 Task: Look for Airbnb options in Ioánnina, Greece from 11th November, 2023 to 15th November, 2023 for 2 adults.1  bedroom having 2 beds and 1 bathroom. Property type can be hotel. Amenities needed are: washing machine. Look for 5 properties as per requirement.
Action: Mouse pressed left at (495, 91)
Screenshot: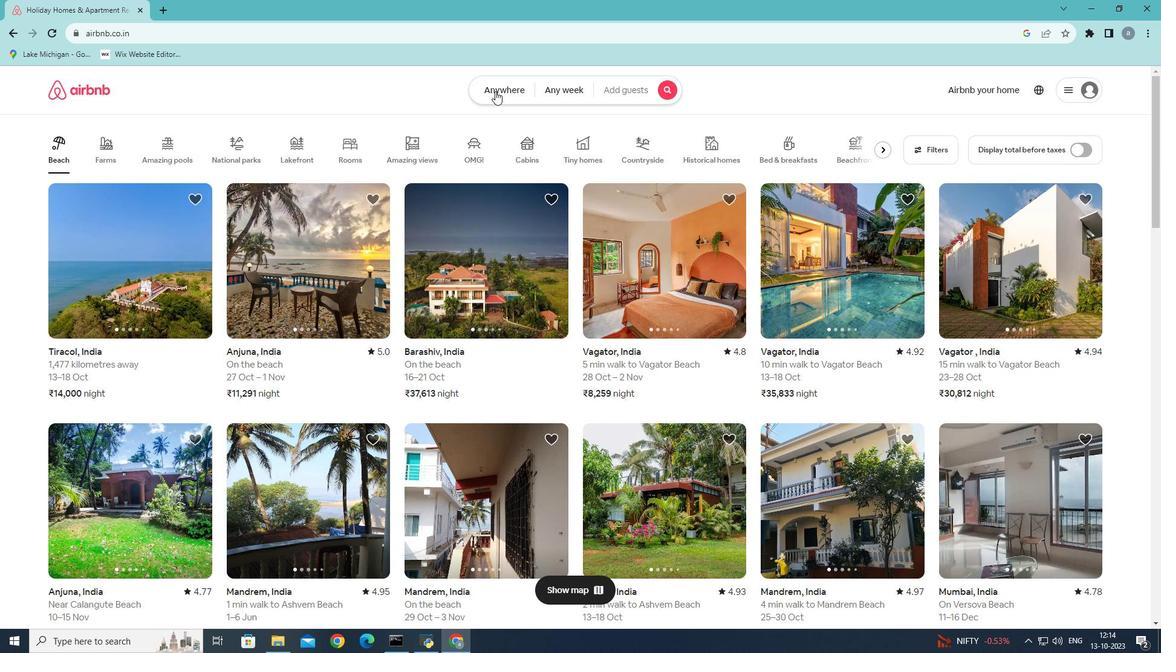
Action: Mouse moved to (422, 135)
Screenshot: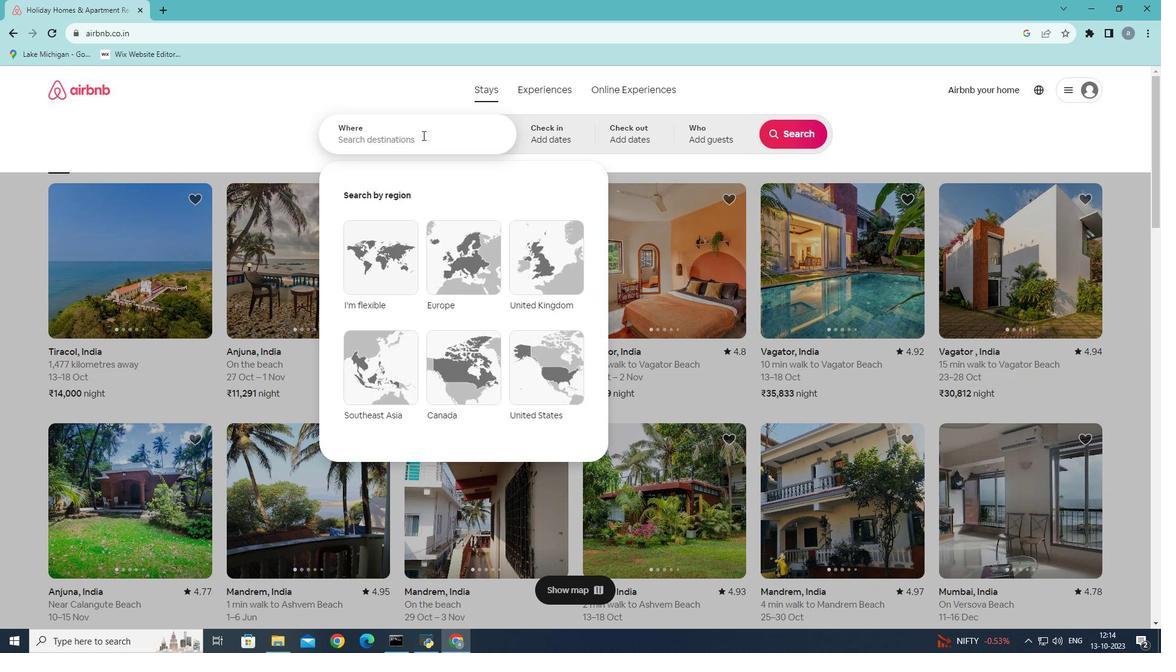 
Action: Mouse pressed left at (422, 135)
Screenshot: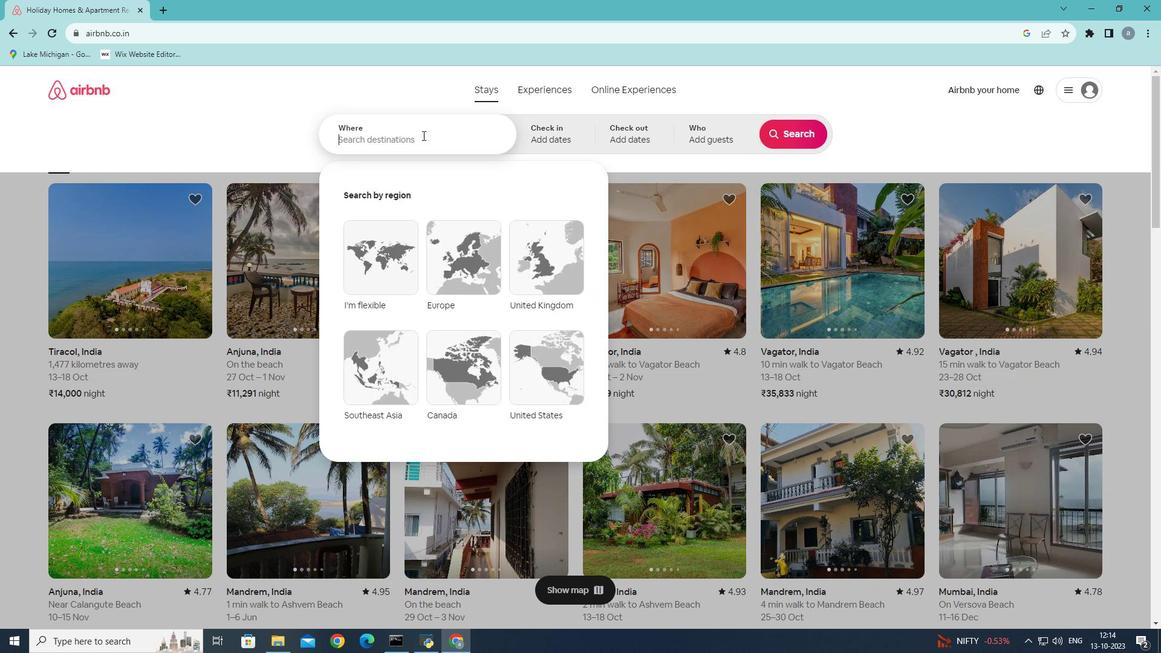 
Action: Mouse moved to (506, 121)
Screenshot: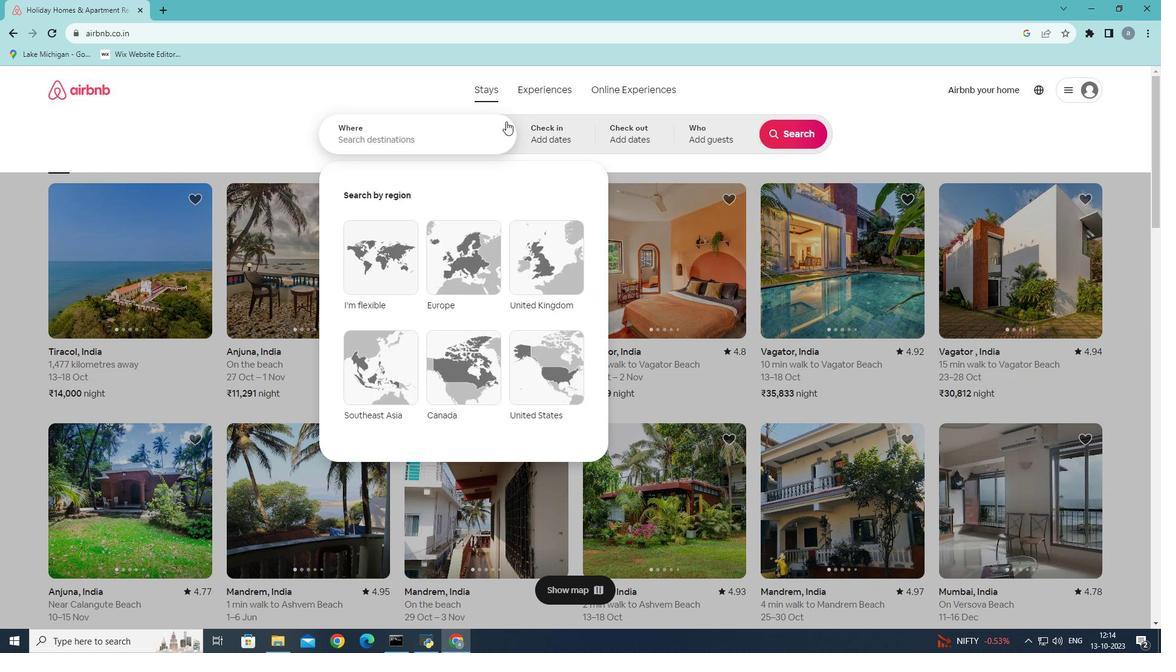 
Action: Key pressed <Key.shift><Key.shift><Key.shift><Key.shift><Key.shift><Key.shift><Key.shift><Key.shift><Key.shift><Key.shift><Key.shift><Key.shift><Key.shift><Key.shift><Key.shift><Key.shift><Key.shift><Key.shift><Key.shift><Key.shift><Key.shift><Key.shift>Ioannina
Screenshot: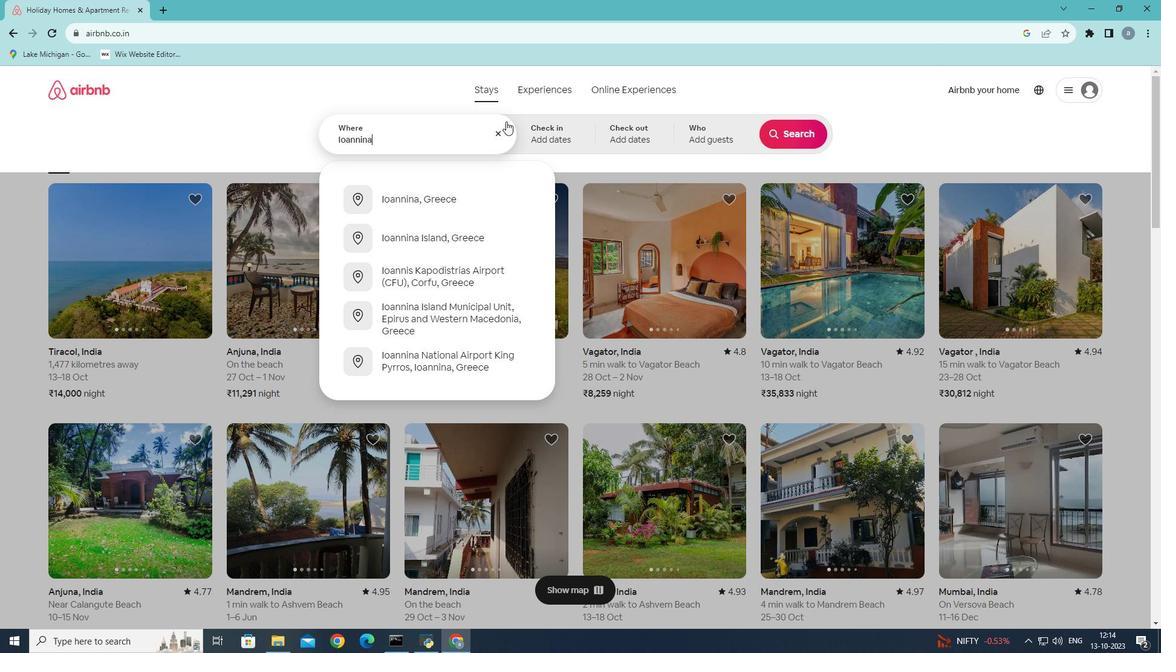 
Action: Mouse moved to (423, 202)
Screenshot: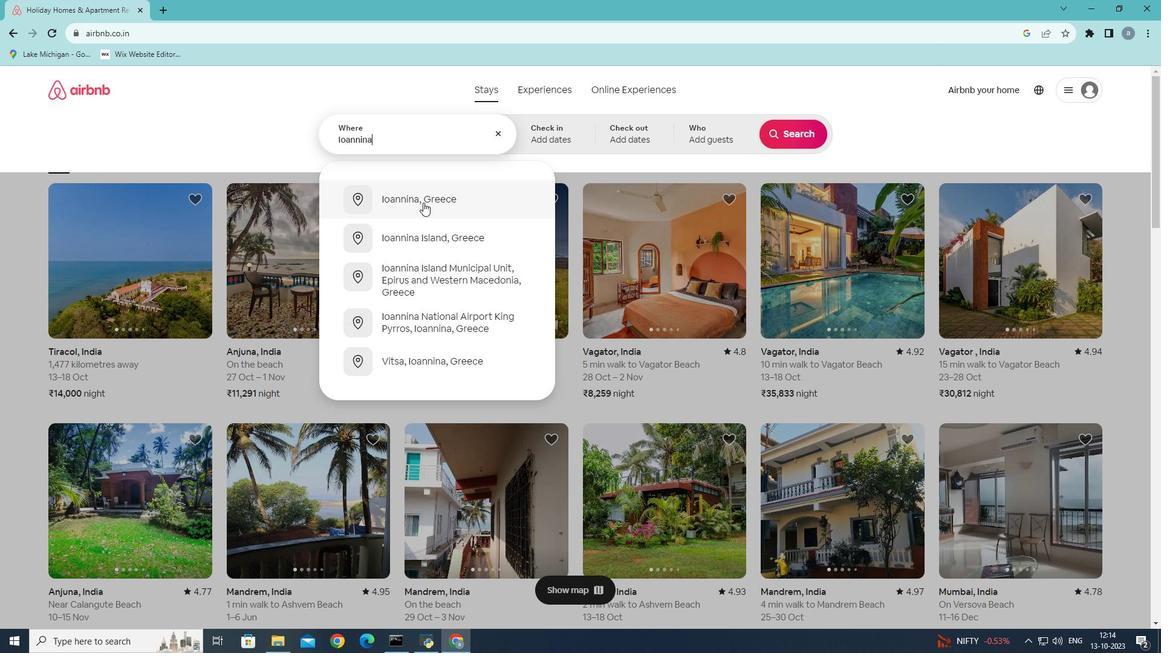 
Action: Mouse pressed left at (423, 202)
Screenshot: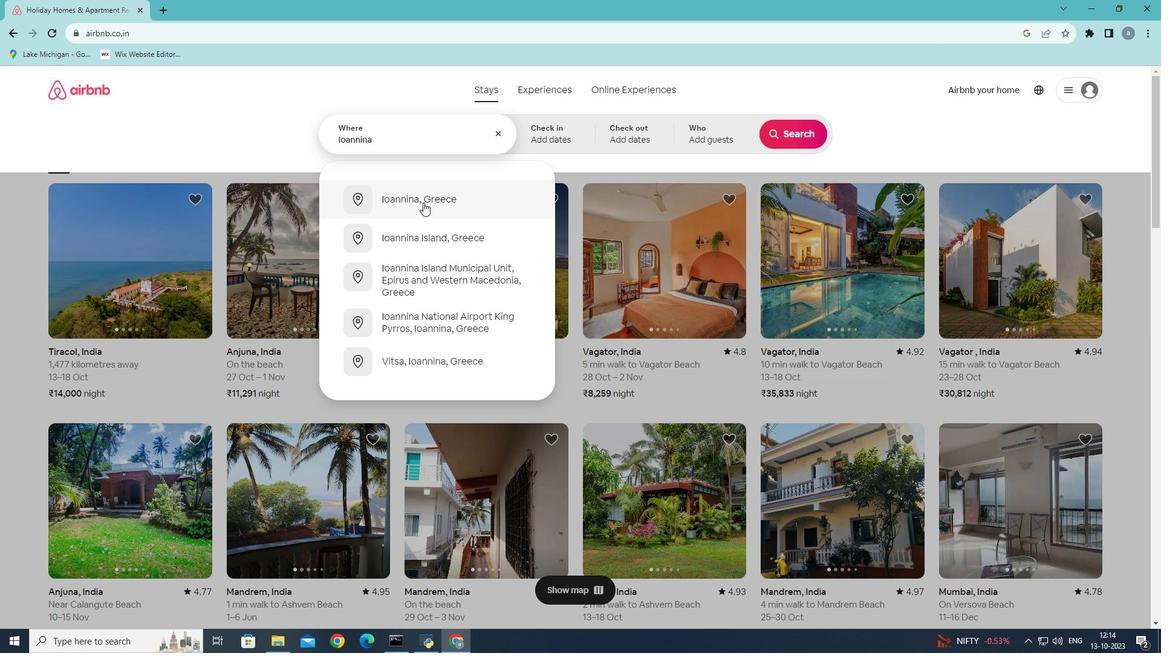 
Action: Mouse moved to (396, 140)
Screenshot: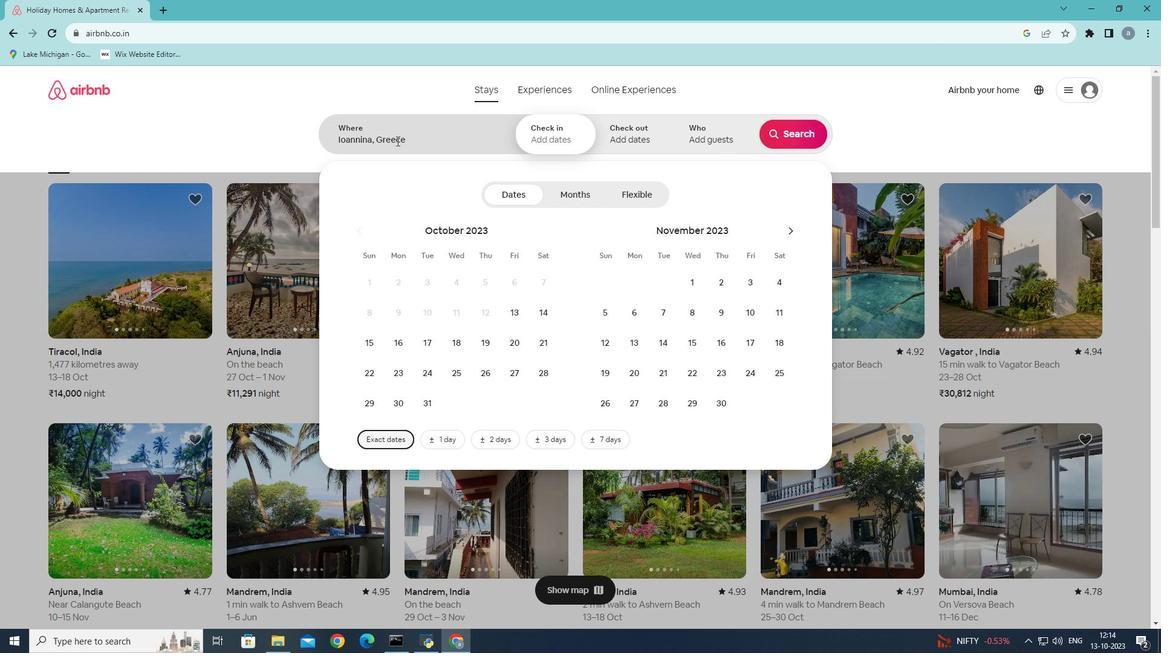 
Action: Mouse pressed left at (396, 140)
Screenshot: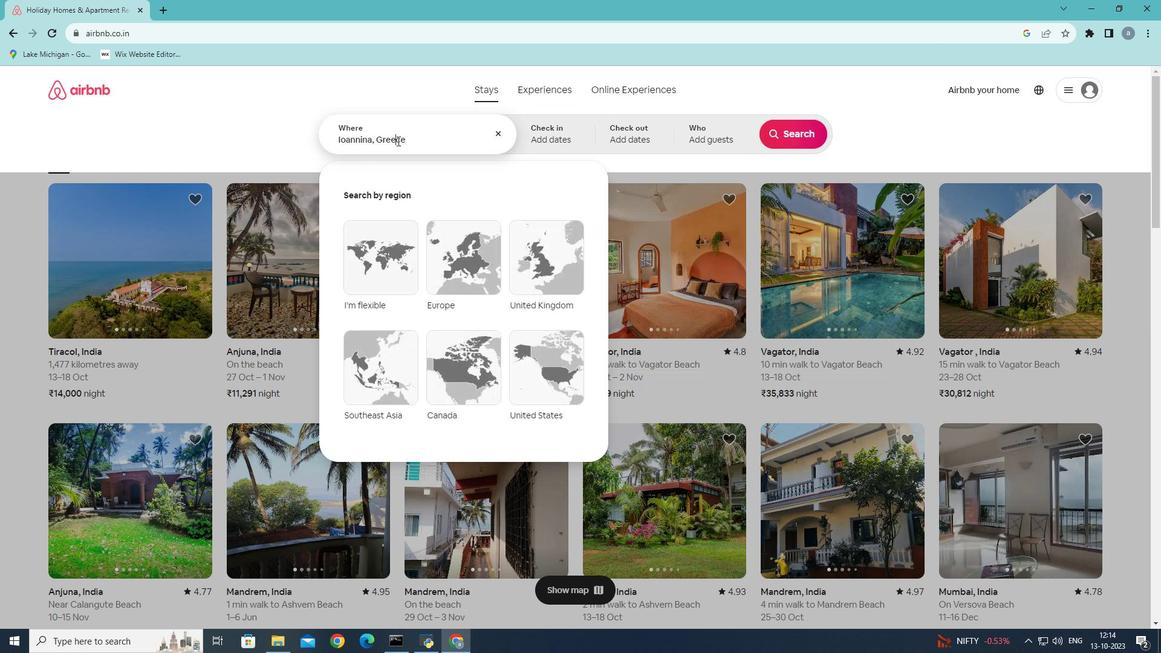 
Action: Mouse moved to (417, 141)
Screenshot: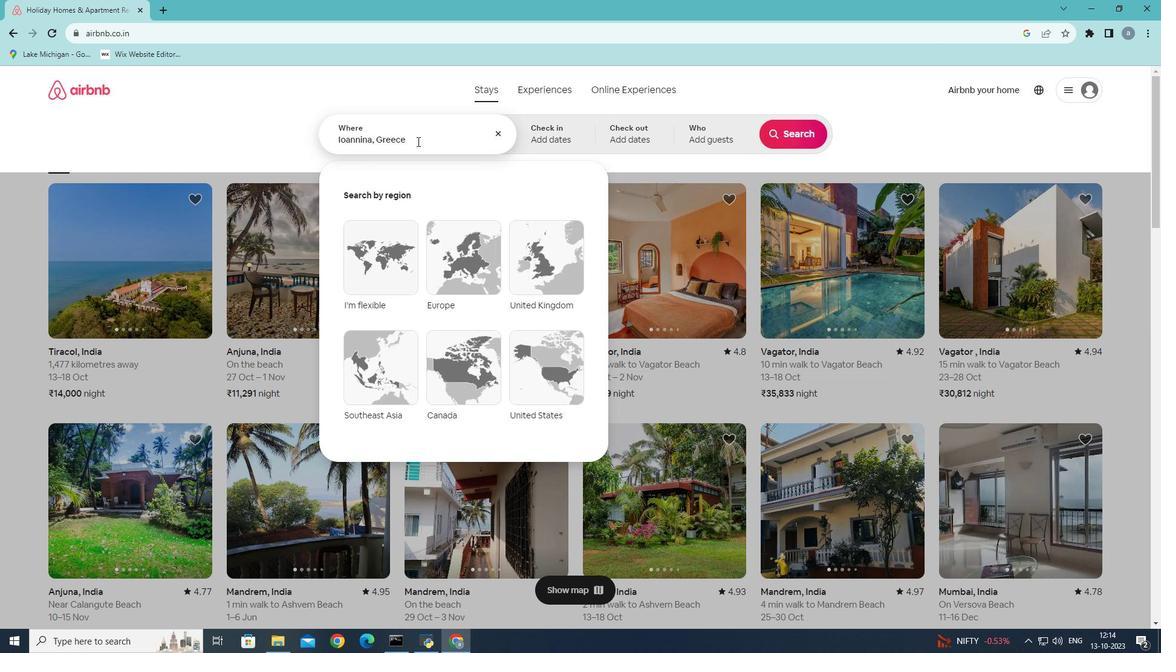 
Action: Mouse pressed left at (417, 141)
Screenshot: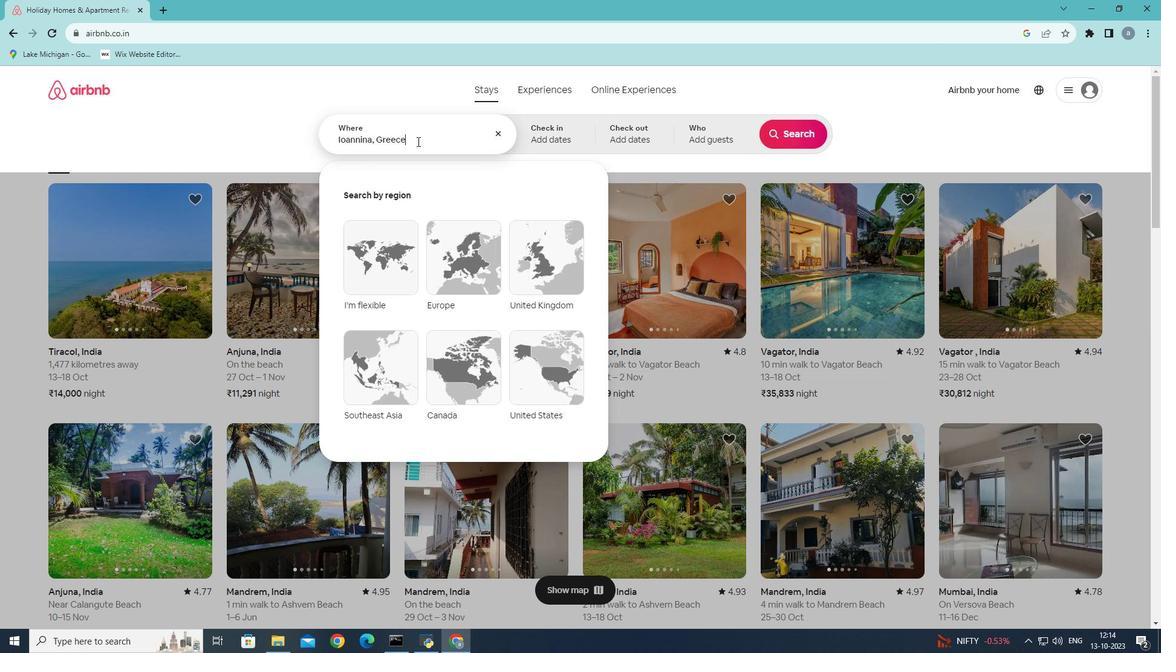 
Action: Key pressed <Key.backspace><Key.backspace><Key.backspace><Key.backspace><Key.backspace><Key.backspace>
Screenshot: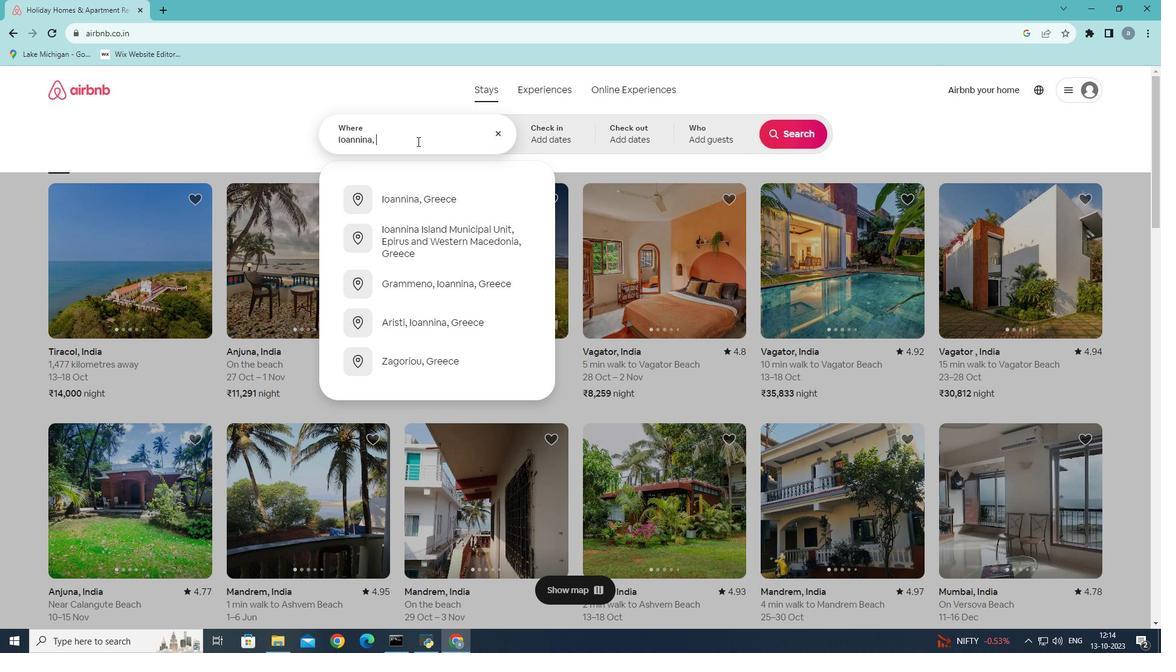 
Action: Mouse moved to (416, 142)
Screenshot: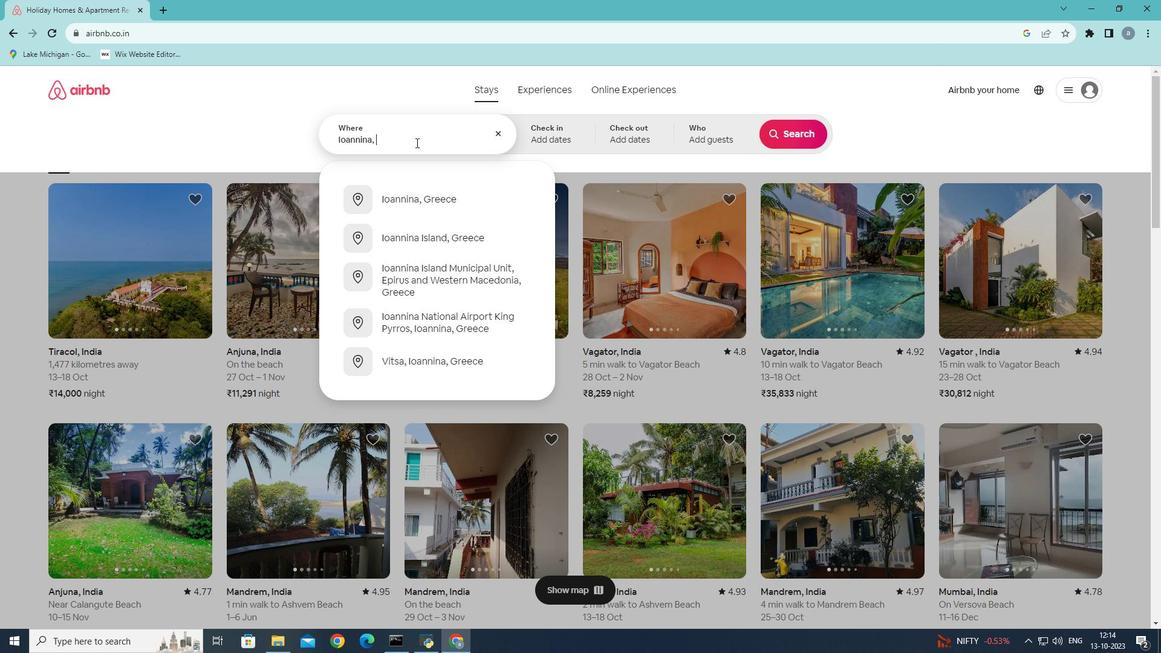 
Action: Key pressed <Key.backspace>
Screenshot: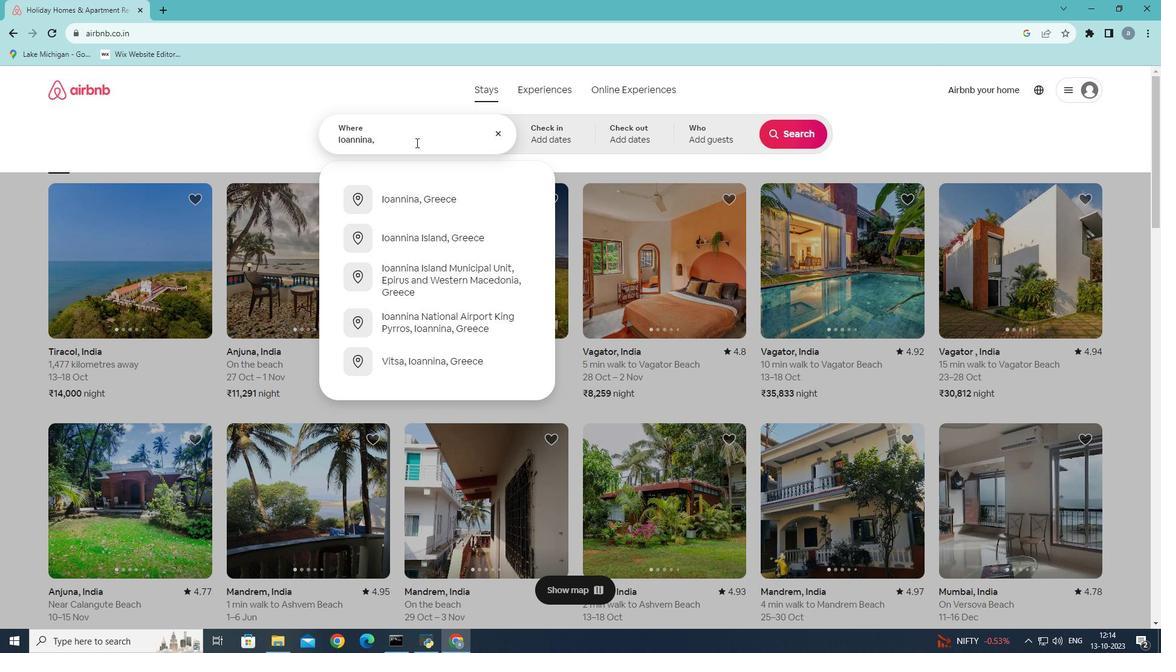 
Action: Mouse moved to (430, 242)
Screenshot: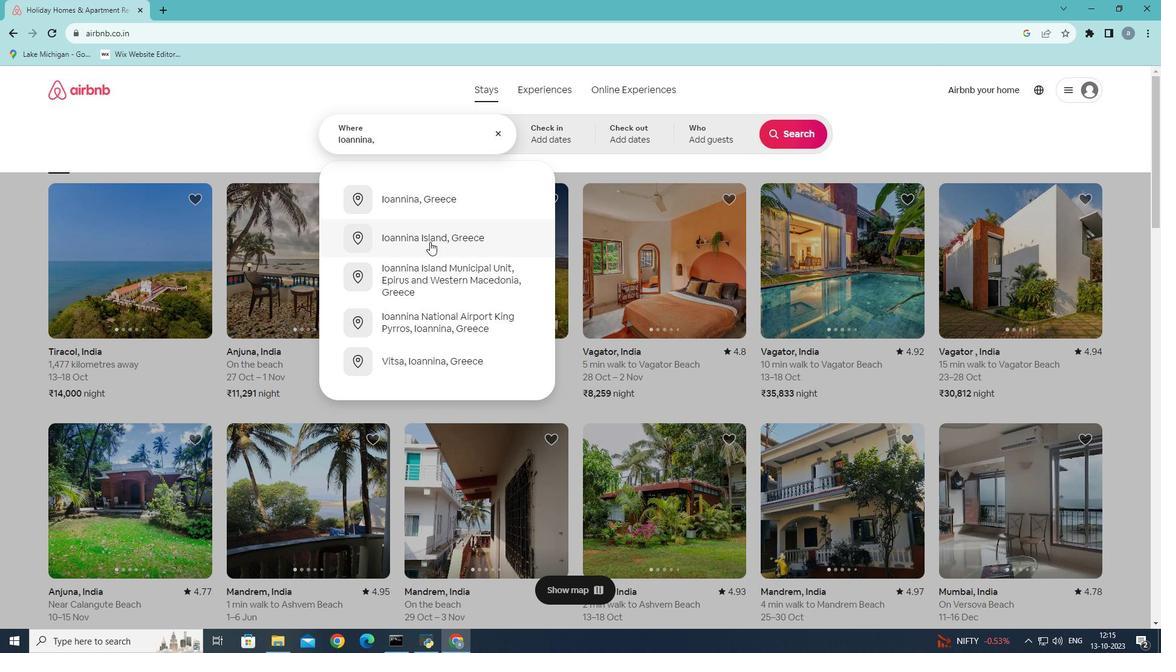 
Action: Mouse pressed left at (430, 242)
Screenshot: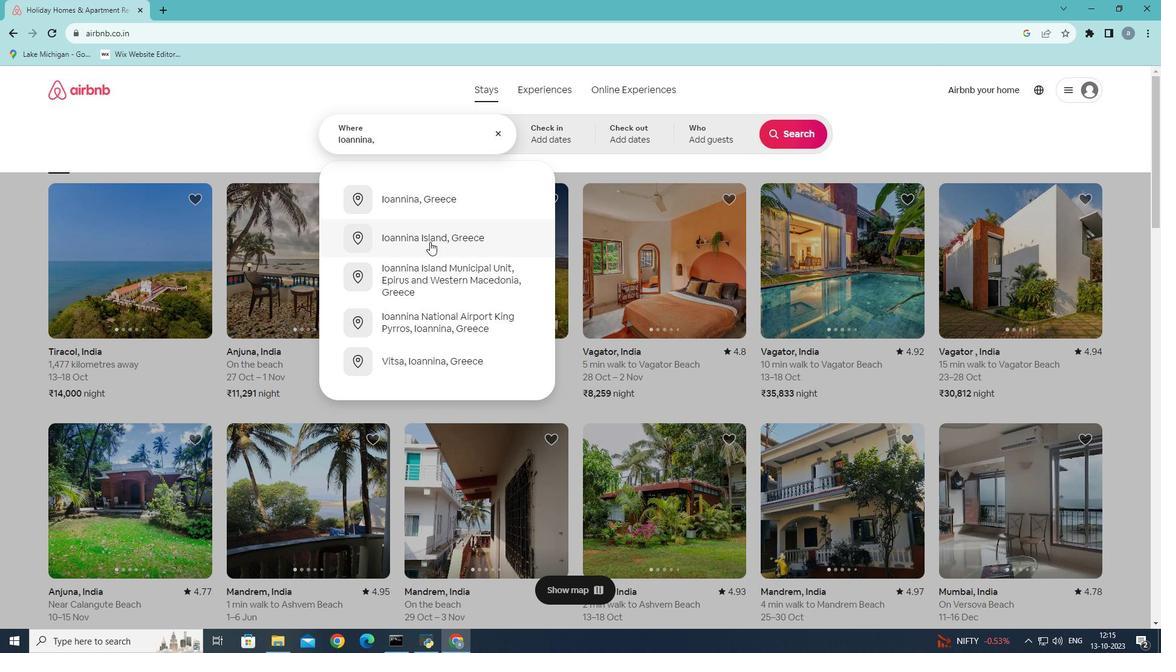 
Action: Mouse moved to (792, 228)
Screenshot: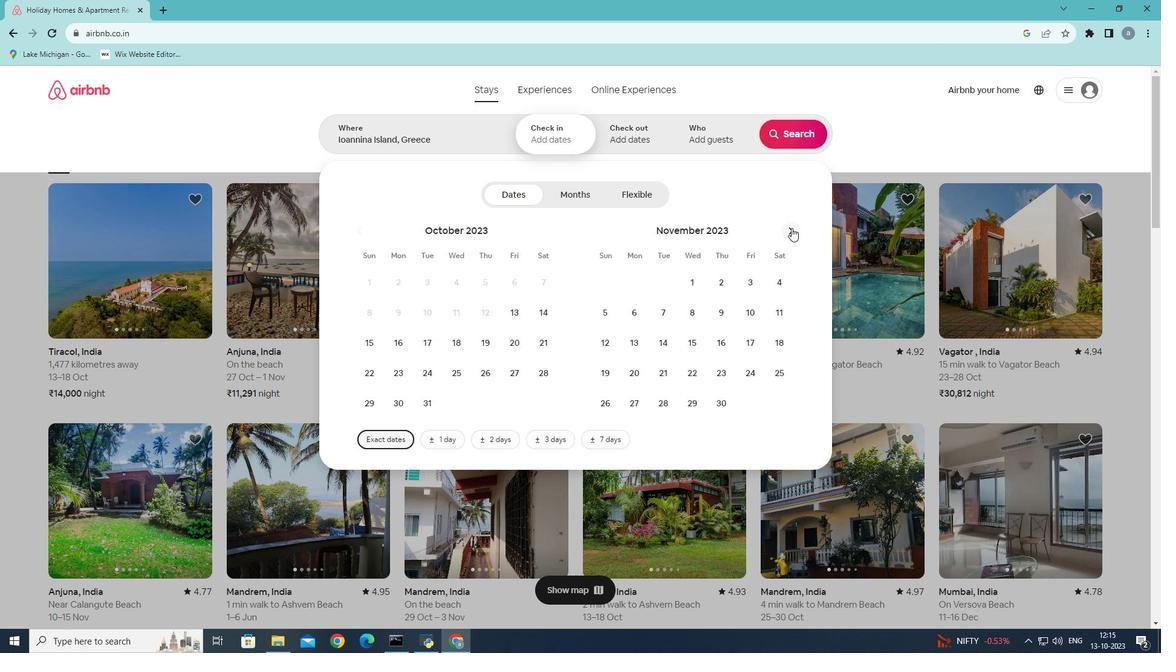 
Action: Mouse pressed left at (792, 228)
Screenshot: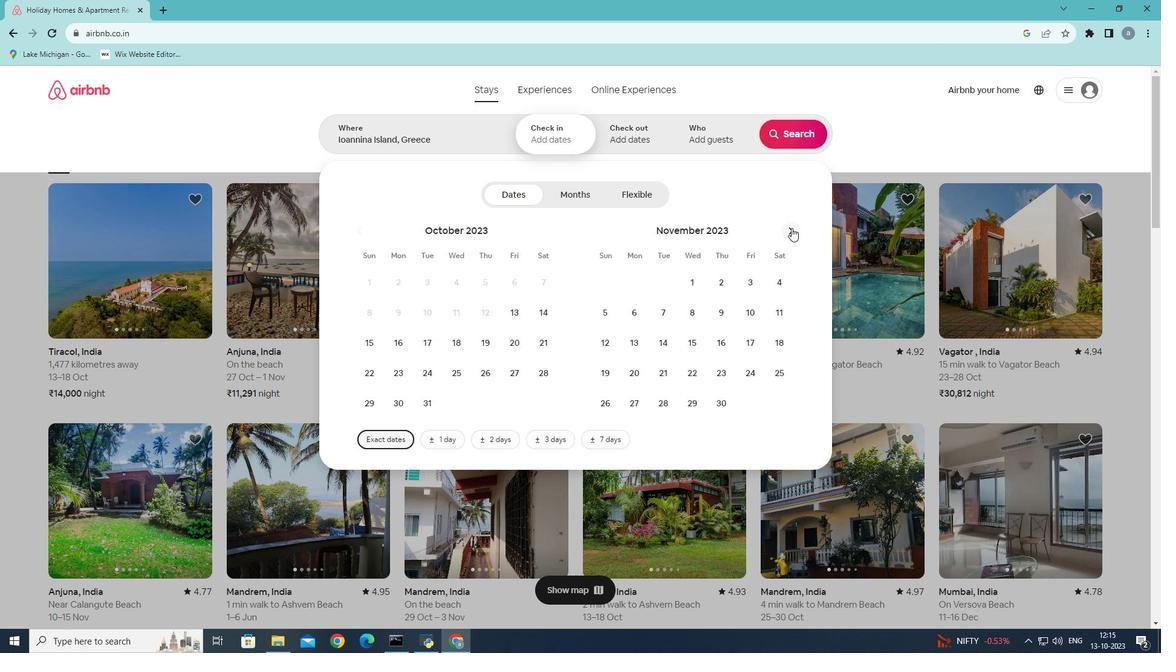 
Action: Mouse moved to (549, 313)
Screenshot: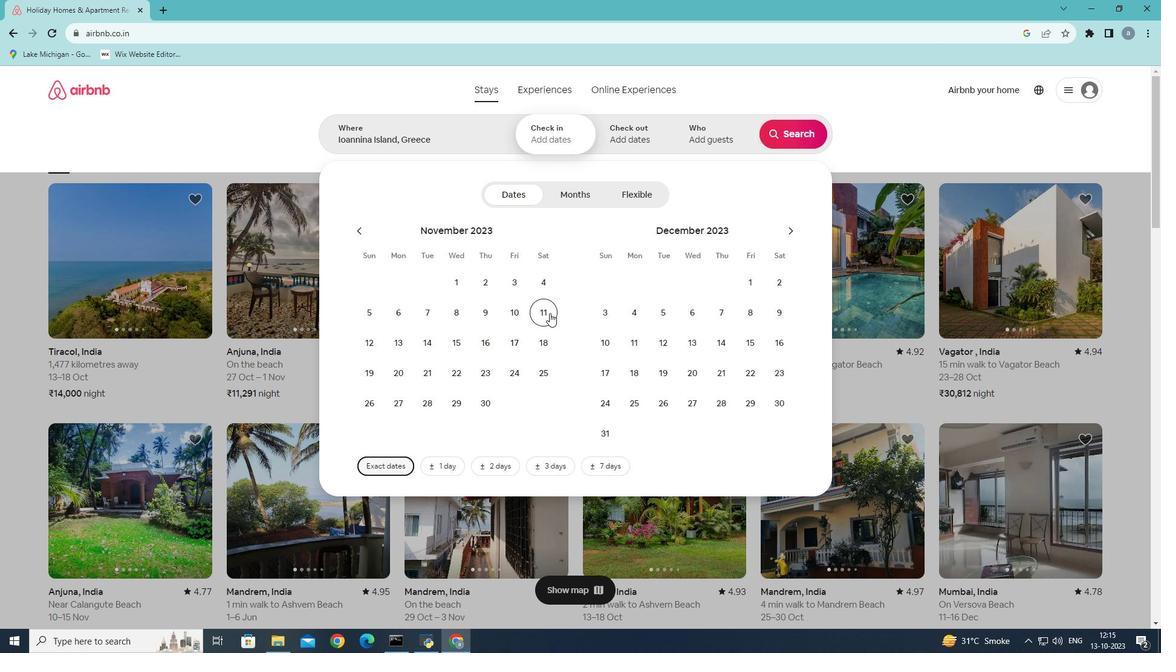 
Action: Mouse pressed left at (549, 313)
Screenshot: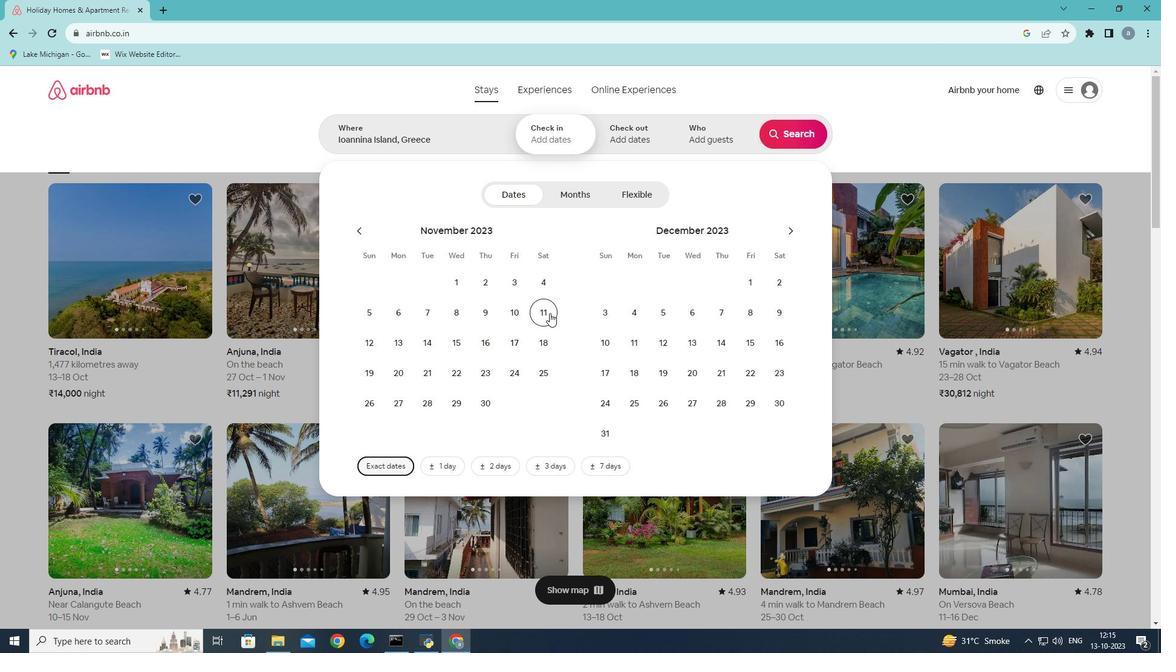 
Action: Mouse moved to (456, 344)
Screenshot: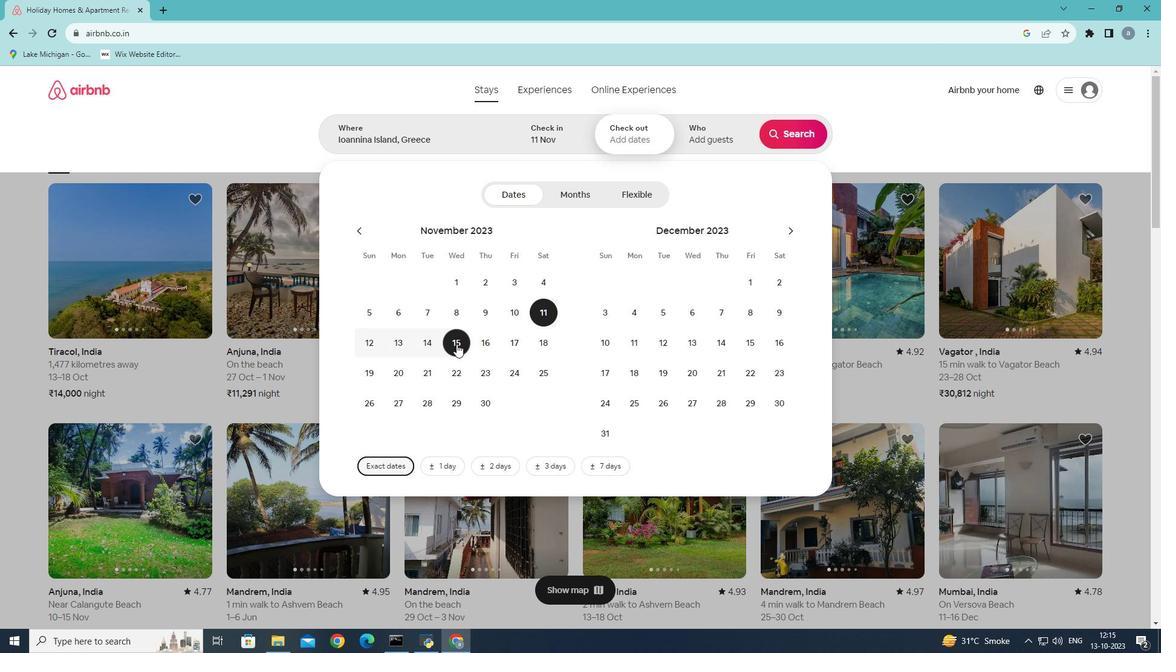 
Action: Mouse pressed left at (456, 344)
Screenshot: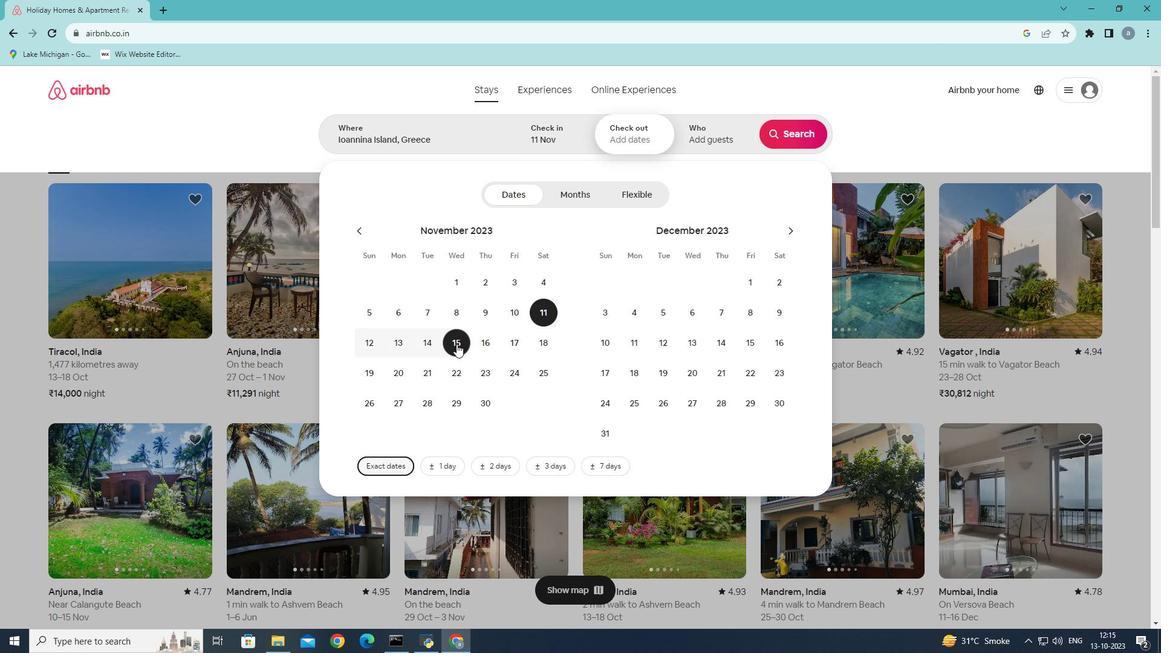 
Action: Mouse moved to (718, 144)
Screenshot: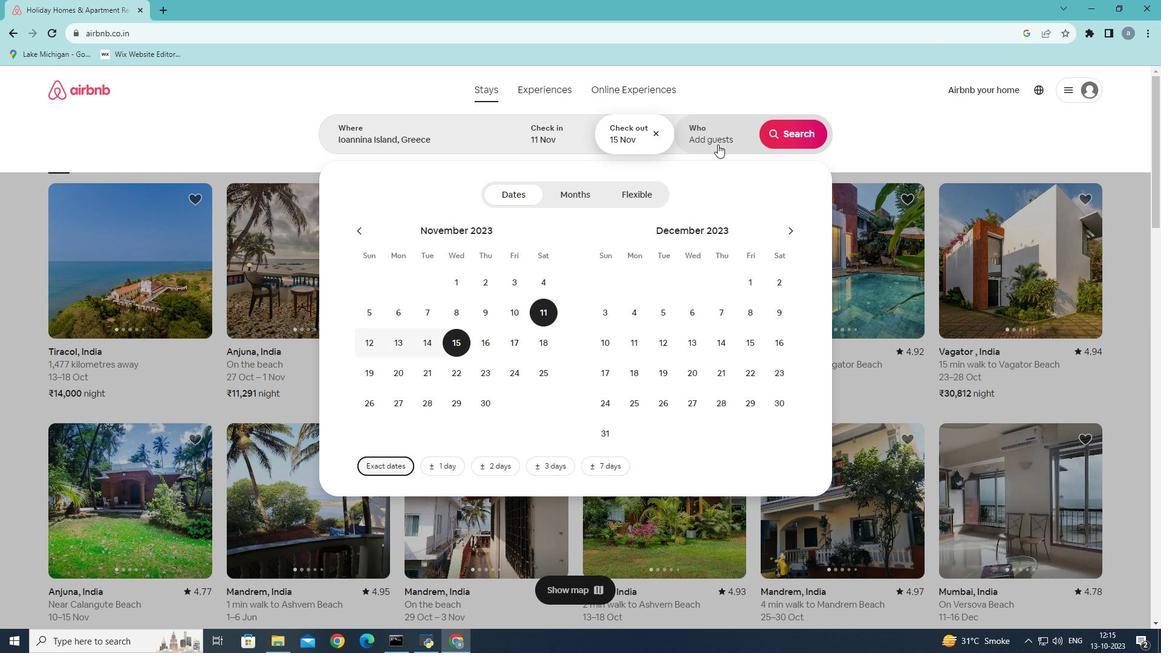 
Action: Mouse pressed left at (718, 144)
Screenshot: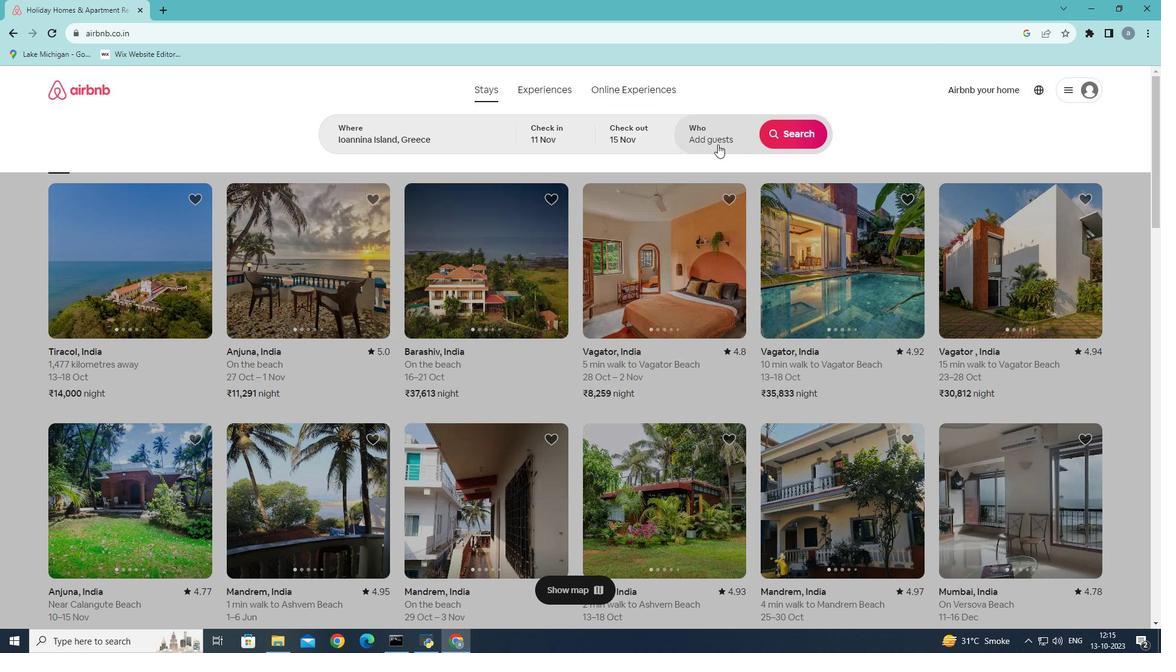 
Action: Mouse moved to (792, 200)
Screenshot: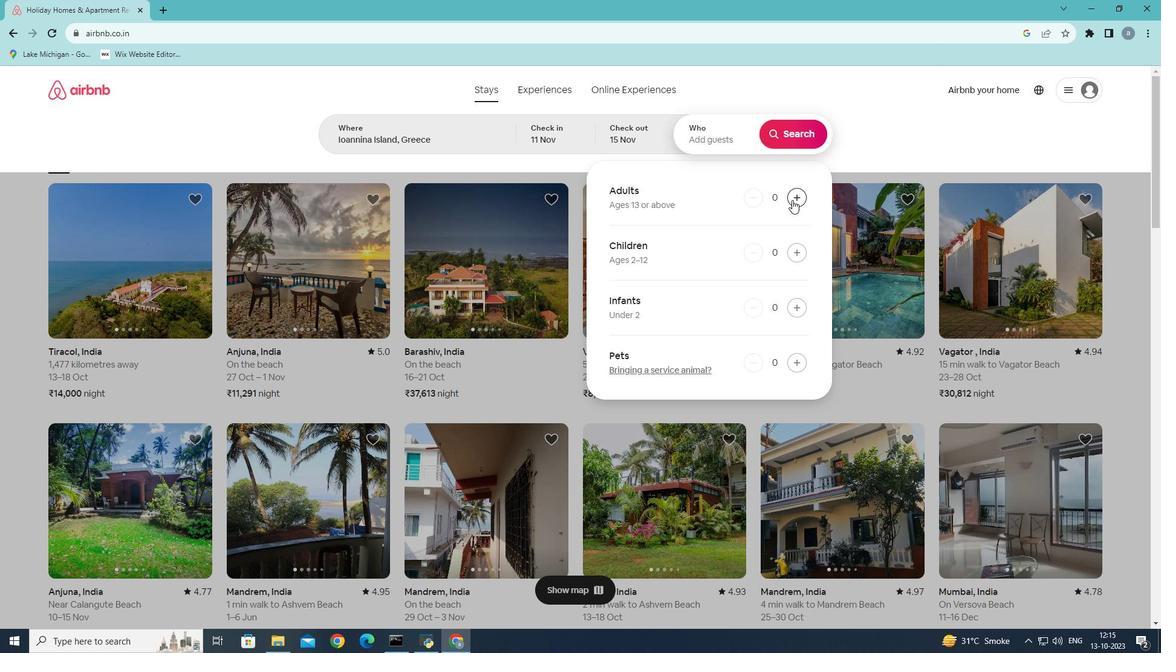 
Action: Mouse pressed left at (792, 200)
Screenshot: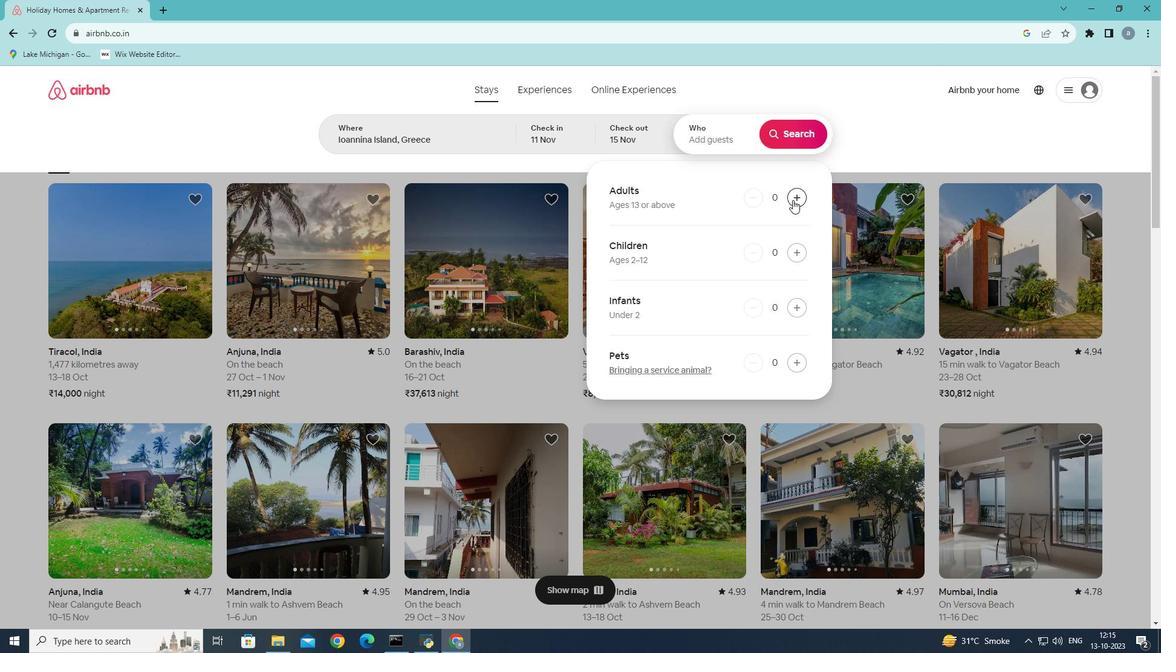 
Action: Mouse moved to (793, 200)
Screenshot: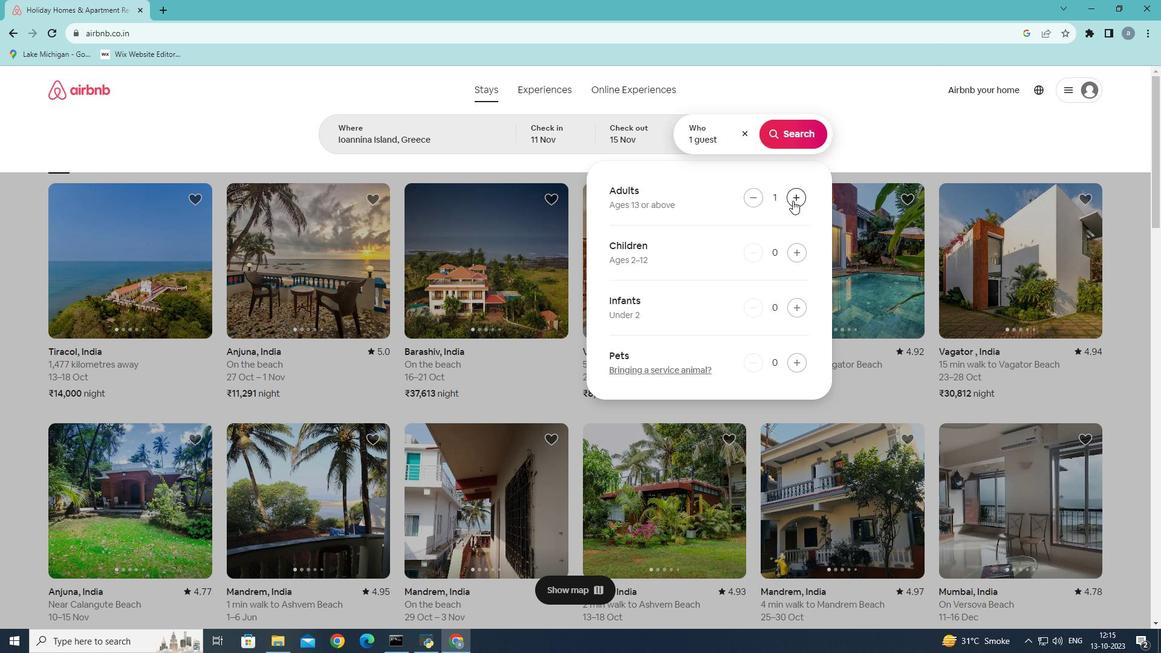 
Action: Mouse pressed left at (793, 200)
Screenshot: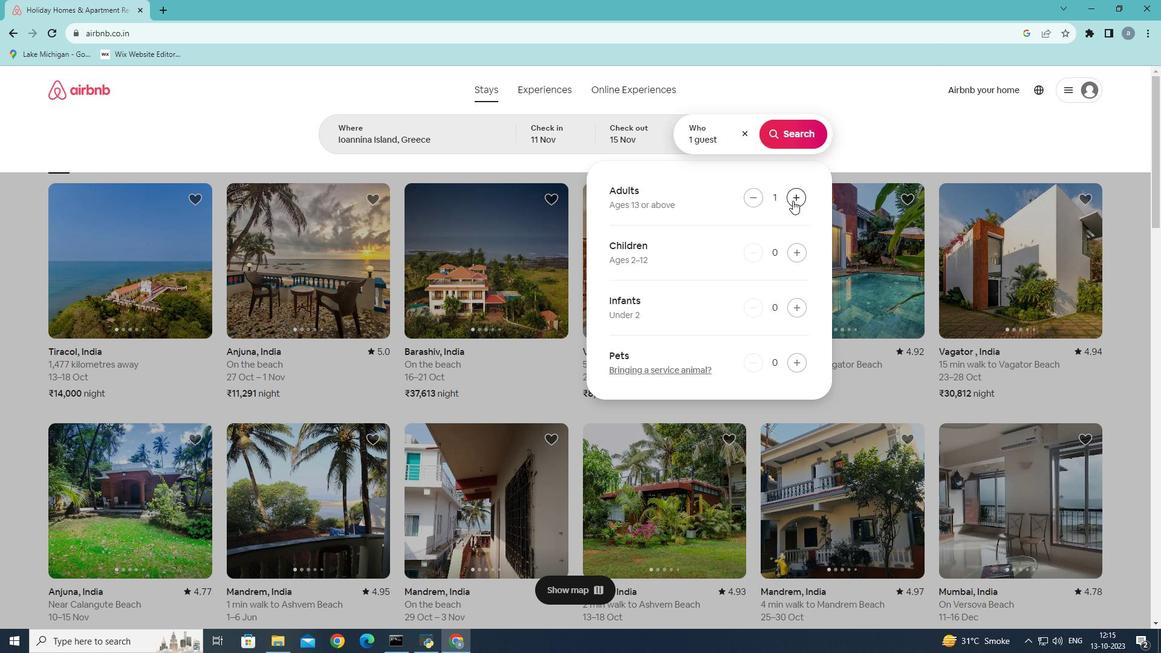 
Action: Mouse moved to (792, 133)
Screenshot: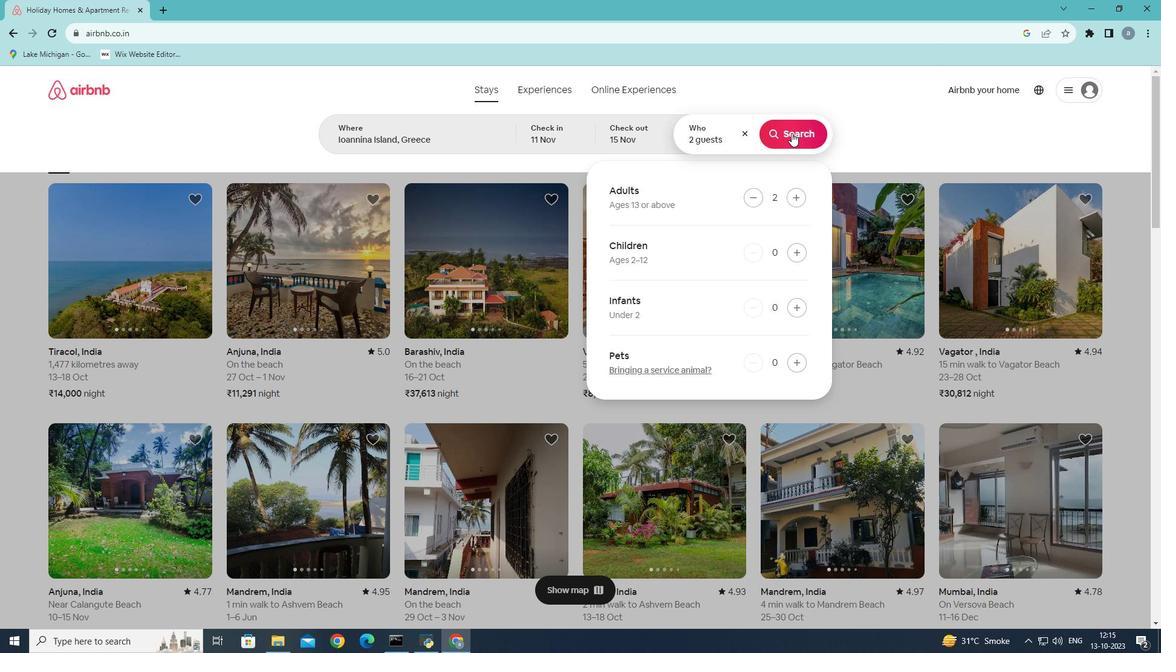 
Action: Mouse pressed left at (792, 133)
Screenshot: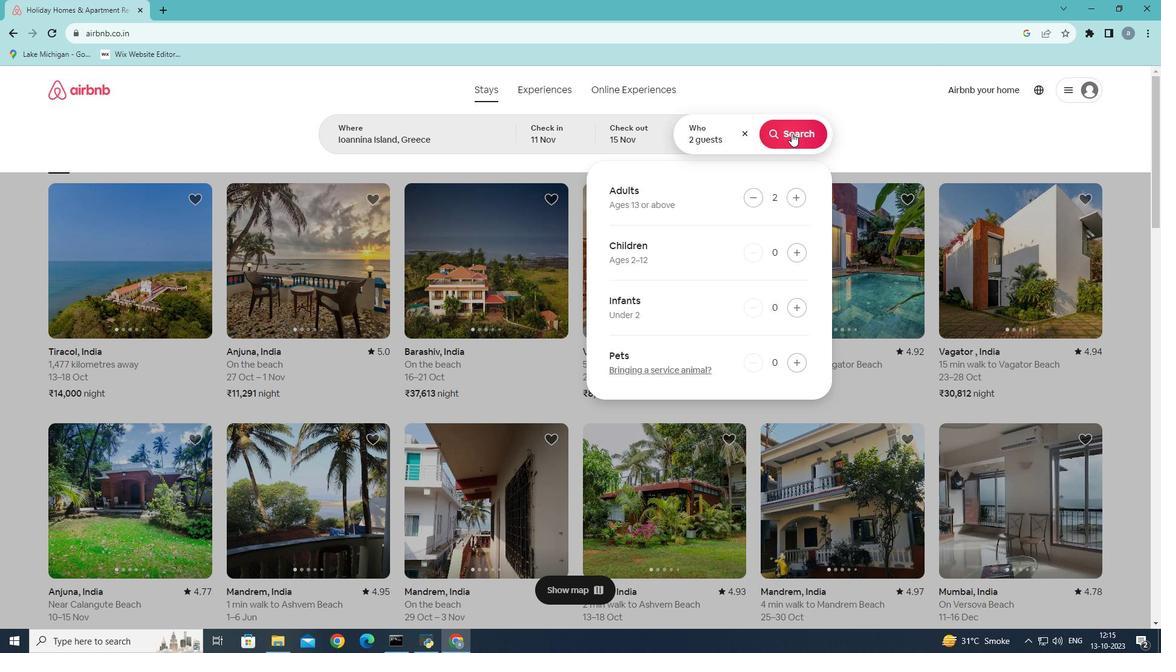 
Action: Mouse moved to (969, 137)
Screenshot: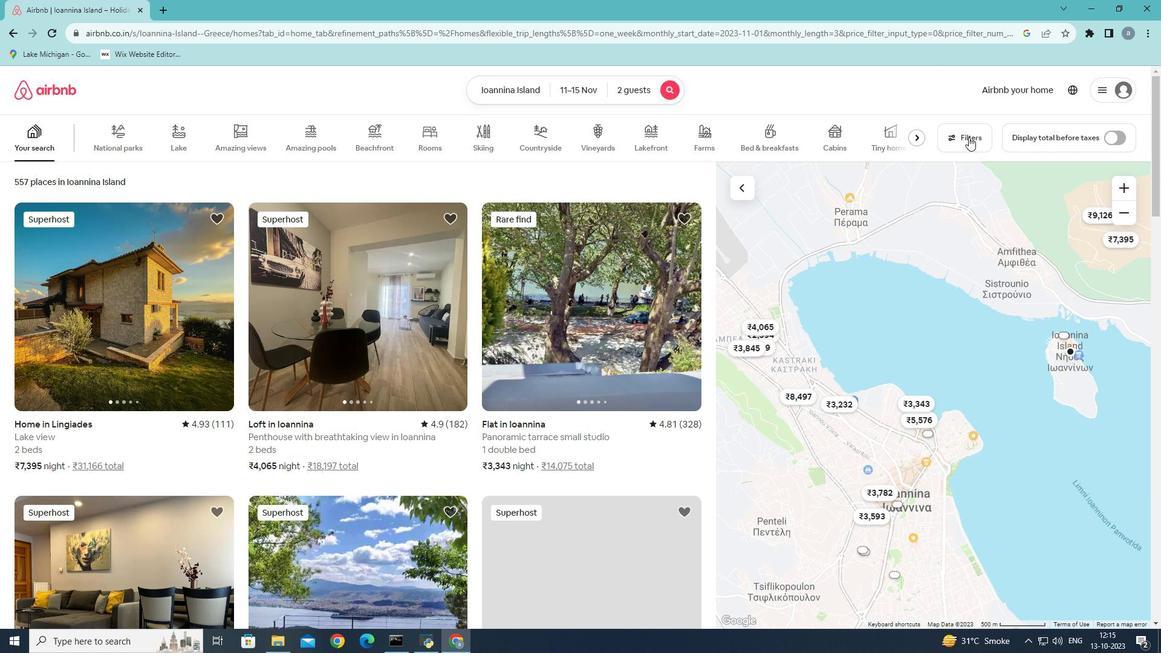 
Action: Mouse pressed left at (969, 137)
Screenshot: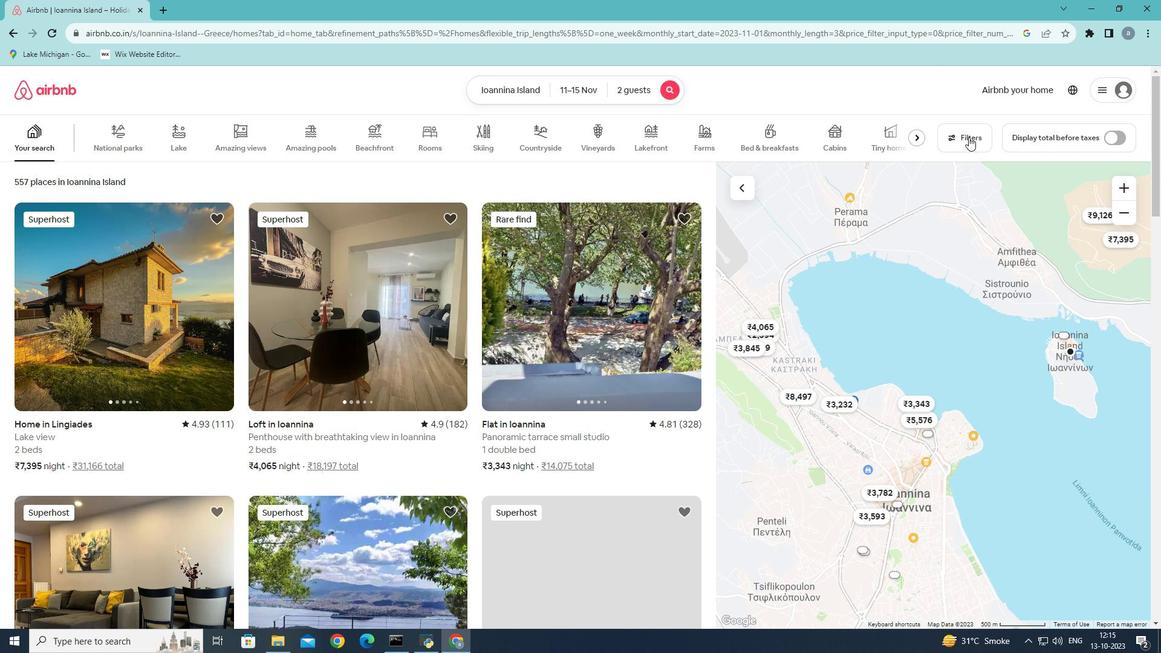 
Action: Mouse moved to (613, 271)
Screenshot: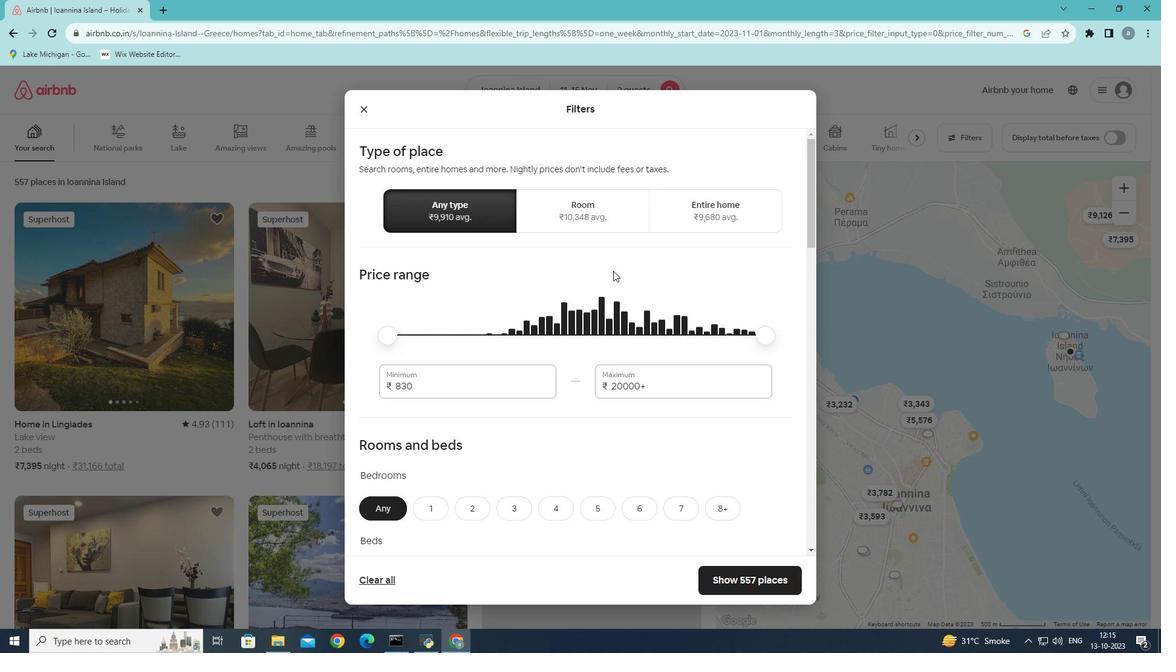 
Action: Mouse scrolled (613, 271) with delta (0, 0)
Screenshot: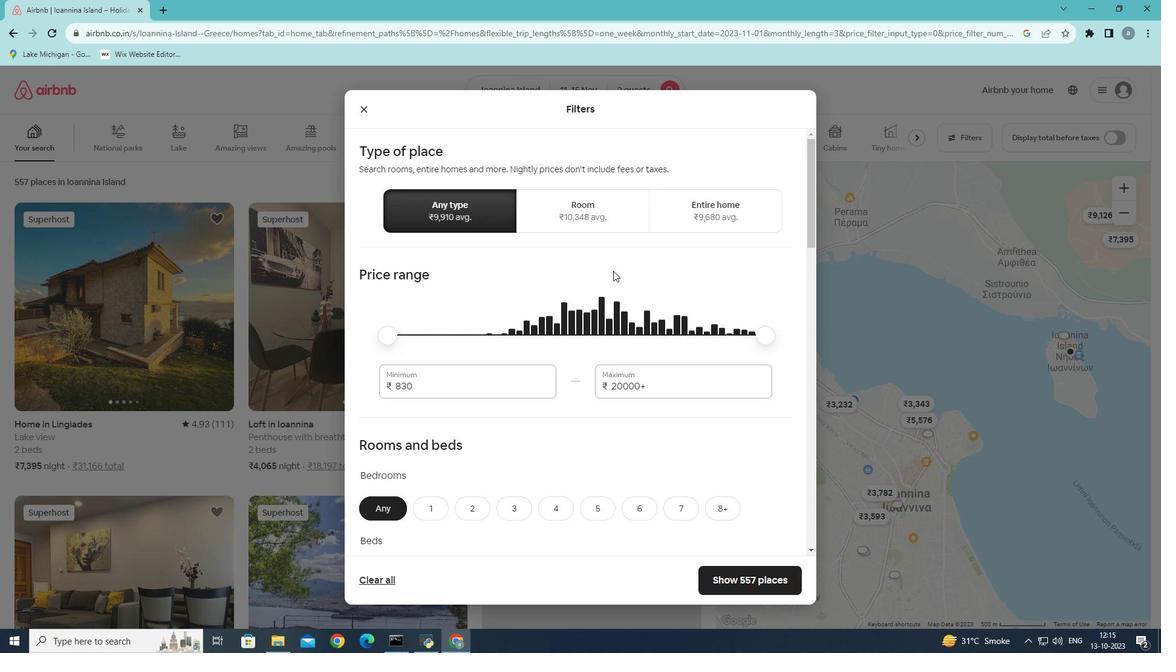 
Action: Mouse moved to (643, 330)
Screenshot: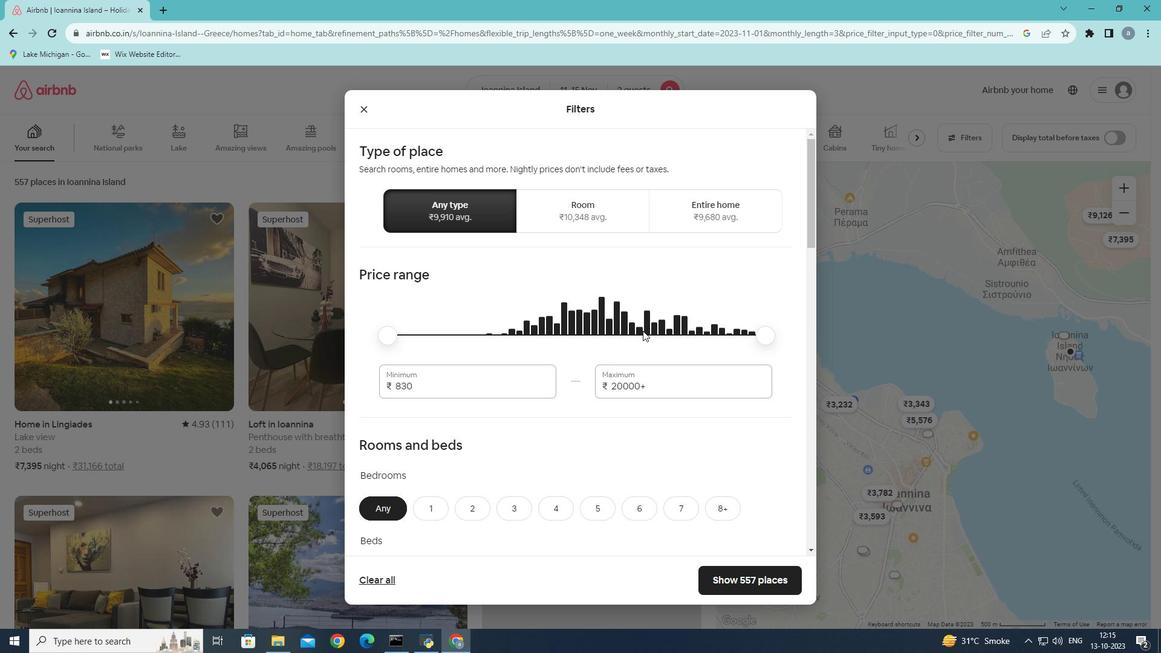 
Action: Mouse scrolled (643, 331) with delta (0, 0)
Screenshot: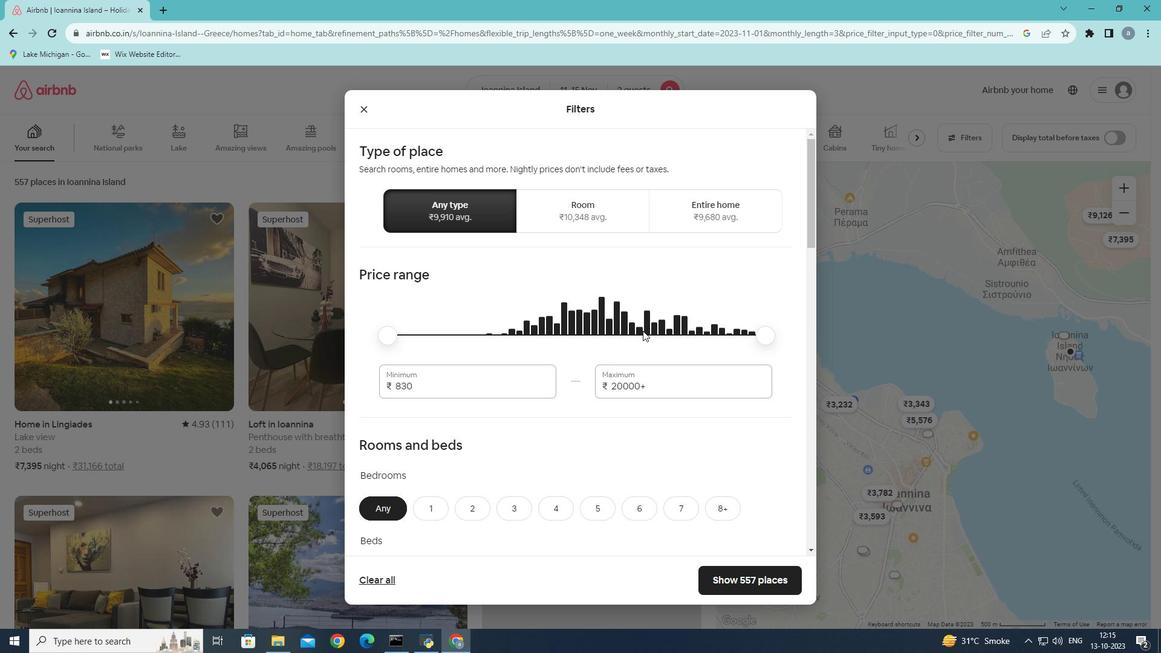 
Action: Mouse scrolled (643, 331) with delta (0, 0)
Screenshot: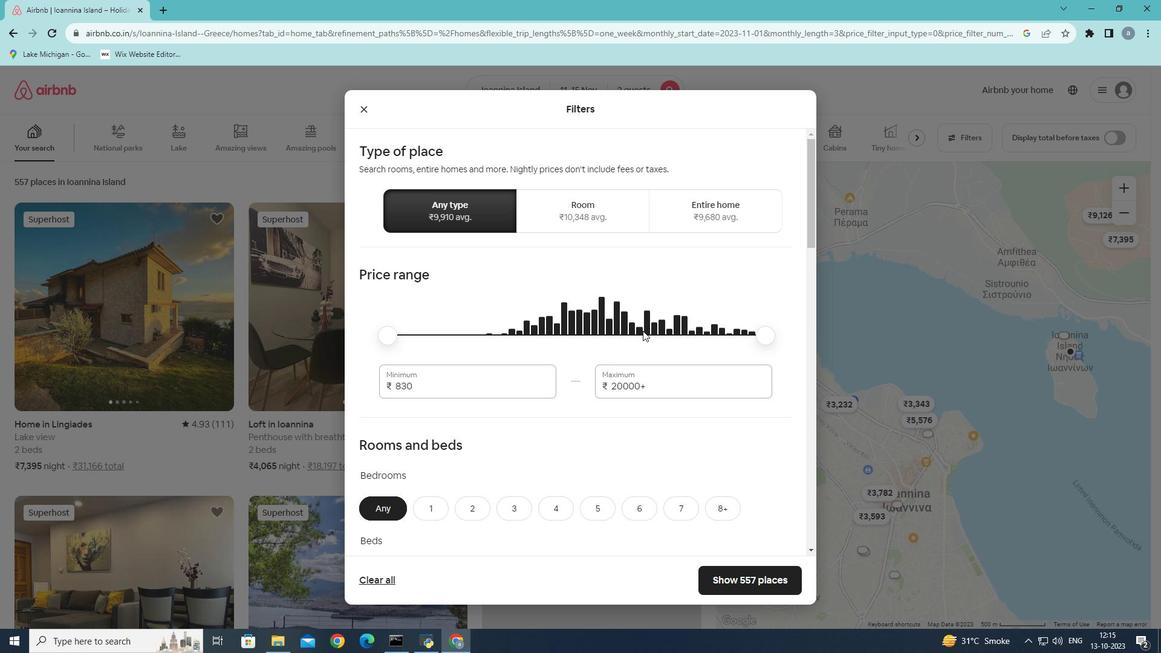 
Action: Mouse scrolled (643, 330) with delta (0, 0)
Screenshot: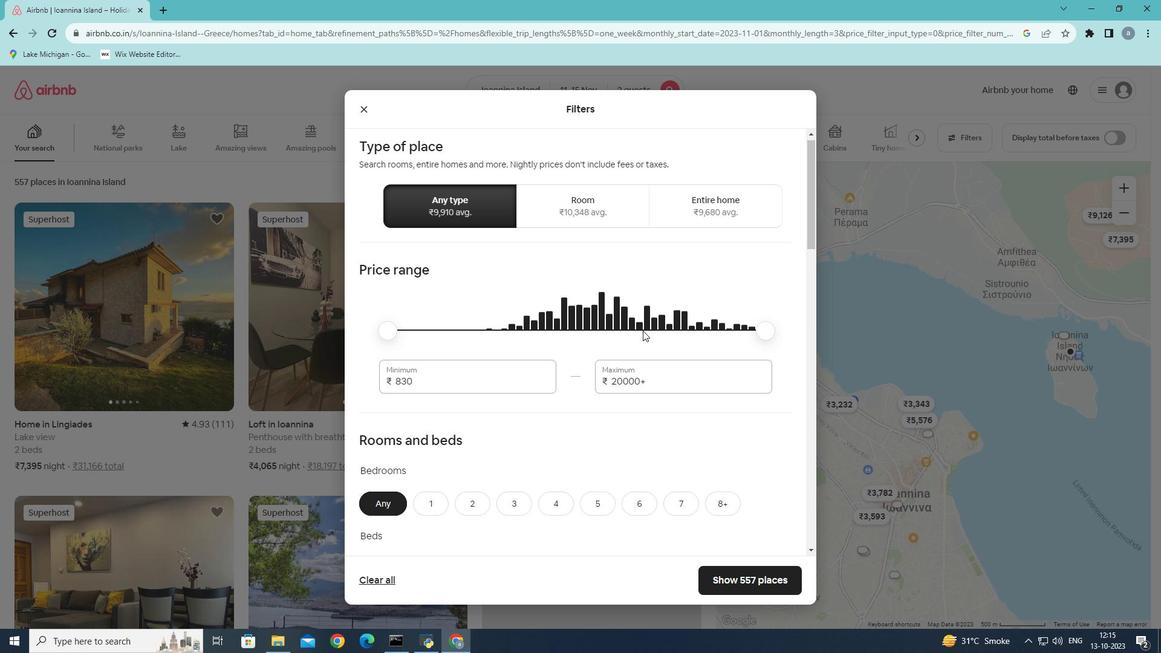 
Action: Mouse scrolled (643, 330) with delta (0, 0)
Screenshot: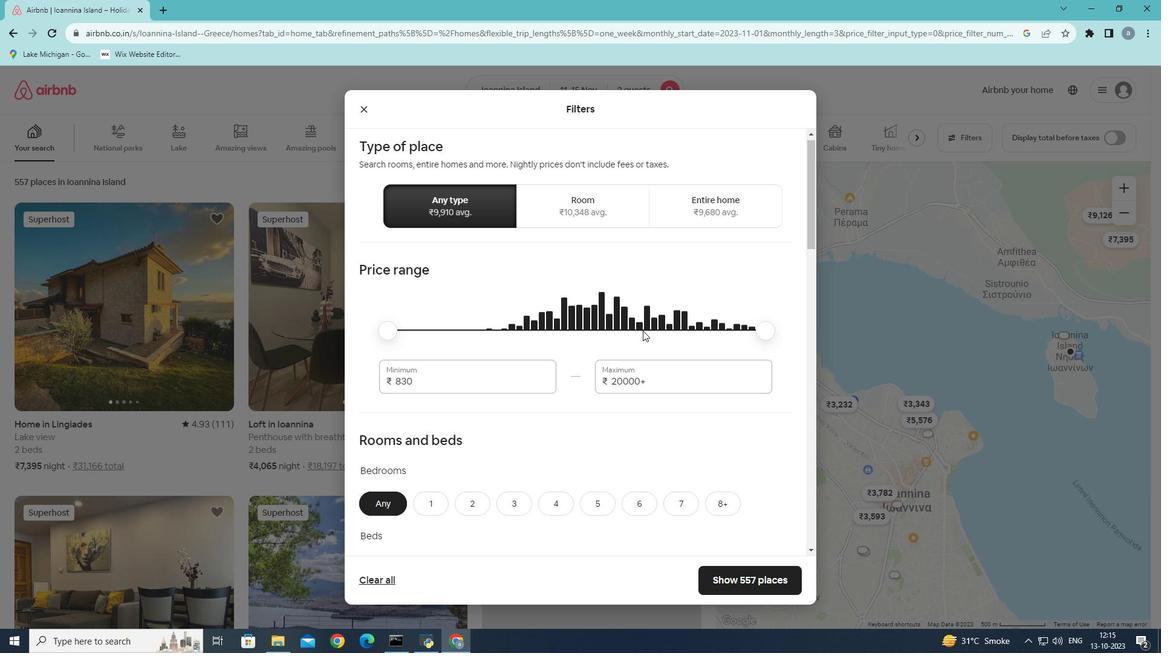 
Action: Mouse scrolled (643, 330) with delta (0, 0)
Screenshot: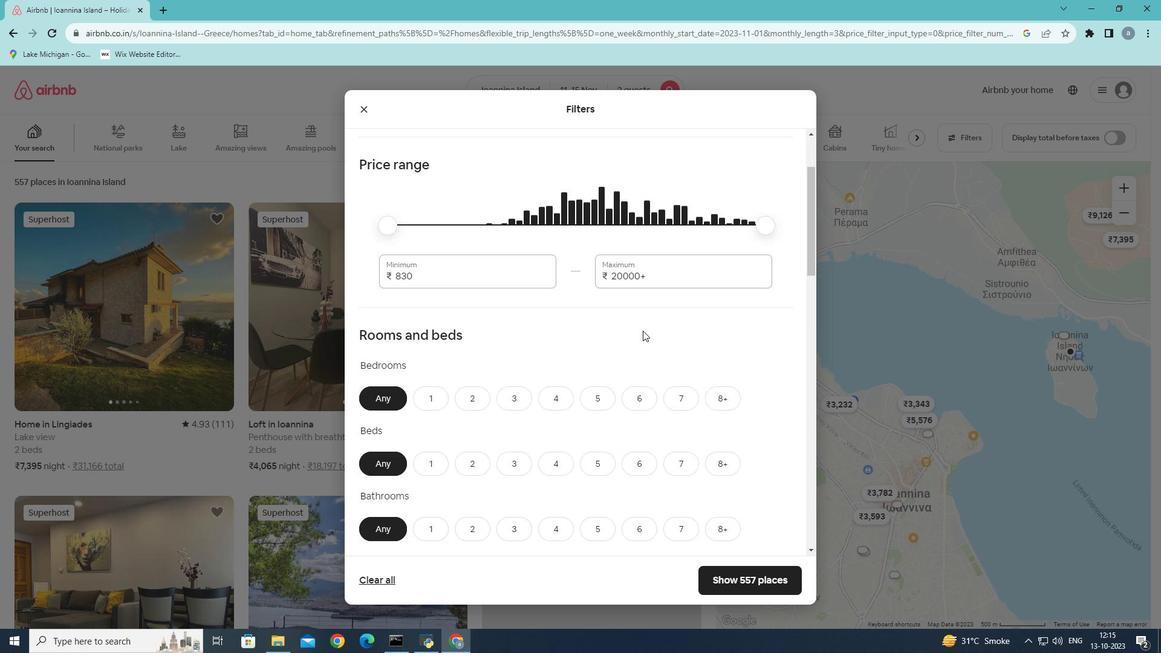 
Action: Mouse moved to (432, 330)
Screenshot: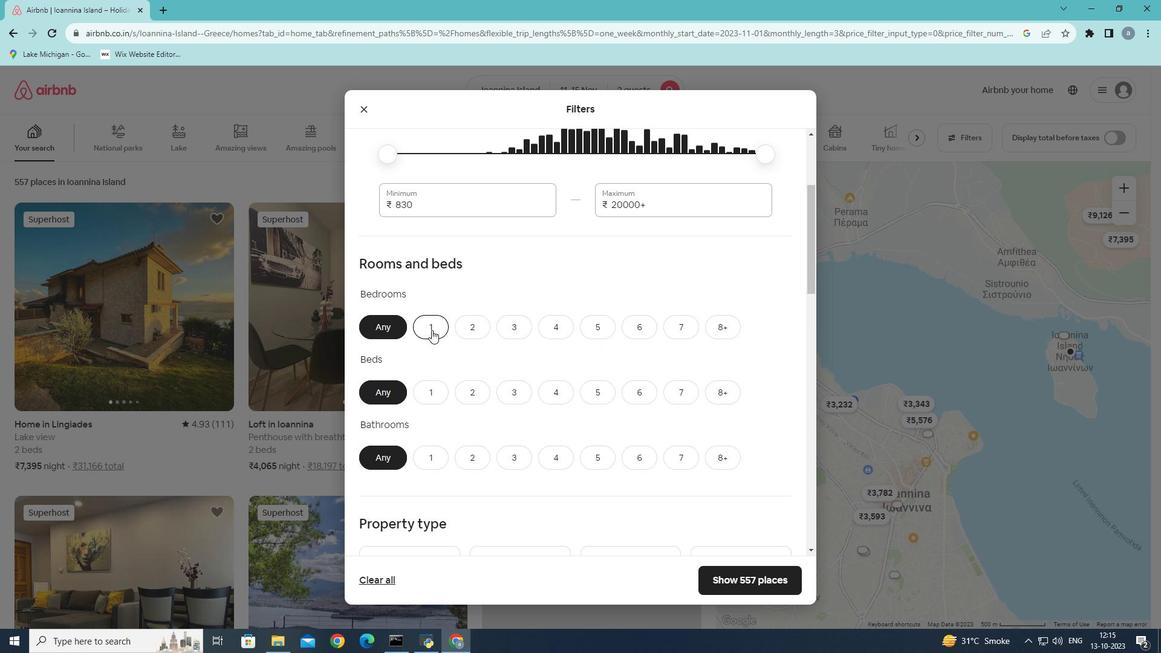 
Action: Mouse pressed left at (432, 330)
Screenshot: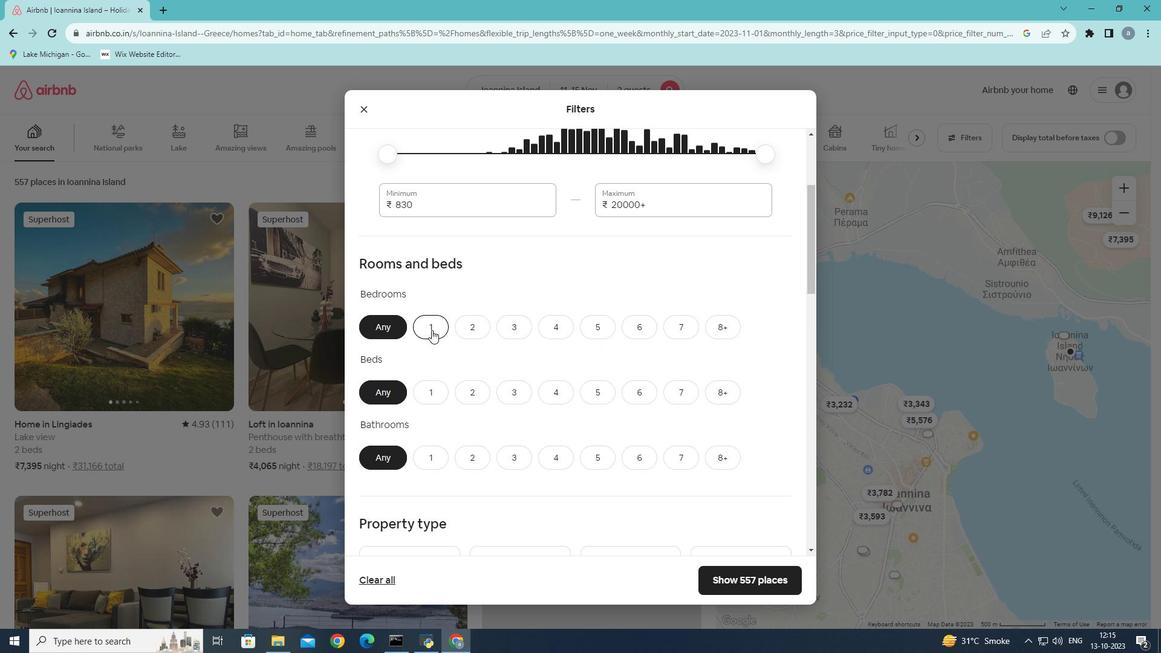 
Action: Mouse moved to (477, 397)
Screenshot: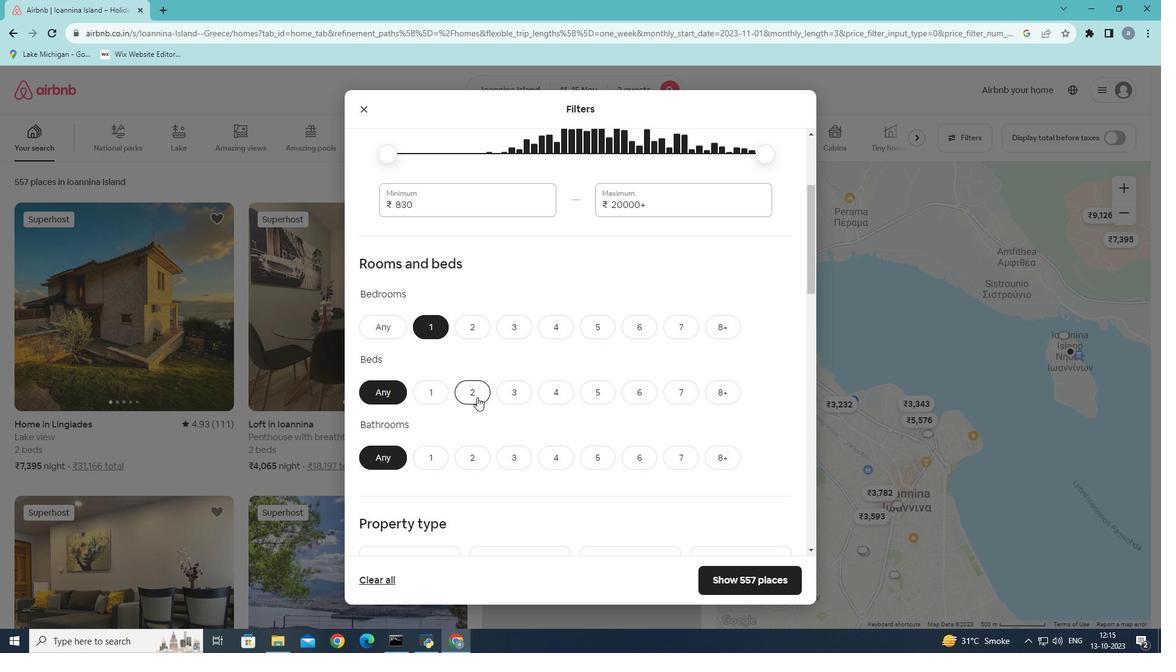 
Action: Mouse pressed left at (477, 397)
Screenshot: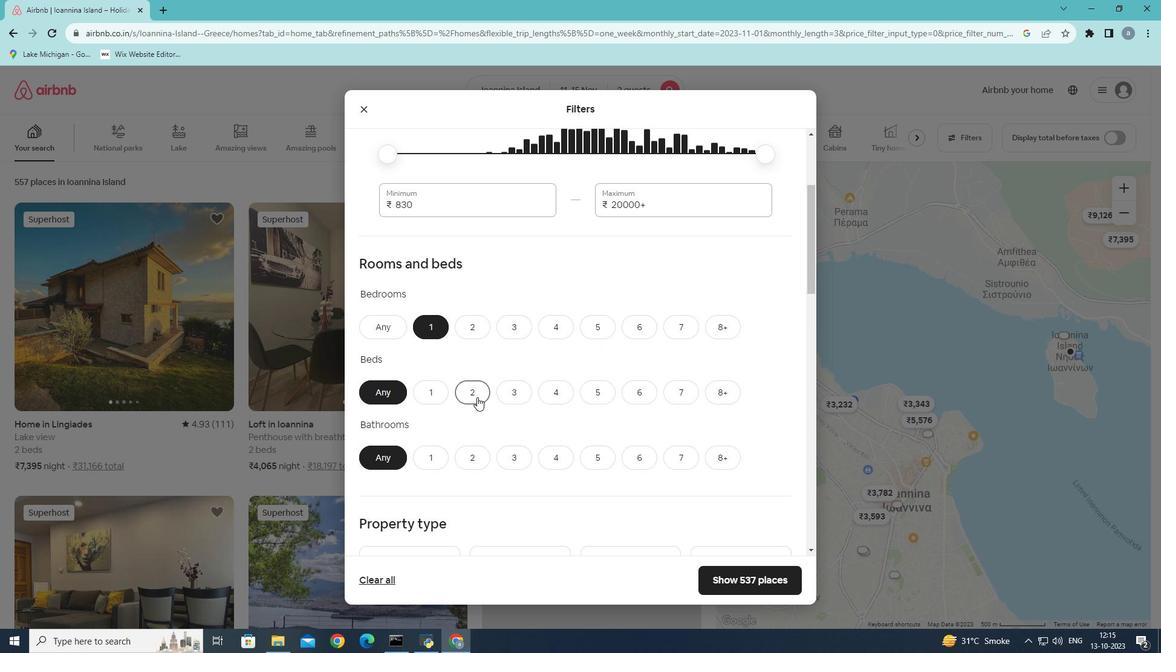 
Action: Mouse moved to (441, 464)
Screenshot: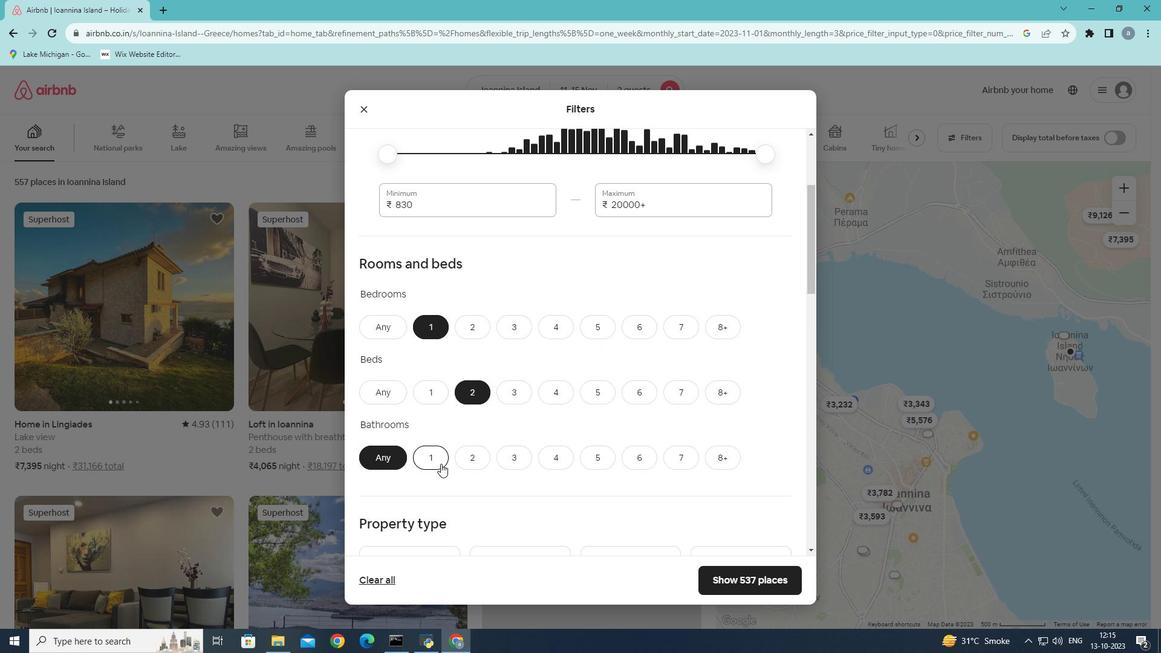 
Action: Mouse pressed left at (441, 464)
Screenshot: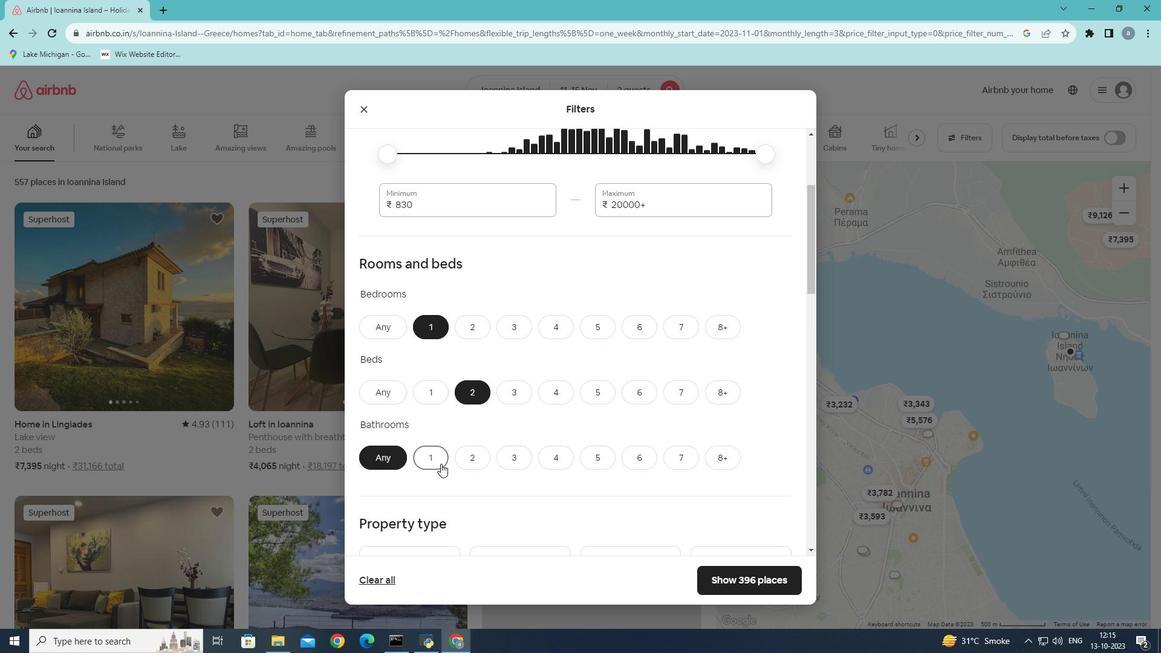 
Action: Mouse moved to (500, 373)
Screenshot: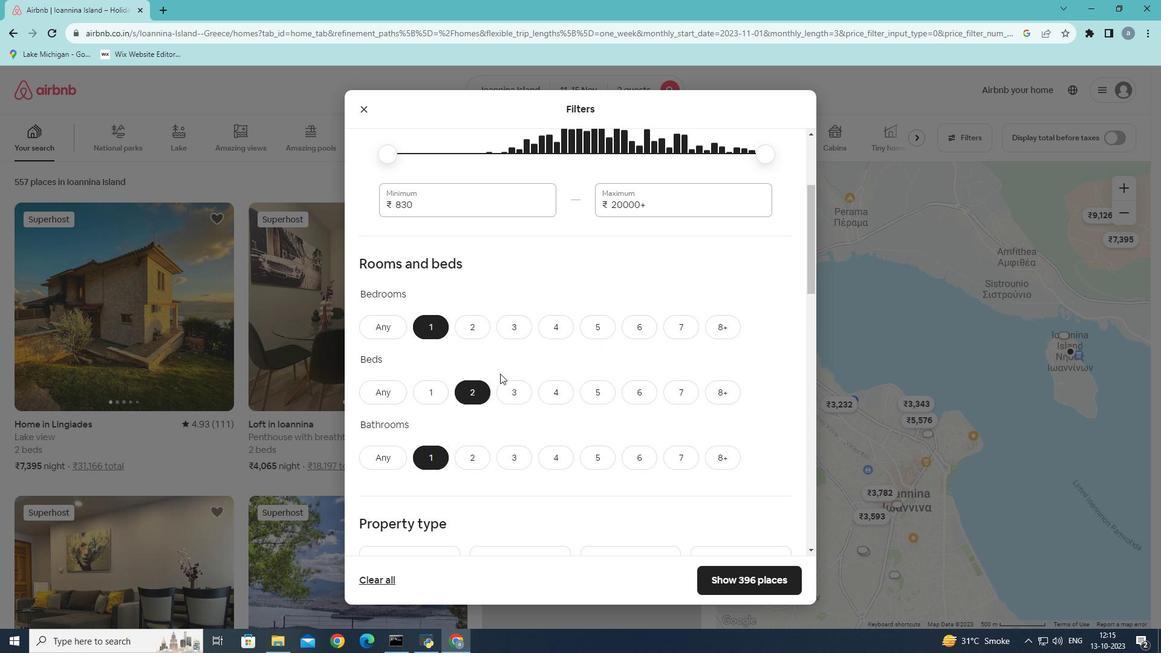 
Action: Mouse scrolled (500, 373) with delta (0, 0)
Screenshot: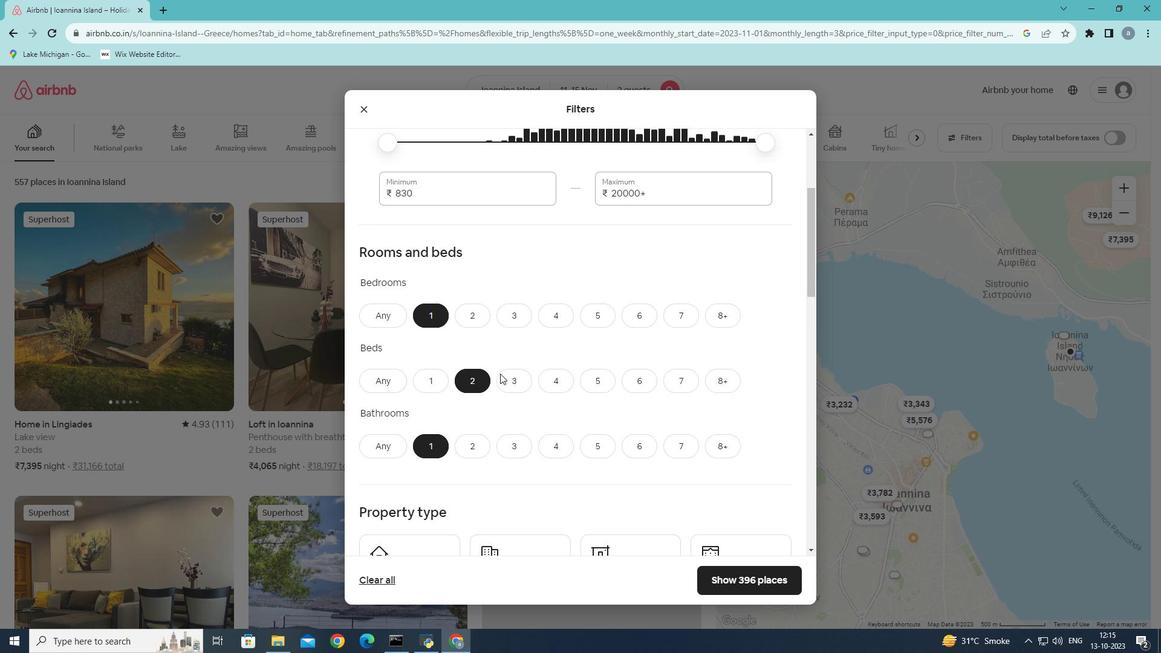 
Action: Mouse scrolled (500, 373) with delta (0, 0)
Screenshot: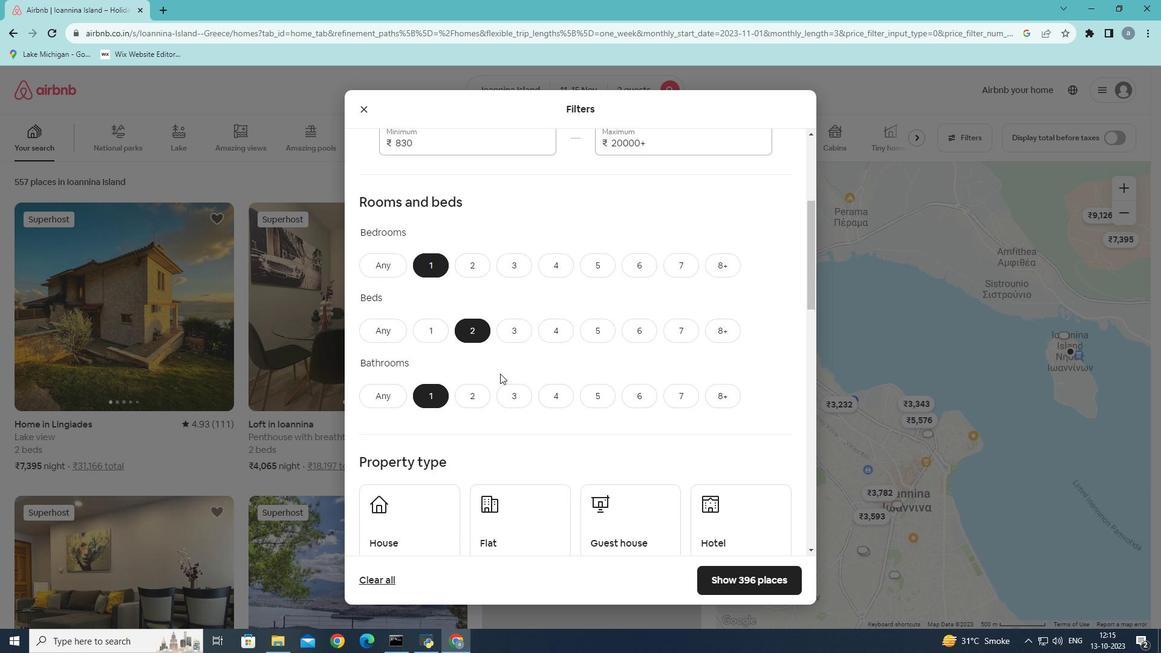 
Action: Mouse scrolled (500, 373) with delta (0, 0)
Screenshot: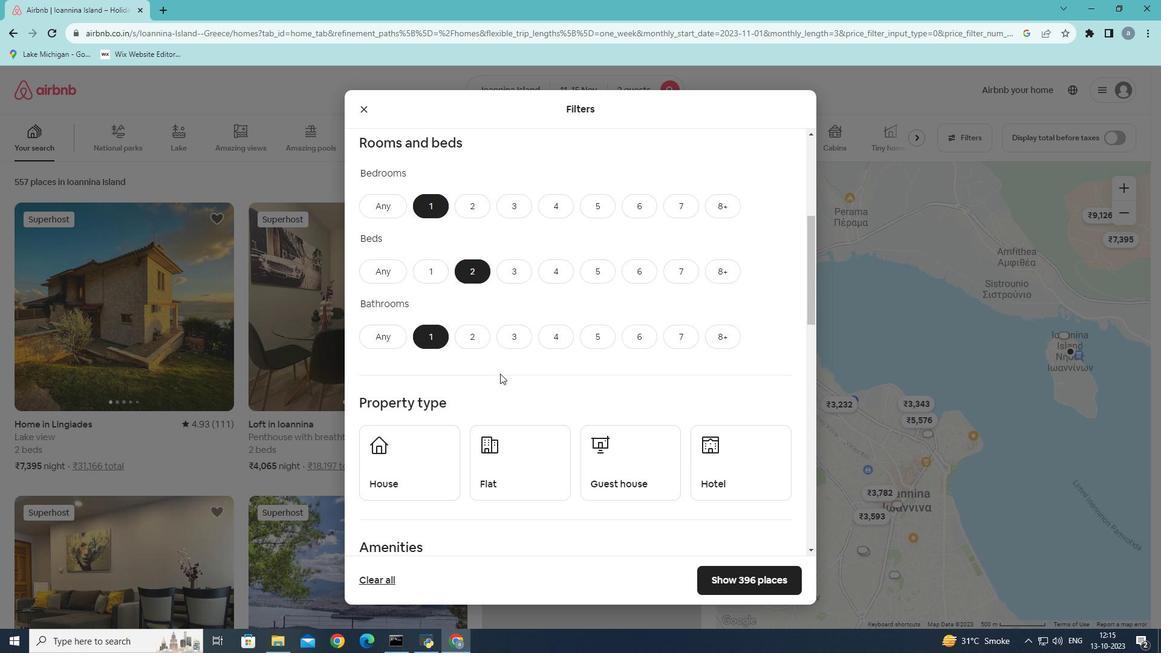 
Action: Mouse scrolled (500, 373) with delta (0, 0)
Screenshot: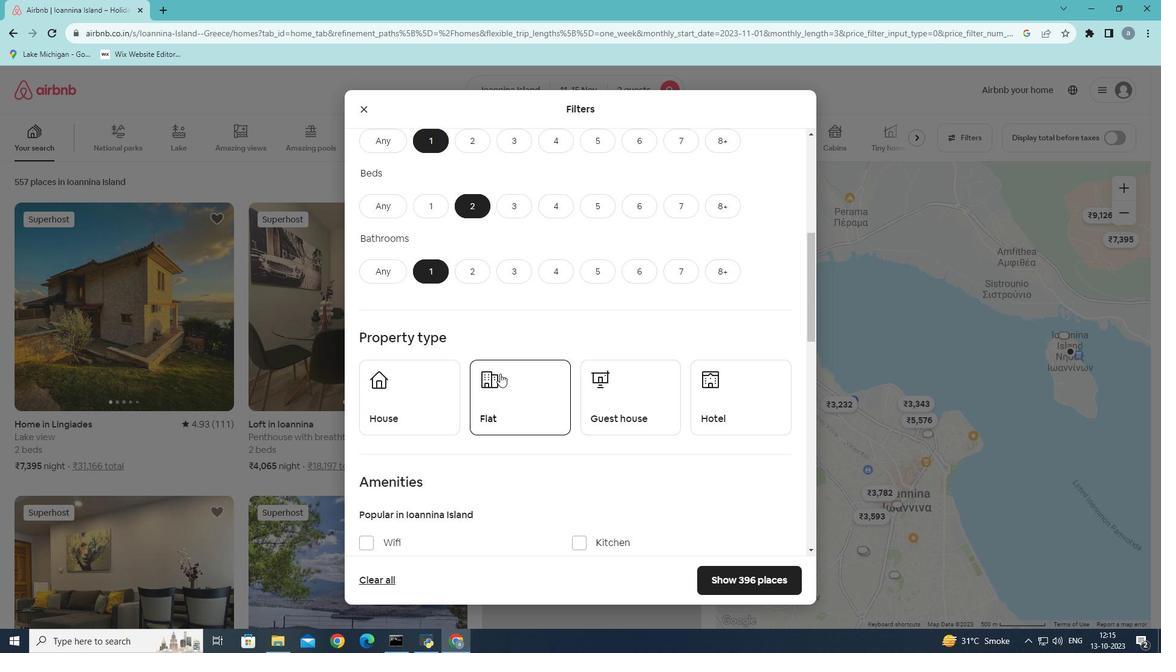 
Action: Mouse scrolled (500, 373) with delta (0, 0)
Screenshot: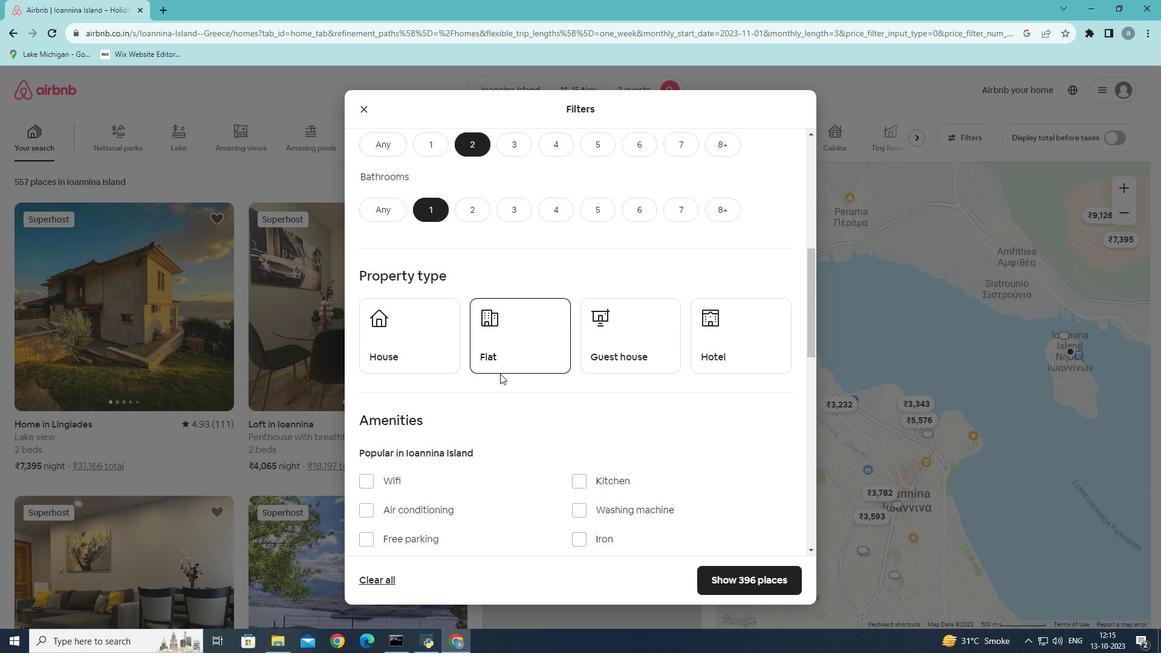 
Action: Mouse scrolled (500, 373) with delta (0, 0)
Screenshot: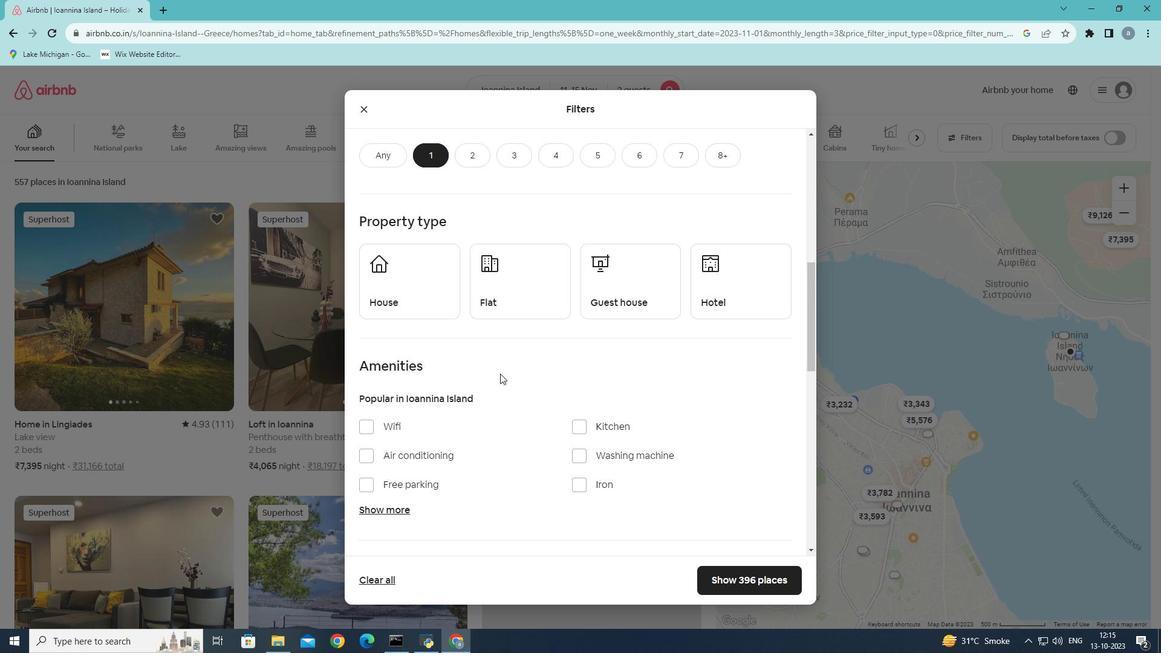
Action: Mouse scrolled (500, 373) with delta (0, 0)
Screenshot: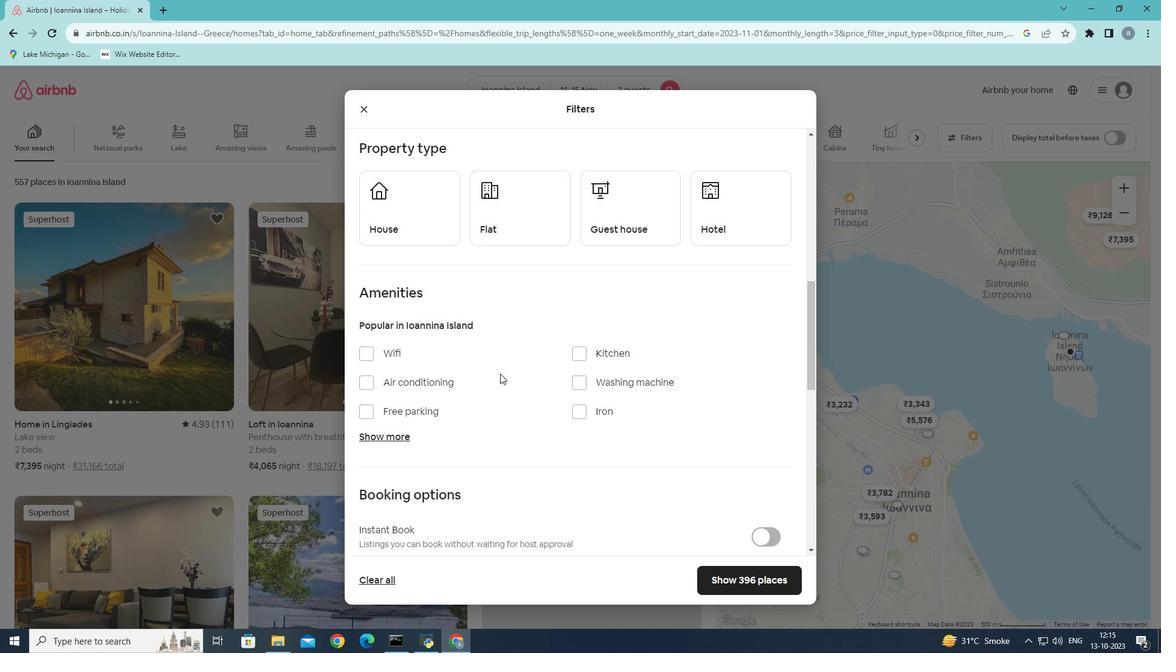 
Action: Mouse scrolled (500, 373) with delta (0, 0)
Screenshot: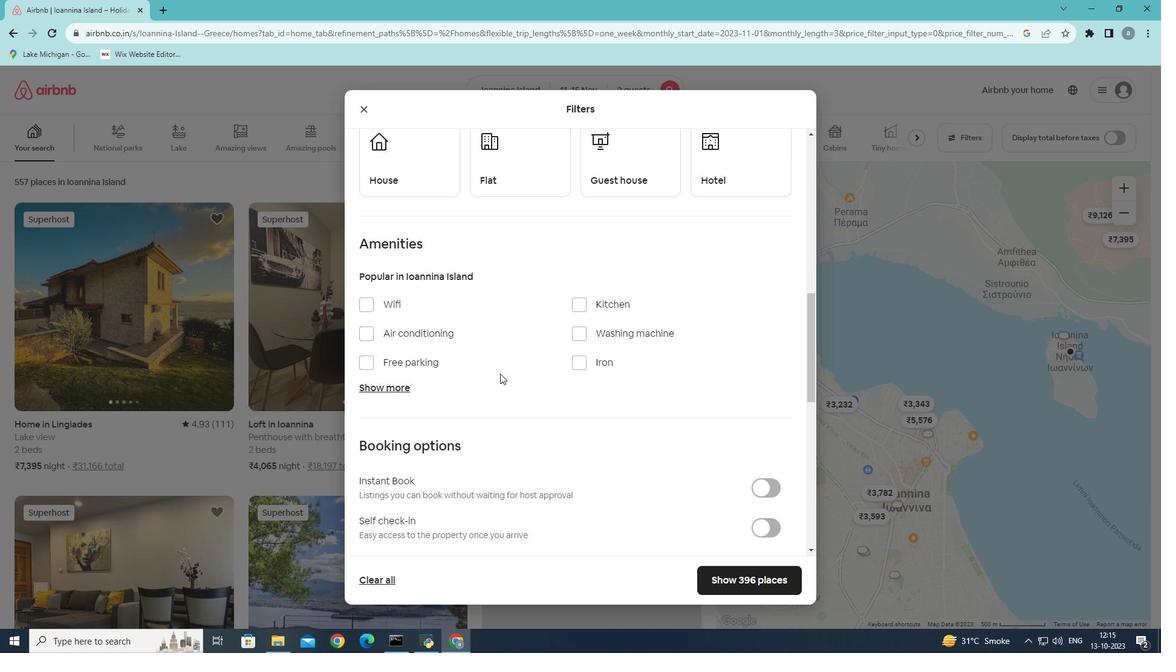 
Action: Mouse moved to (577, 275)
Screenshot: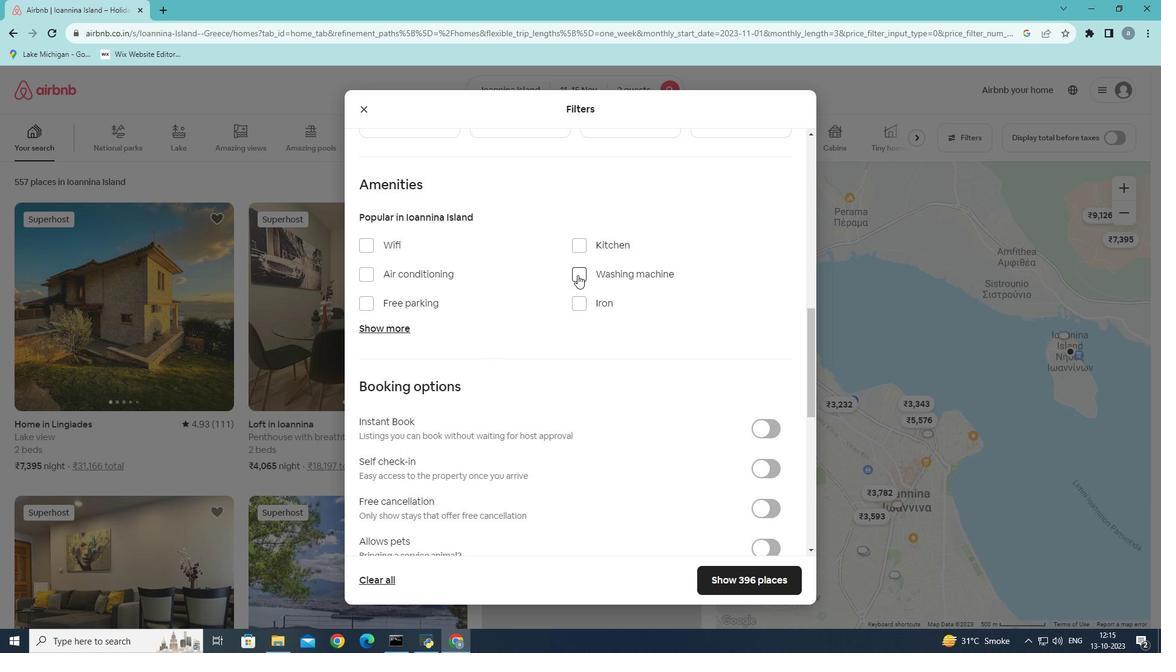 
Action: Mouse pressed left at (577, 275)
Screenshot: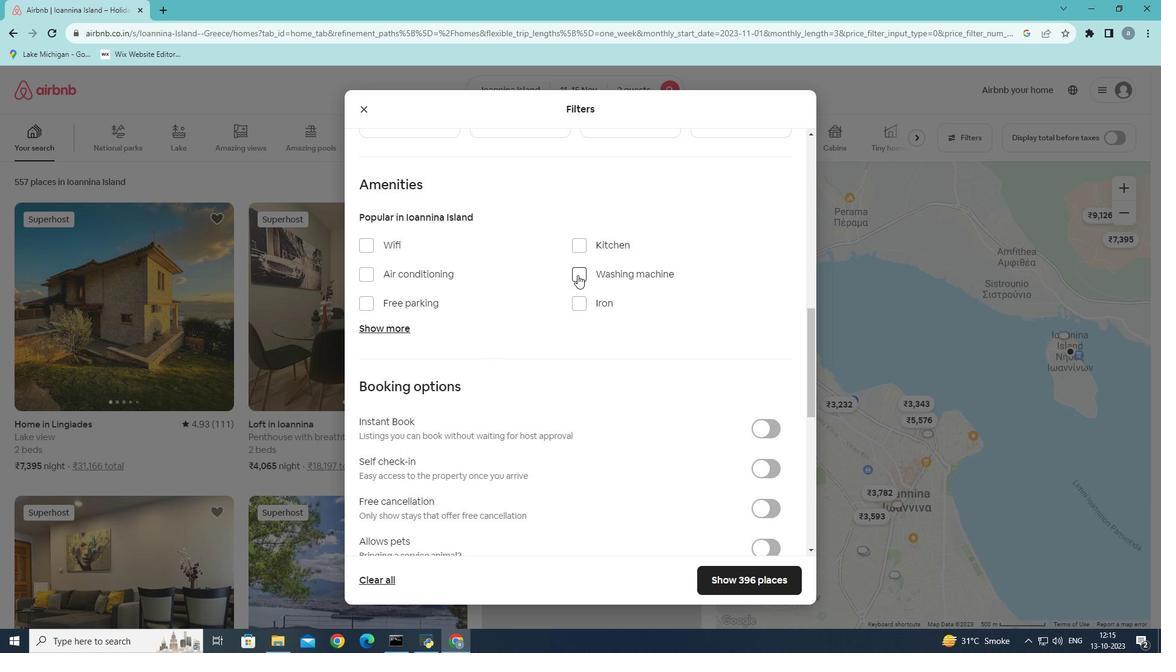 
Action: Mouse moved to (611, 311)
Screenshot: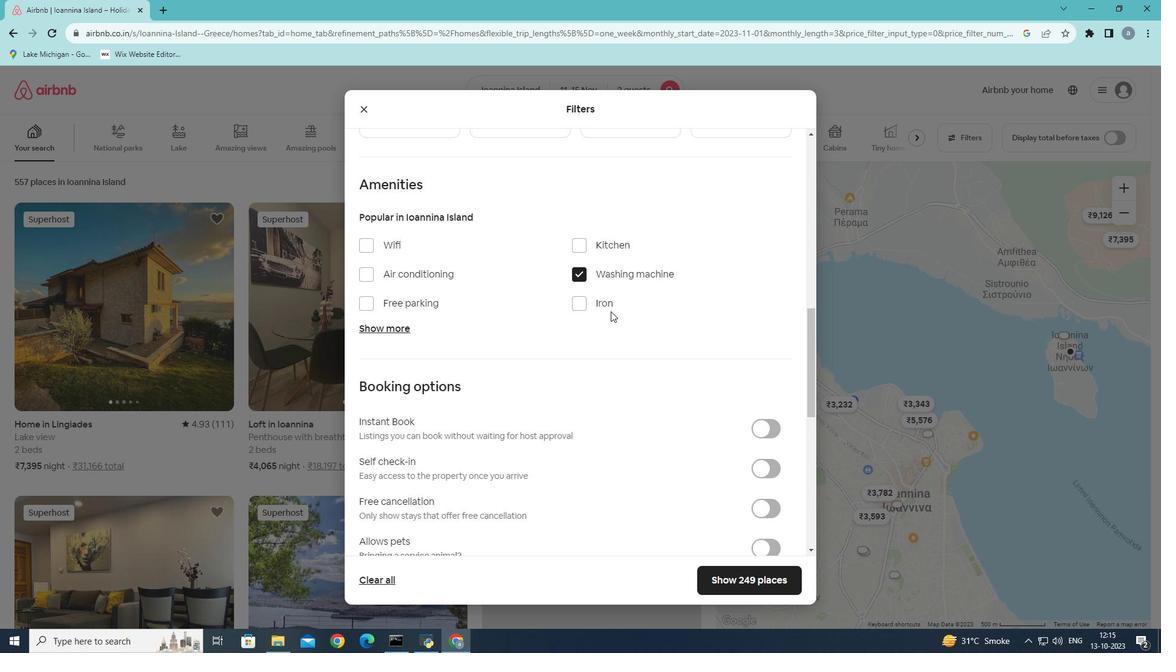 
Action: Mouse scrolled (611, 311) with delta (0, 0)
Screenshot: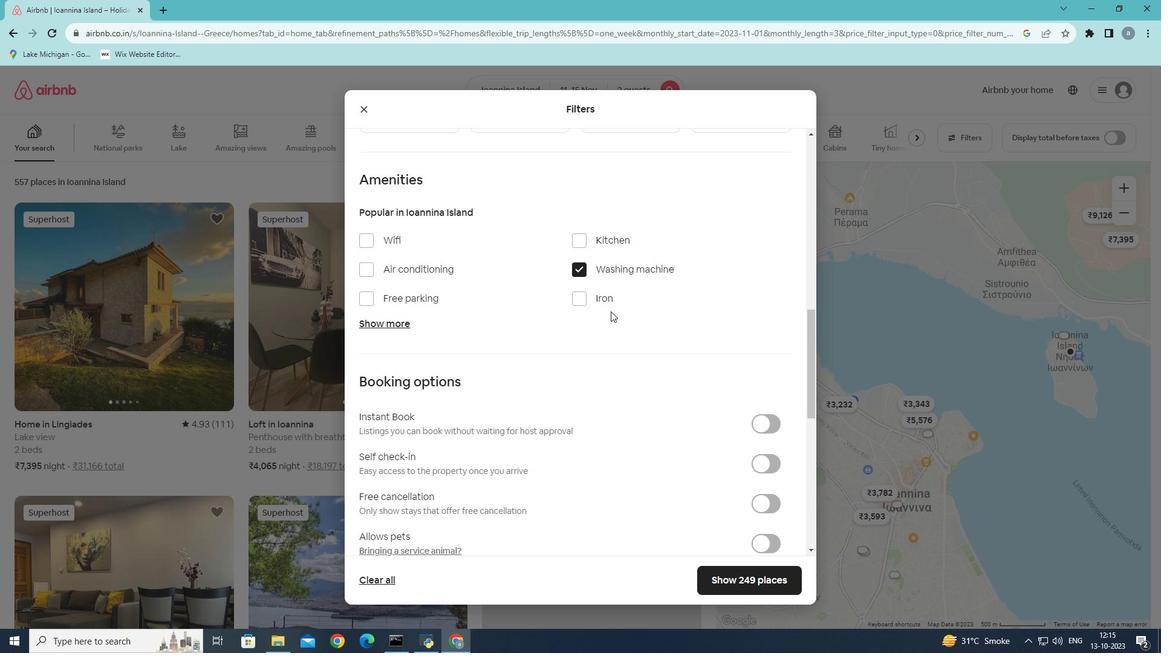 
Action: Mouse scrolled (611, 311) with delta (0, 0)
Screenshot: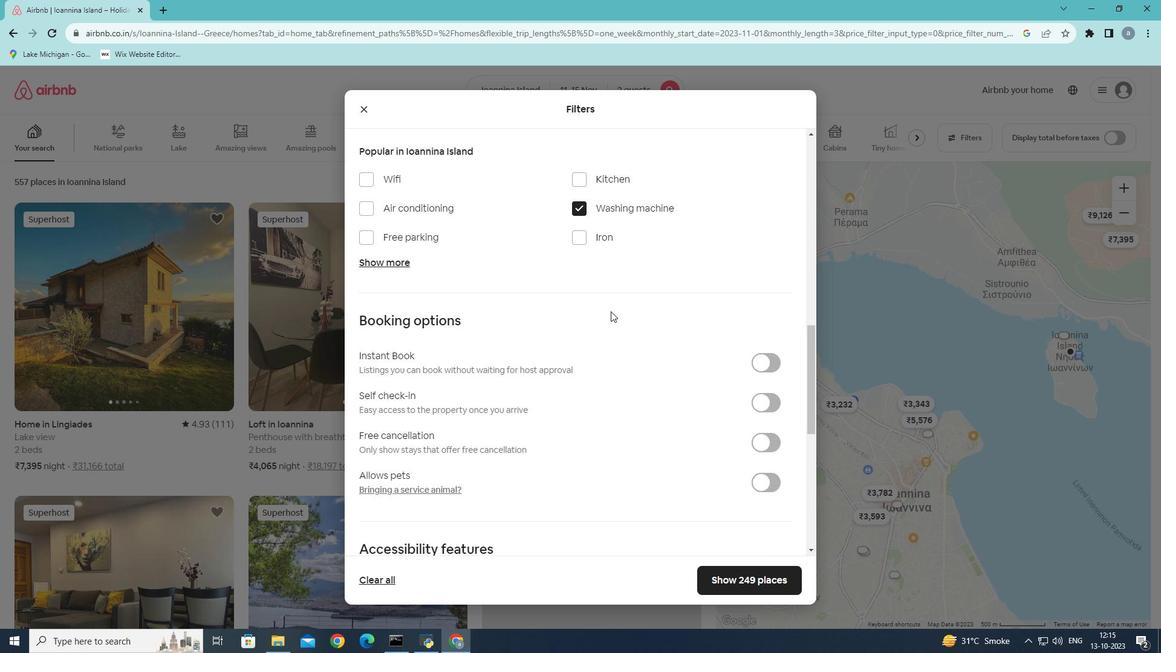 
Action: Mouse moved to (577, 314)
Screenshot: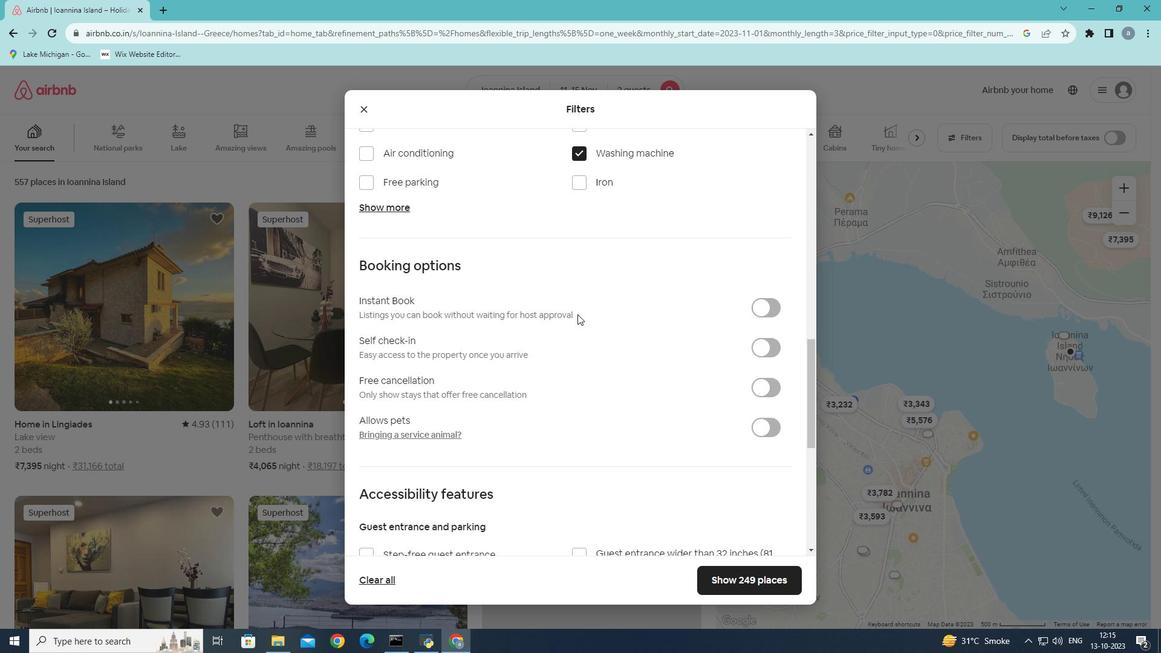 
Action: Mouse scrolled (577, 314) with delta (0, 0)
Screenshot: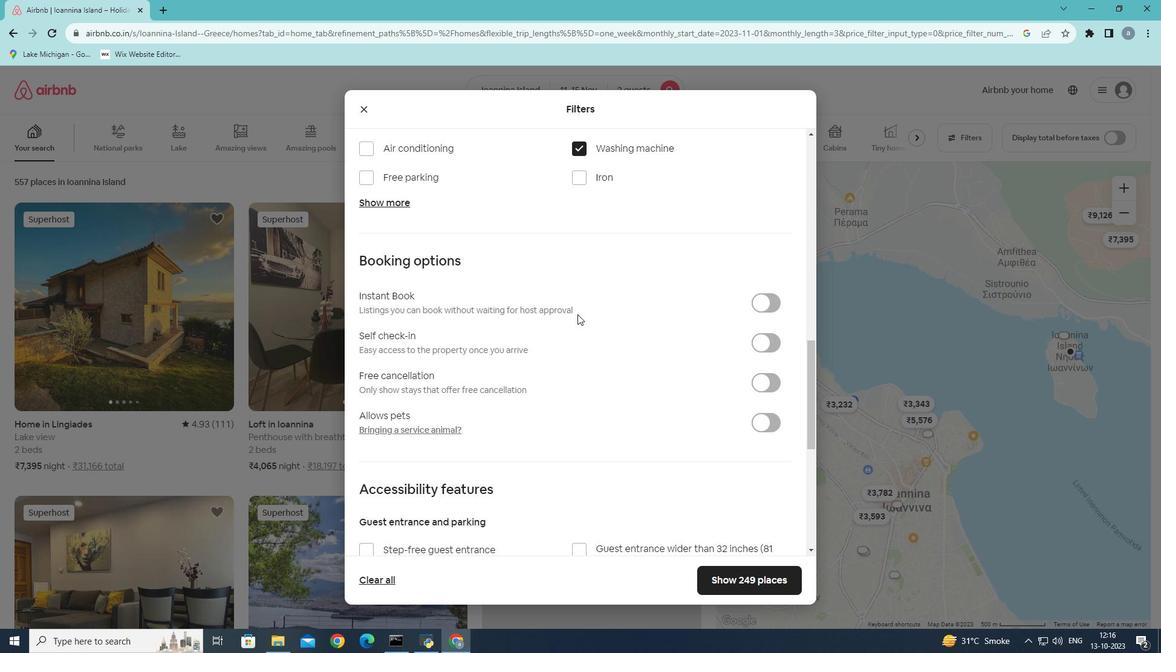 
Action: Mouse scrolled (577, 314) with delta (0, 0)
Screenshot: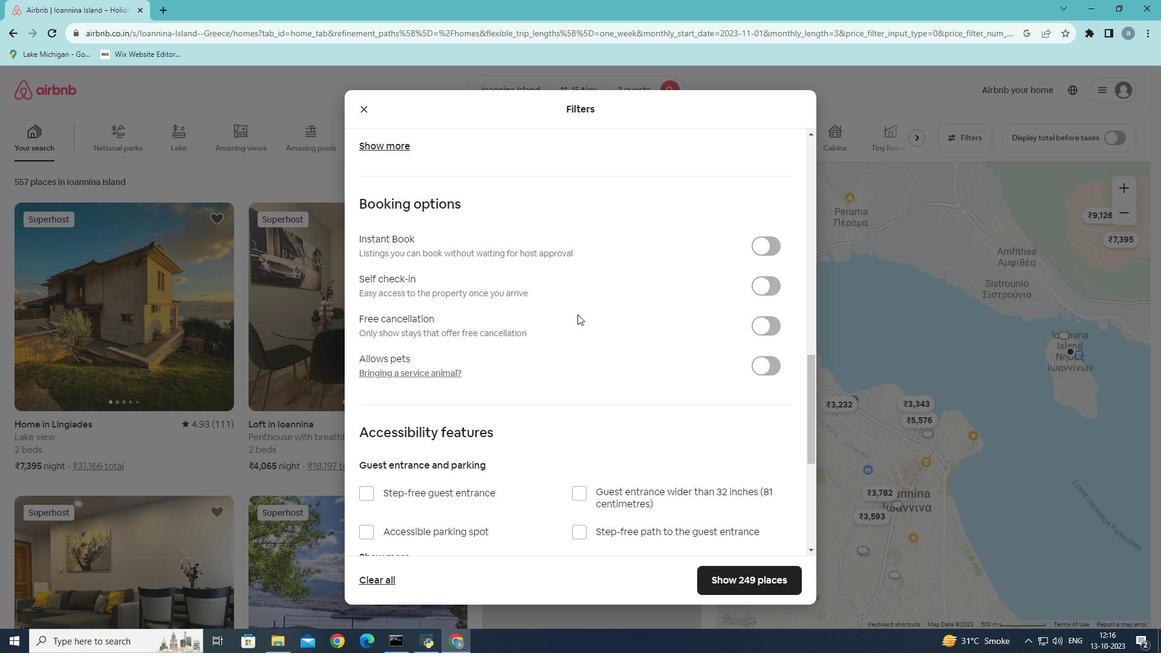 
Action: Mouse moved to (724, 577)
Screenshot: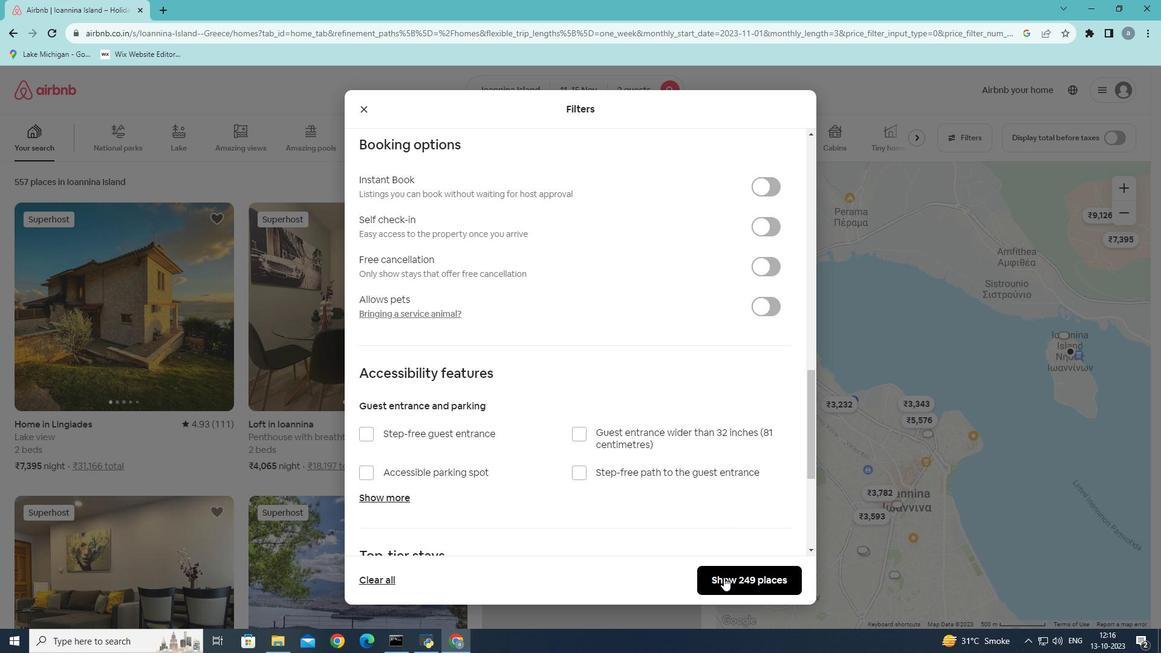 
Action: Mouse pressed left at (724, 577)
Screenshot: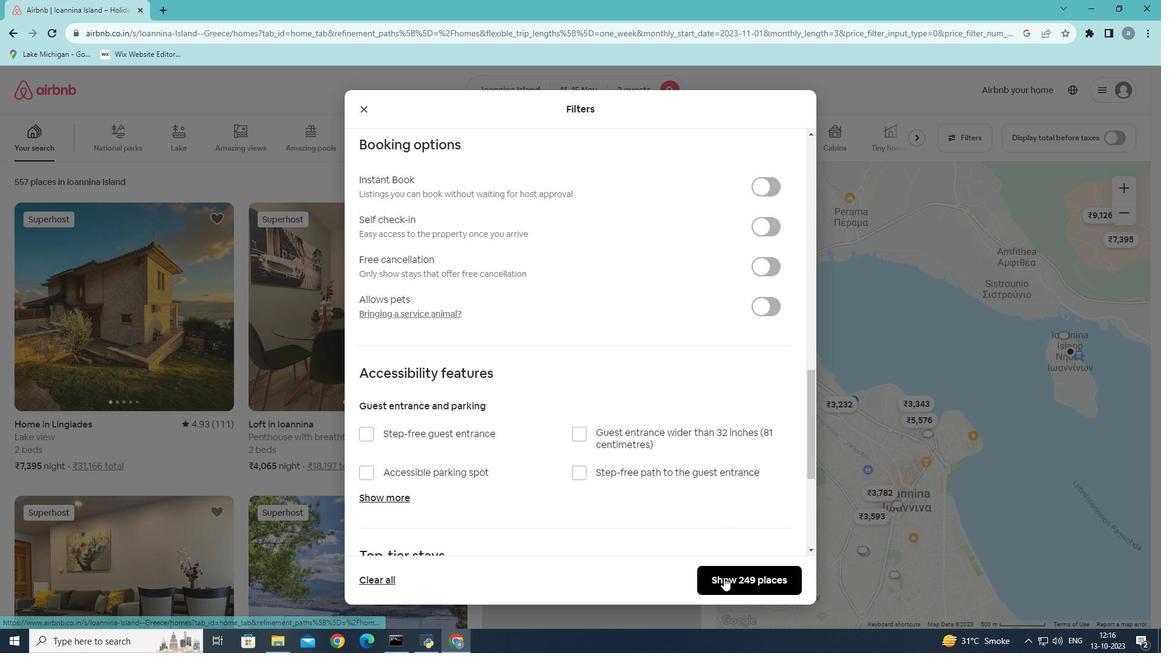 
Action: Mouse moved to (450, 376)
Screenshot: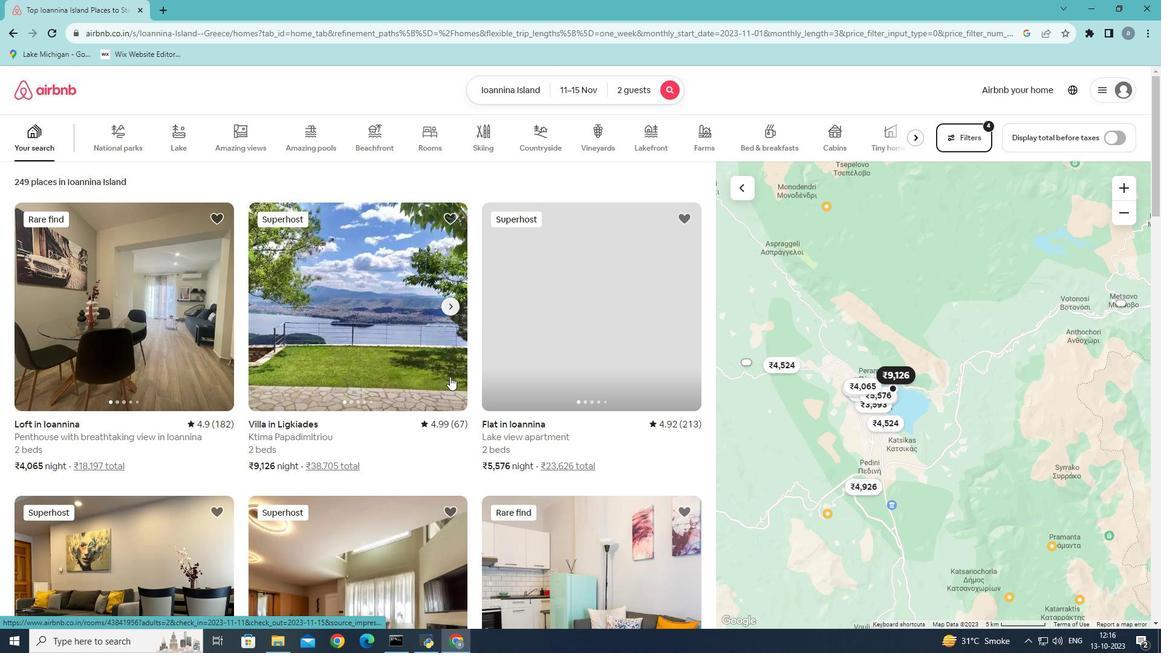 
Action: Mouse scrolled (450, 376) with delta (0, 0)
Screenshot: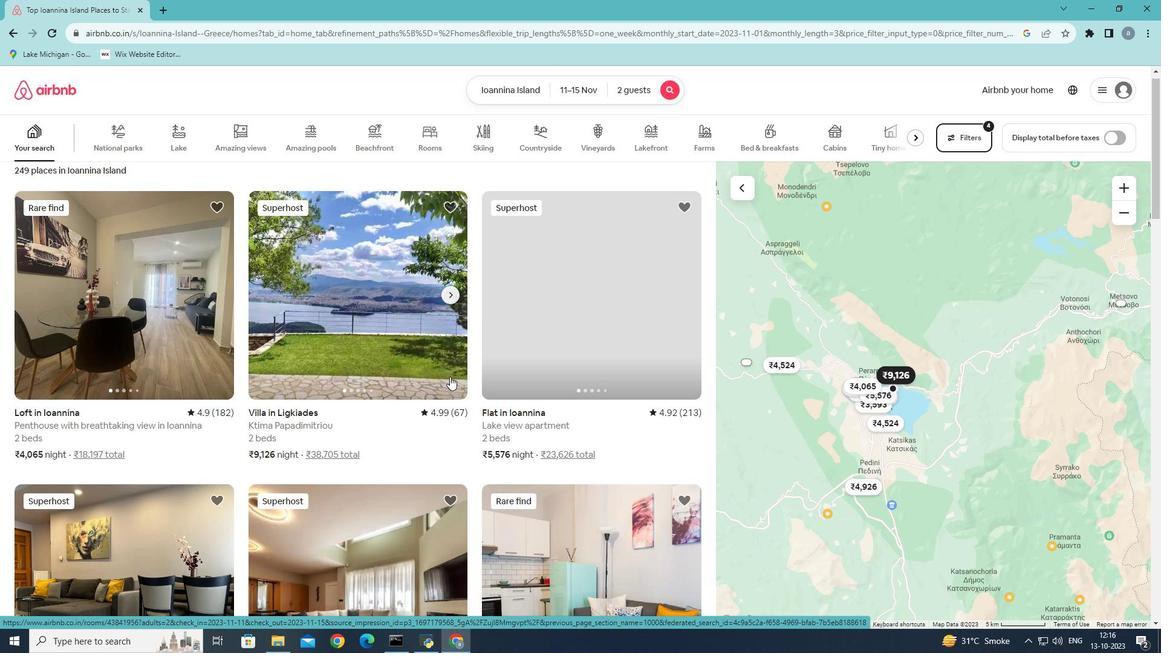 
Action: Mouse scrolled (450, 376) with delta (0, 0)
Screenshot: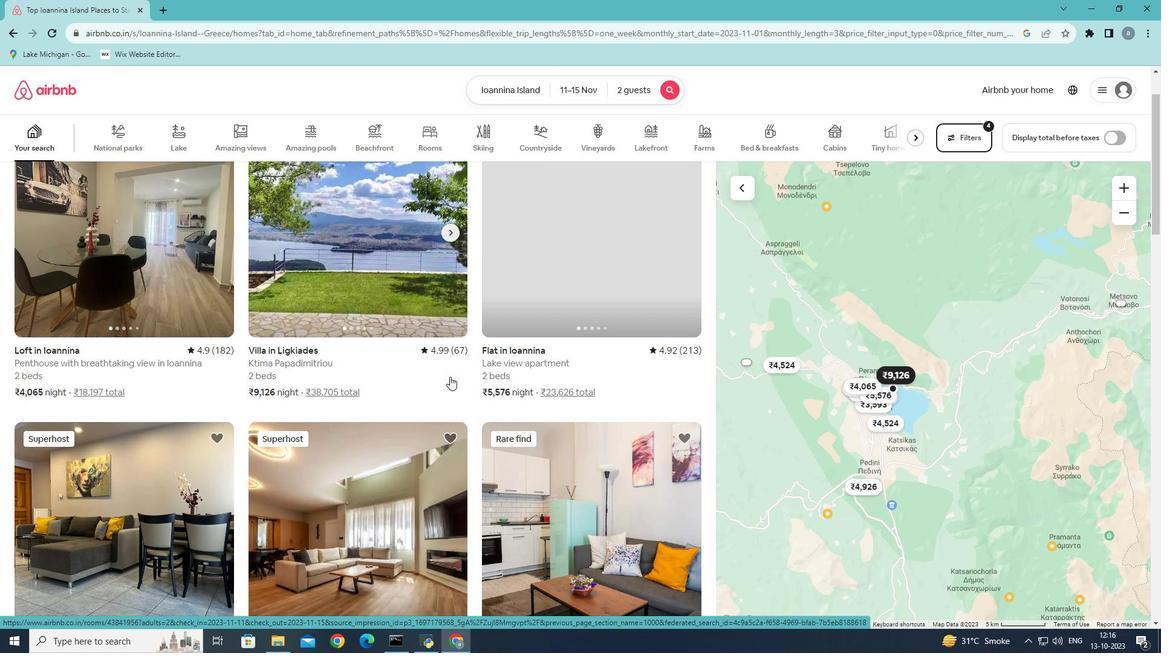 
Action: Mouse moved to (451, 378)
Screenshot: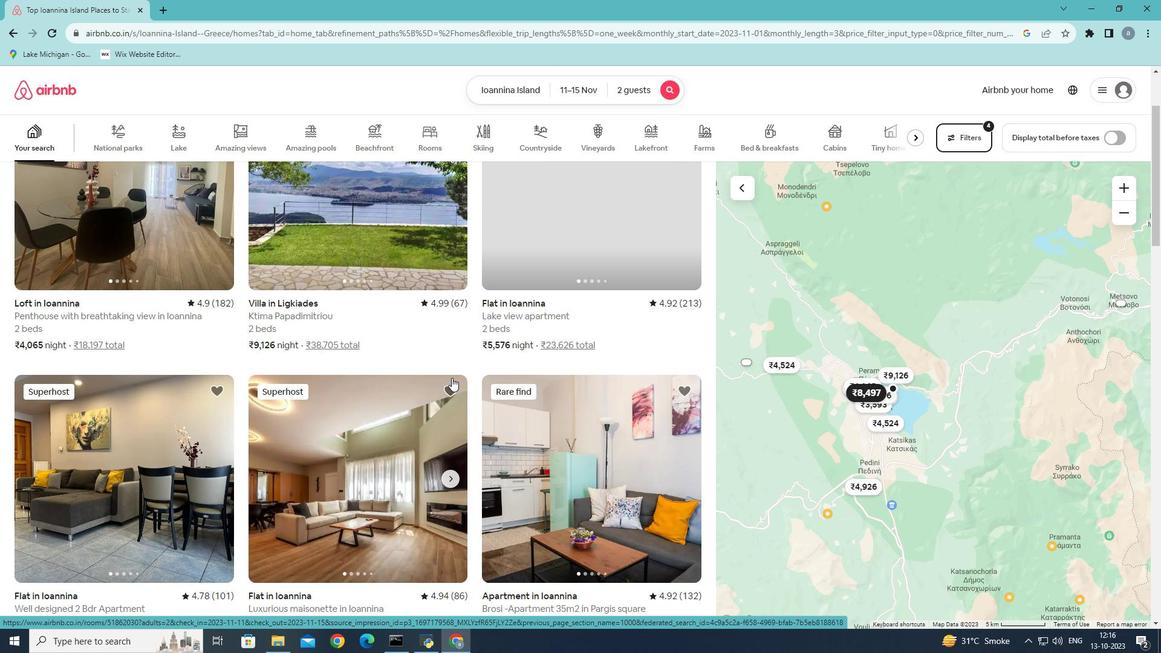 
Action: Mouse scrolled (451, 377) with delta (0, 0)
Screenshot: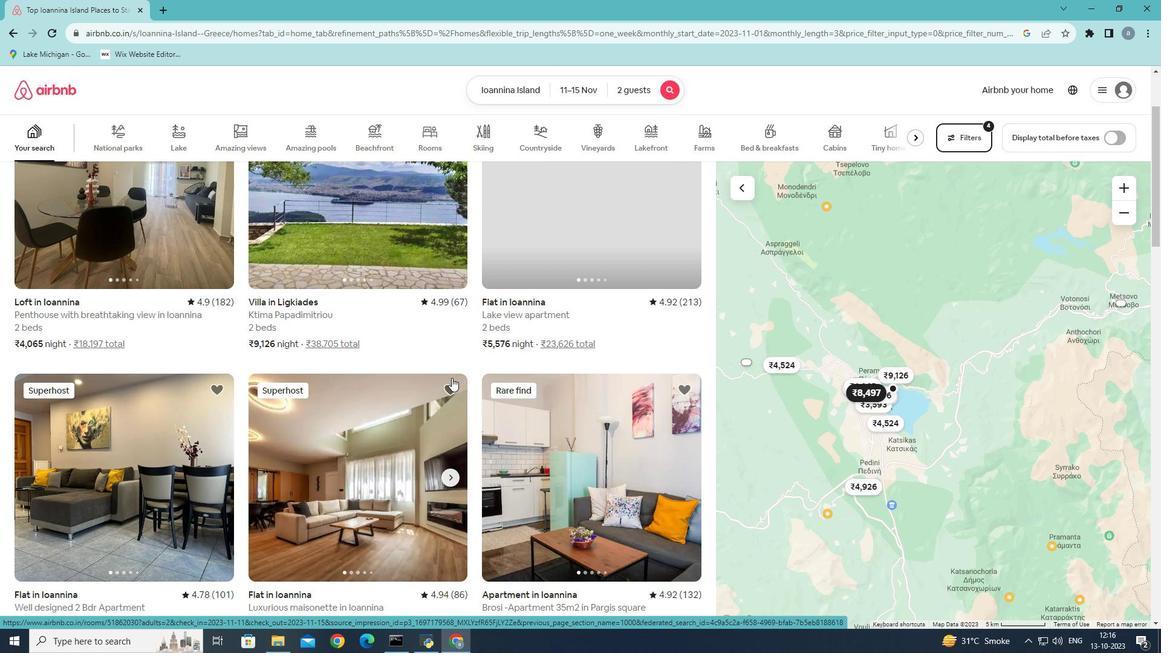 
Action: Mouse scrolled (451, 377) with delta (0, 0)
Screenshot: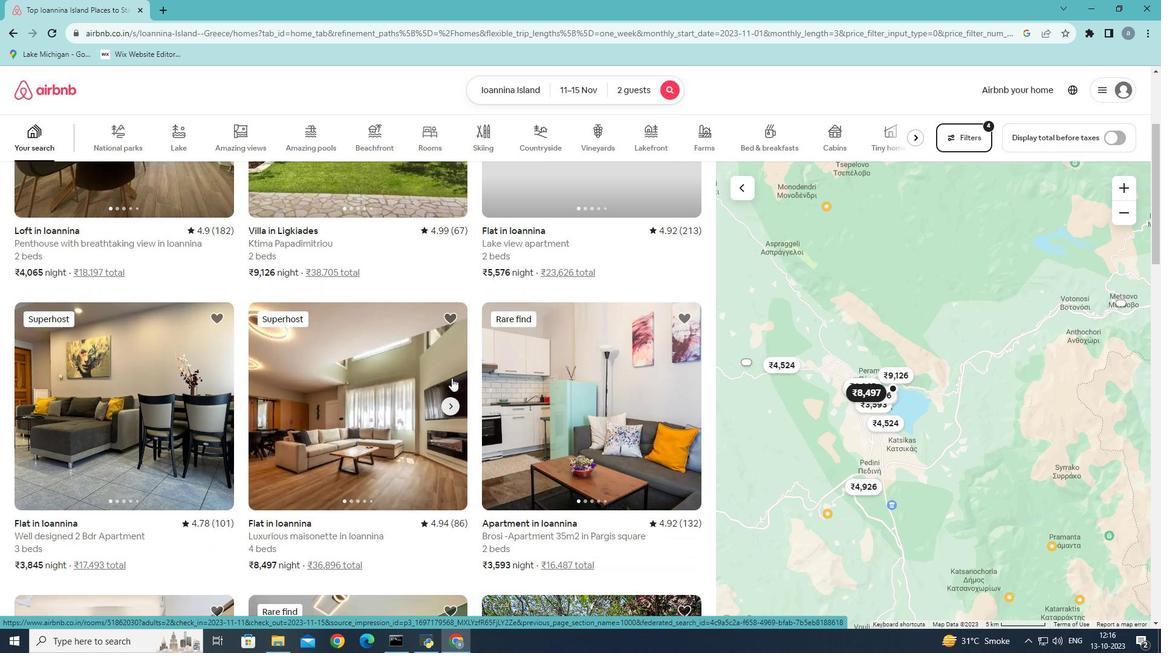 
Action: Mouse scrolled (451, 377) with delta (0, 0)
Screenshot: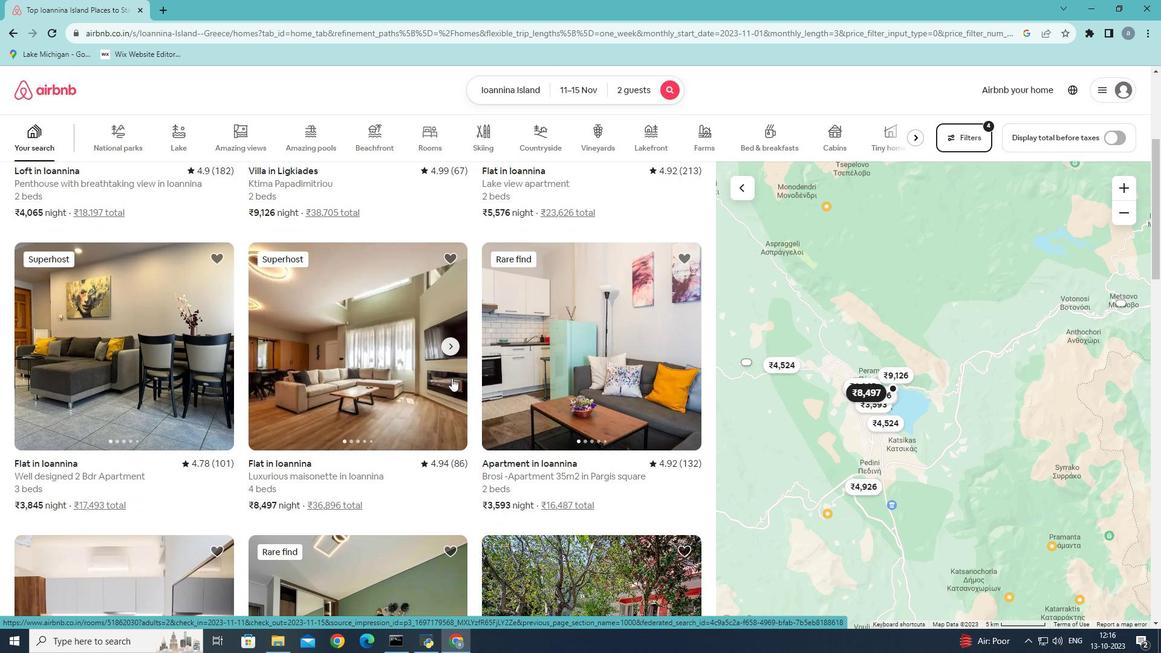 
Action: Mouse scrolled (451, 377) with delta (0, 0)
Screenshot: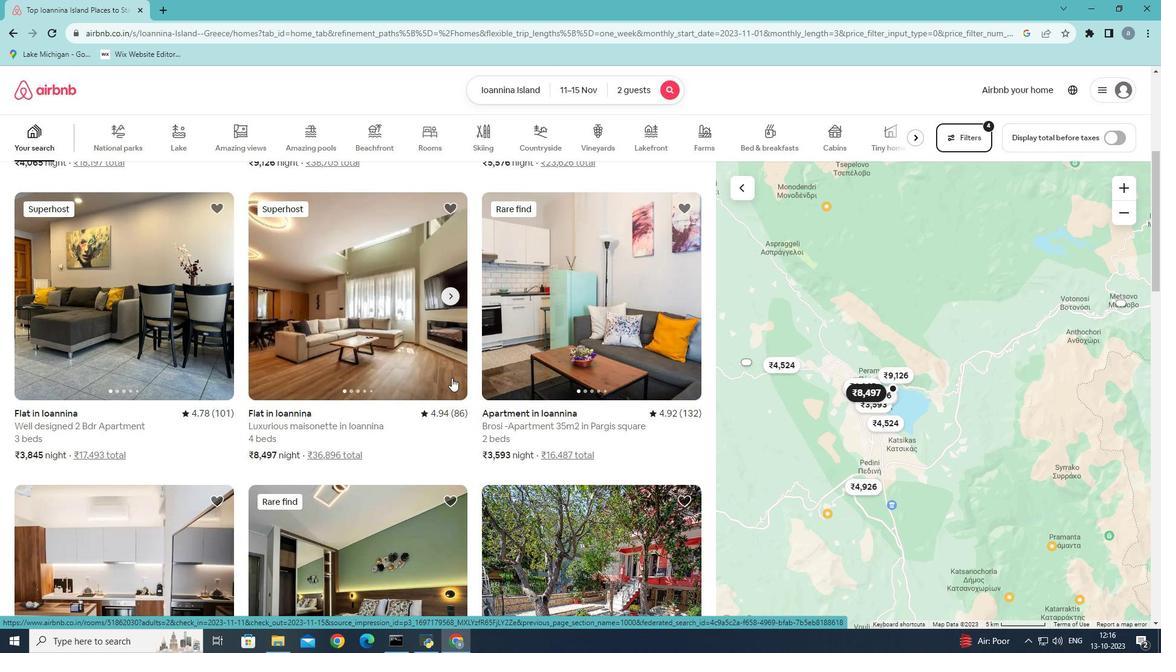 
Action: Mouse scrolled (451, 377) with delta (0, 0)
Screenshot: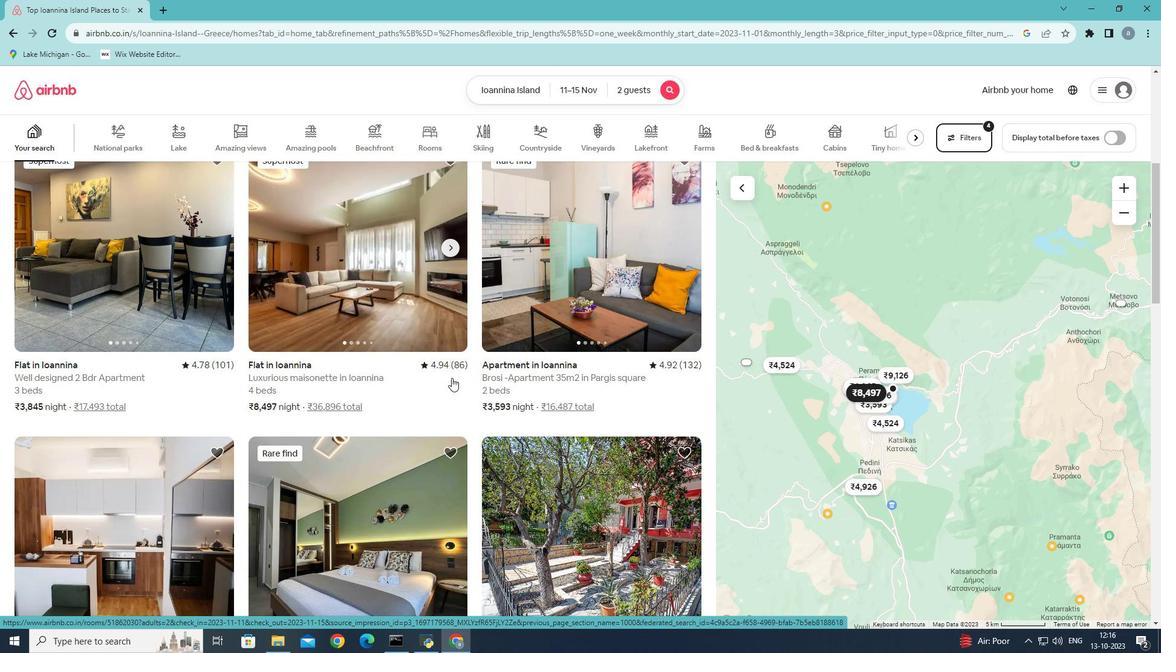 
Action: Mouse scrolled (451, 377) with delta (0, 0)
Screenshot: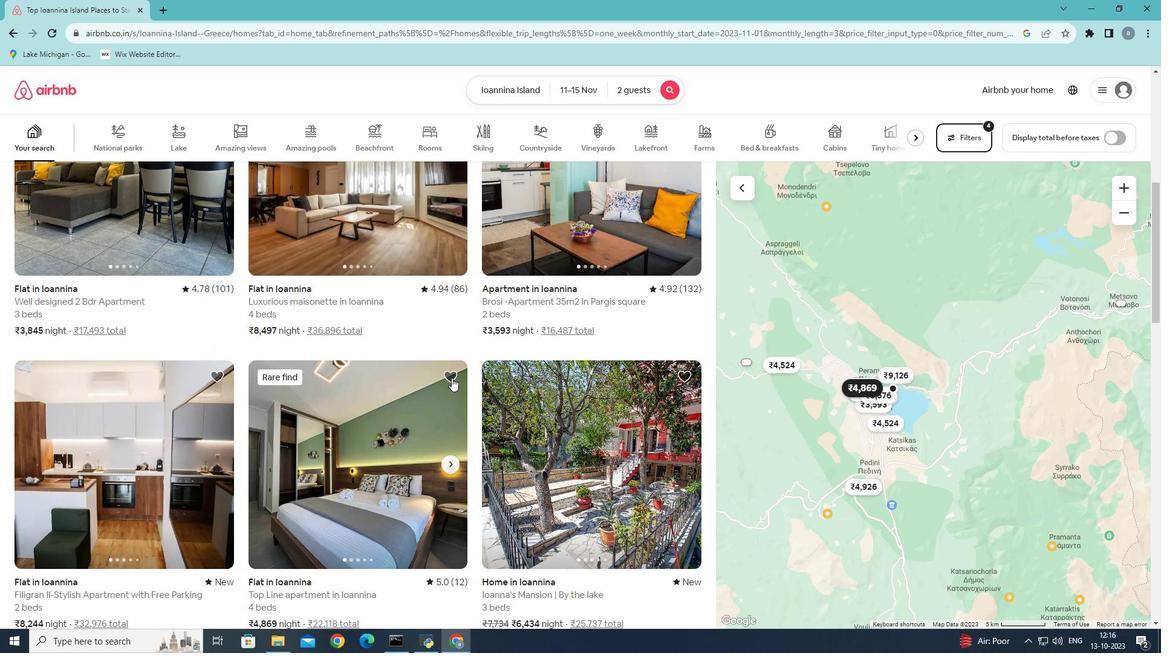 
Action: Mouse scrolled (451, 377) with delta (0, 0)
Screenshot: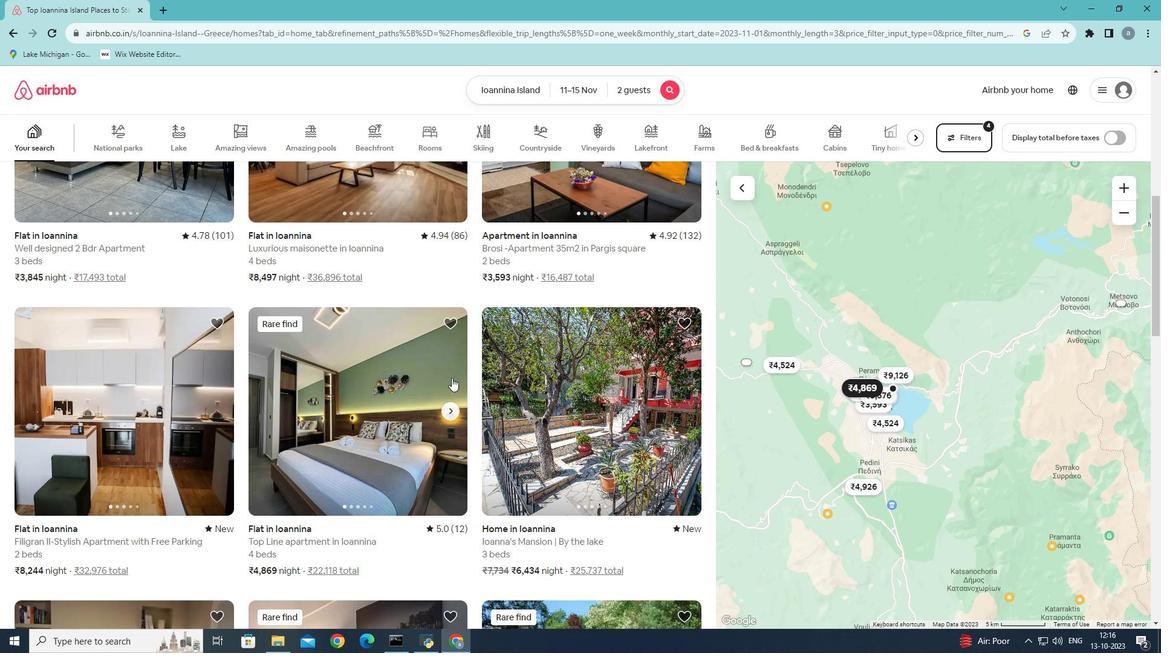 
Action: Mouse scrolled (451, 377) with delta (0, 0)
Screenshot: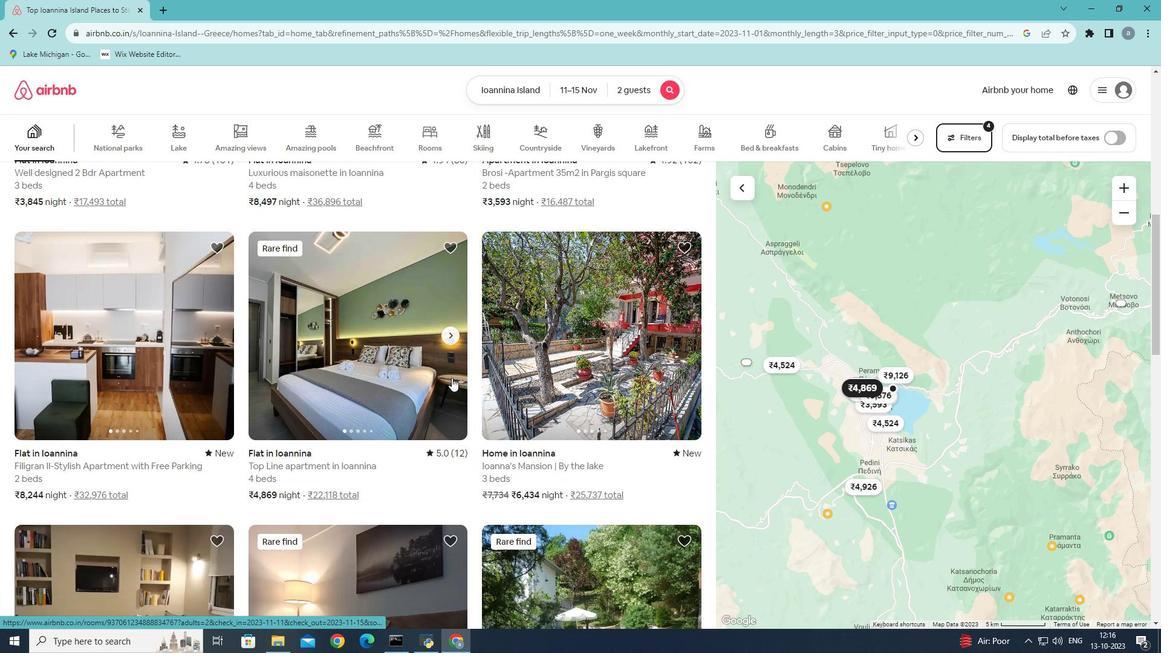 
Action: Mouse scrolled (451, 377) with delta (0, 0)
Screenshot: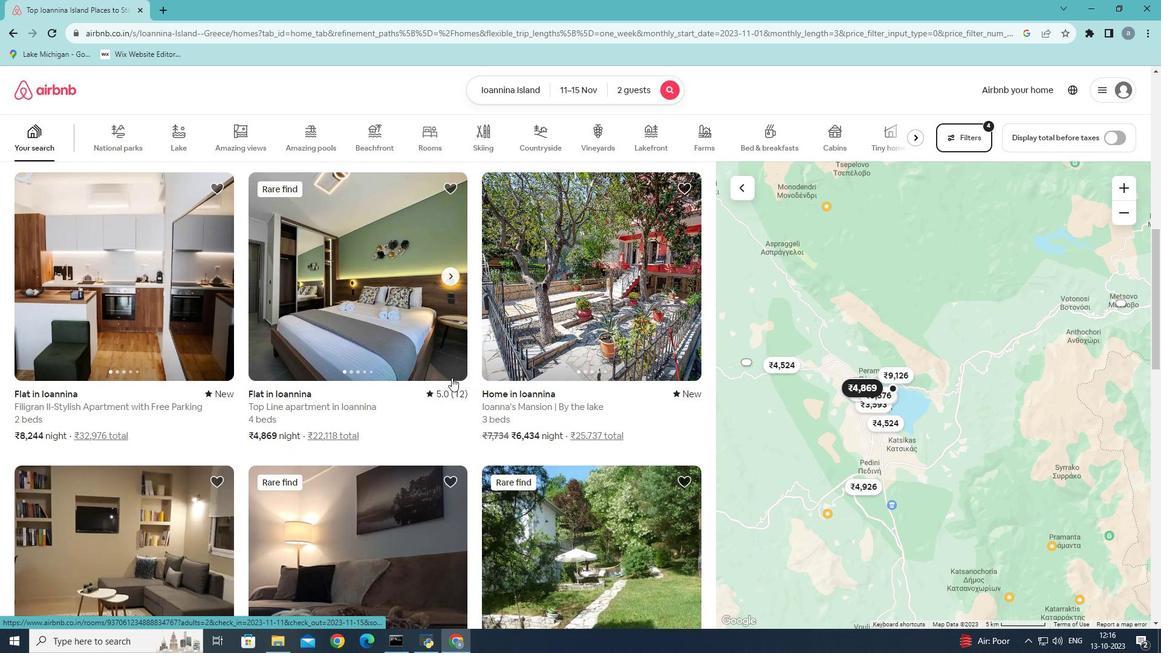 
Action: Mouse scrolled (451, 377) with delta (0, 0)
Screenshot: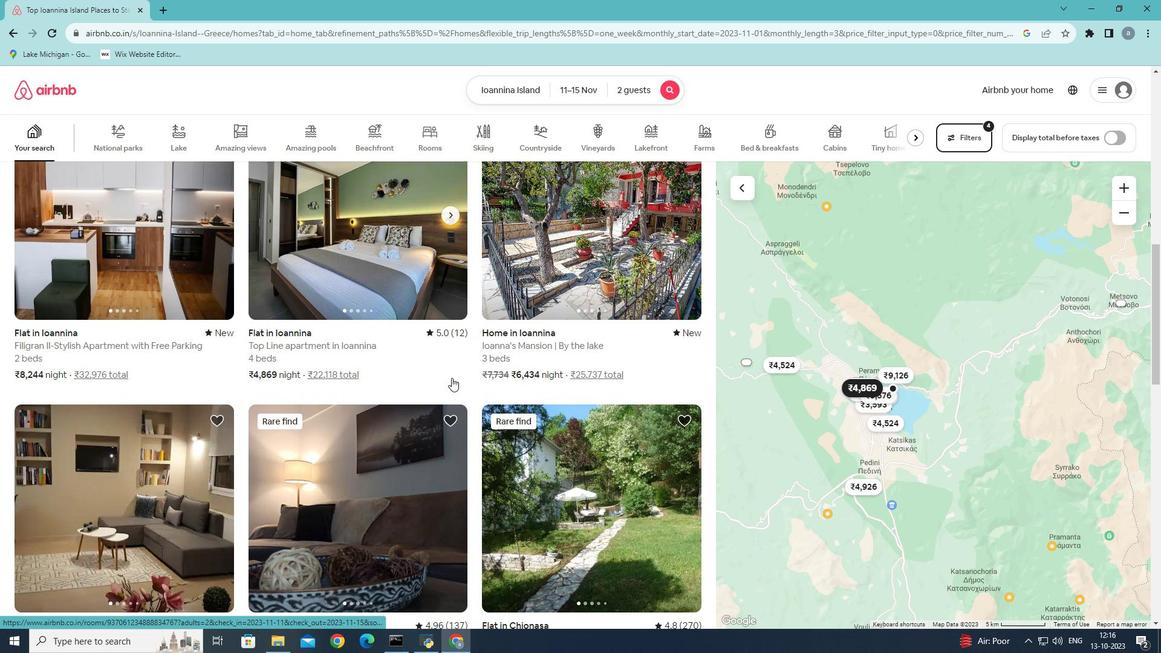 
Action: Mouse scrolled (451, 377) with delta (0, 0)
Screenshot: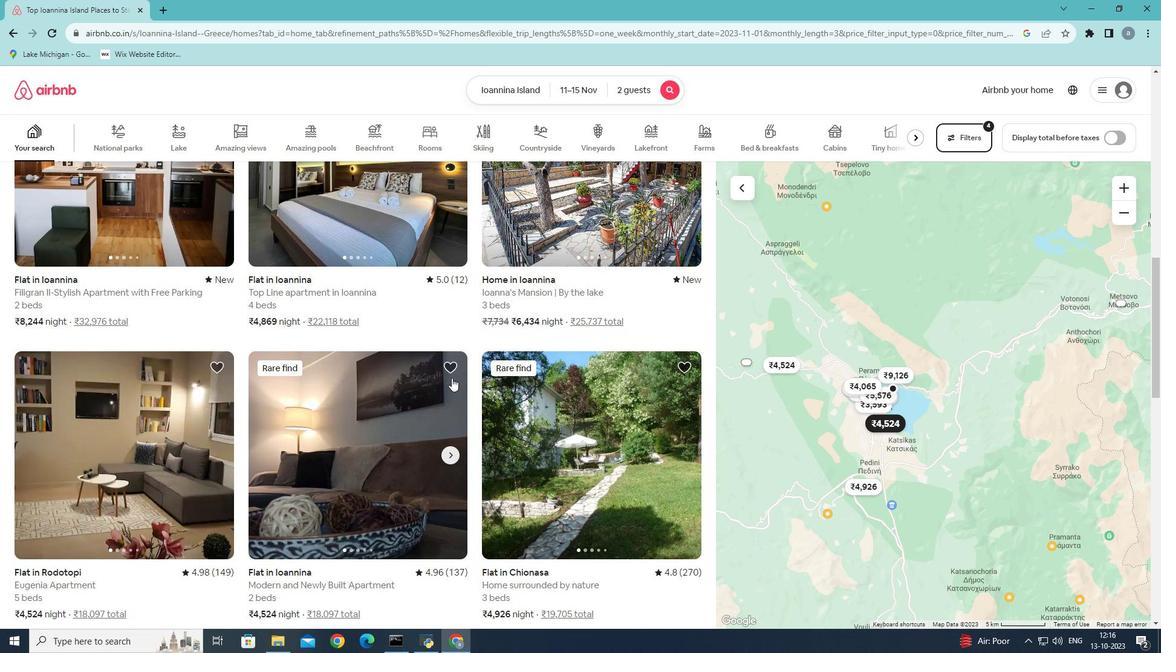 
Action: Mouse scrolled (451, 377) with delta (0, 0)
Screenshot: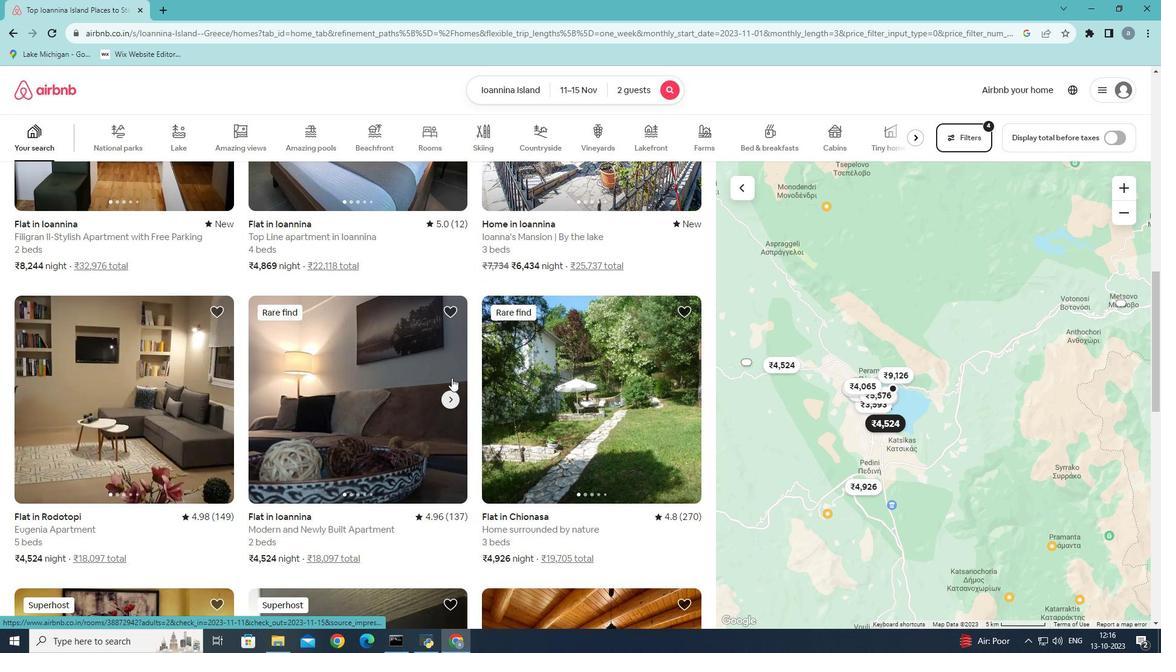 
Action: Mouse scrolled (451, 377) with delta (0, 0)
Screenshot: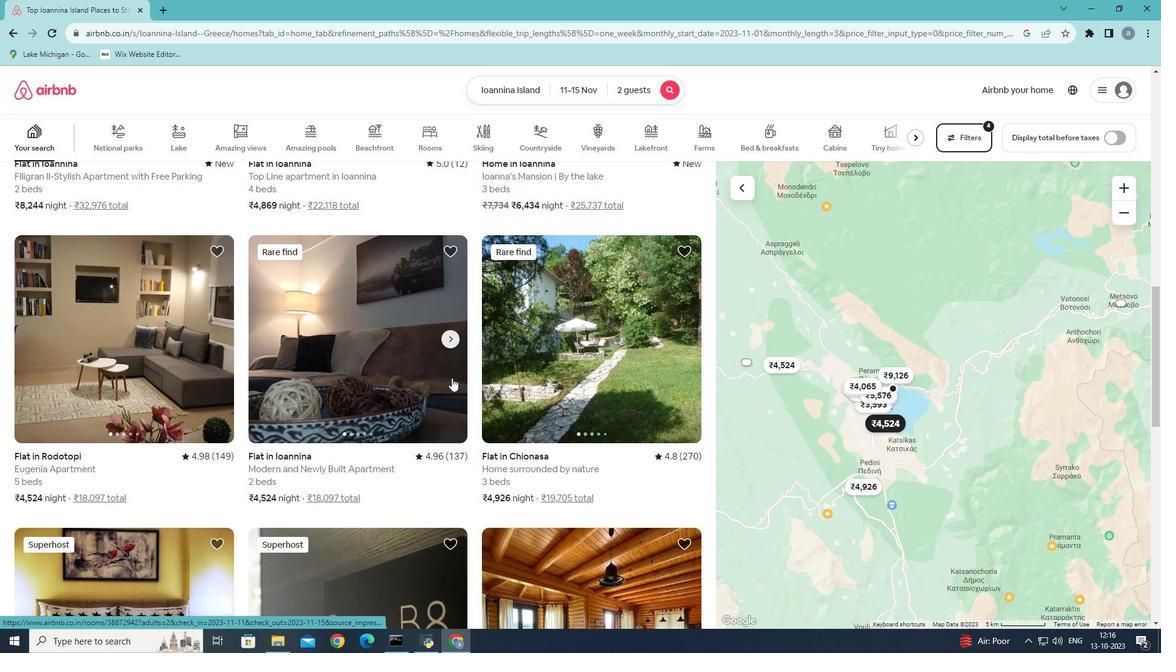 
Action: Mouse scrolled (451, 377) with delta (0, 0)
Screenshot: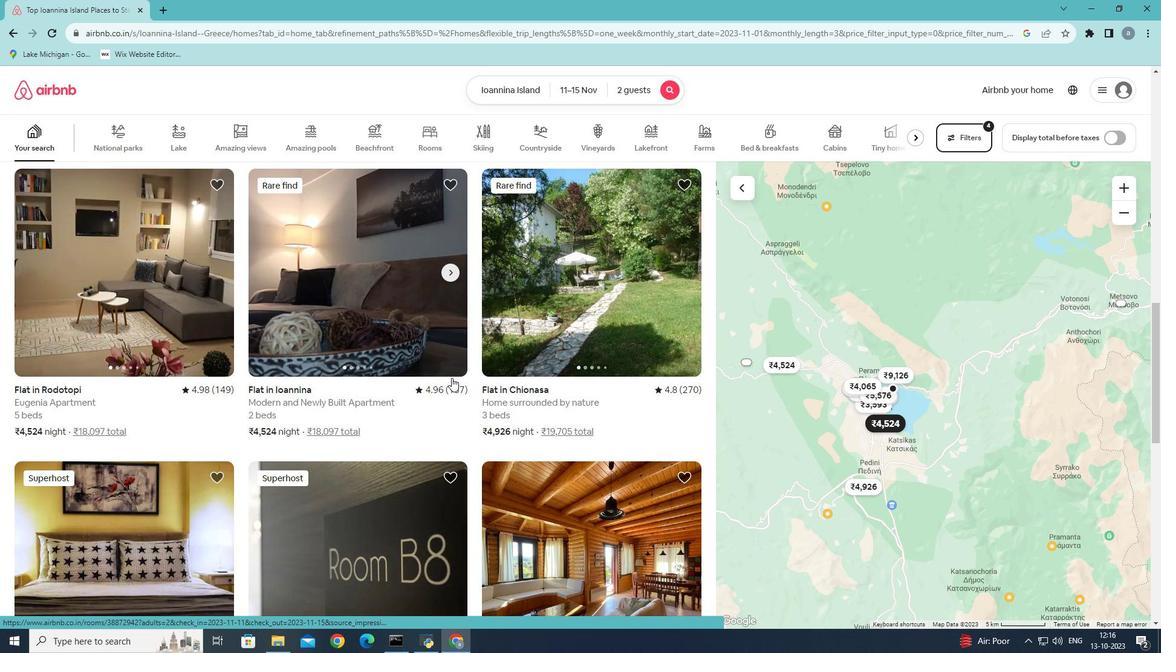 
Action: Mouse scrolled (451, 377) with delta (0, 0)
Screenshot: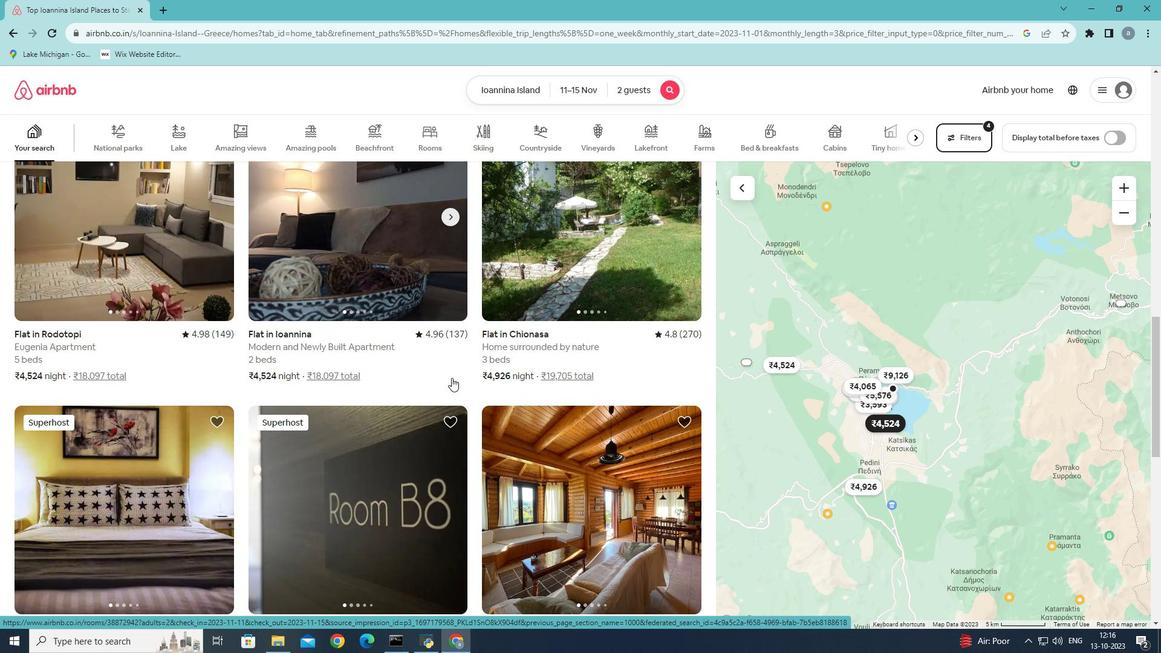 
Action: Mouse scrolled (451, 377) with delta (0, 0)
Screenshot: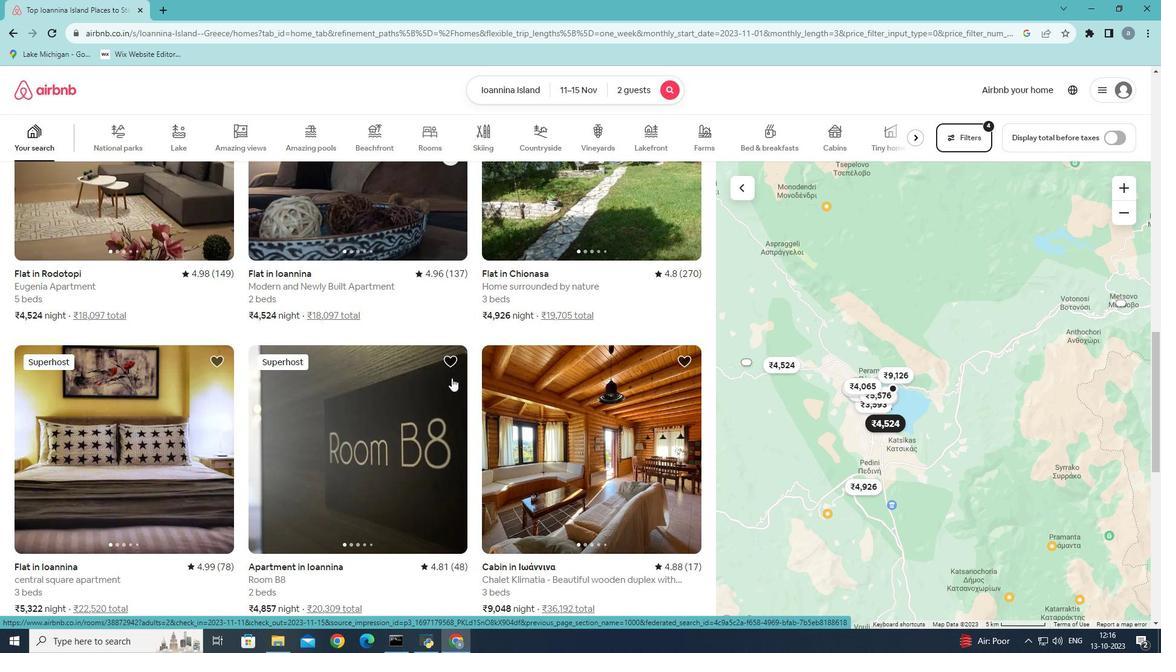 
Action: Mouse scrolled (451, 377) with delta (0, 0)
Screenshot: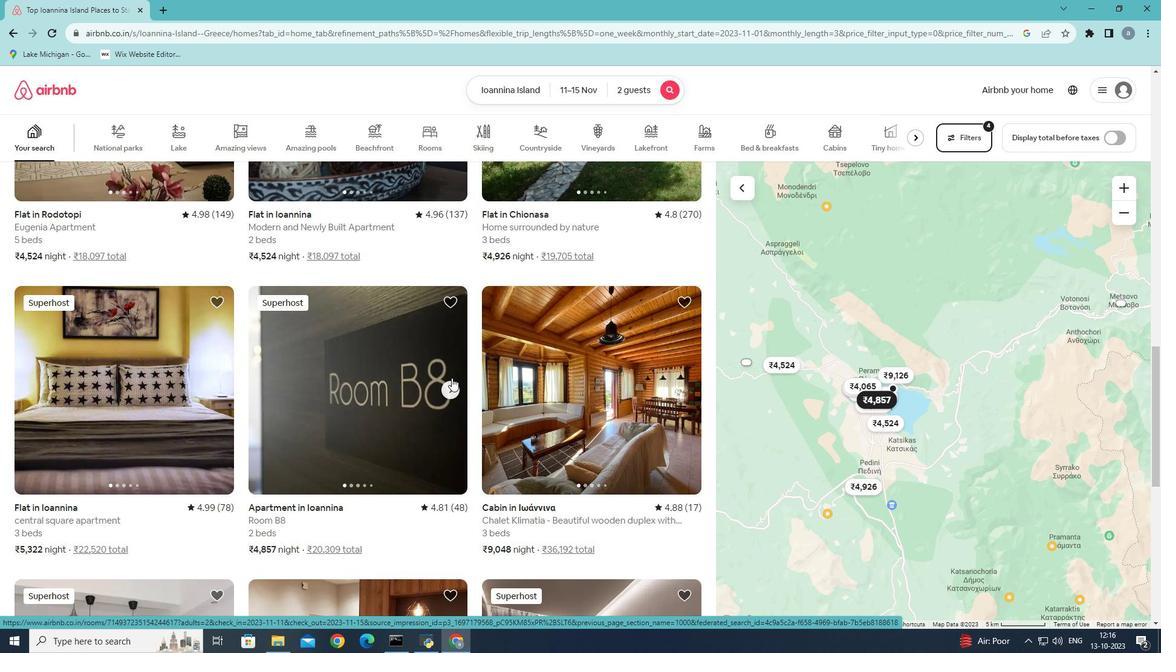 
Action: Mouse scrolled (451, 377) with delta (0, 0)
Screenshot: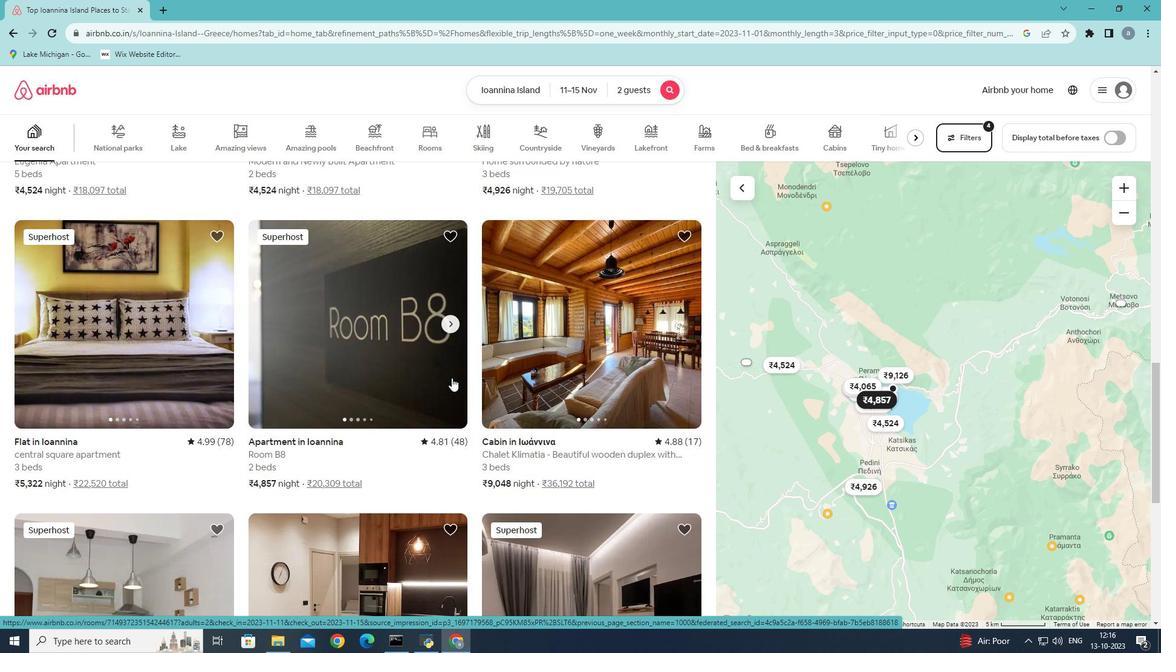 
Action: Mouse scrolled (451, 377) with delta (0, 0)
Screenshot: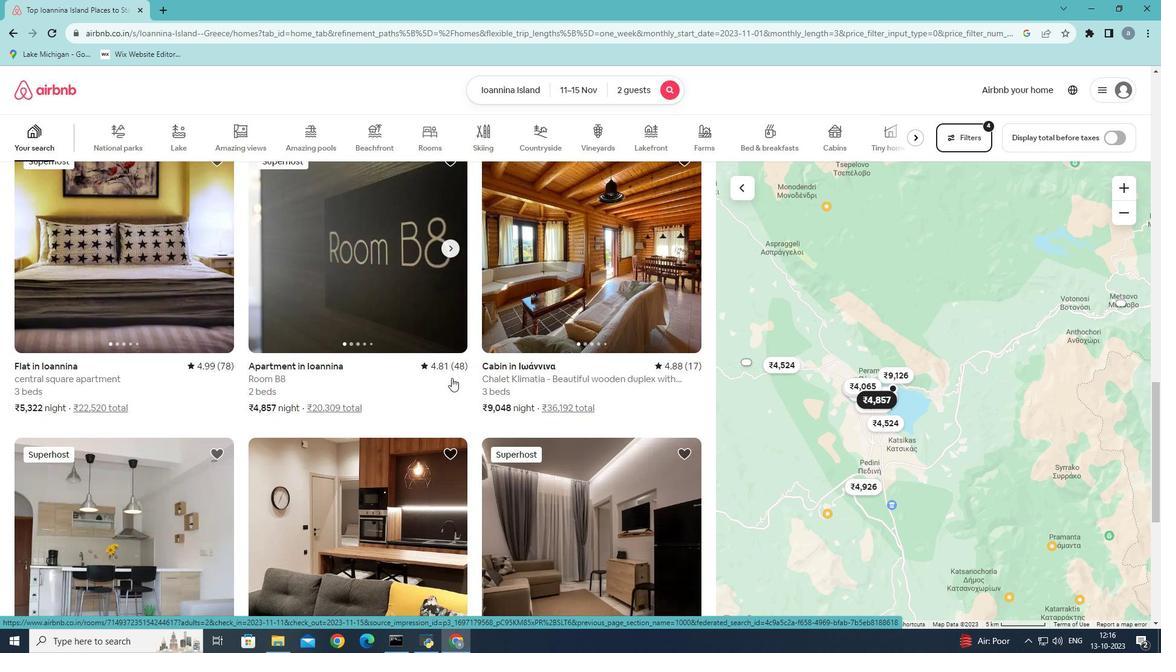 
Action: Mouse scrolled (451, 377) with delta (0, 0)
Screenshot: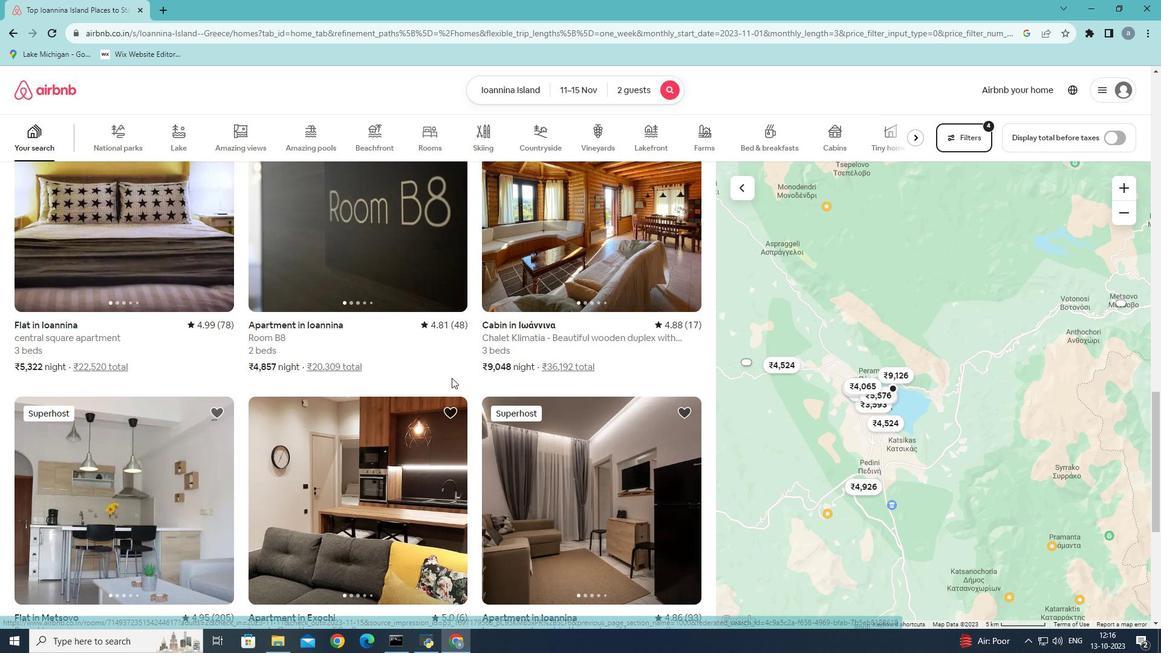 
Action: Mouse scrolled (451, 377) with delta (0, 0)
Screenshot: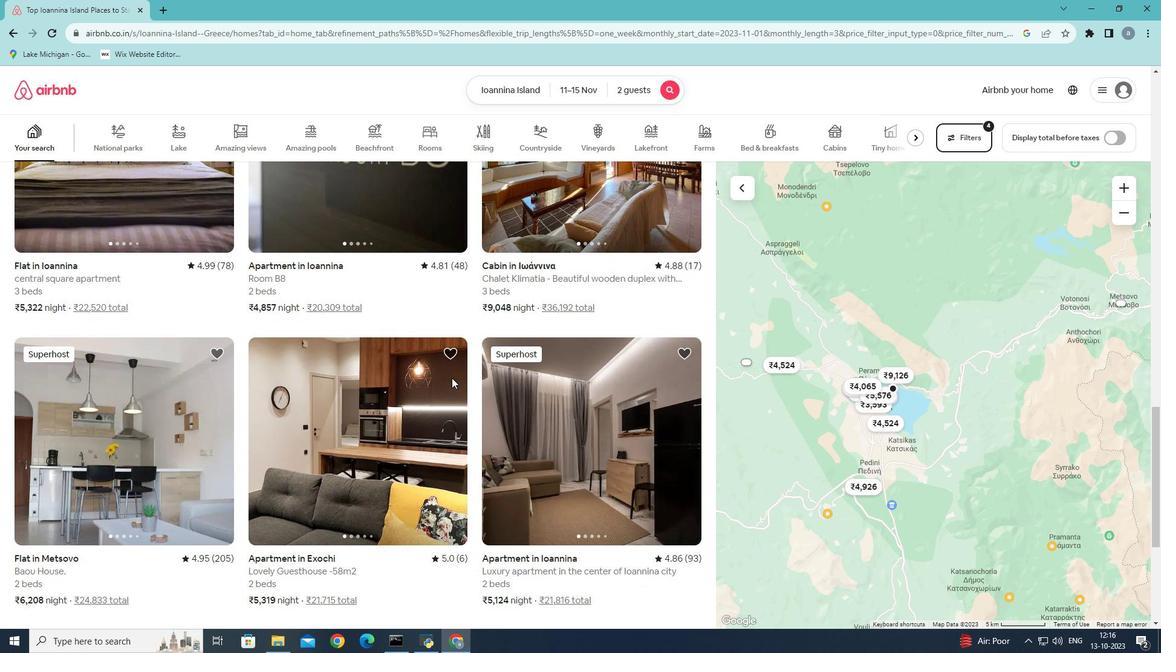 
Action: Mouse moved to (451, 395)
Screenshot: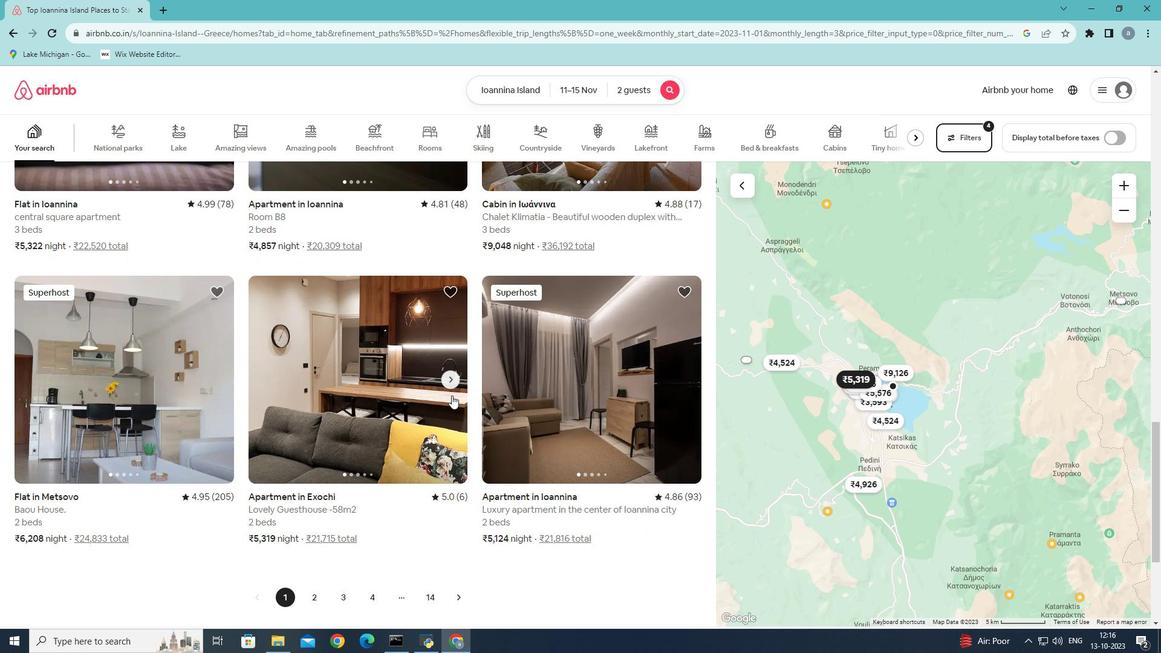 
Action: Mouse scrolled (451, 395) with delta (0, 0)
Screenshot: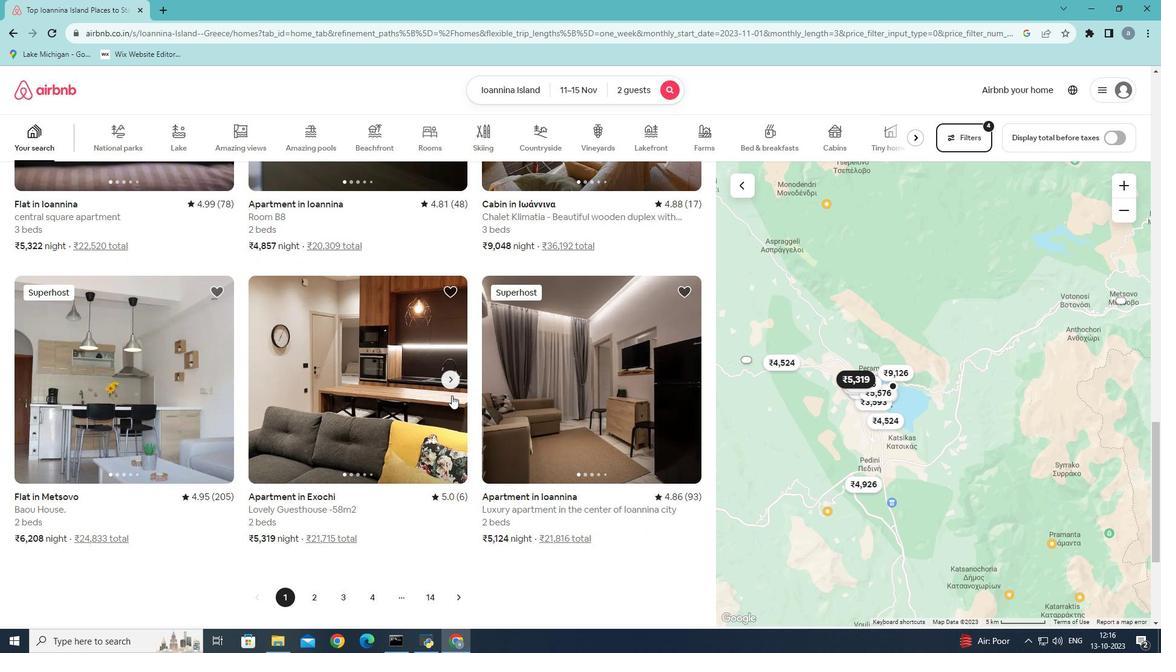 
Action: Mouse moved to (311, 542)
Screenshot: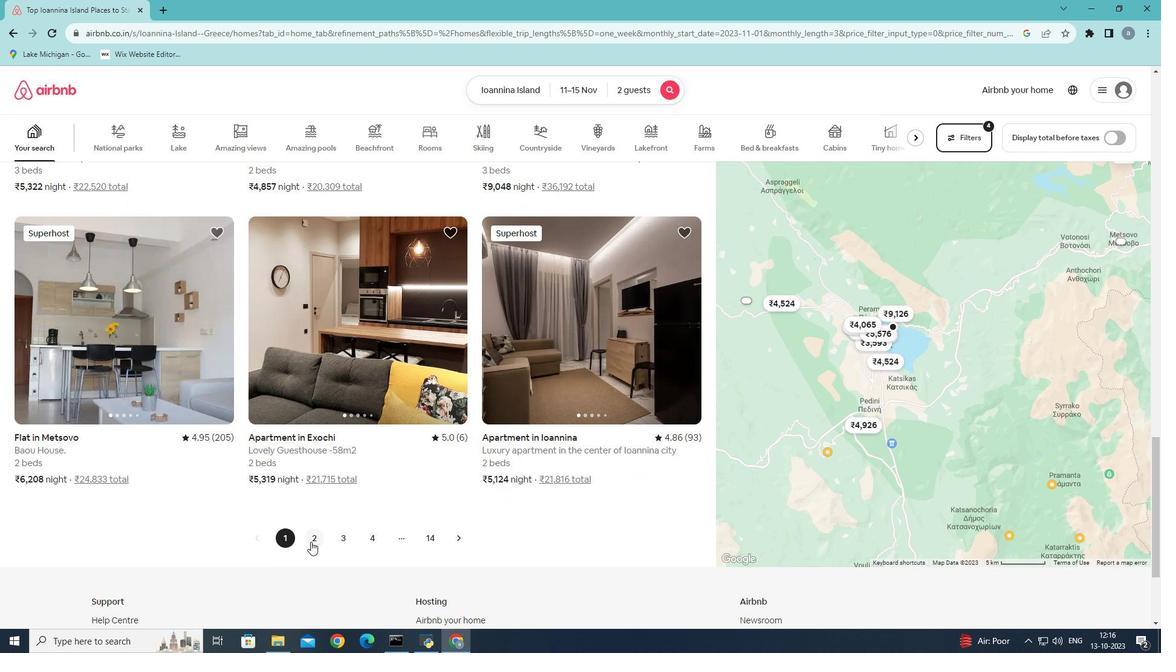 
Action: Mouse pressed left at (311, 542)
Screenshot: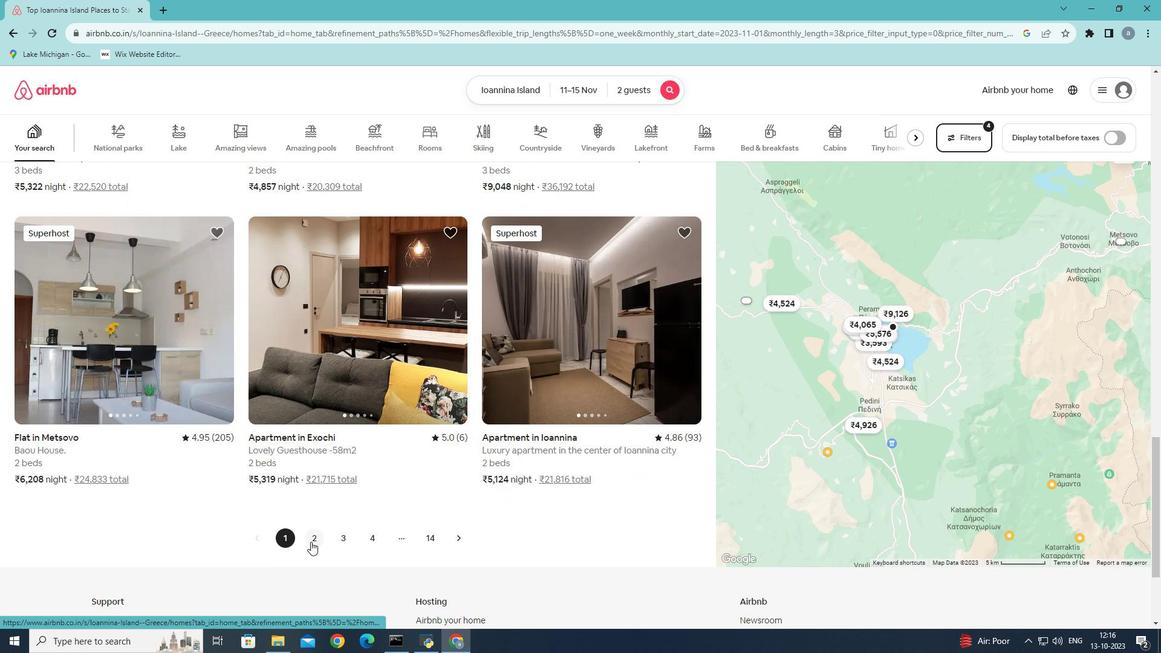 
Action: Mouse moved to (343, 502)
Screenshot: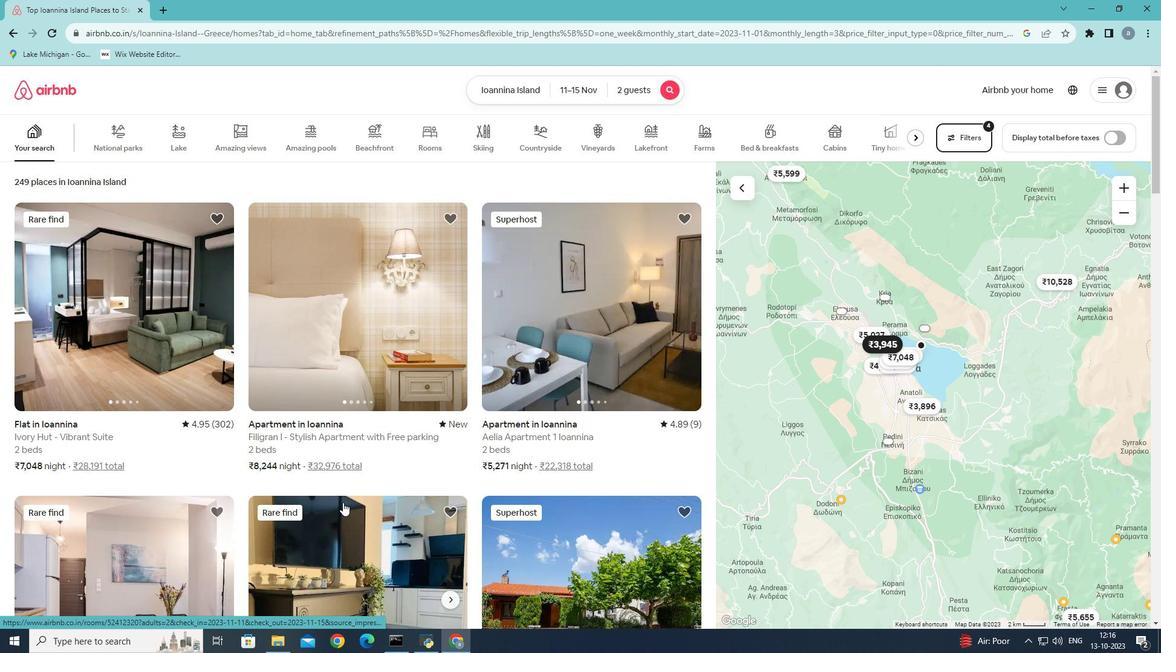 
Action: Mouse scrolled (343, 502) with delta (0, 0)
Screenshot: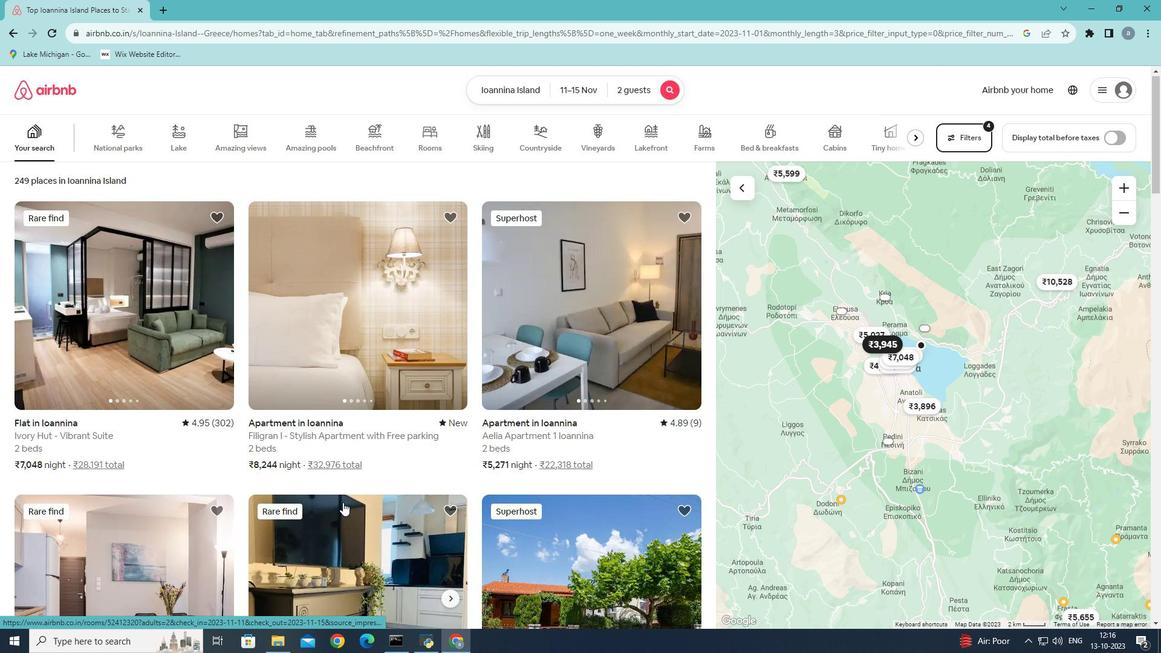 
Action: Mouse scrolled (343, 502) with delta (0, 0)
Screenshot: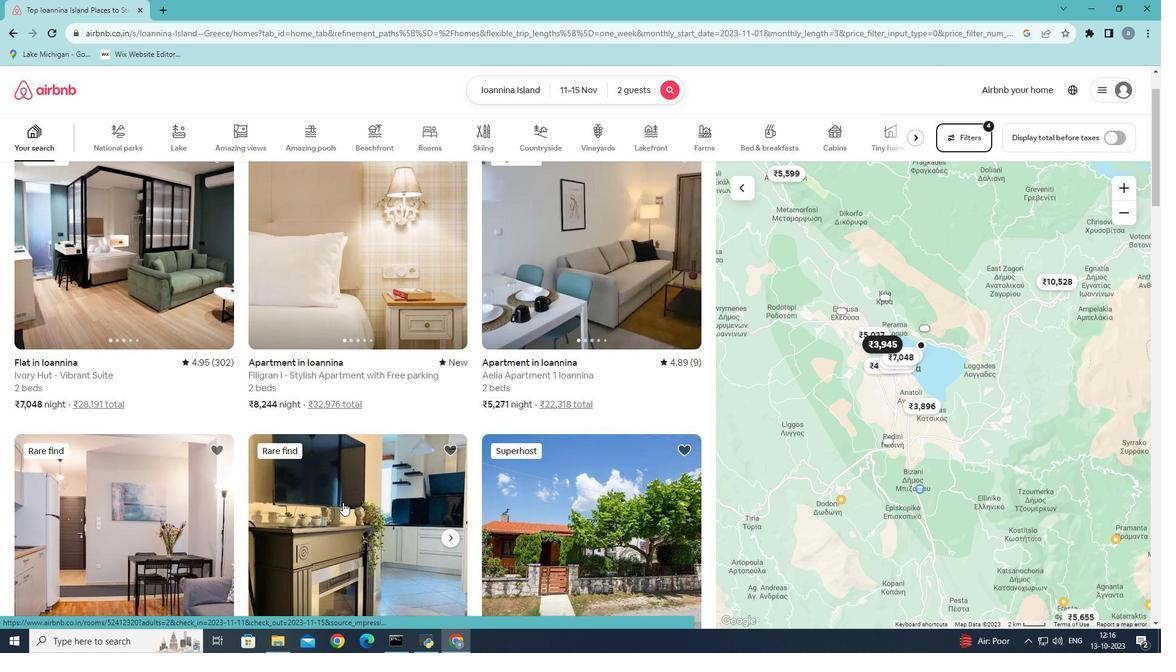 
Action: Mouse scrolled (343, 502) with delta (0, 0)
Screenshot: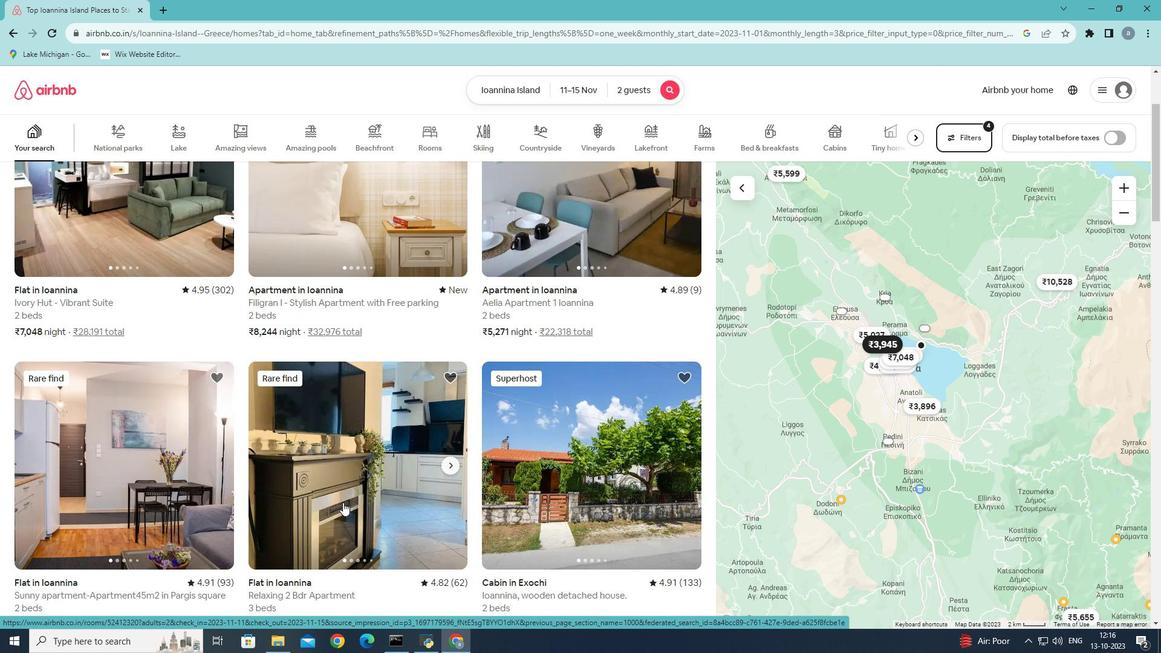 
Action: Mouse scrolled (343, 502) with delta (0, 0)
Screenshot: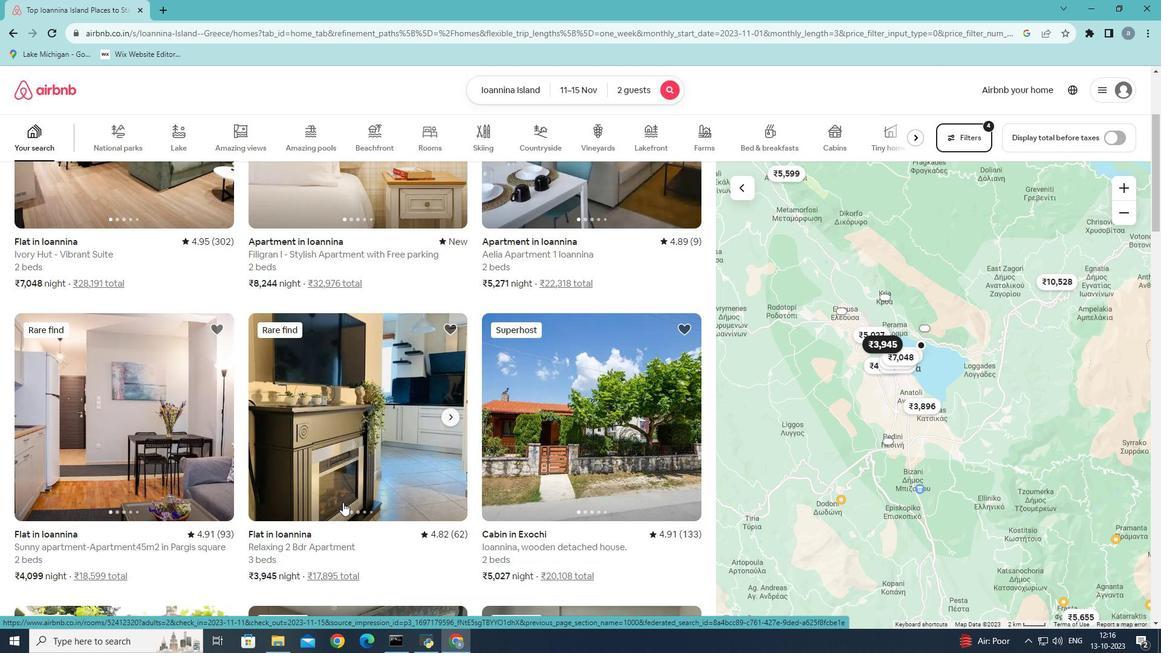 
Action: Mouse scrolled (343, 502) with delta (0, 0)
Screenshot: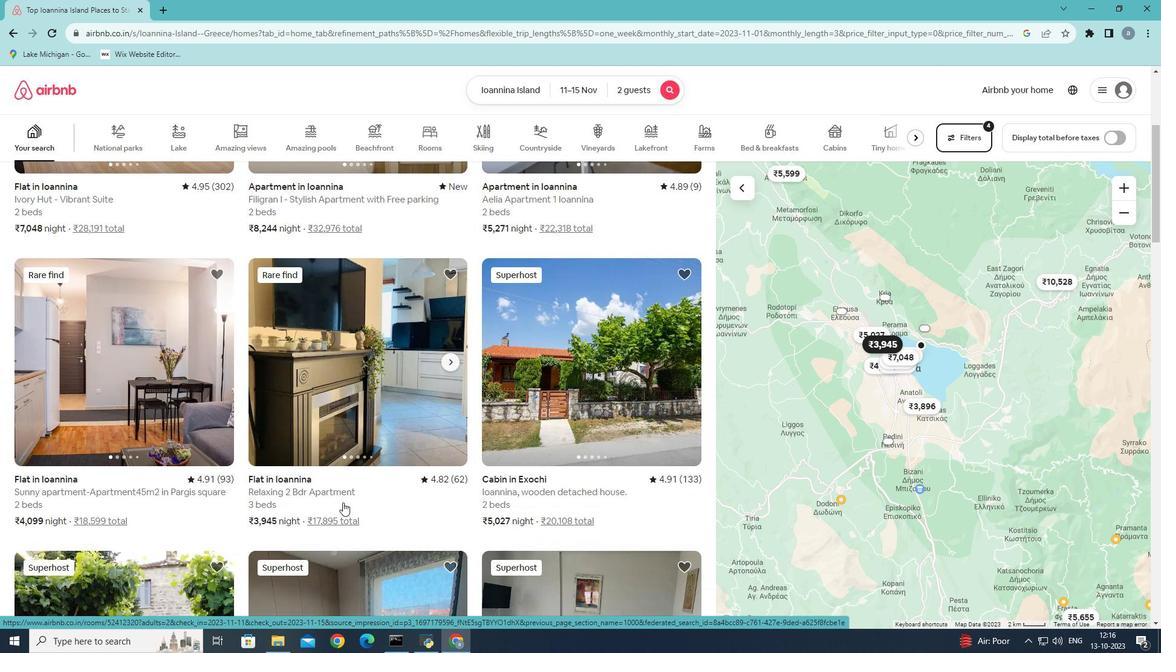 
Action: Mouse scrolled (343, 502) with delta (0, 0)
Screenshot: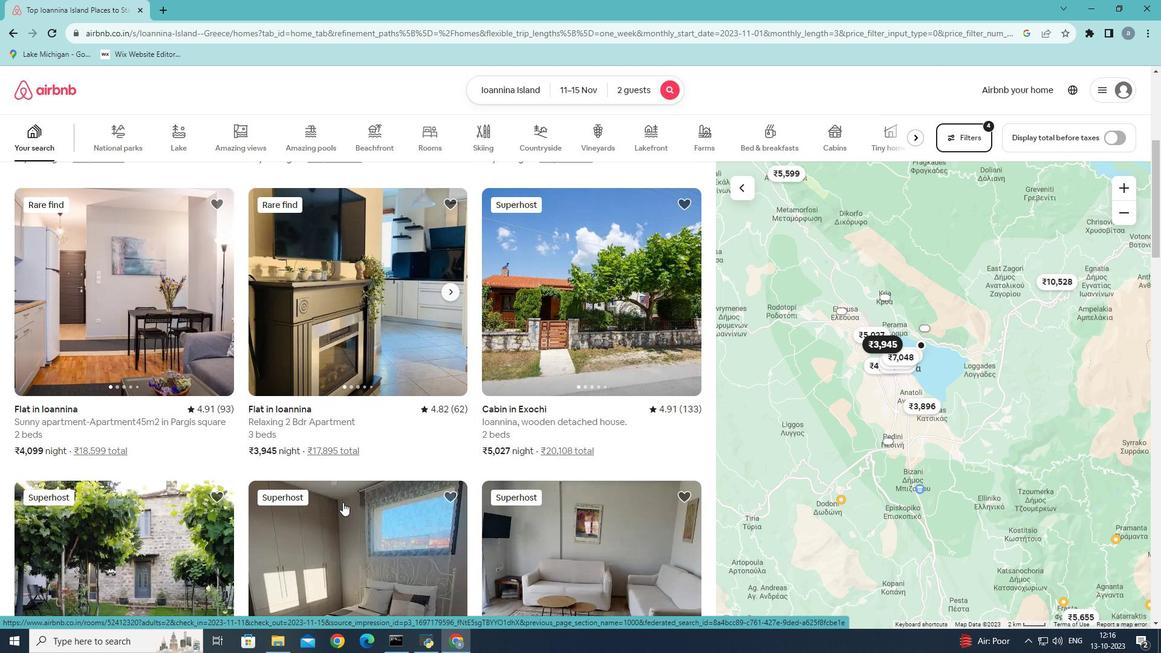 
Action: Mouse scrolled (343, 502) with delta (0, 0)
Screenshot: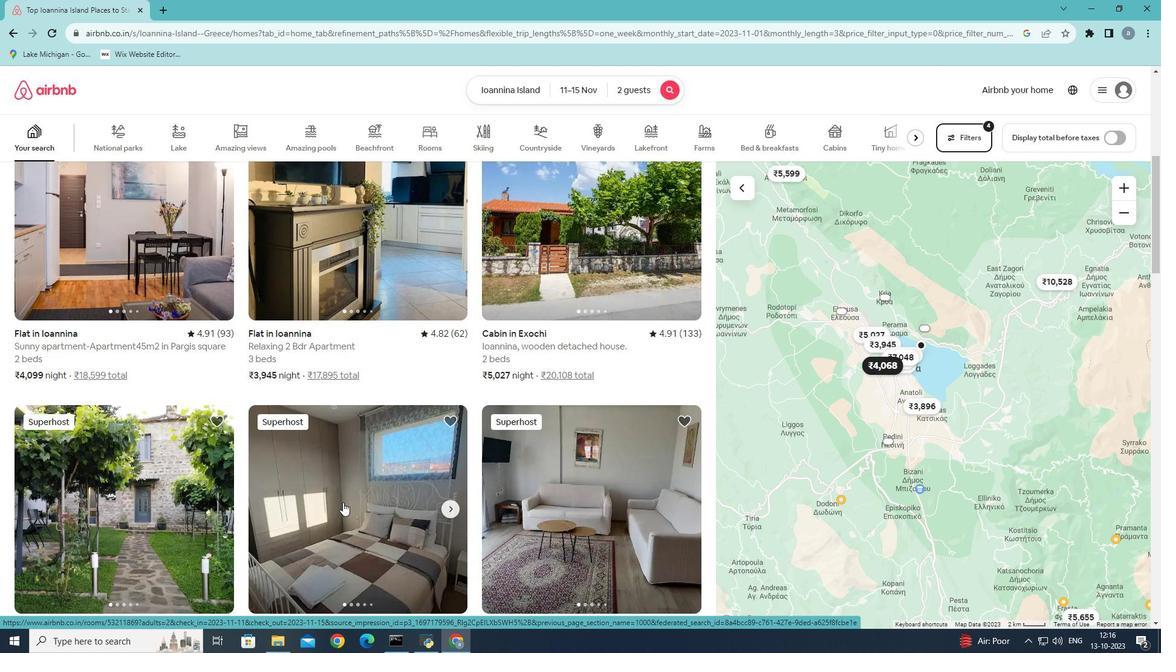 
Action: Mouse scrolled (343, 502) with delta (0, 0)
Screenshot: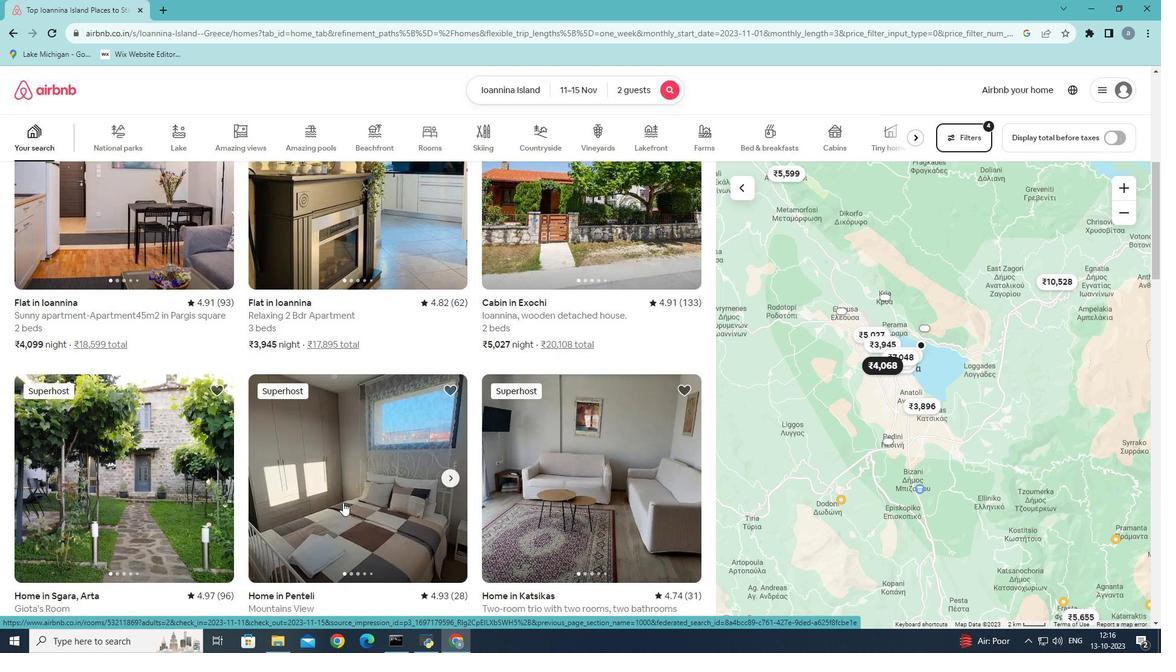 
Action: Mouse scrolled (343, 502) with delta (0, 0)
Screenshot: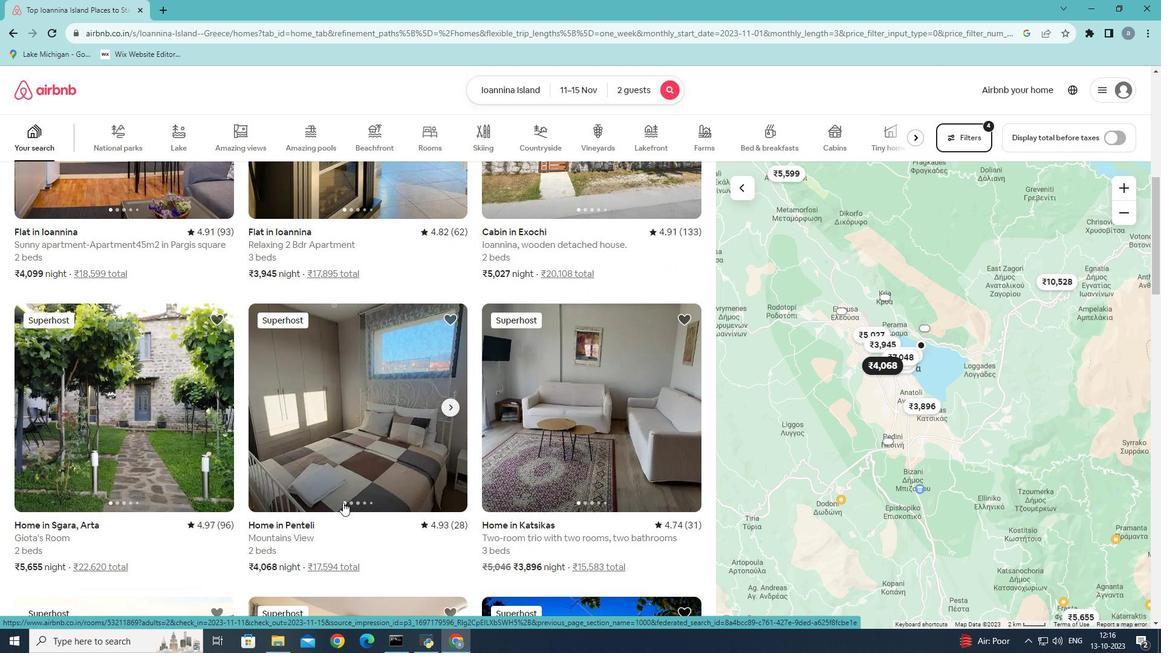 
Action: Mouse scrolled (343, 502) with delta (0, 0)
Screenshot: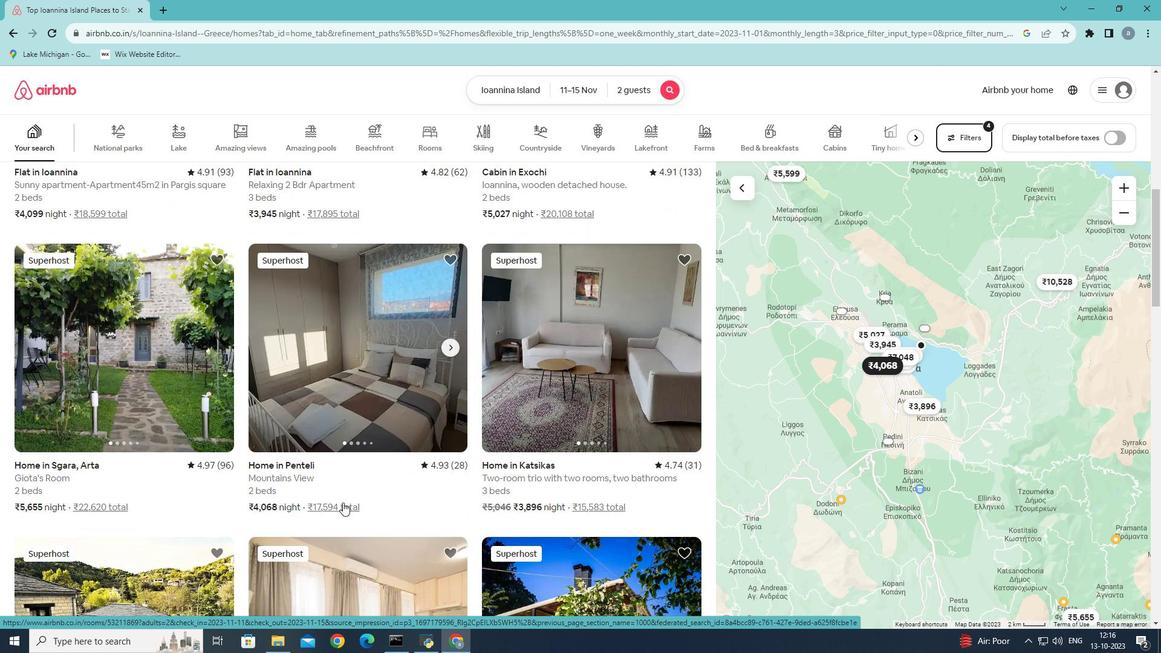 
Action: Mouse scrolled (343, 502) with delta (0, 0)
Screenshot: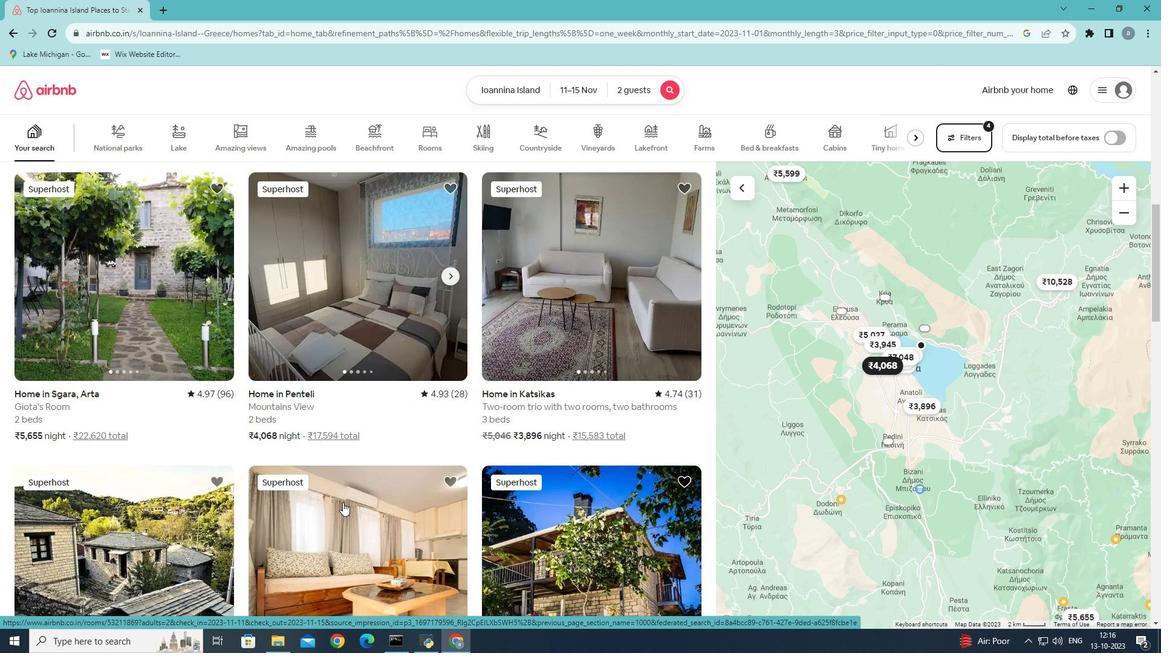 
Action: Mouse scrolled (343, 502) with delta (0, 0)
Screenshot: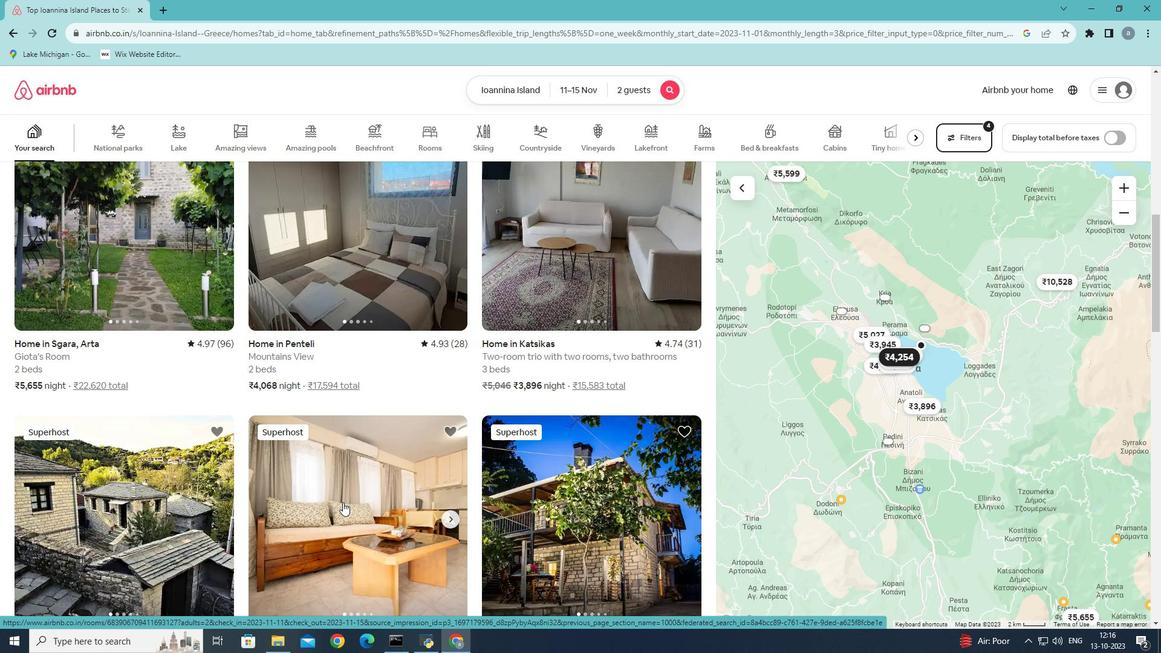 
Action: Mouse scrolled (343, 502) with delta (0, 0)
Screenshot: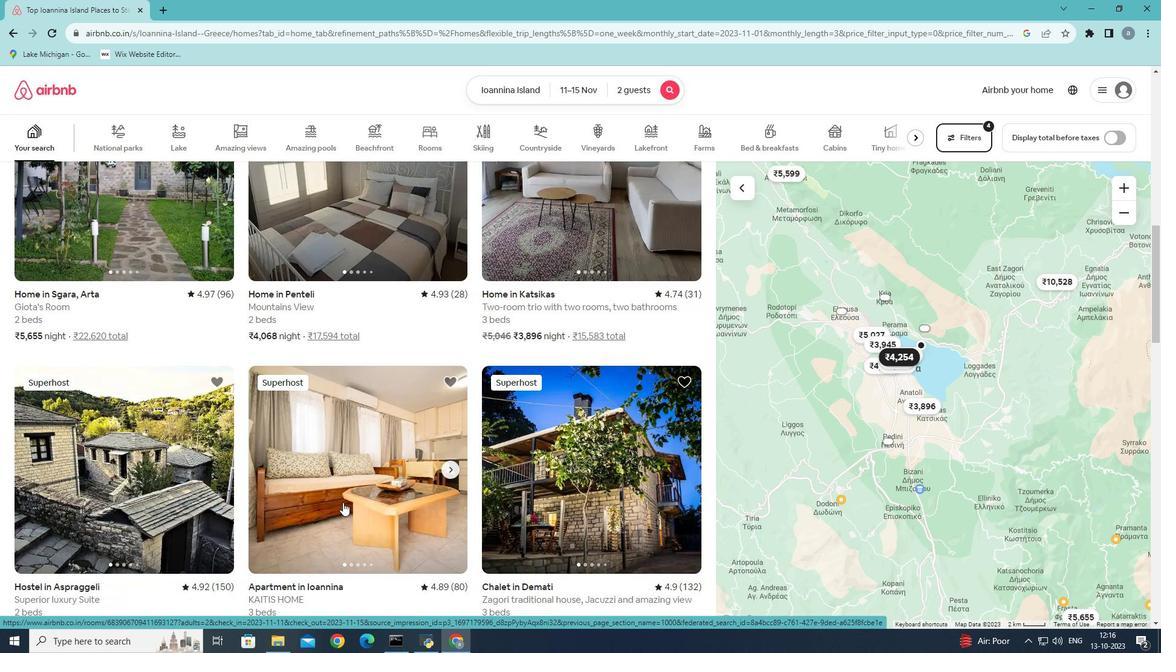 
Action: Mouse scrolled (343, 502) with delta (0, 0)
Screenshot: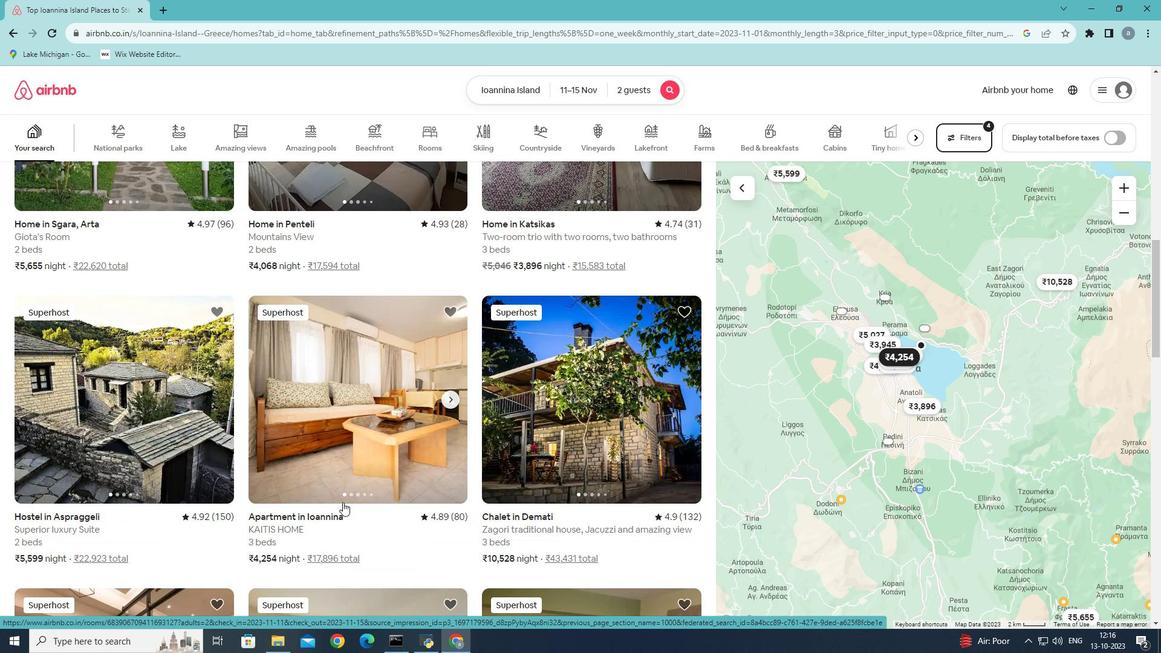 
Action: Mouse scrolled (343, 502) with delta (0, 0)
Screenshot: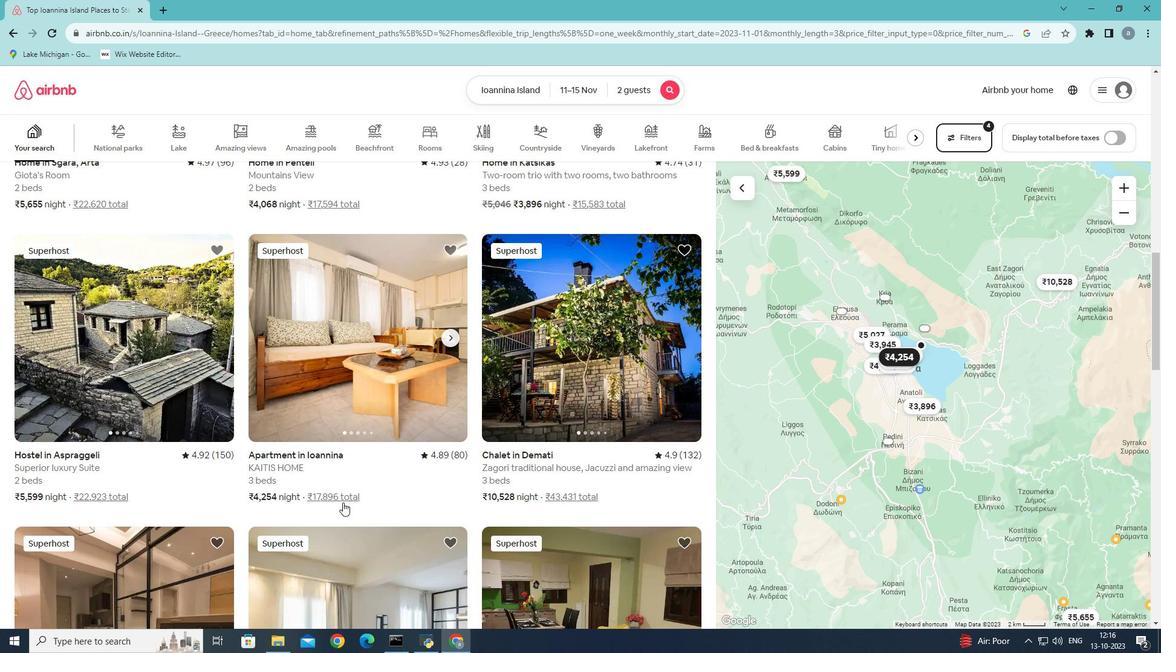 
Action: Mouse scrolled (343, 502) with delta (0, 0)
Screenshot: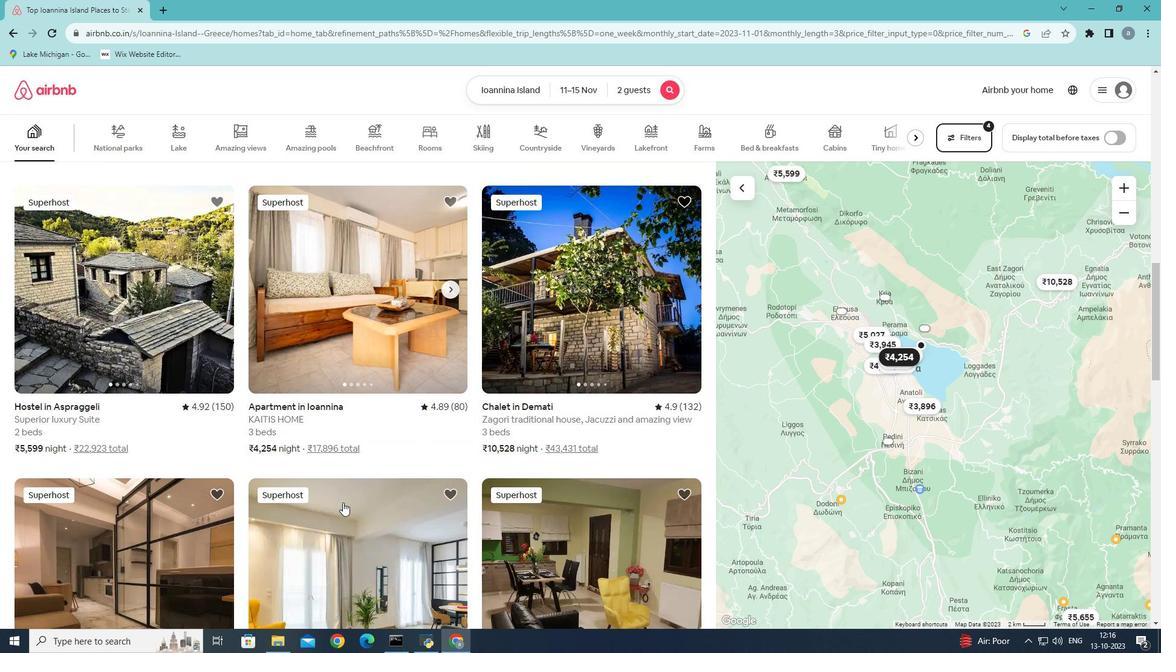 
Action: Mouse scrolled (343, 502) with delta (0, 0)
Screenshot: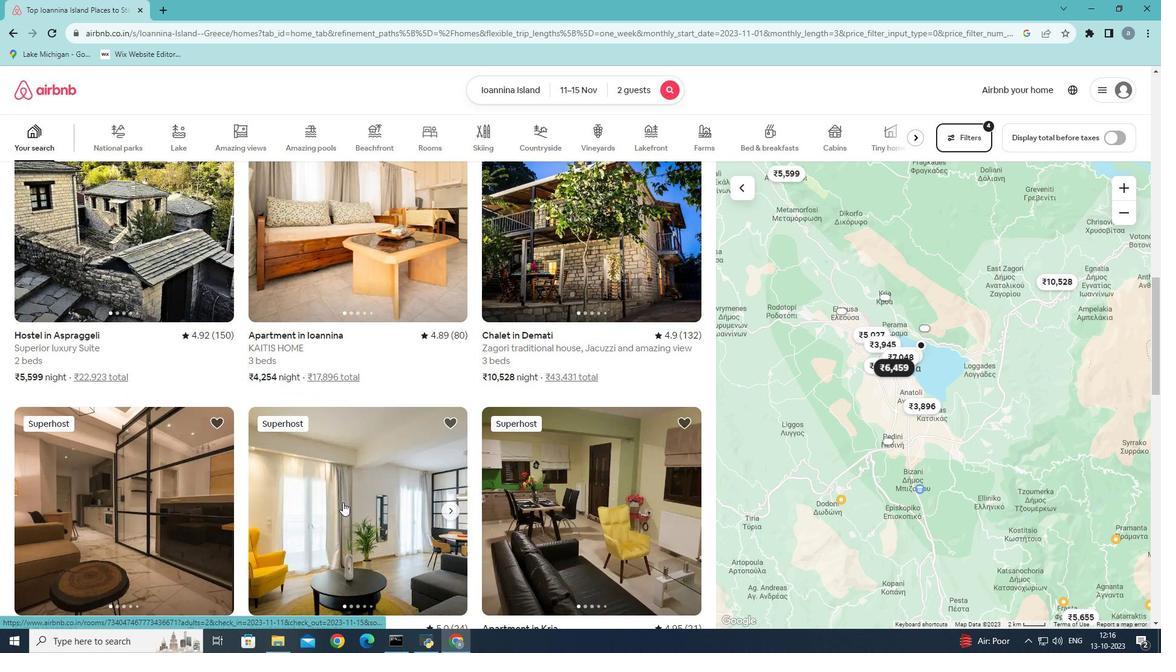 
Action: Mouse scrolled (343, 502) with delta (0, 0)
Screenshot: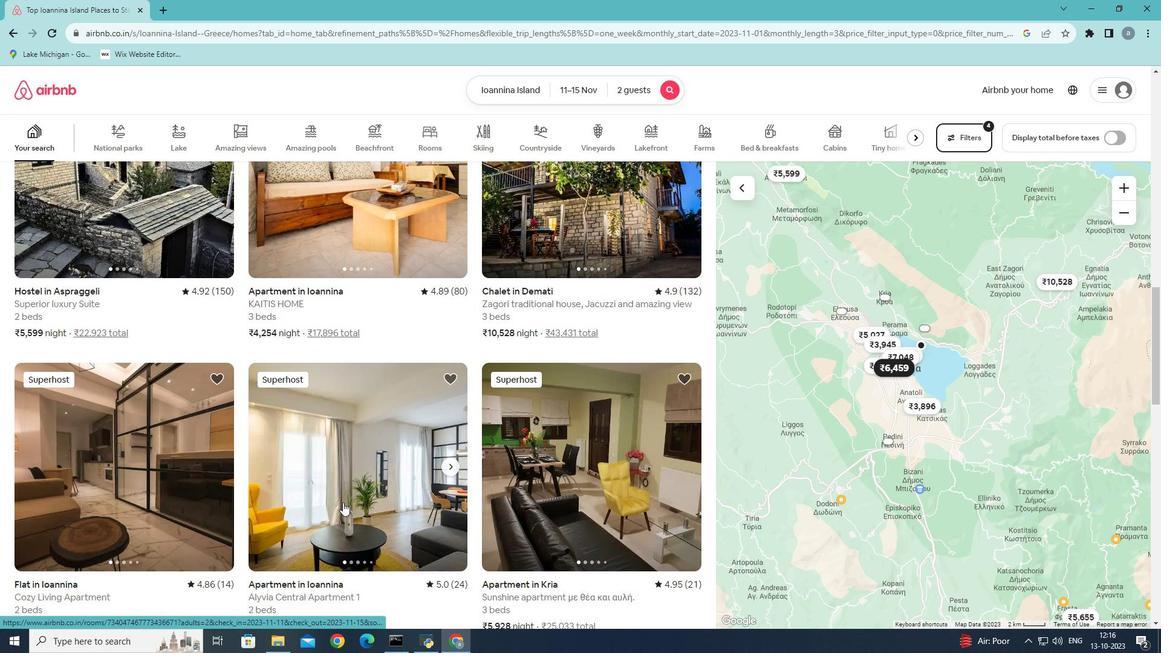 
Action: Mouse scrolled (343, 502) with delta (0, 0)
Screenshot: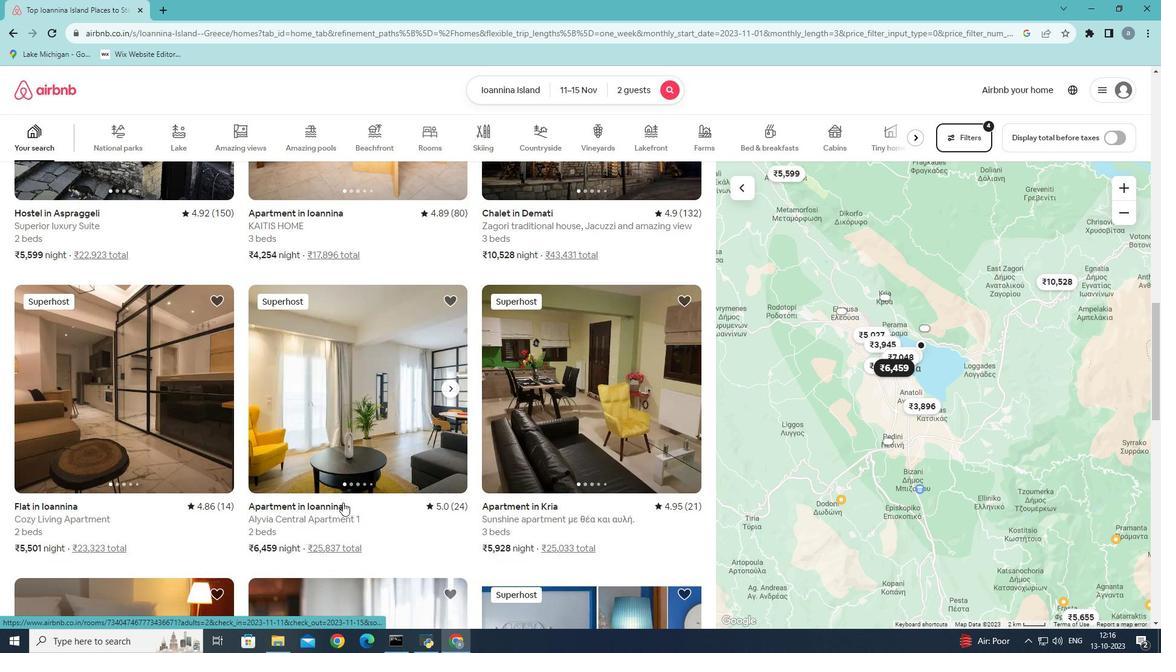 
Action: Mouse scrolled (343, 502) with delta (0, 0)
Screenshot: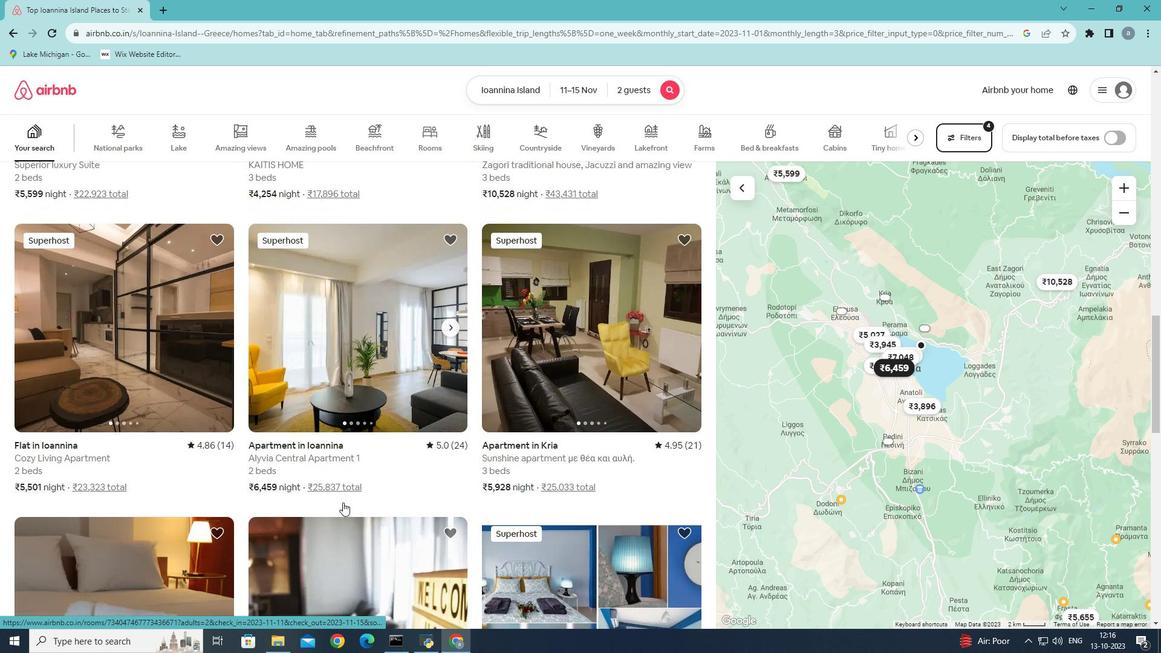 
Action: Mouse scrolled (343, 502) with delta (0, 0)
Screenshot: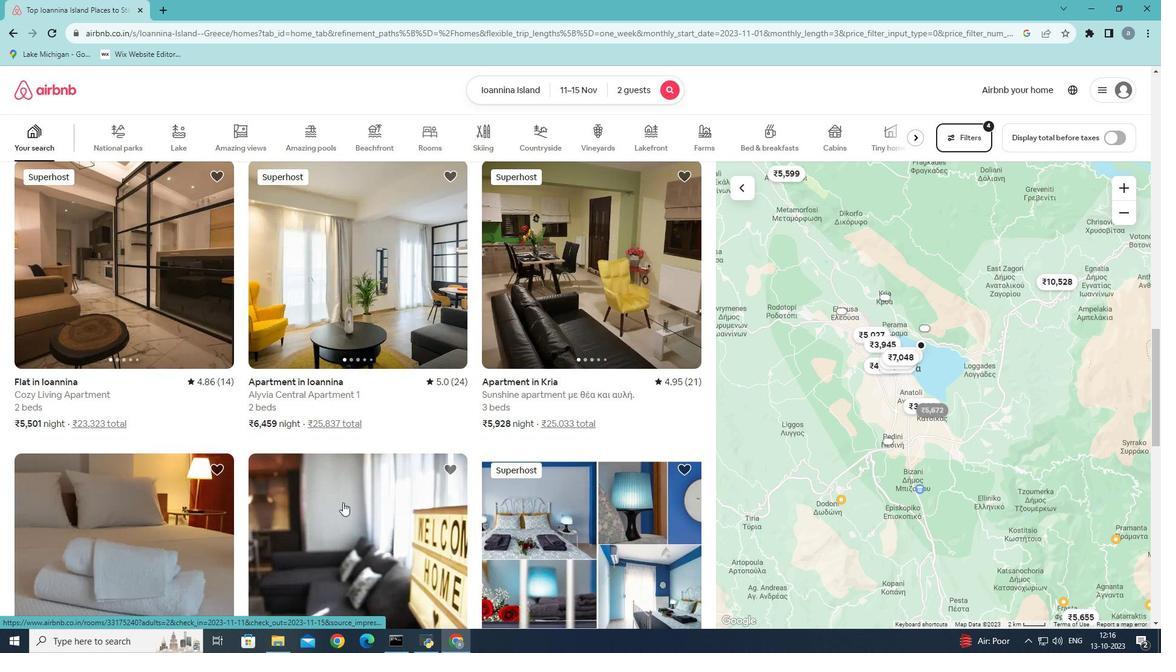 
Action: Mouse scrolled (343, 502) with delta (0, 0)
Screenshot: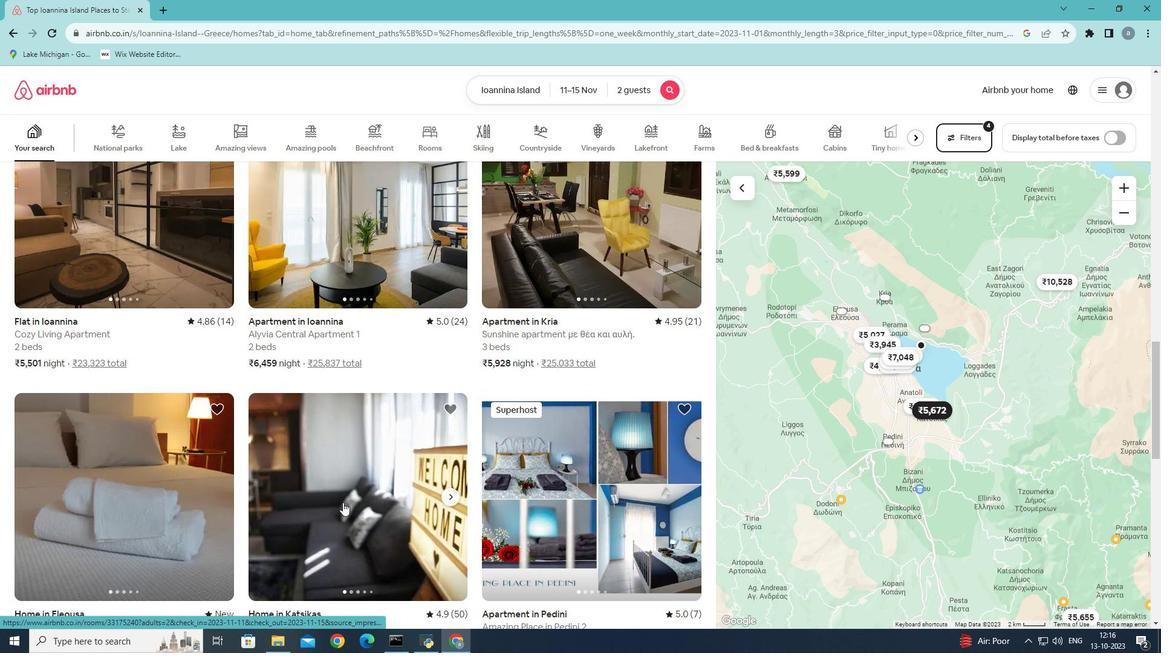 
Action: Mouse scrolled (343, 502) with delta (0, 0)
Screenshot: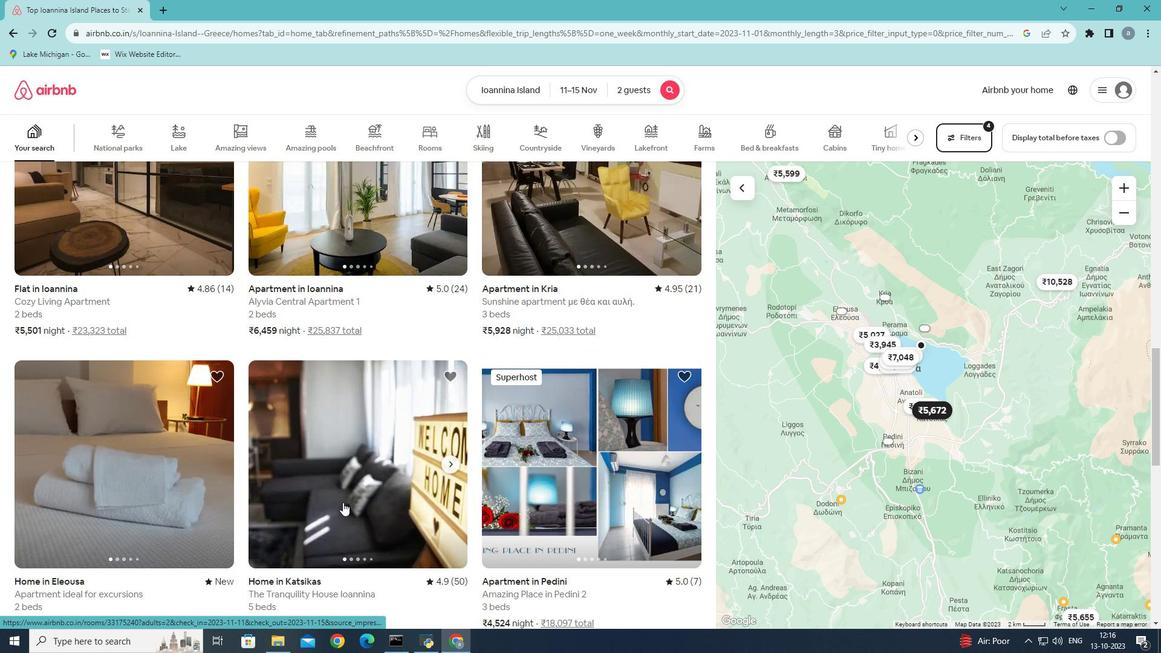 
Action: Mouse scrolled (343, 502) with delta (0, 0)
Screenshot: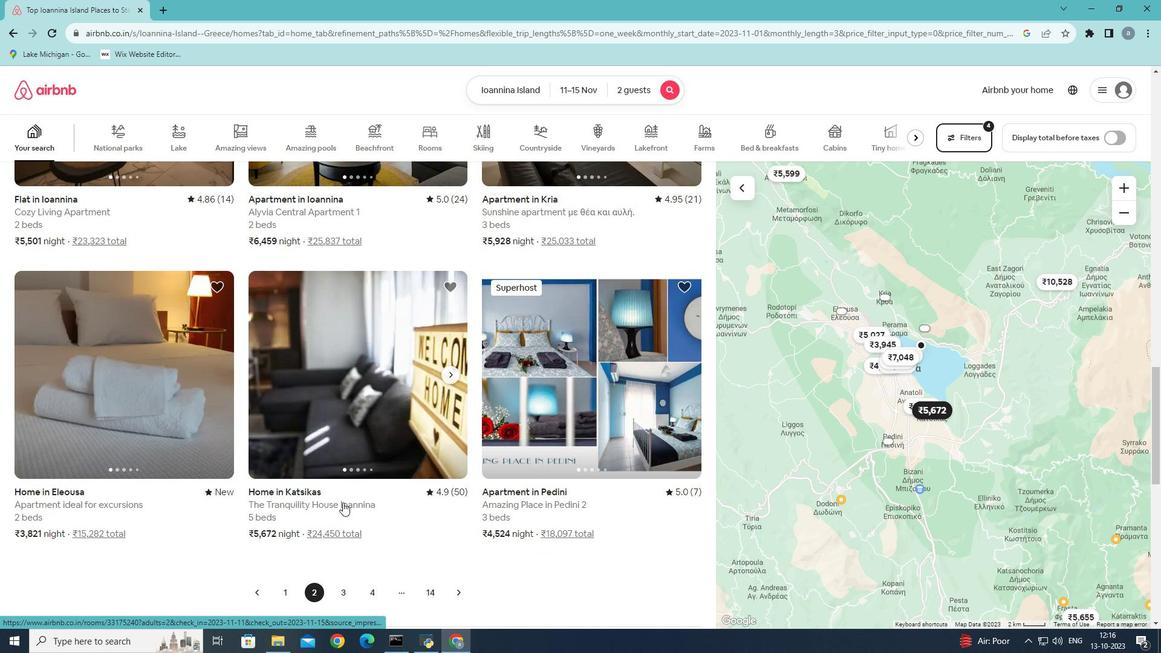 
Action: Mouse moved to (349, 542)
Screenshot: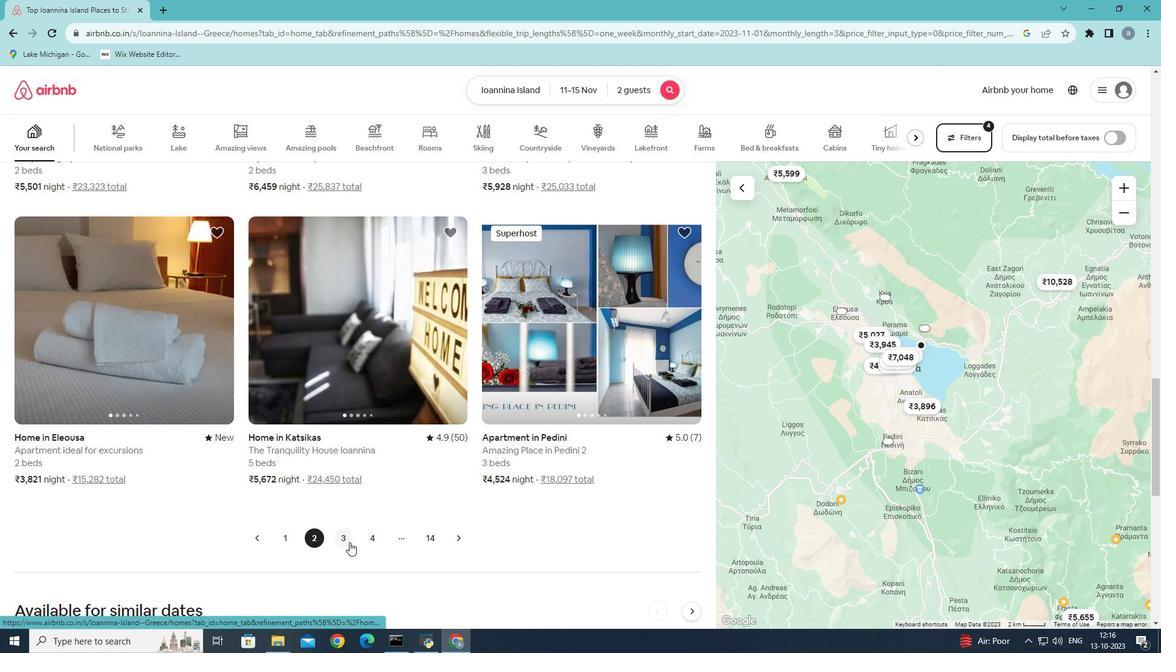 
Action: Mouse pressed left at (349, 542)
Screenshot: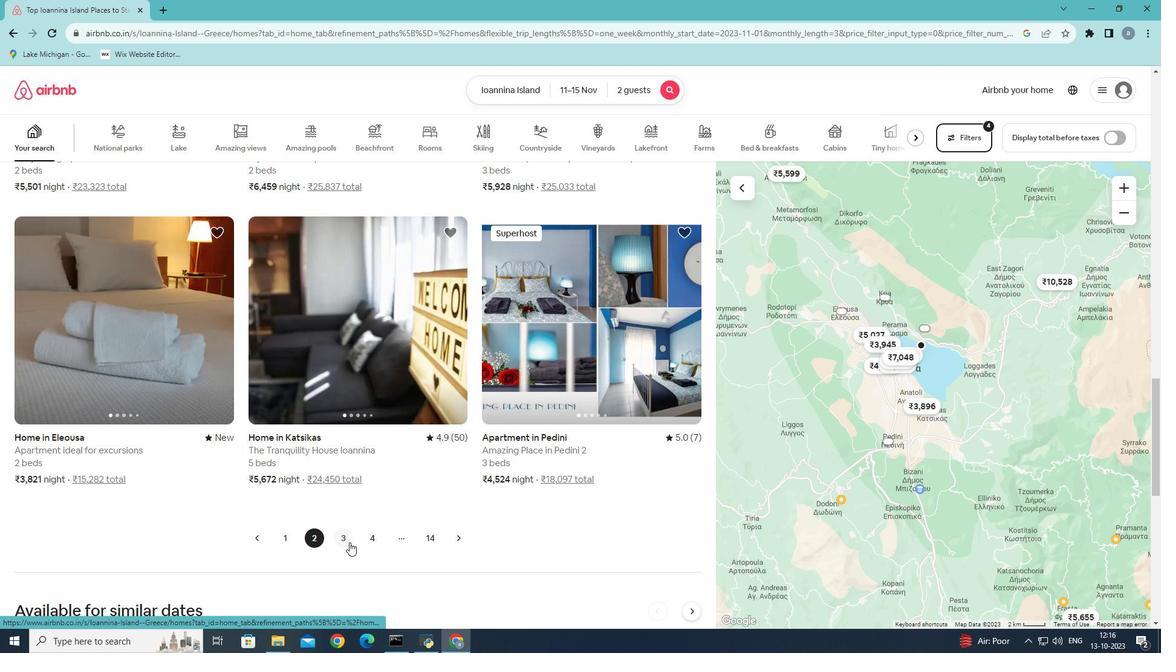 
Action: Mouse moved to (442, 436)
Screenshot: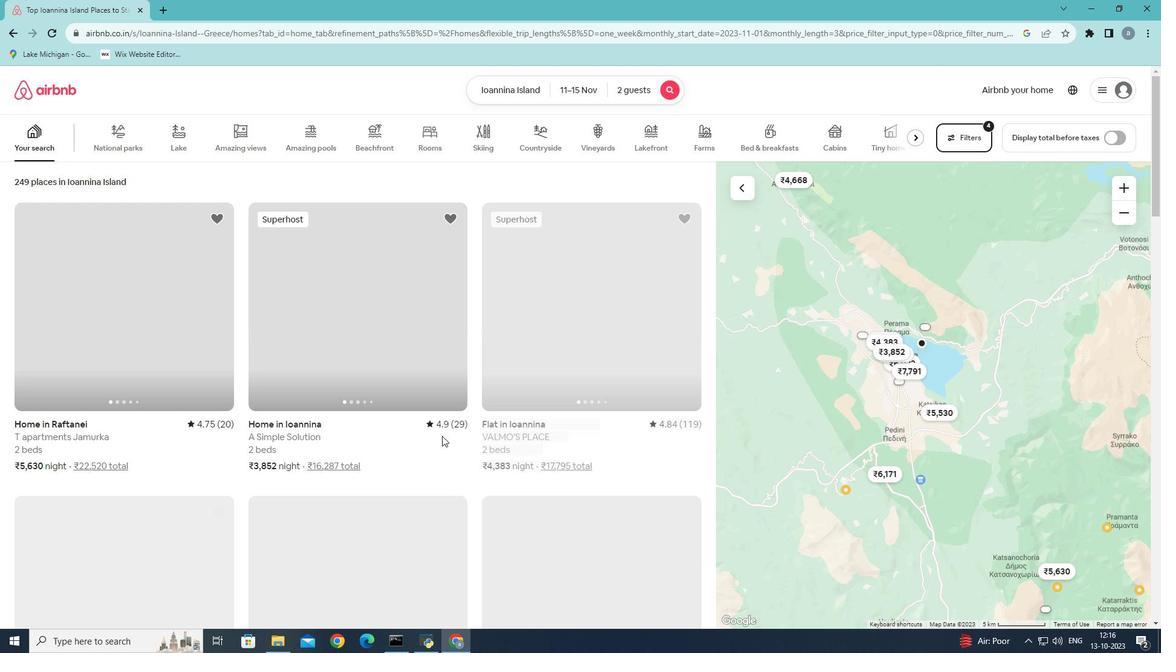 
Action: Mouse scrolled (442, 435) with delta (0, 0)
Screenshot: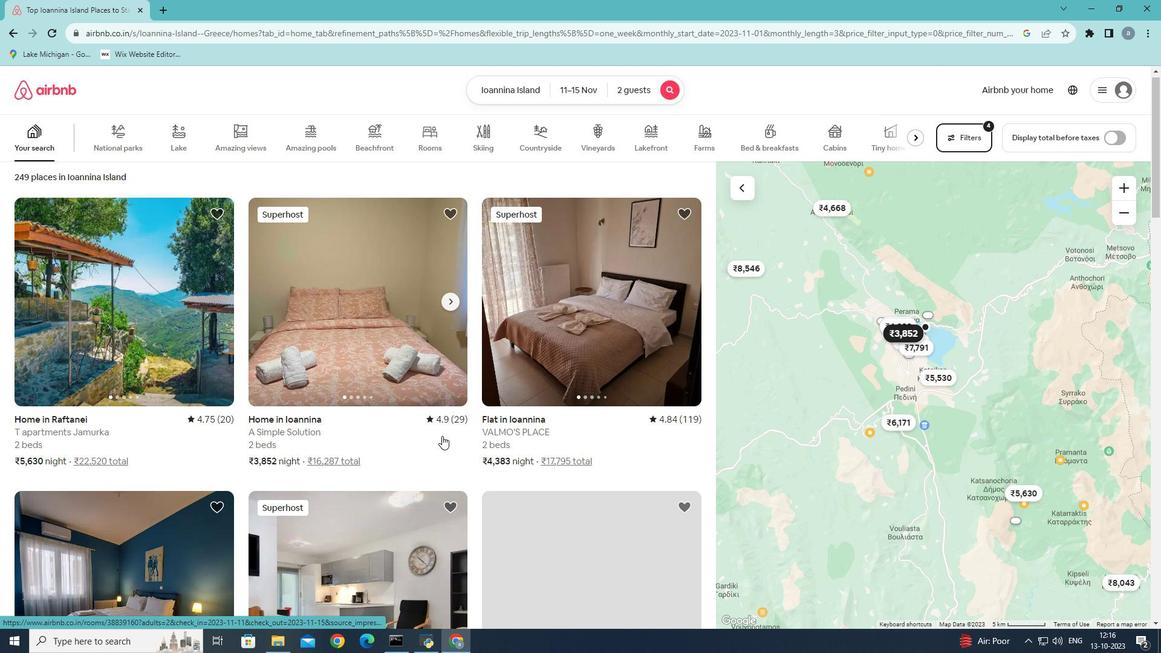 
Action: Mouse scrolled (442, 435) with delta (0, 0)
Screenshot: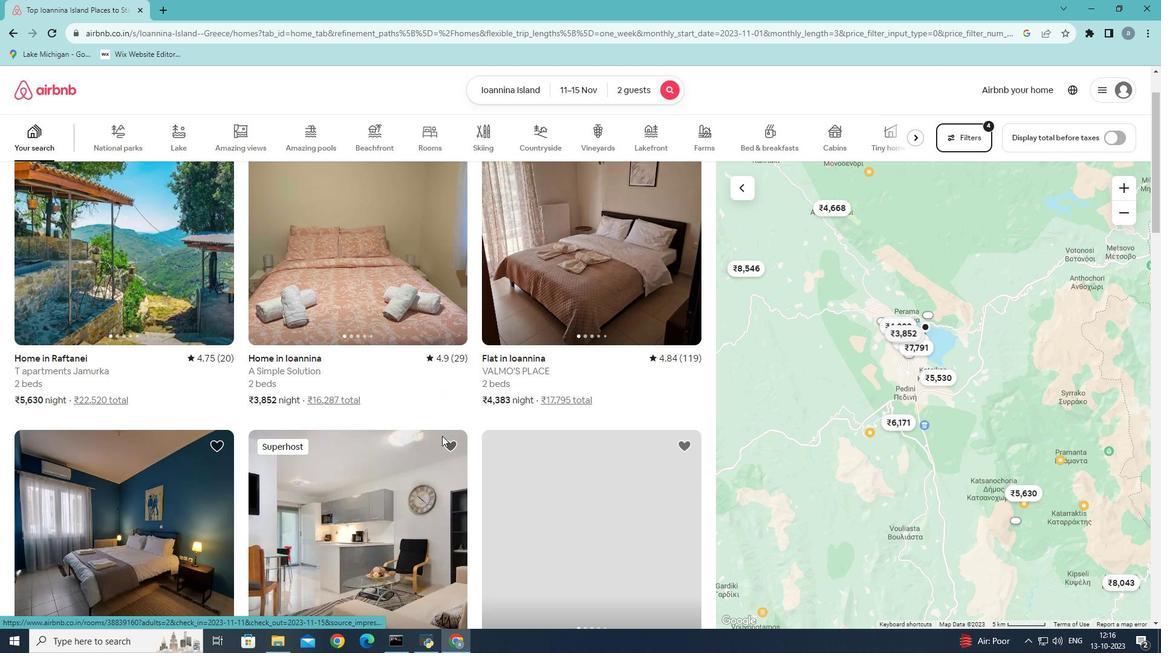 
Action: Mouse scrolled (442, 435) with delta (0, 0)
Screenshot: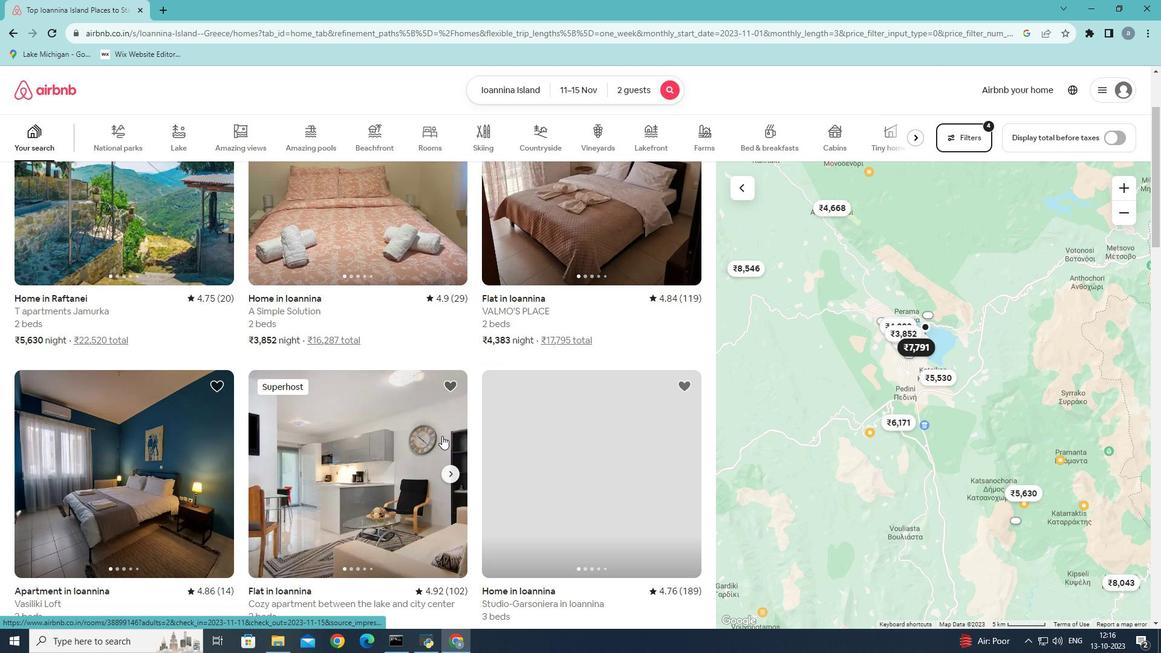 
Action: Mouse scrolled (442, 435) with delta (0, 0)
Screenshot: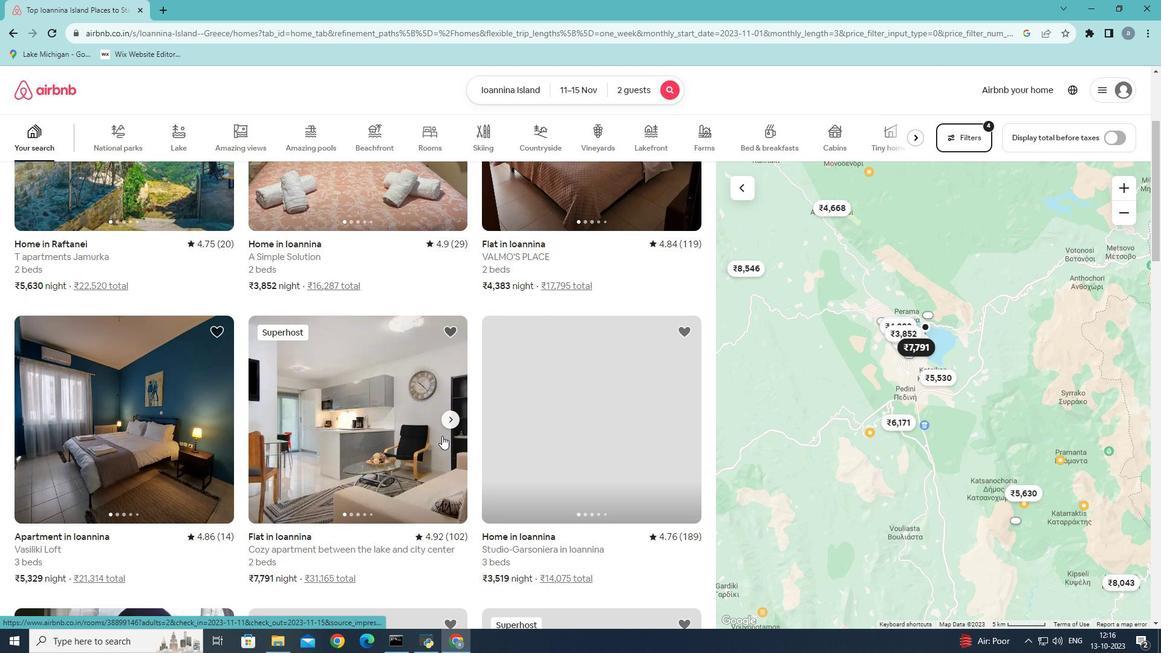 
Action: Mouse scrolled (442, 435) with delta (0, 0)
Screenshot: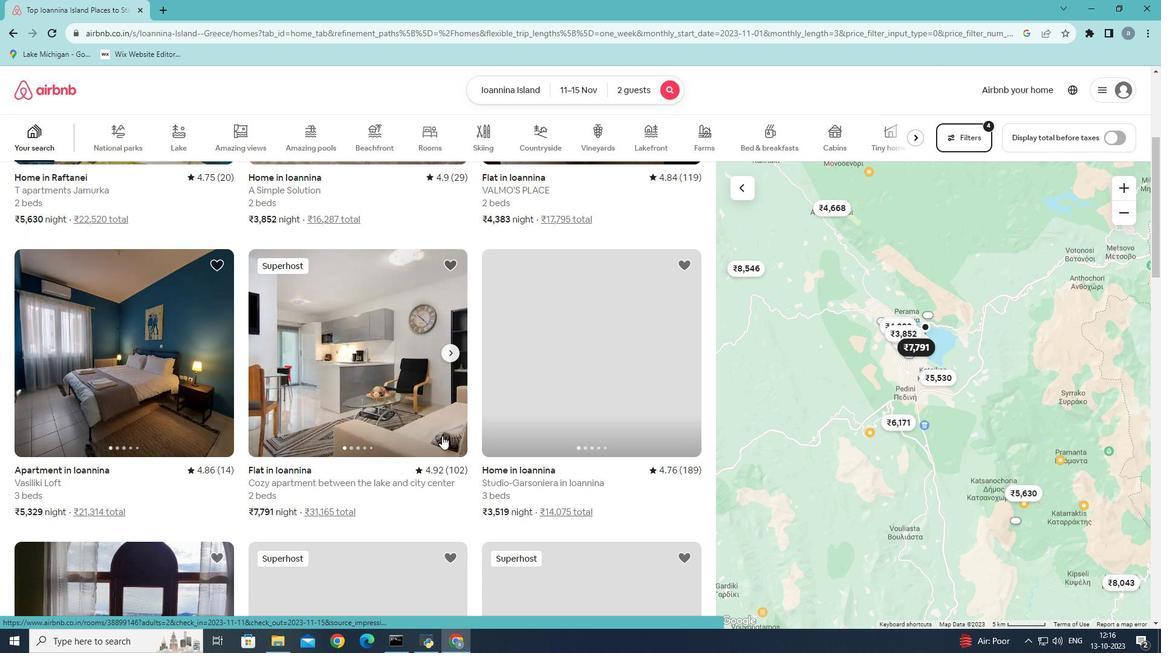 
Action: Mouse scrolled (442, 435) with delta (0, 0)
Screenshot: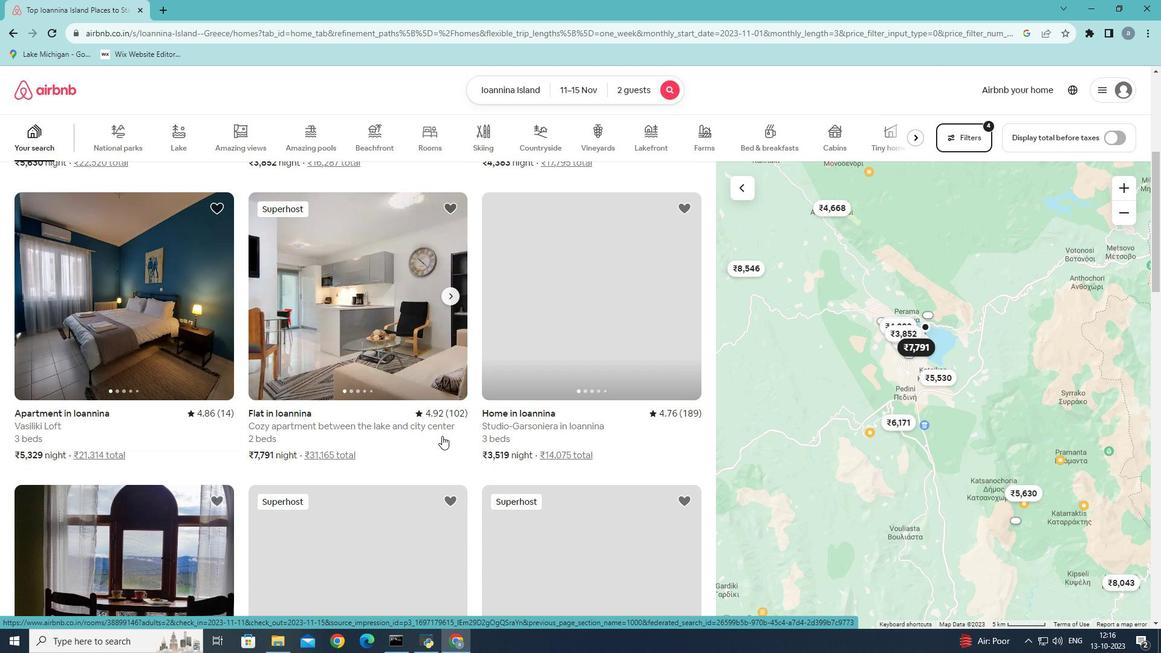 
Action: Mouse scrolled (442, 435) with delta (0, 0)
Screenshot: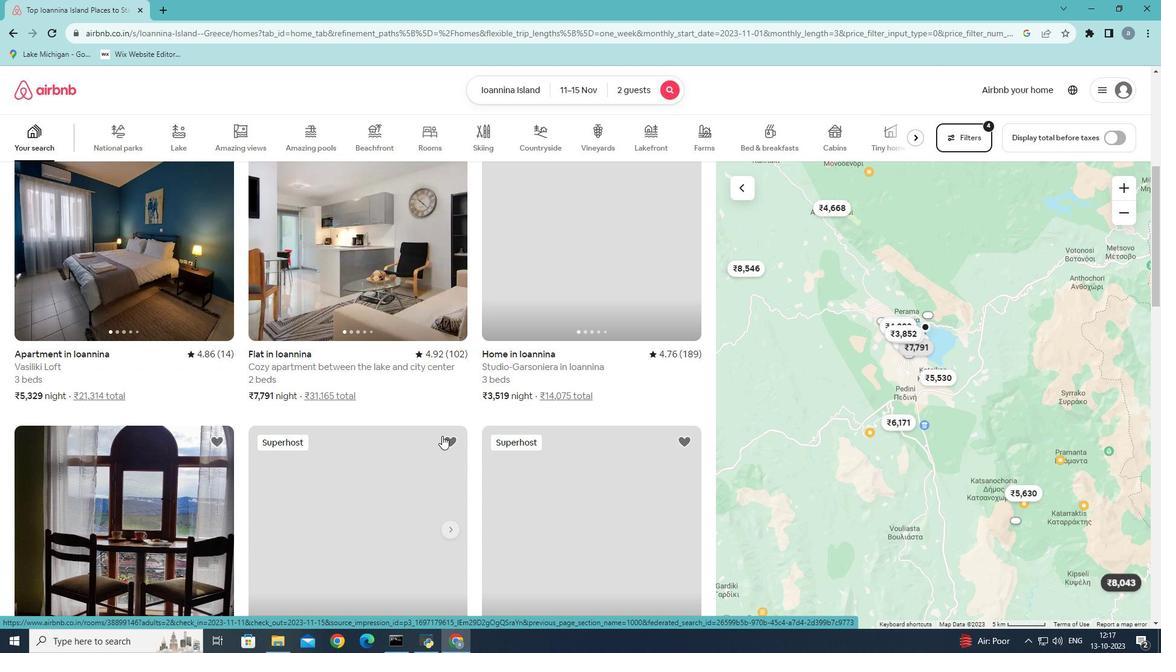 
Action: Mouse scrolled (442, 435) with delta (0, 0)
Screenshot: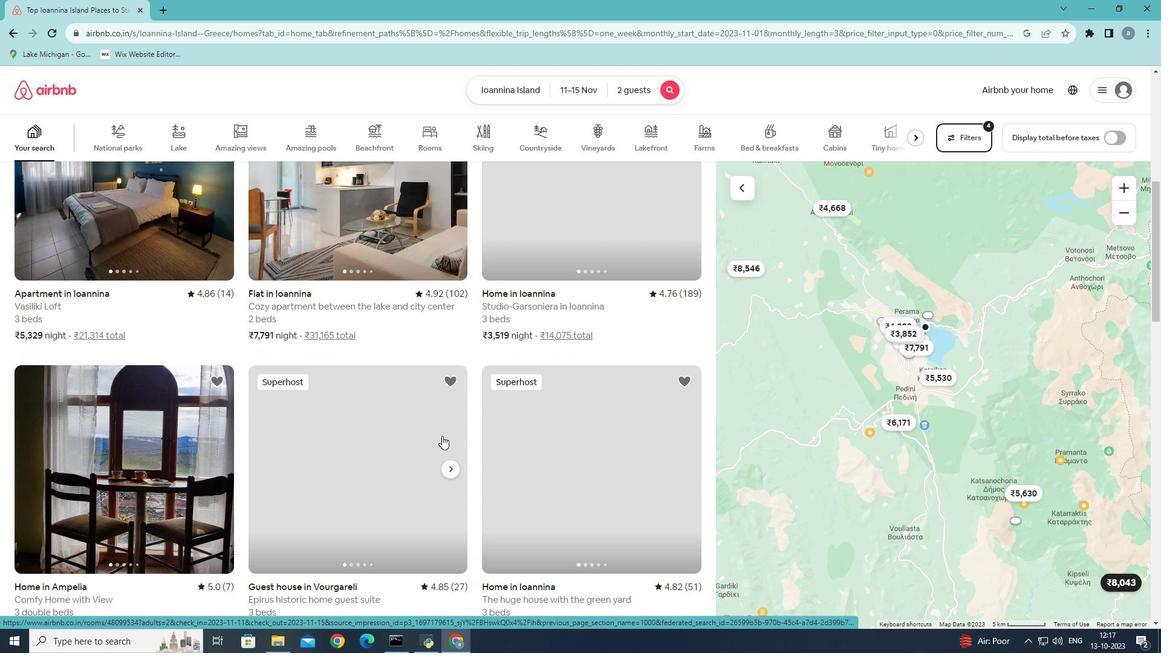 
Action: Mouse scrolled (442, 435) with delta (0, 0)
Screenshot: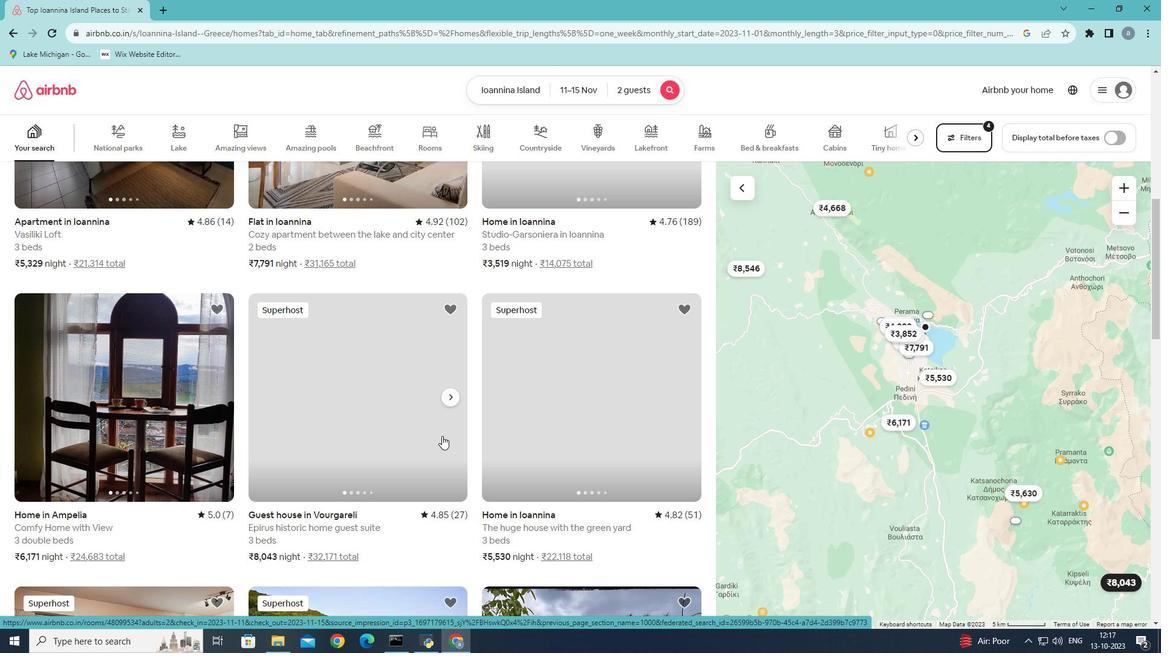 
Action: Mouse scrolled (442, 435) with delta (0, 0)
Screenshot: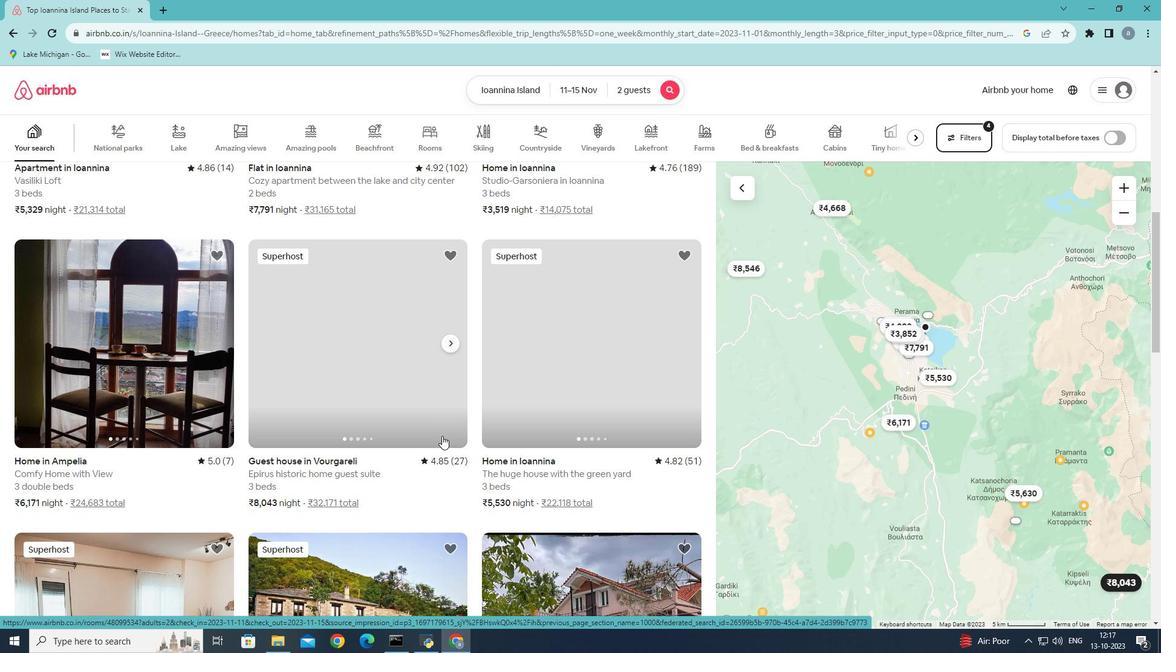 
Action: Mouse scrolled (442, 435) with delta (0, 0)
Screenshot: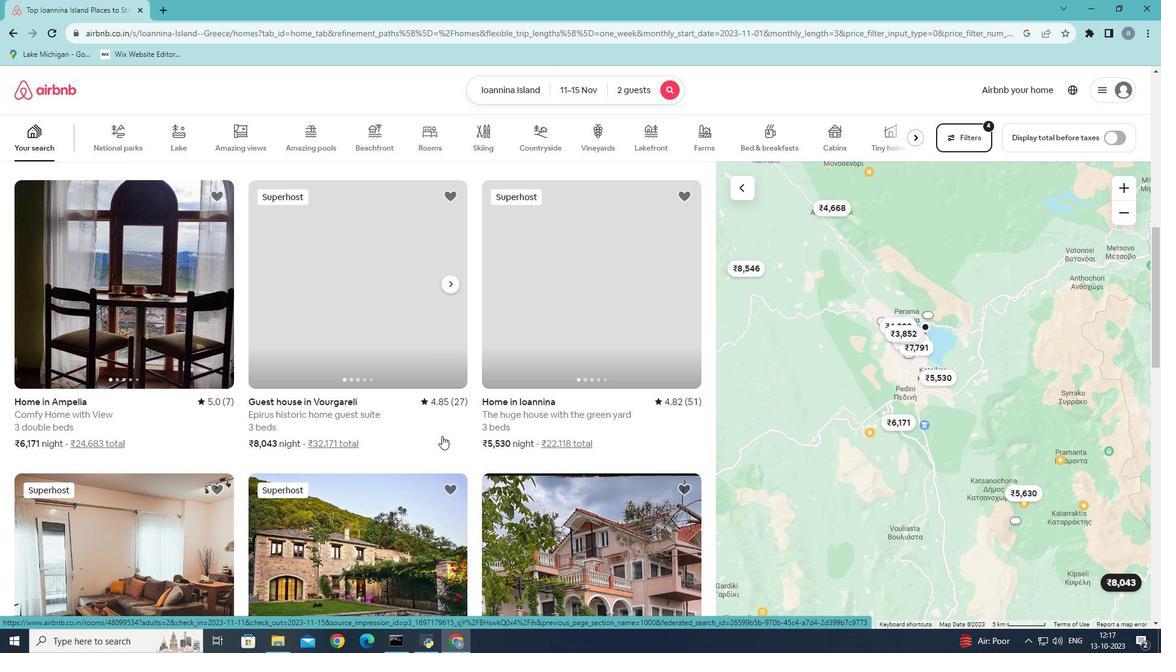 
Action: Mouse scrolled (442, 435) with delta (0, 0)
Screenshot: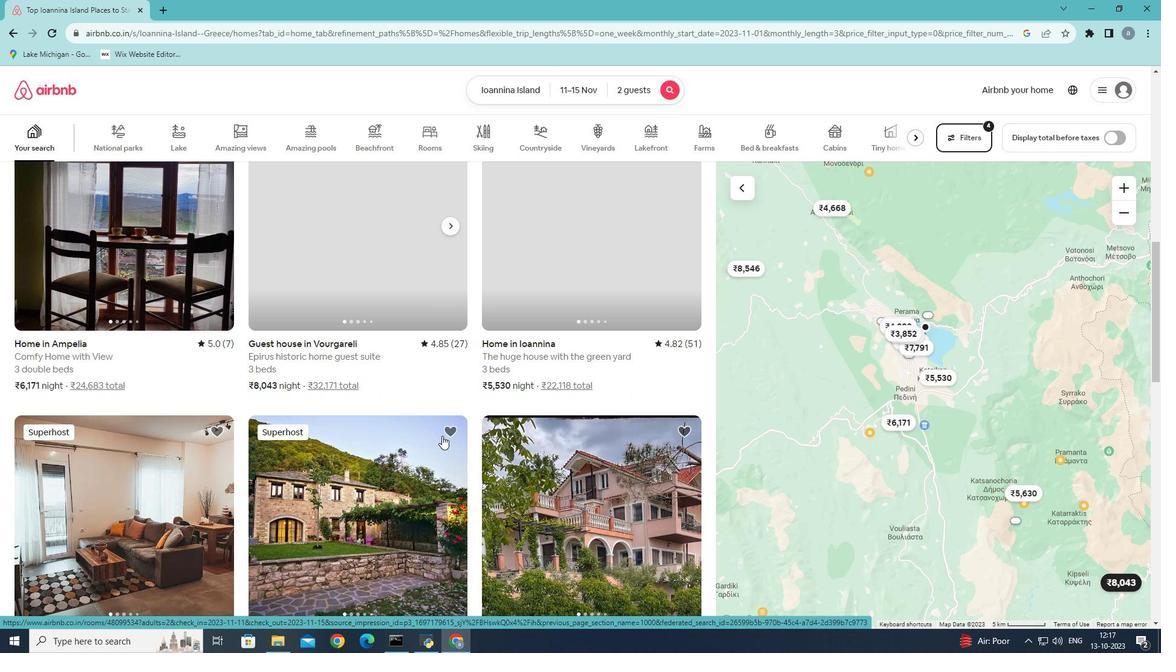 
Action: Mouse scrolled (442, 435) with delta (0, 0)
Screenshot: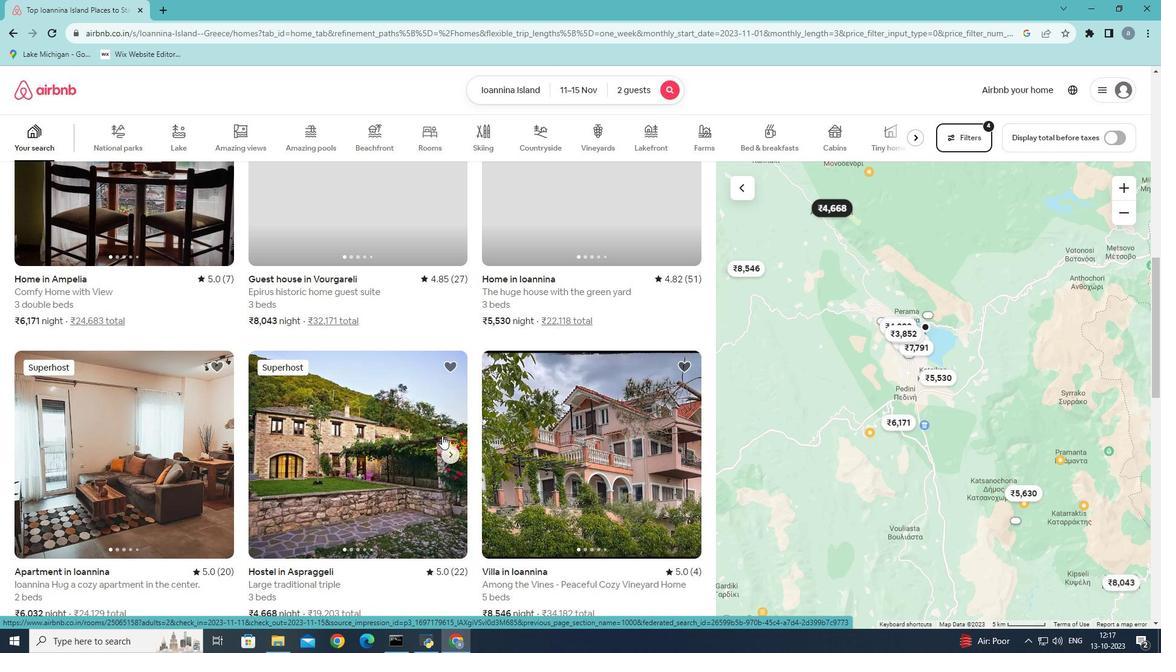 
Action: Mouse scrolled (442, 435) with delta (0, 0)
Screenshot: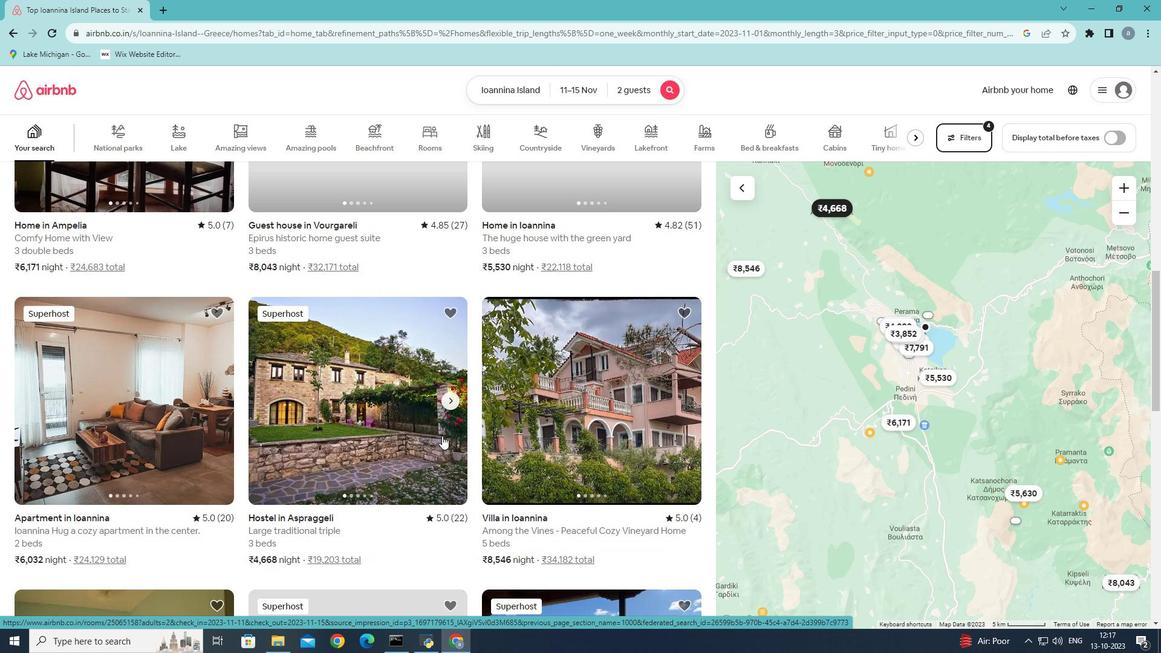 
Action: Mouse scrolled (442, 435) with delta (0, 0)
Screenshot: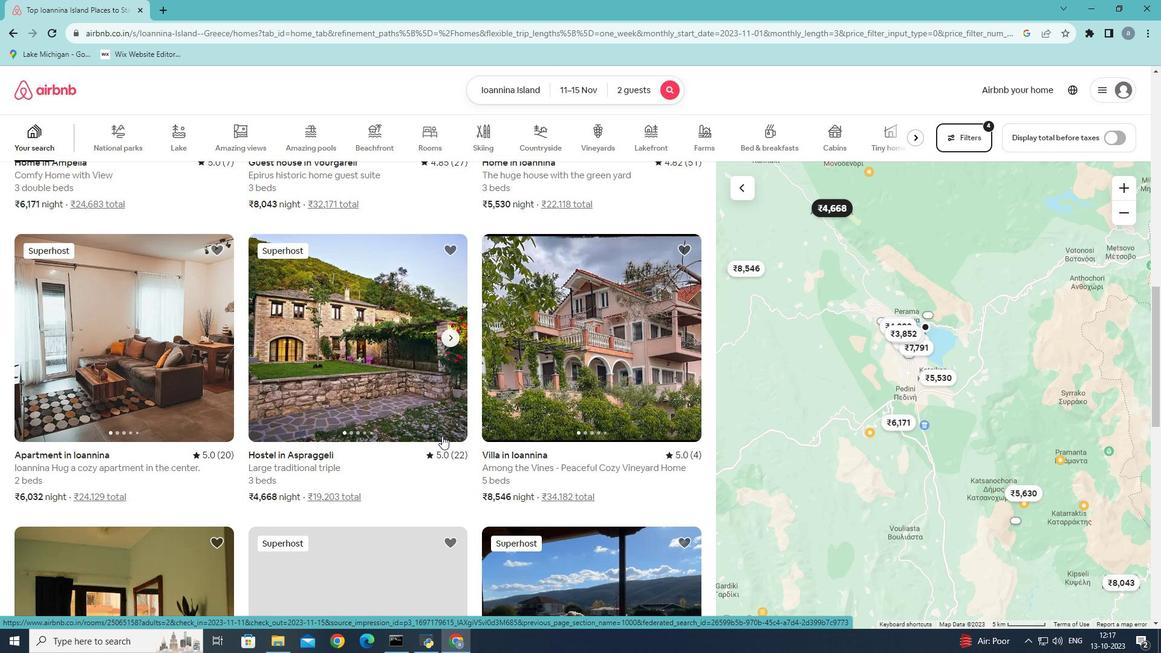 
Action: Mouse scrolled (442, 435) with delta (0, 0)
Screenshot: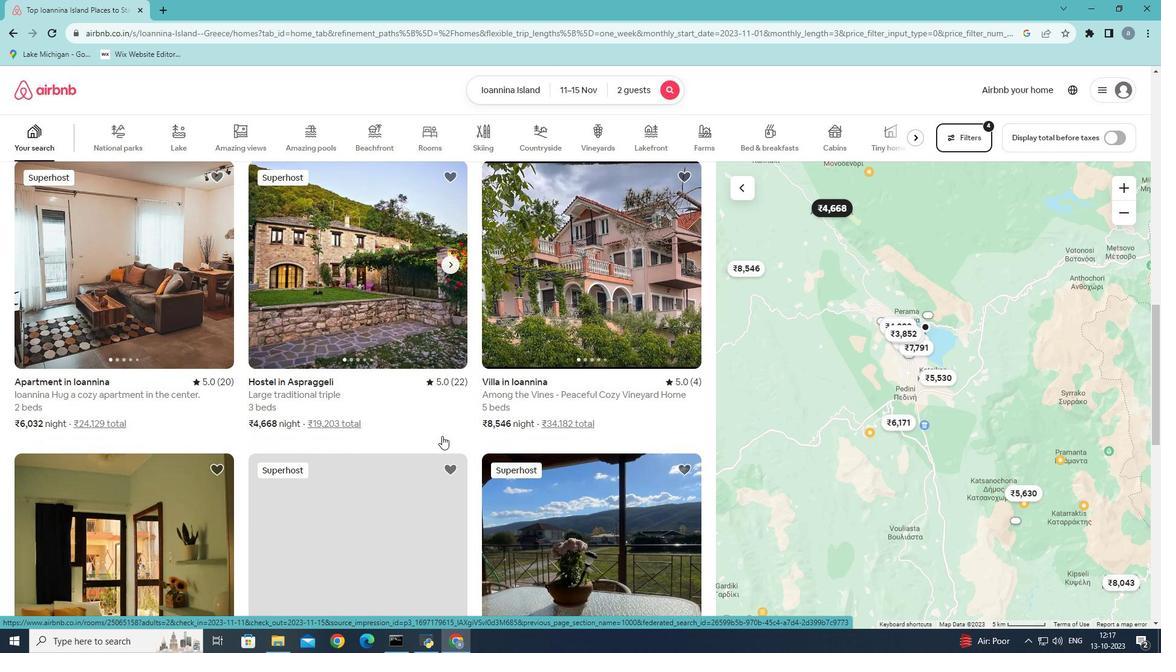 
Action: Mouse scrolled (442, 435) with delta (0, 0)
Screenshot: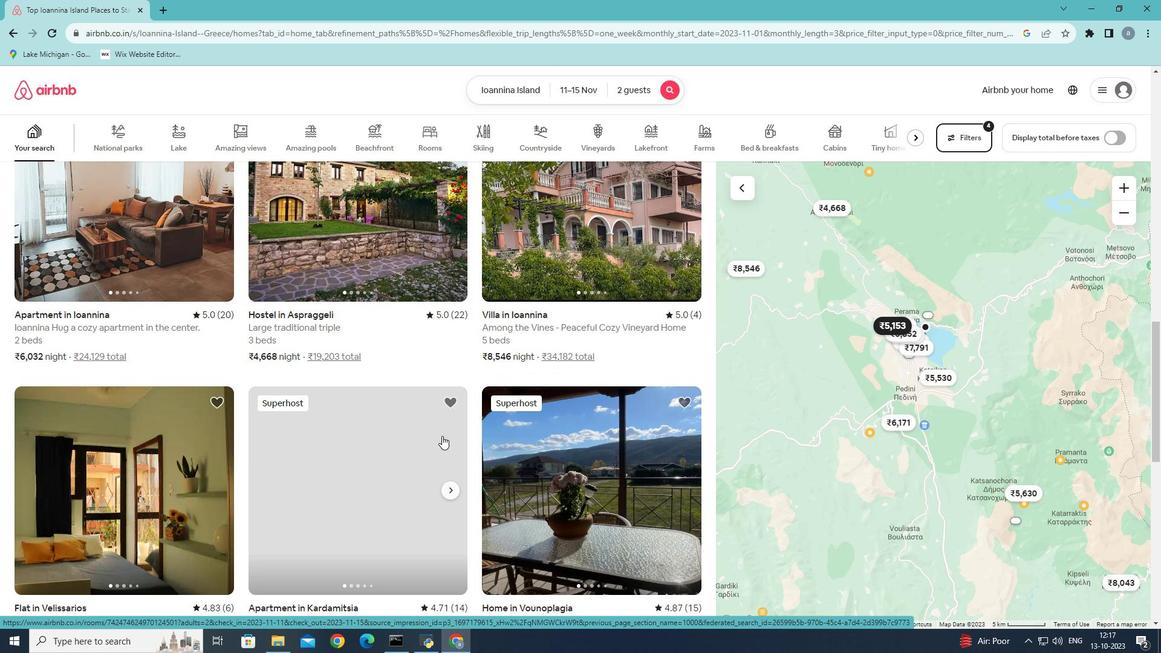 
Action: Mouse scrolled (442, 435) with delta (0, 0)
Screenshot: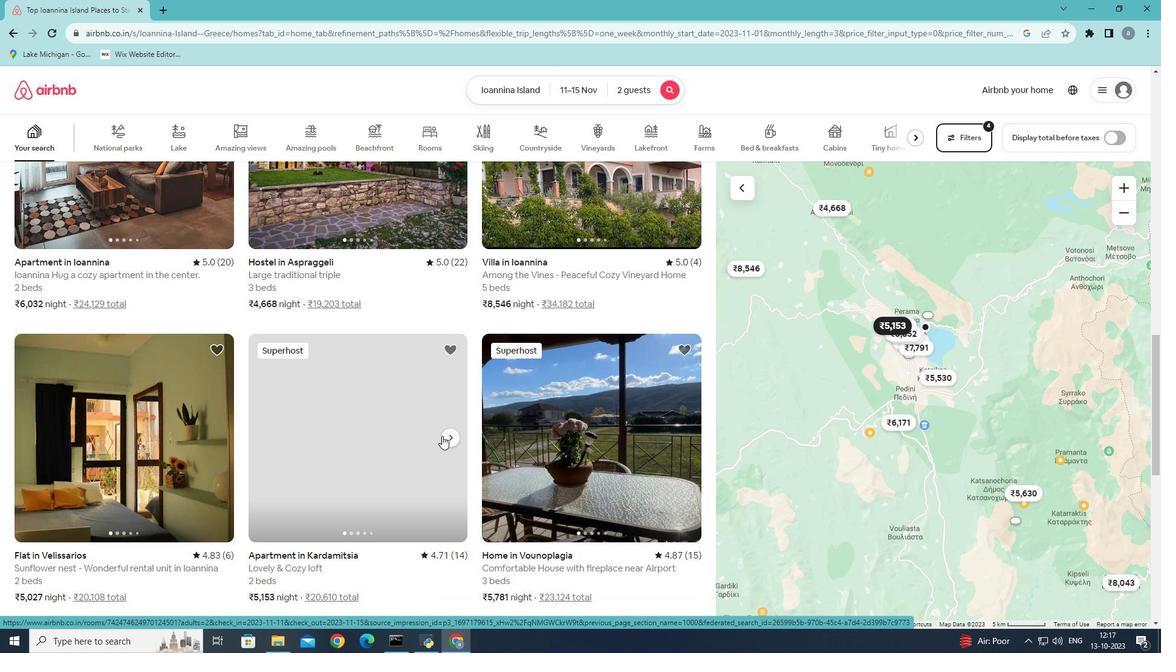 
Action: Mouse scrolled (442, 435) with delta (0, 0)
Screenshot: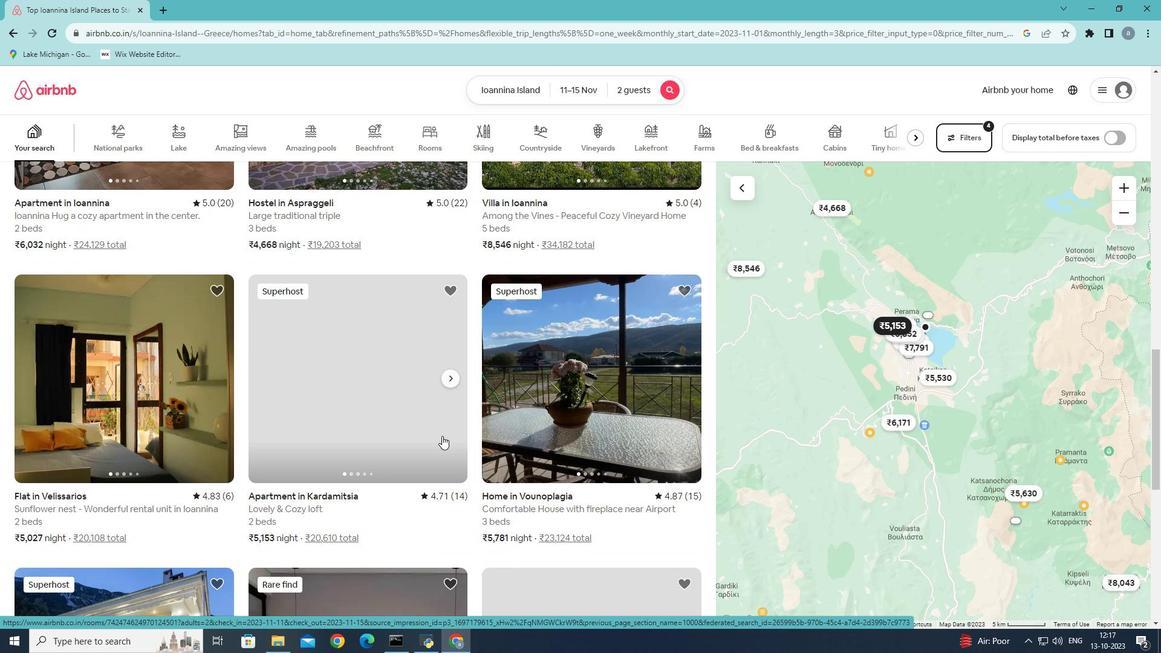 
Action: Mouse scrolled (442, 435) with delta (0, 0)
Screenshot: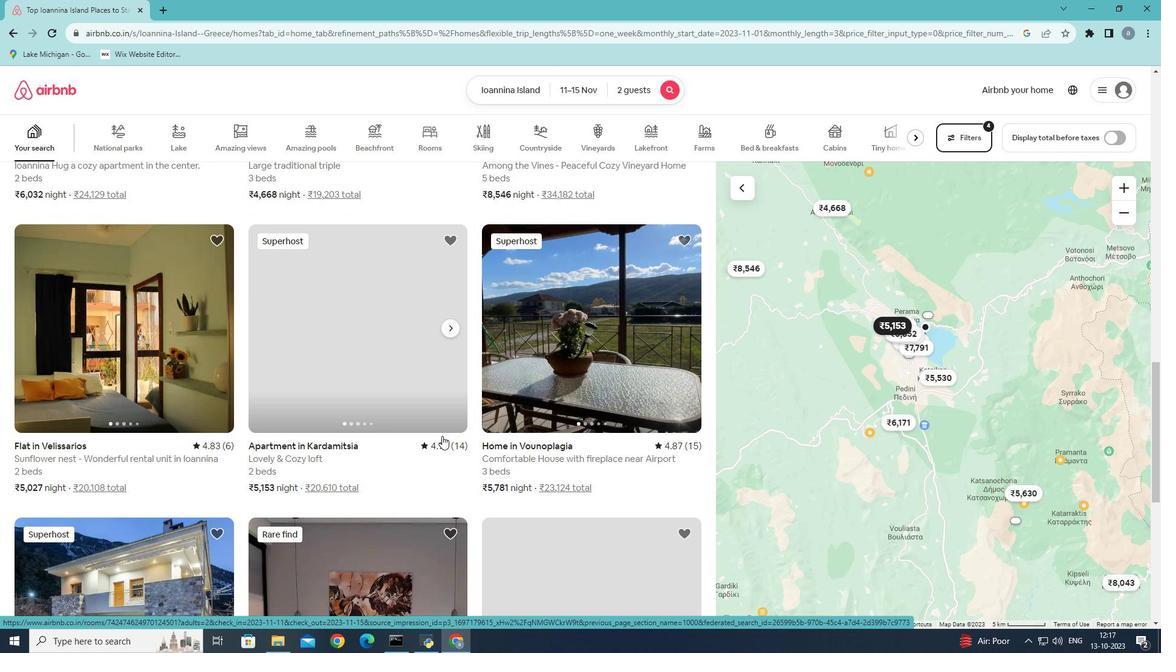 
Action: Mouse scrolled (442, 435) with delta (0, 0)
Screenshot: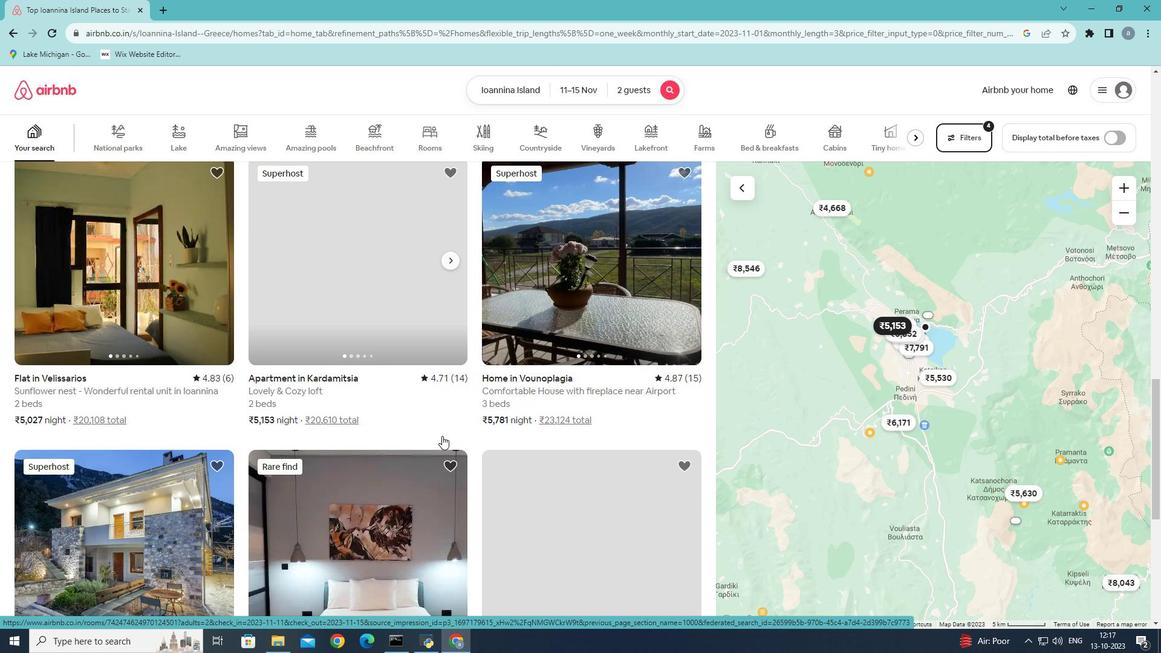
Action: Mouse scrolled (442, 435) with delta (0, 0)
Screenshot: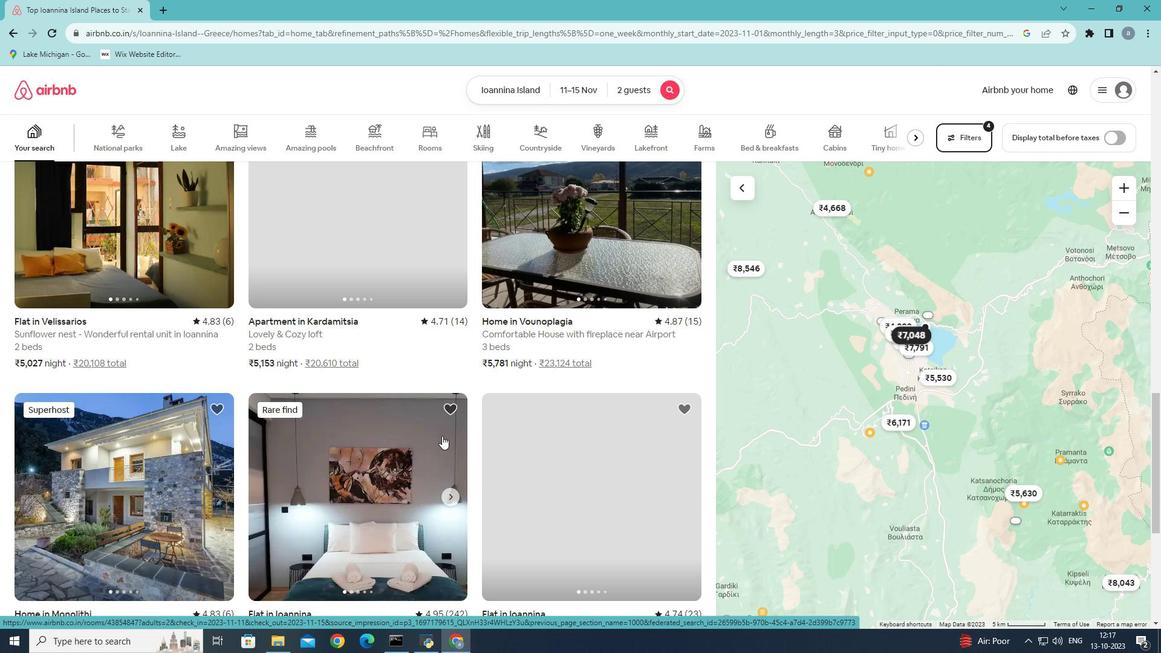 
Action: Mouse scrolled (442, 435) with delta (0, 0)
Screenshot: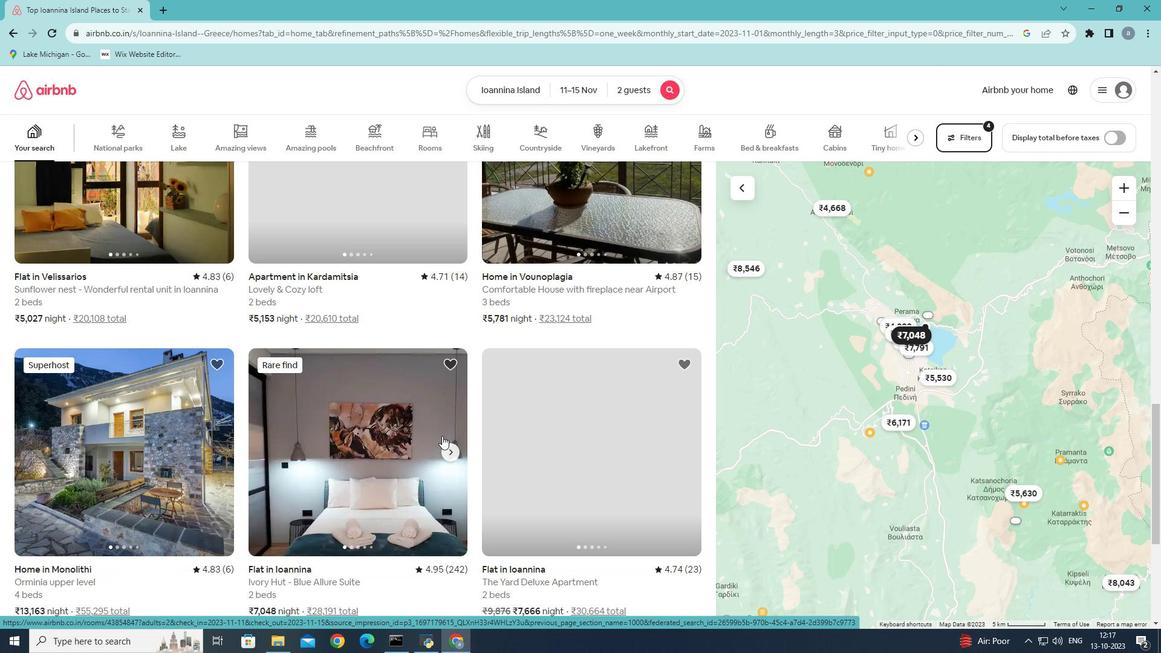
Action: Mouse scrolled (442, 435) with delta (0, 0)
Screenshot: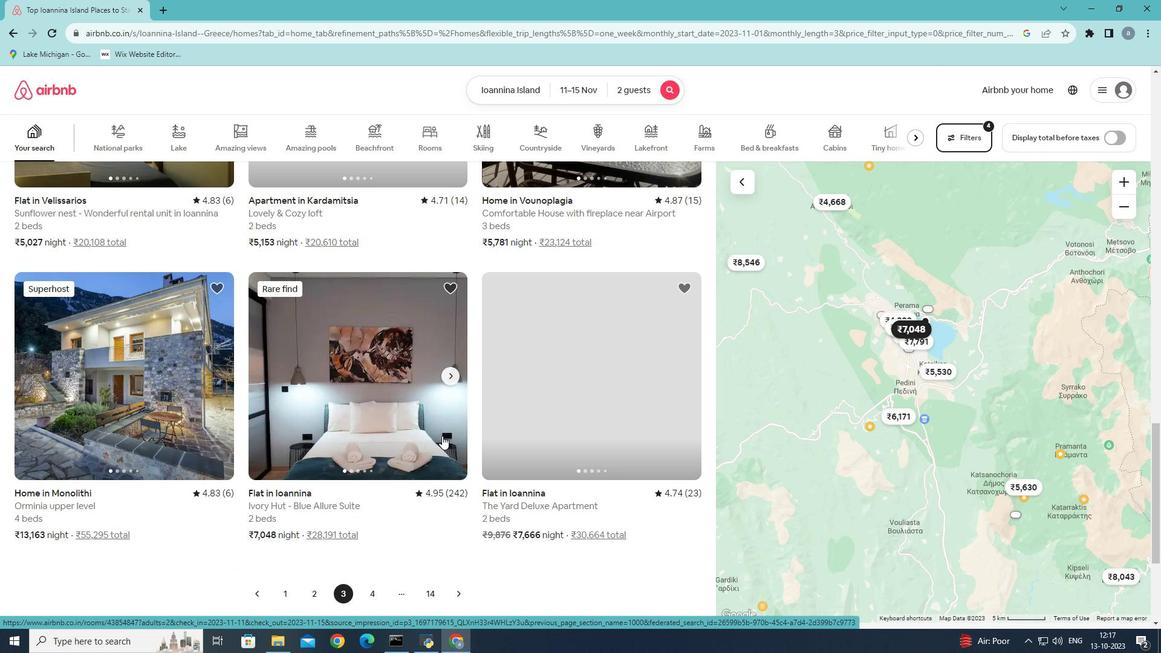 
Action: Mouse scrolled (442, 435) with delta (0, 0)
Screenshot: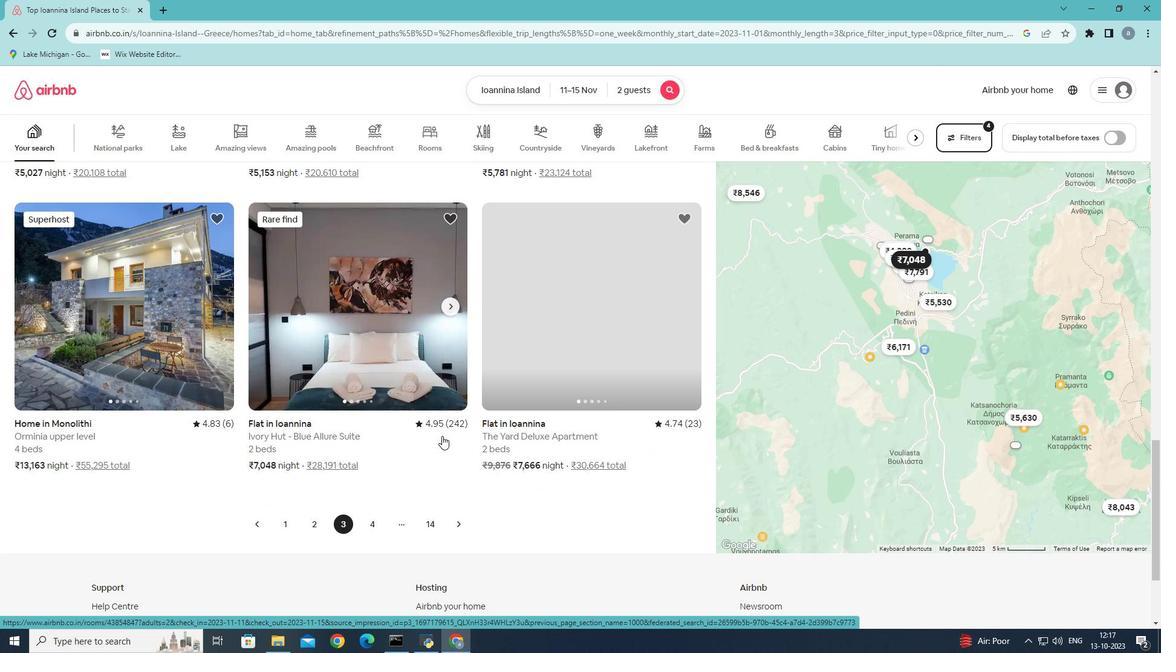 
Action: Mouse scrolled (442, 435) with delta (0, 0)
Screenshot: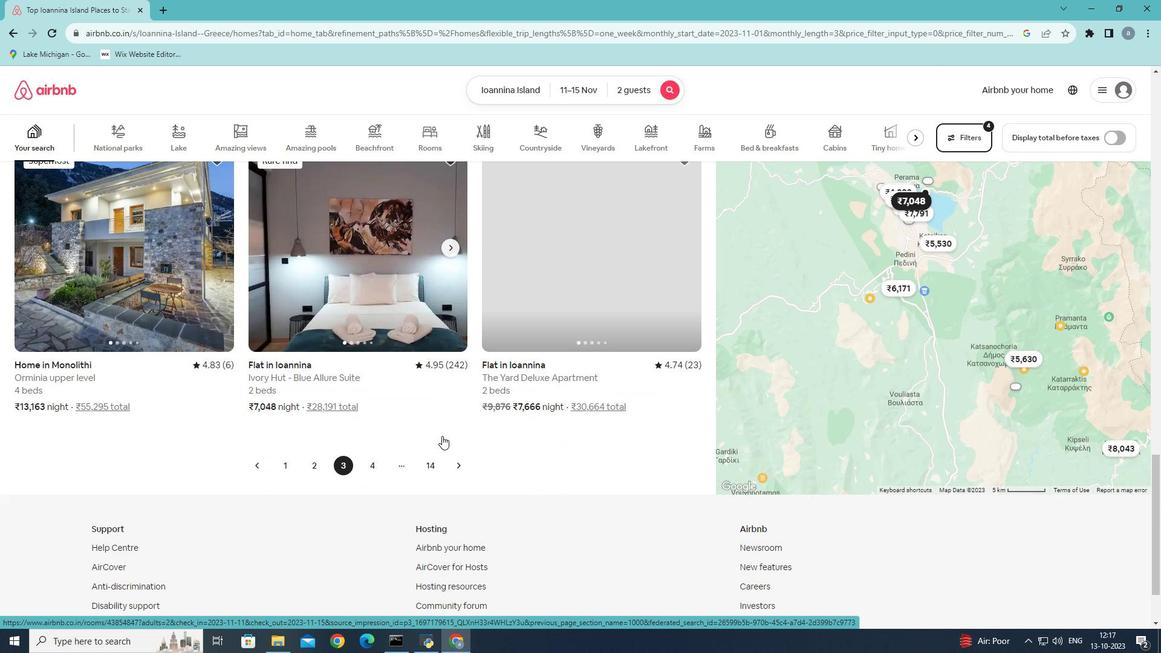 
Action: Mouse moved to (374, 418)
Screenshot: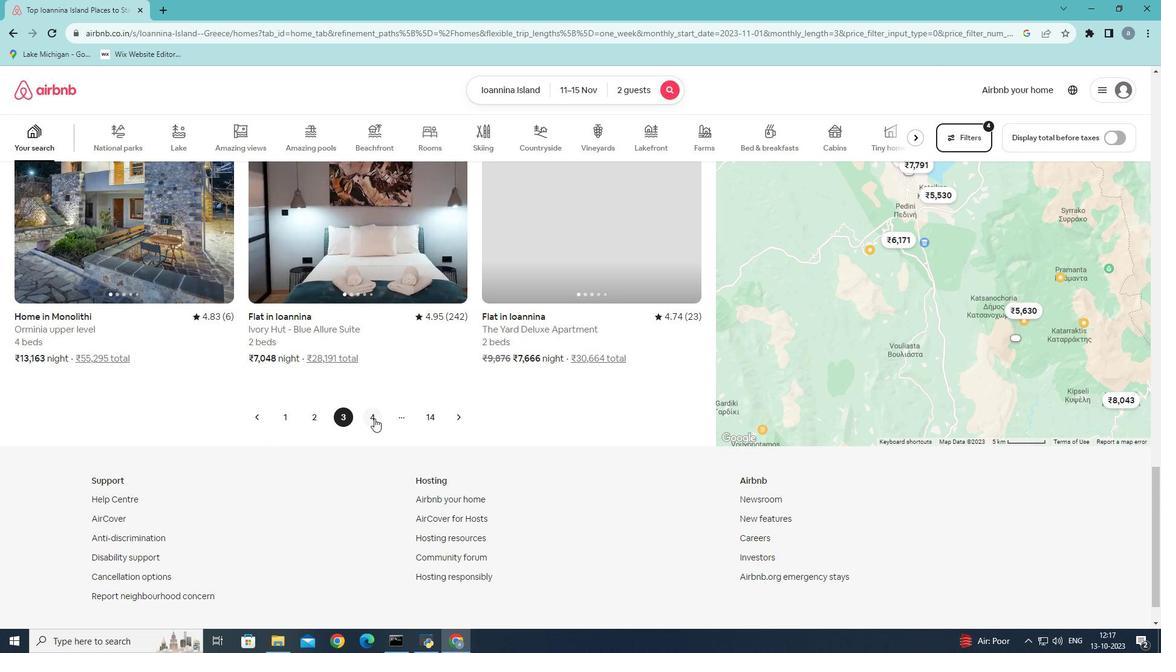 
Action: Mouse pressed left at (374, 418)
Screenshot: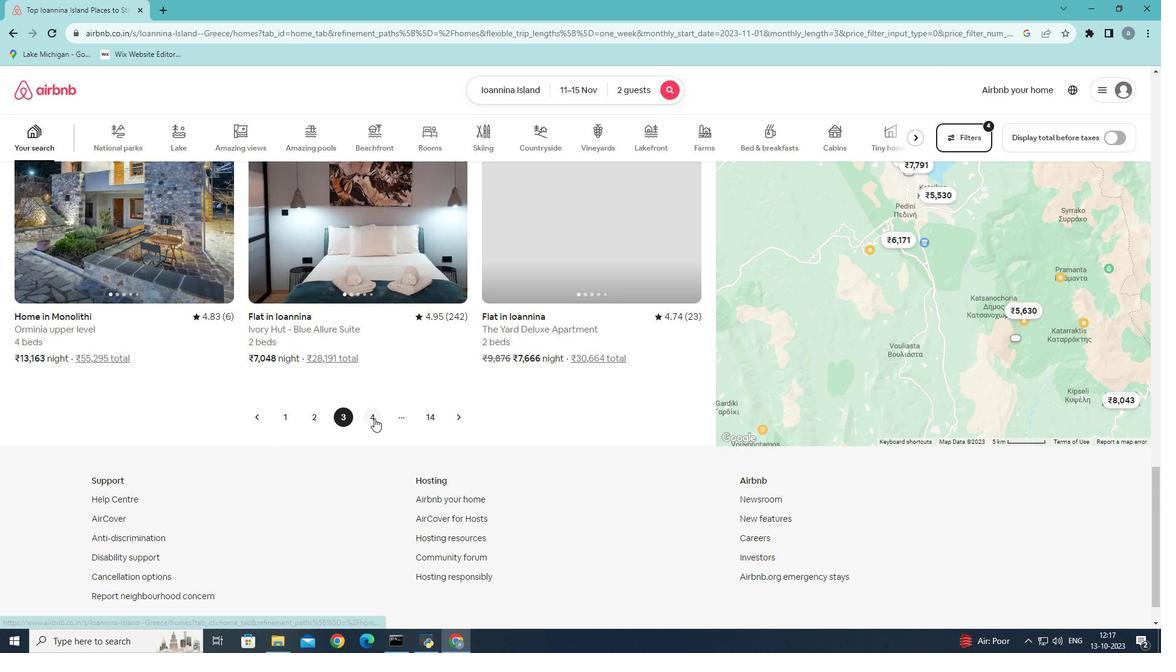 
Action: Mouse scrolled (374, 418) with delta (0, 0)
Screenshot: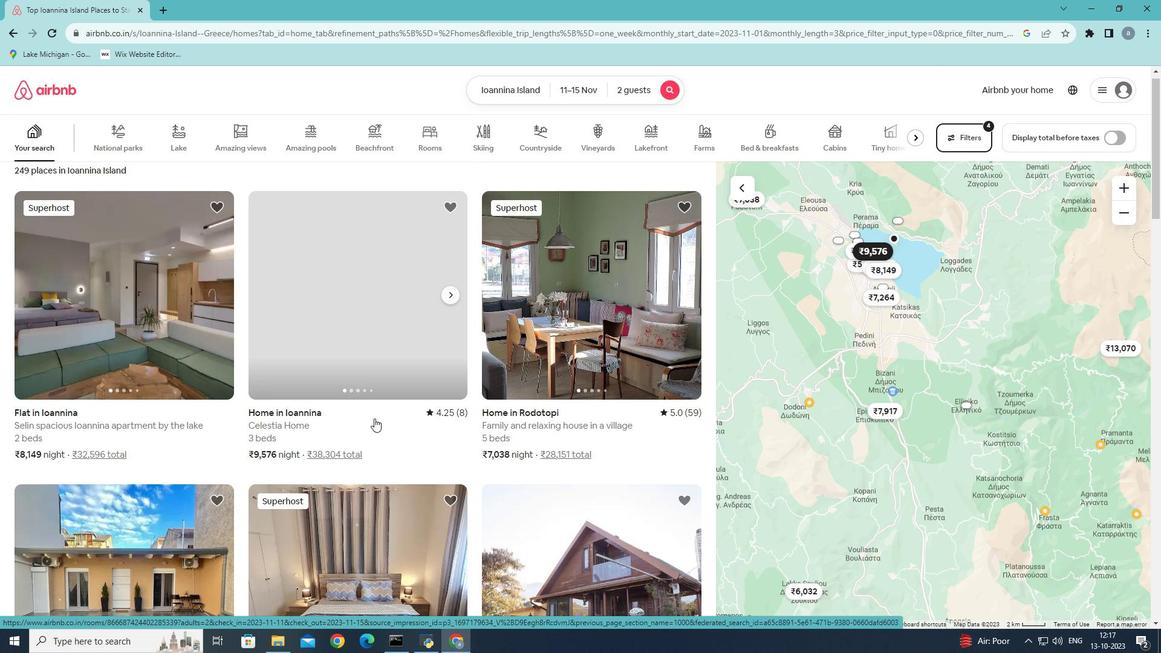 
Action: Mouse scrolled (374, 418) with delta (0, 0)
Screenshot: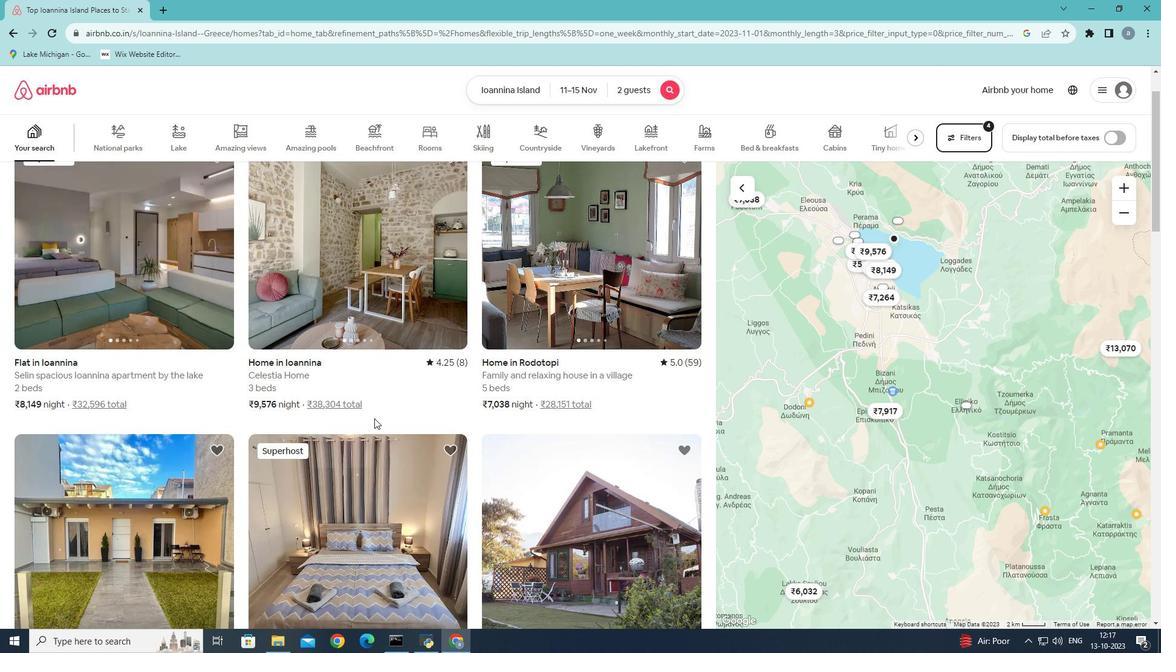 
Action: Mouse scrolled (374, 418) with delta (0, 0)
Screenshot: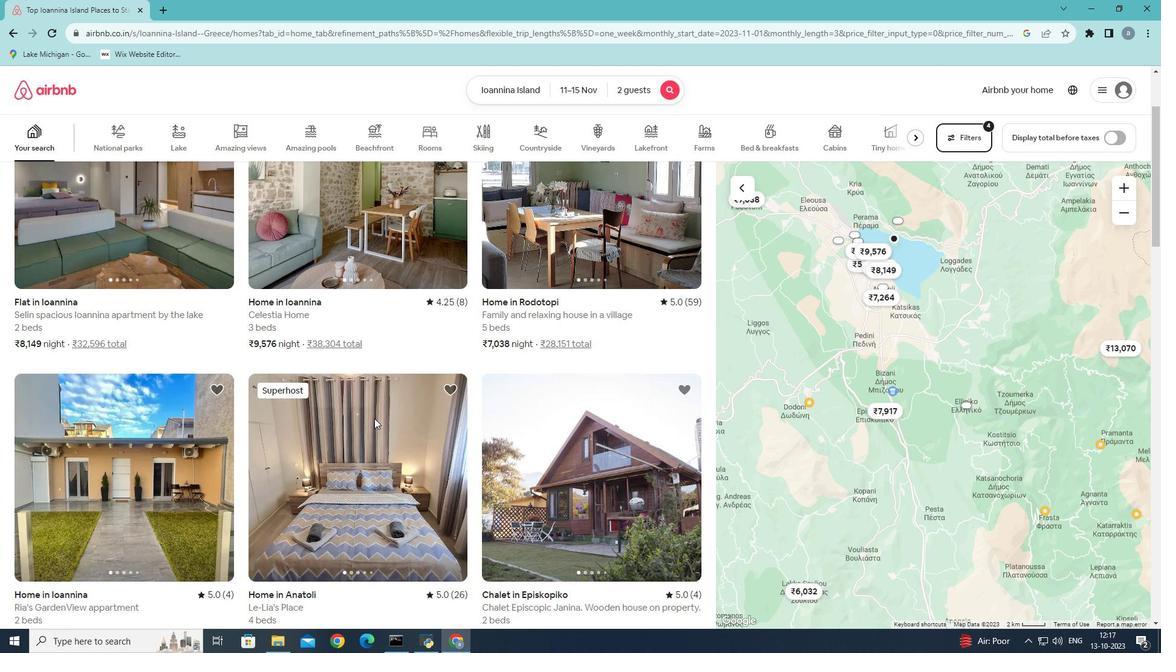 
Action: Mouse scrolled (374, 418) with delta (0, 0)
Screenshot: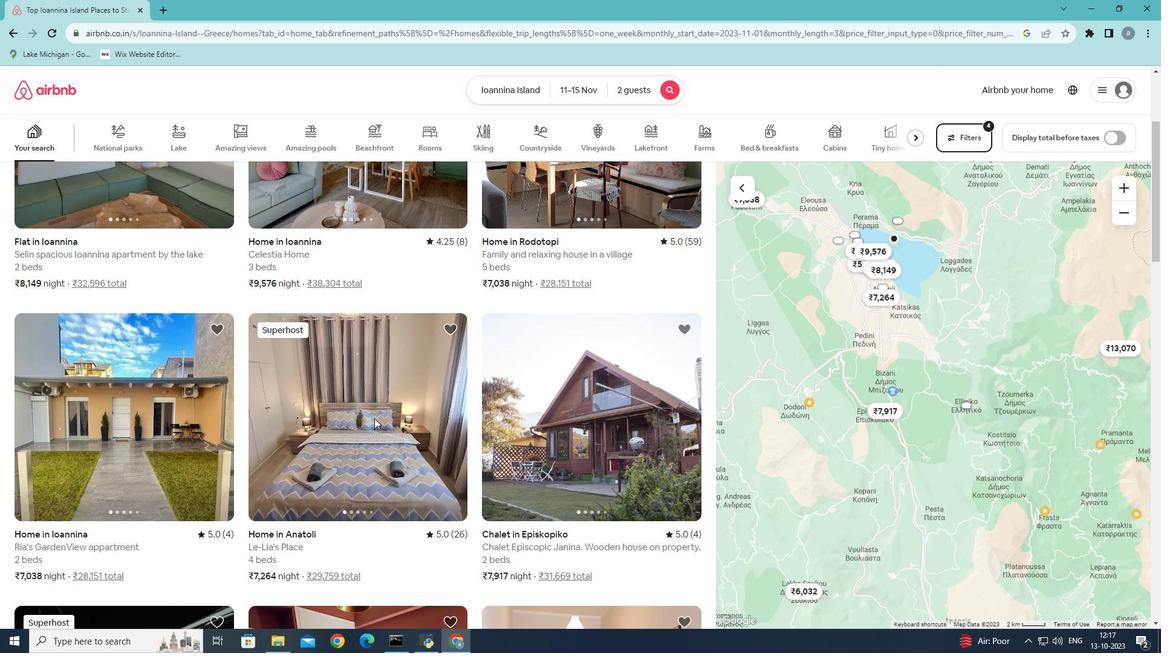 
Action: Mouse scrolled (374, 418) with delta (0, 0)
Screenshot: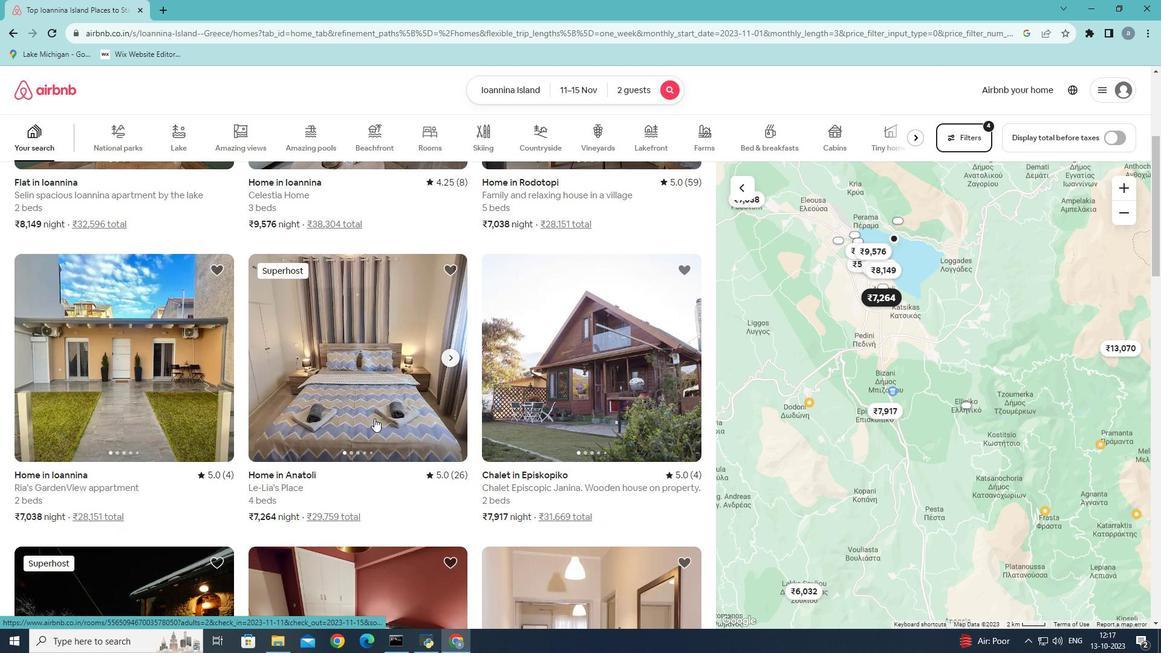 
Action: Mouse scrolled (374, 418) with delta (0, 0)
Screenshot: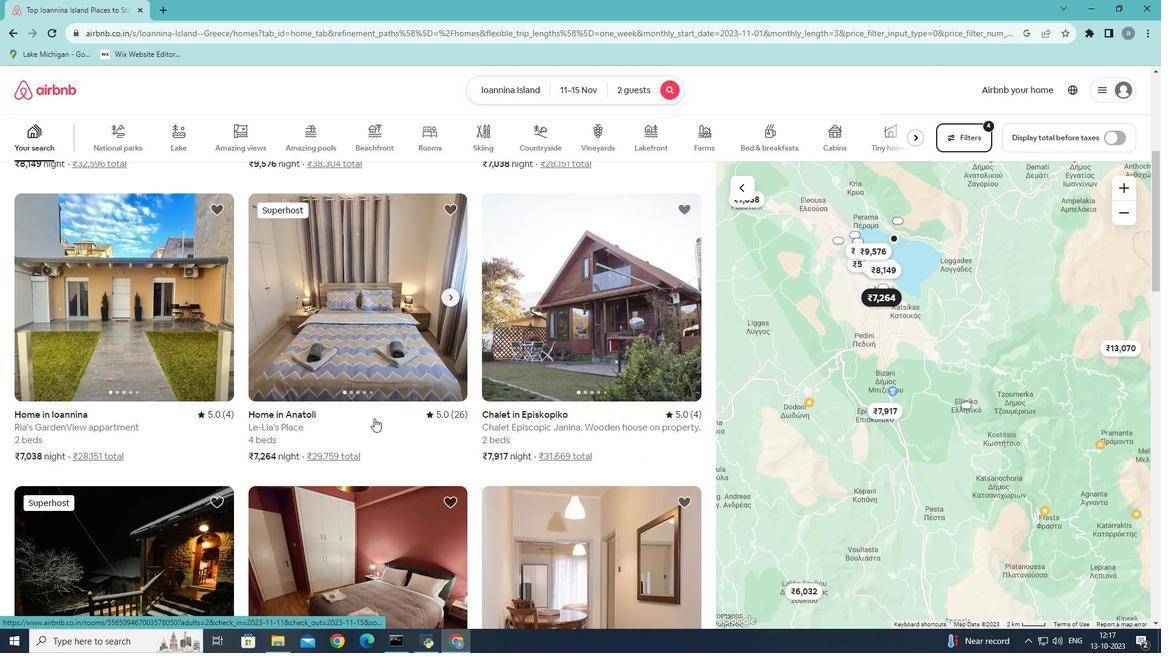 
Action: Mouse scrolled (374, 418) with delta (0, 0)
Screenshot: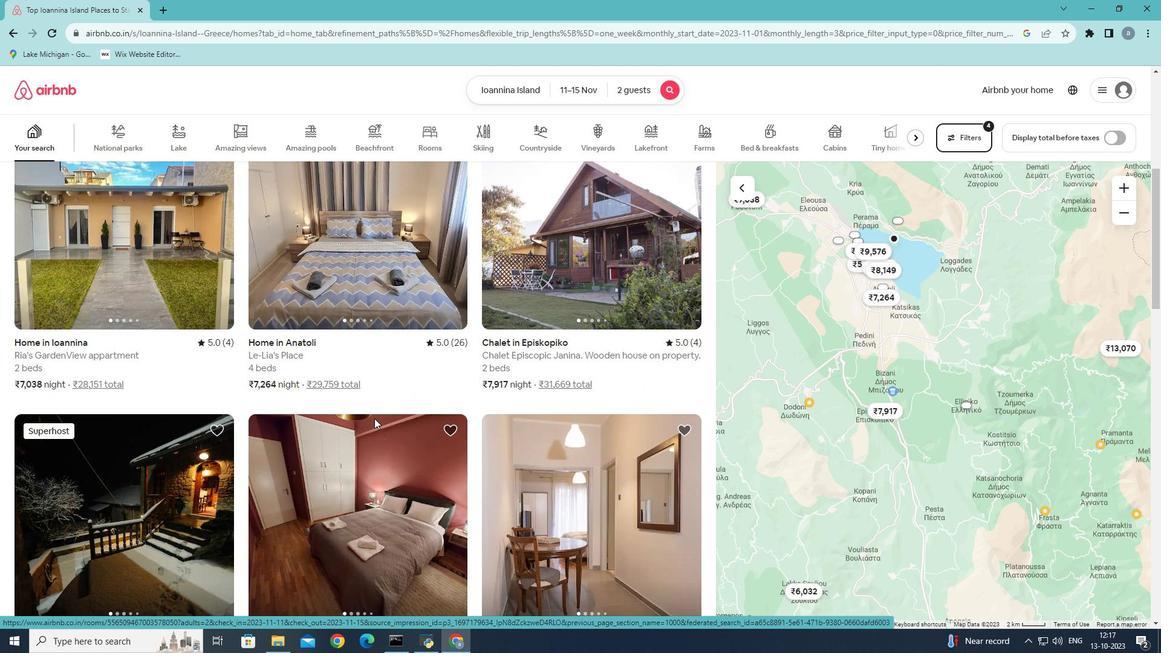 
Action: Mouse scrolled (374, 418) with delta (0, 0)
Screenshot: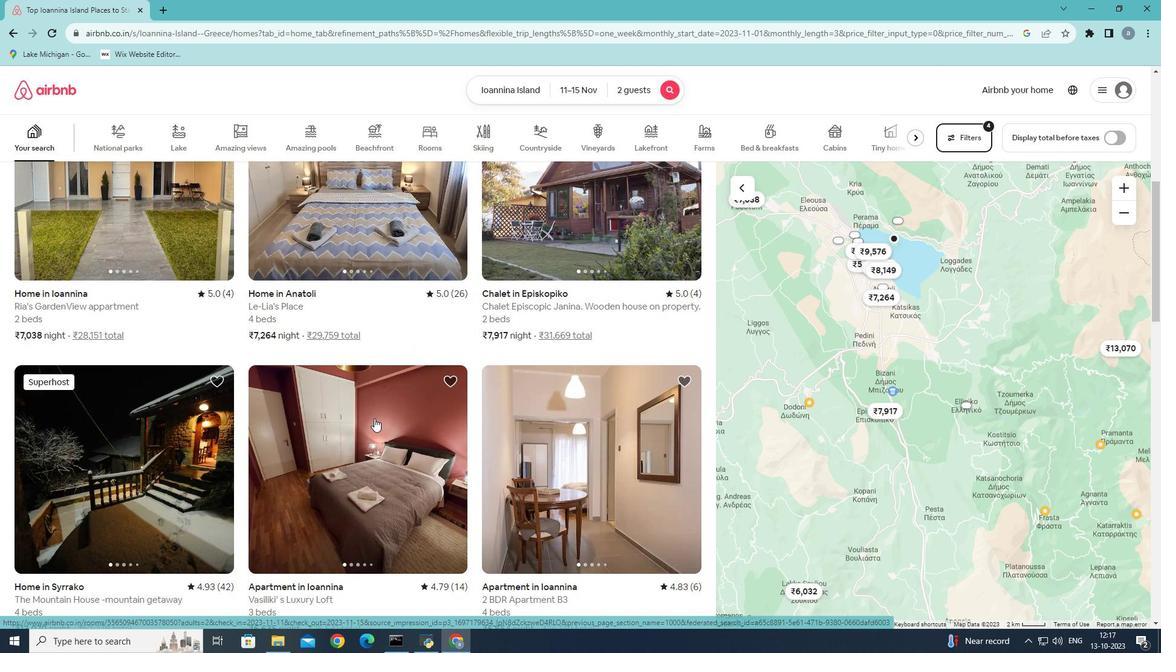 
Action: Mouse scrolled (374, 418) with delta (0, 0)
Screenshot: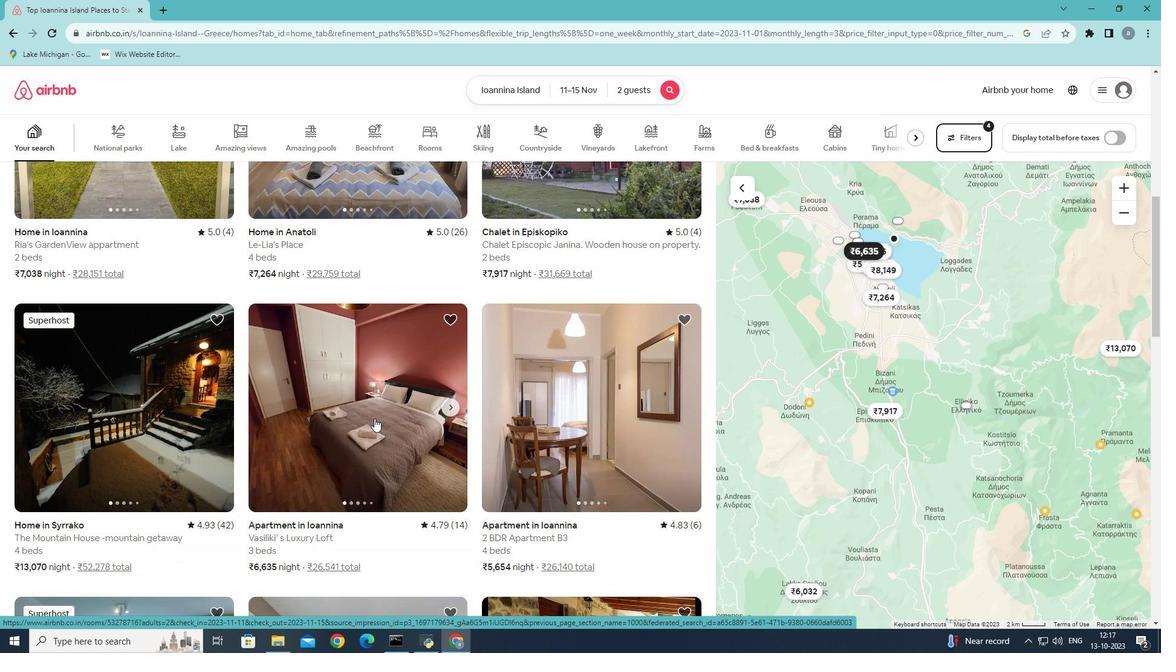 
Action: Mouse scrolled (374, 418) with delta (0, 0)
Screenshot: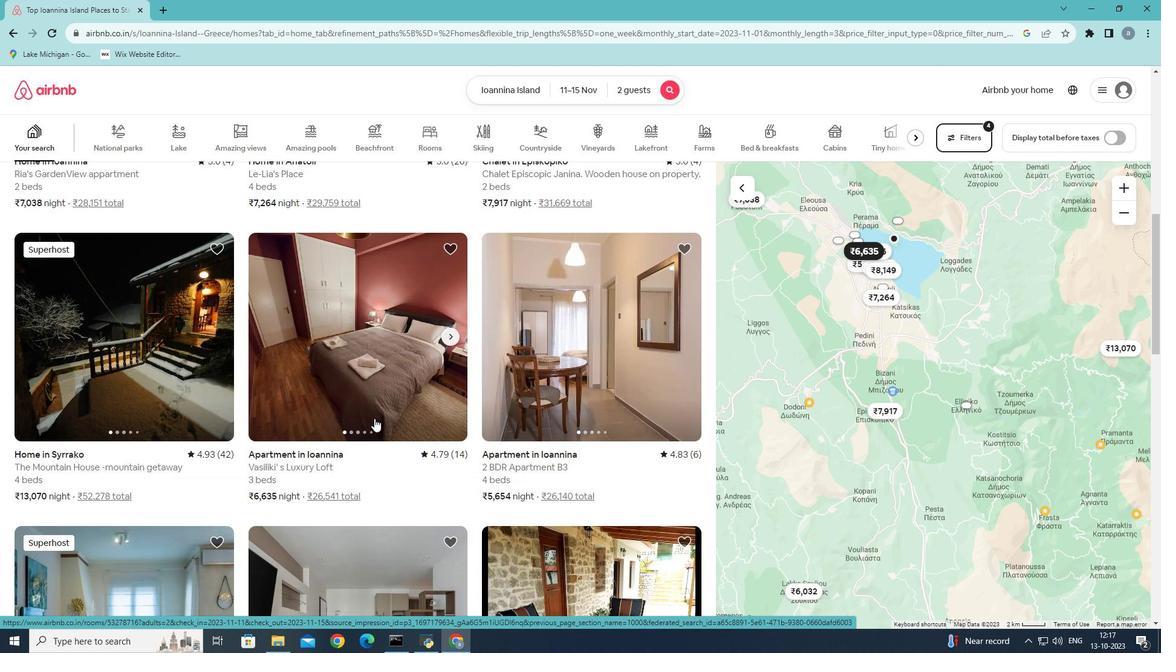 
Action: Mouse scrolled (374, 418) with delta (0, 0)
Screenshot: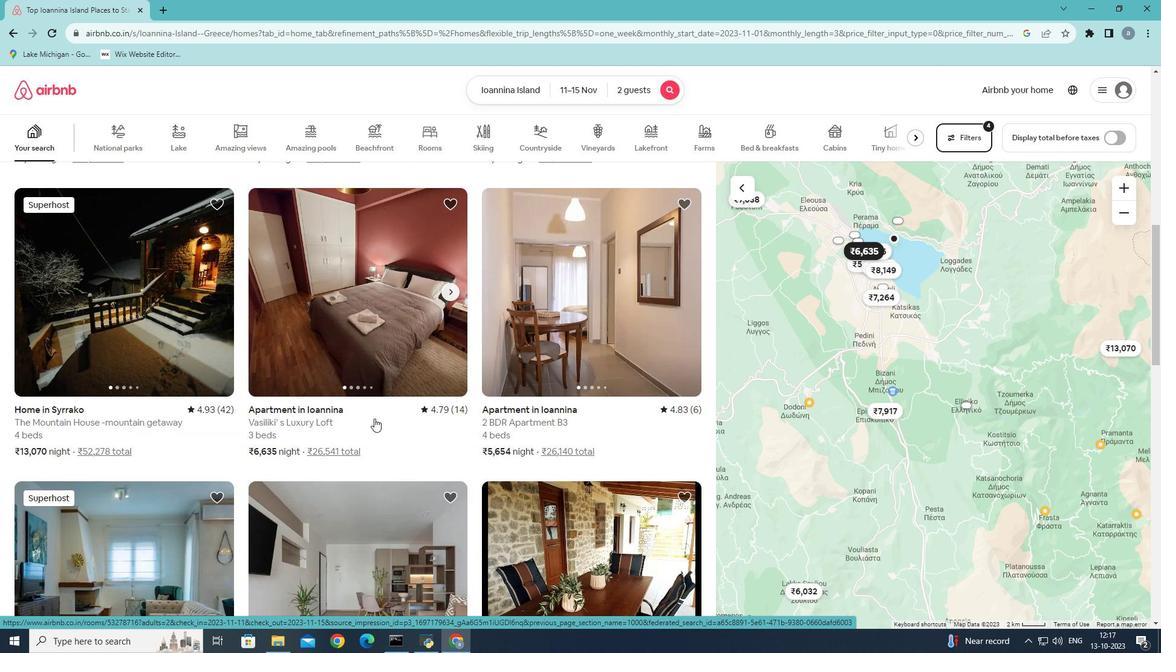 
Action: Mouse scrolled (374, 418) with delta (0, 0)
Screenshot: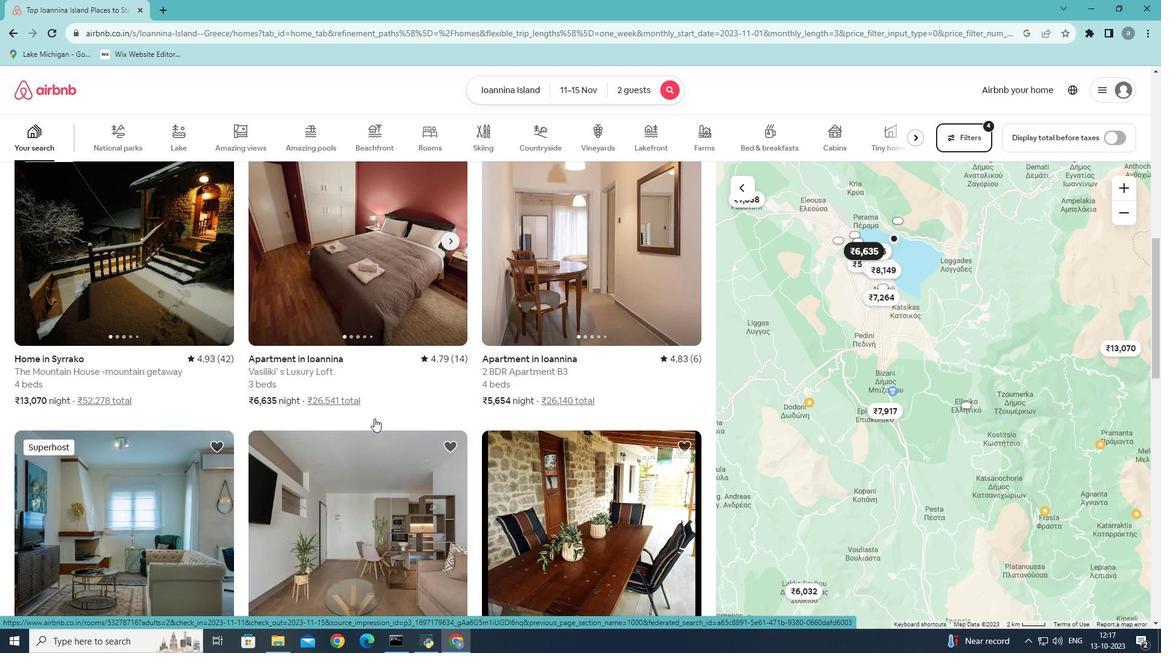 
Action: Mouse scrolled (374, 418) with delta (0, 0)
Screenshot: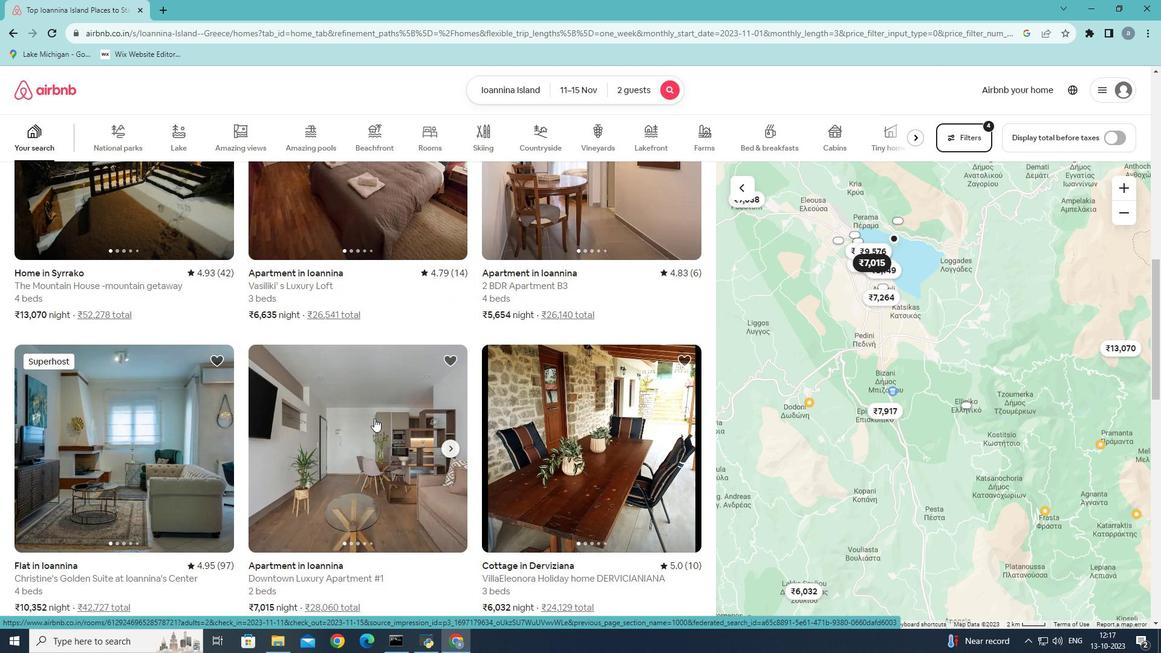 
Action: Mouse scrolled (374, 418) with delta (0, 0)
Screenshot: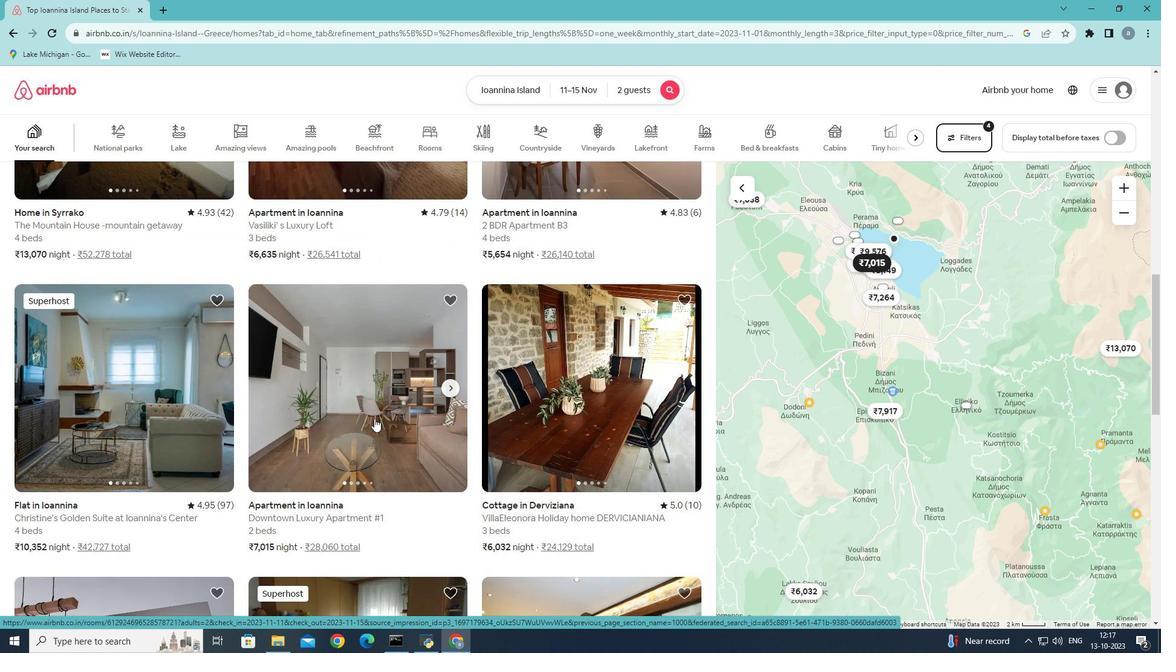 
Action: Mouse scrolled (374, 418) with delta (0, 0)
Screenshot: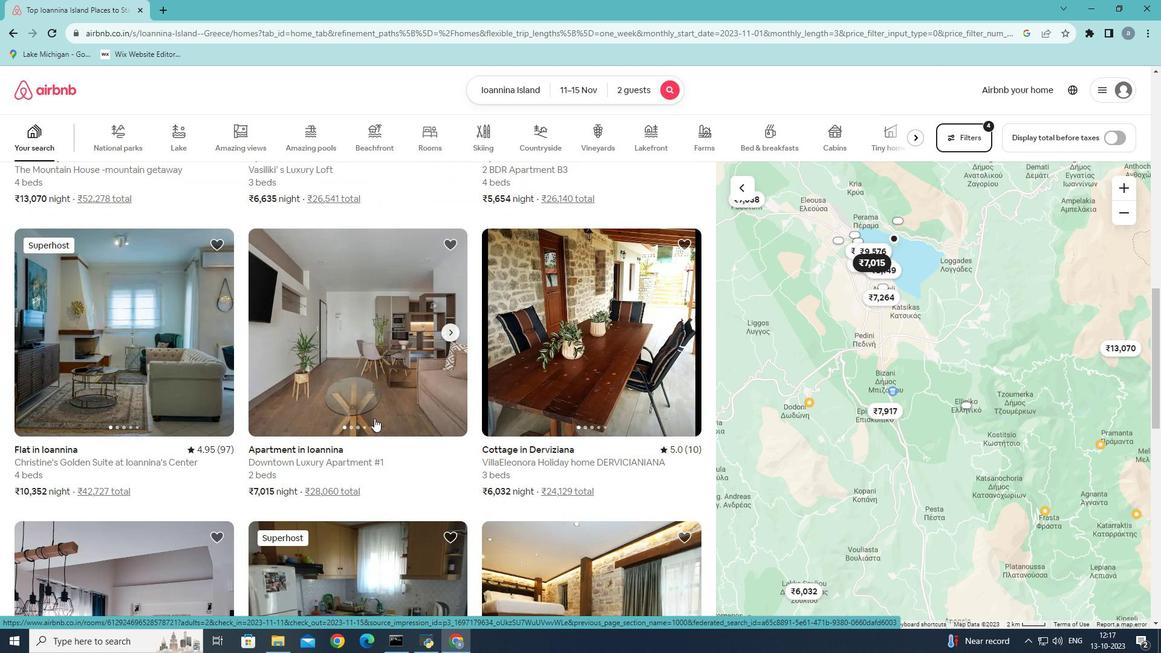 
Action: Mouse scrolled (374, 418) with delta (0, 0)
Screenshot: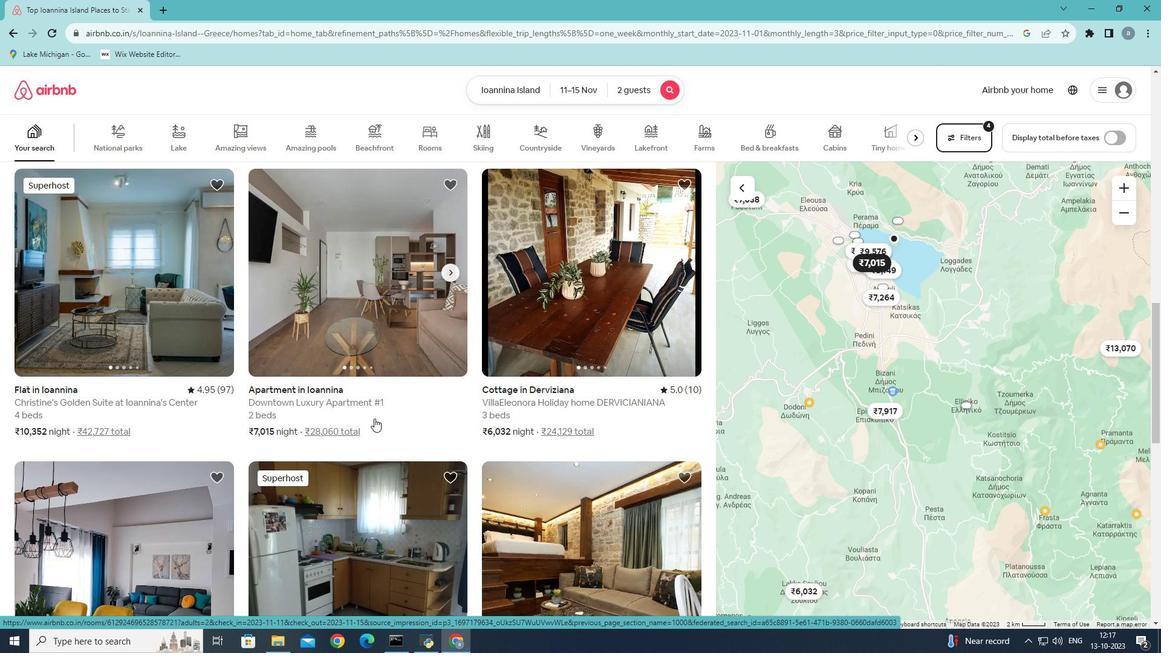 
Action: Mouse scrolled (374, 418) with delta (0, 0)
Screenshot: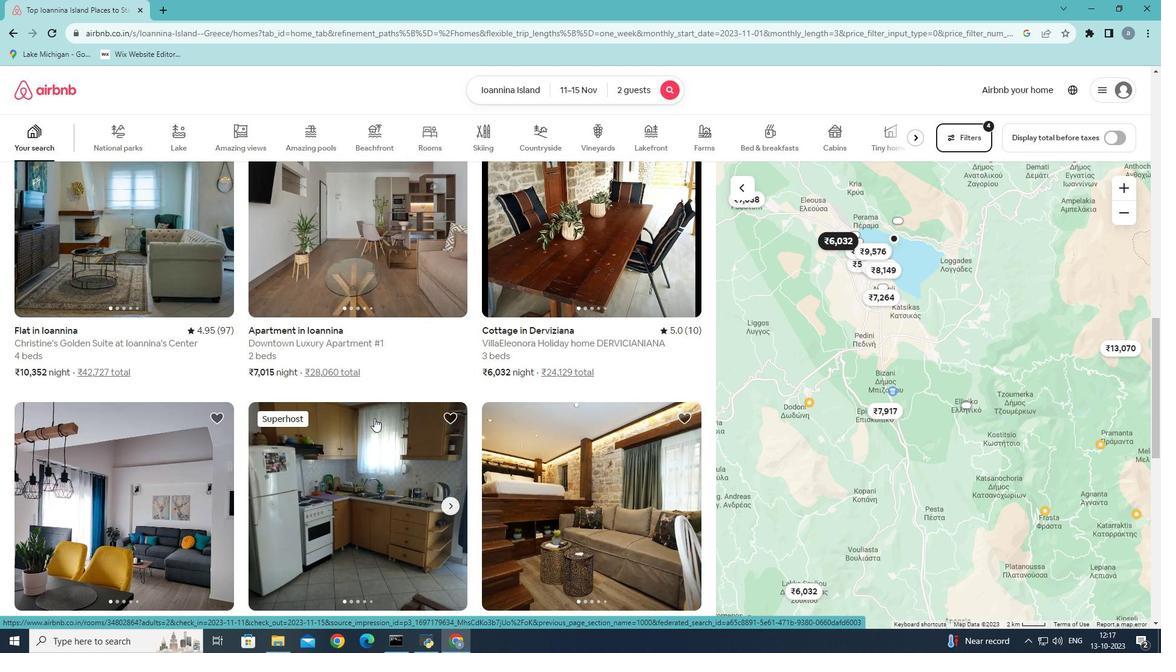 
Action: Mouse scrolled (374, 418) with delta (0, 0)
Screenshot: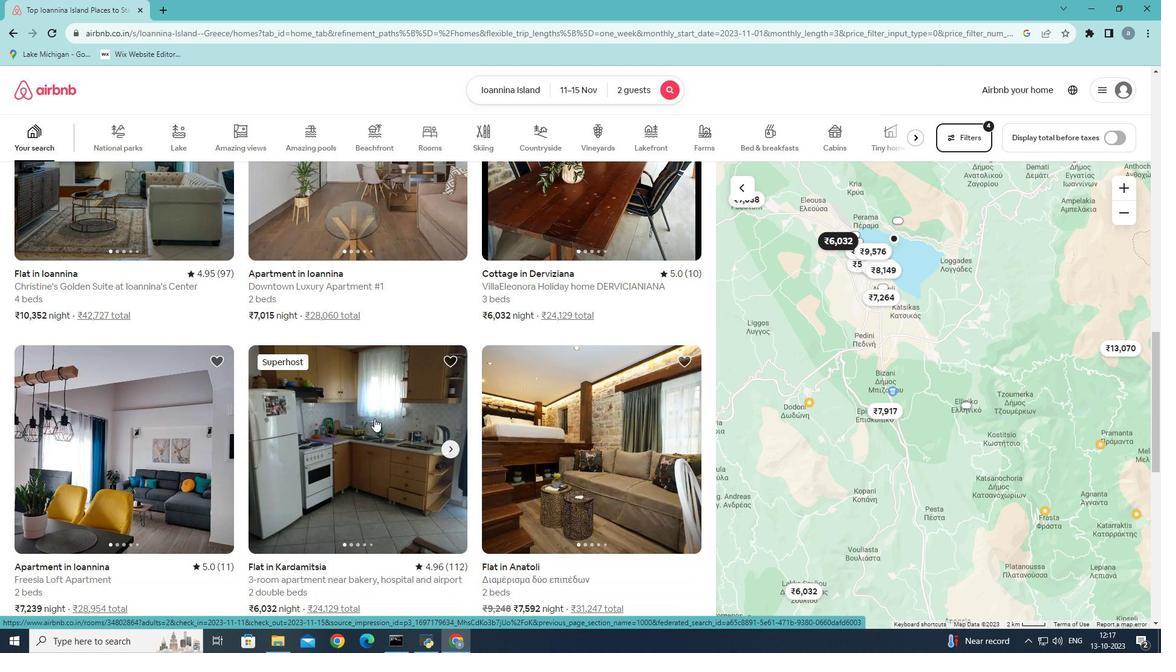 
Action: Mouse scrolled (374, 418) with delta (0, 0)
Screenshot: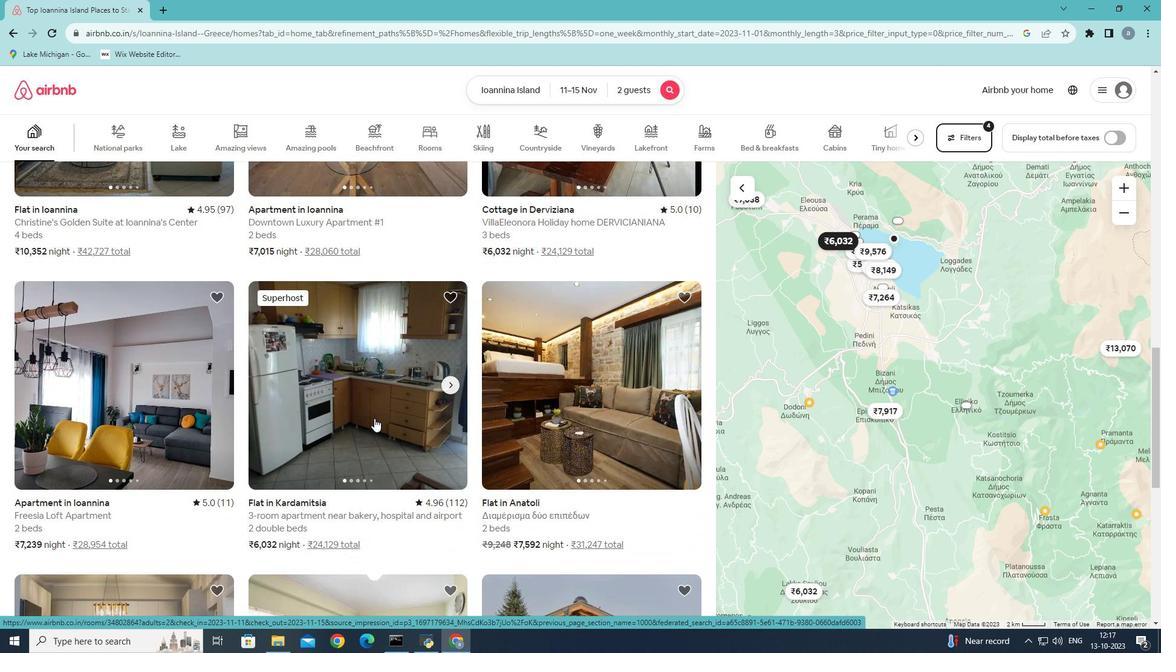 
Action: Mouse scrolled (374, 418) with delta (0, 0)
Screenshot: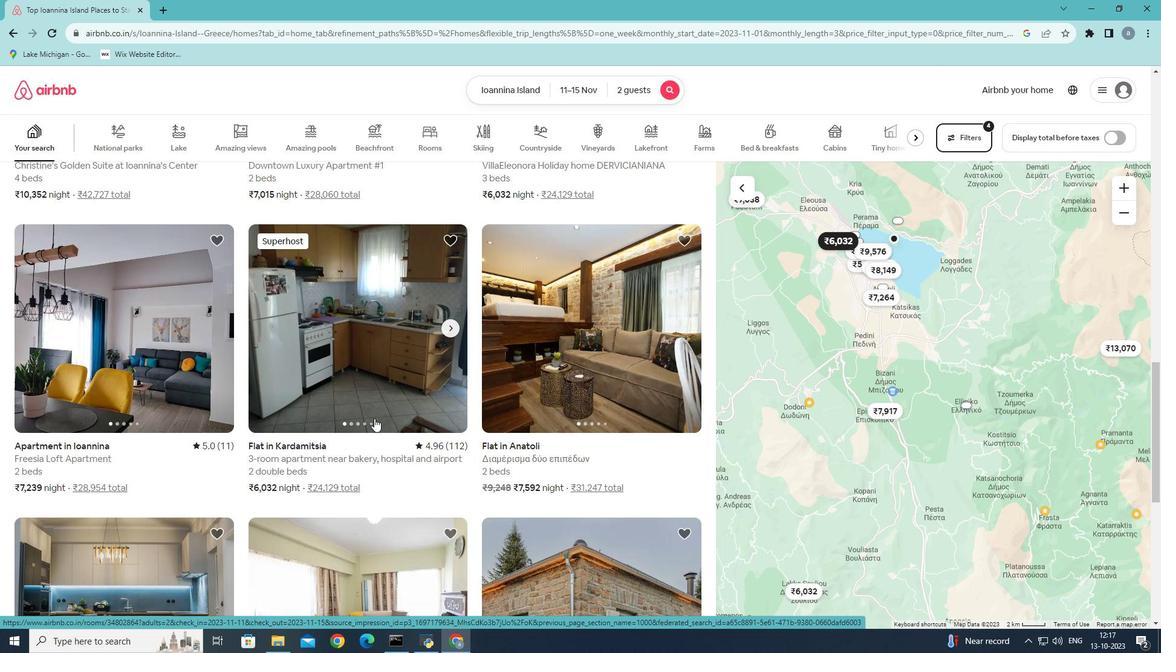 
Action: Mouse scrolled (374, 418) with delta (0, 0)
Screenshot: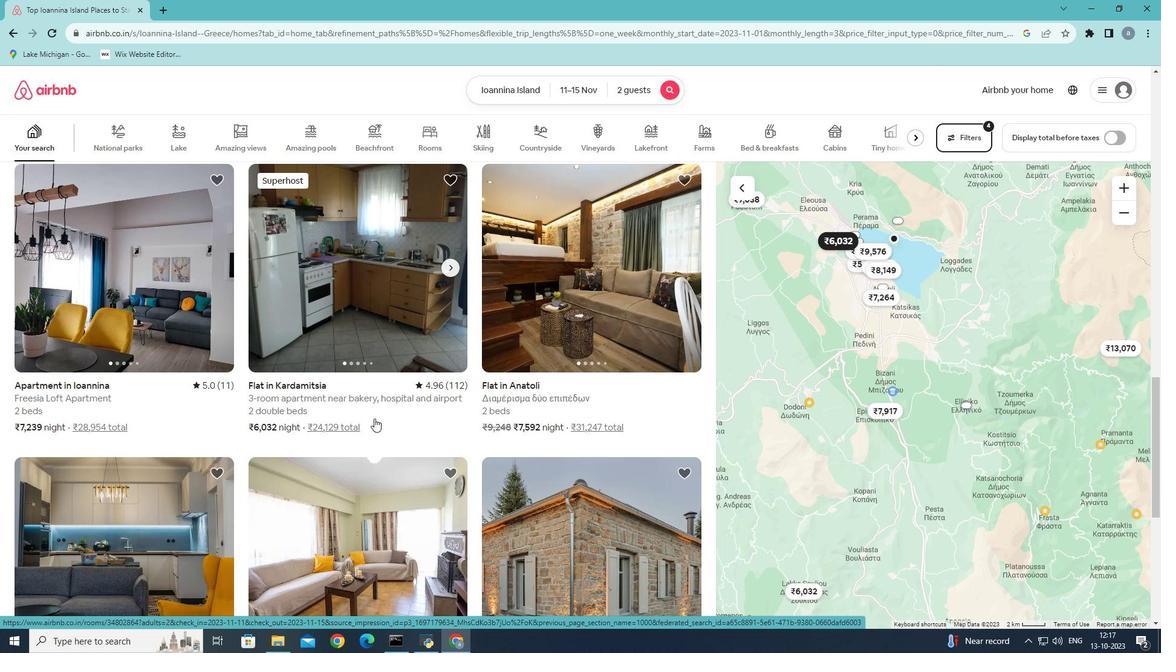 
Action: Mouse scrolled (374, 418) with delta (0, 0)
Screenshot: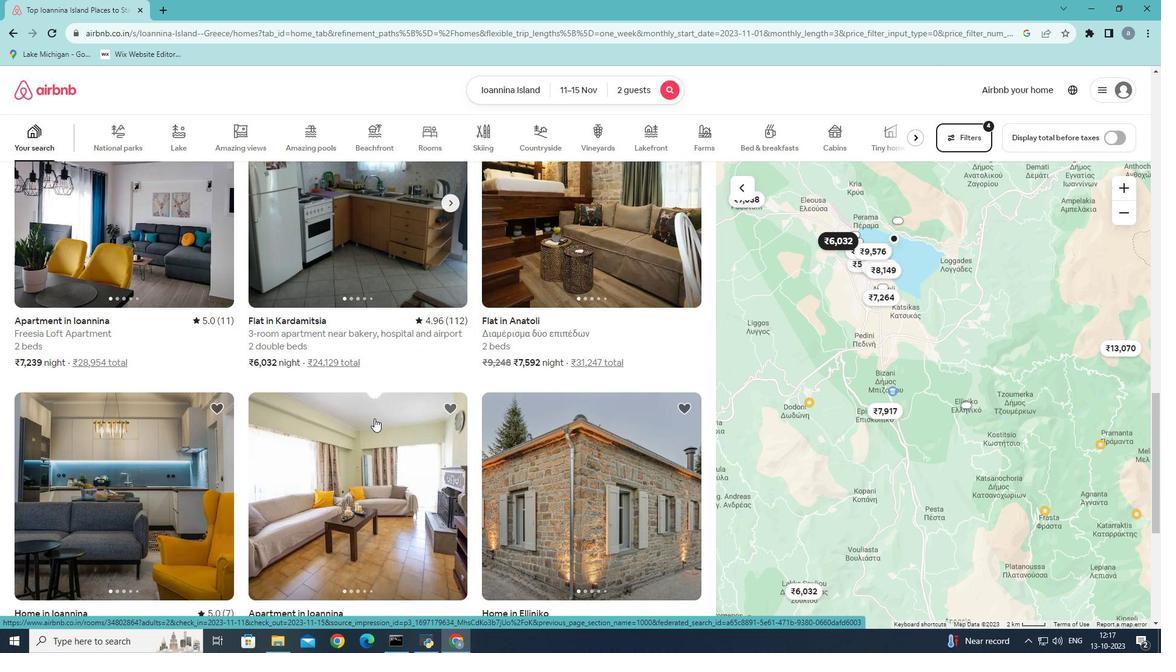 
Action: Mouse scrolled (374, 418) with delta (0, 0)
Screenshot: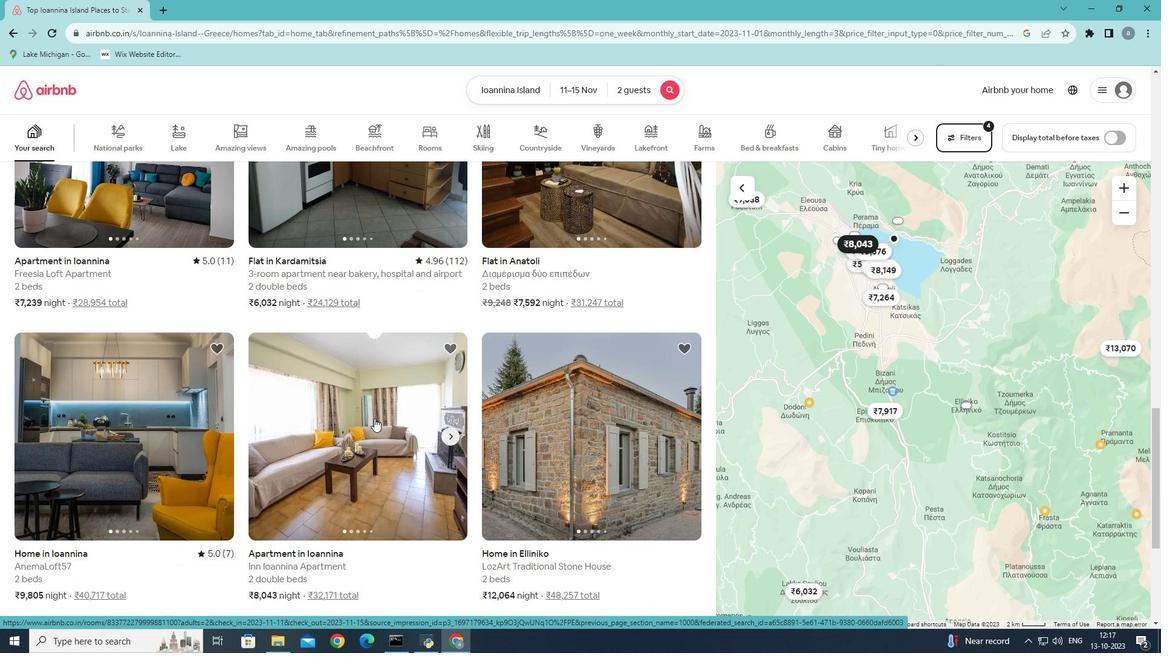 
Action: Mouse scrolled (374, 418) with delta (0, 0)
Screenshot: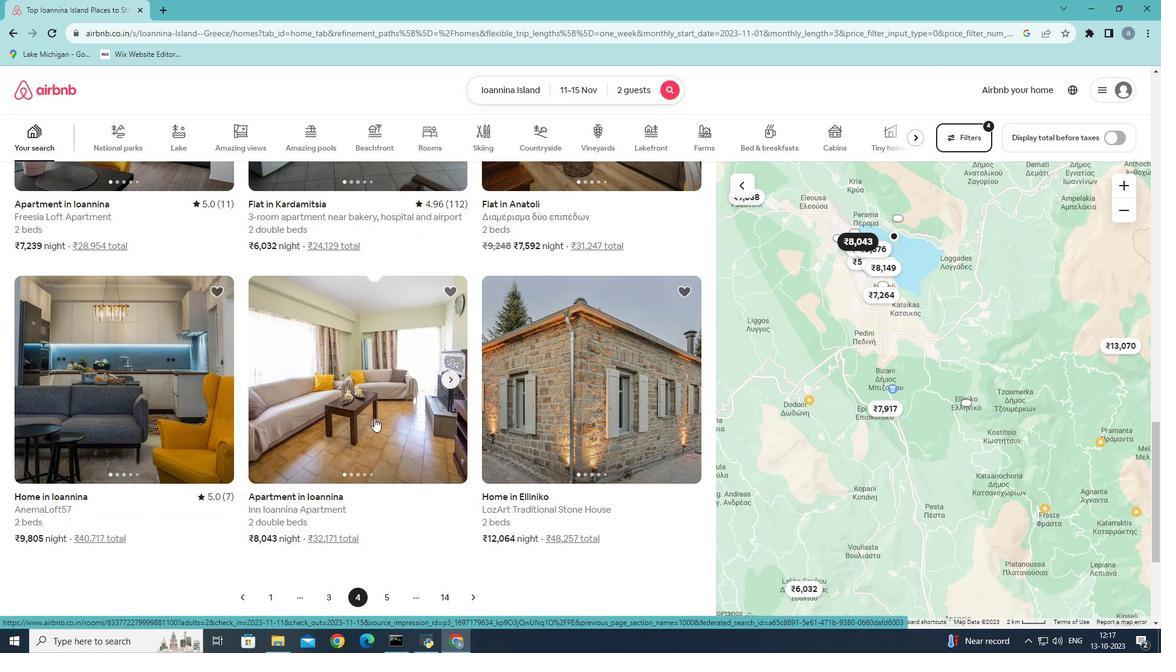 
Action: Mouse scrolled (374, 418) with delta (0, 0)
Screenshot: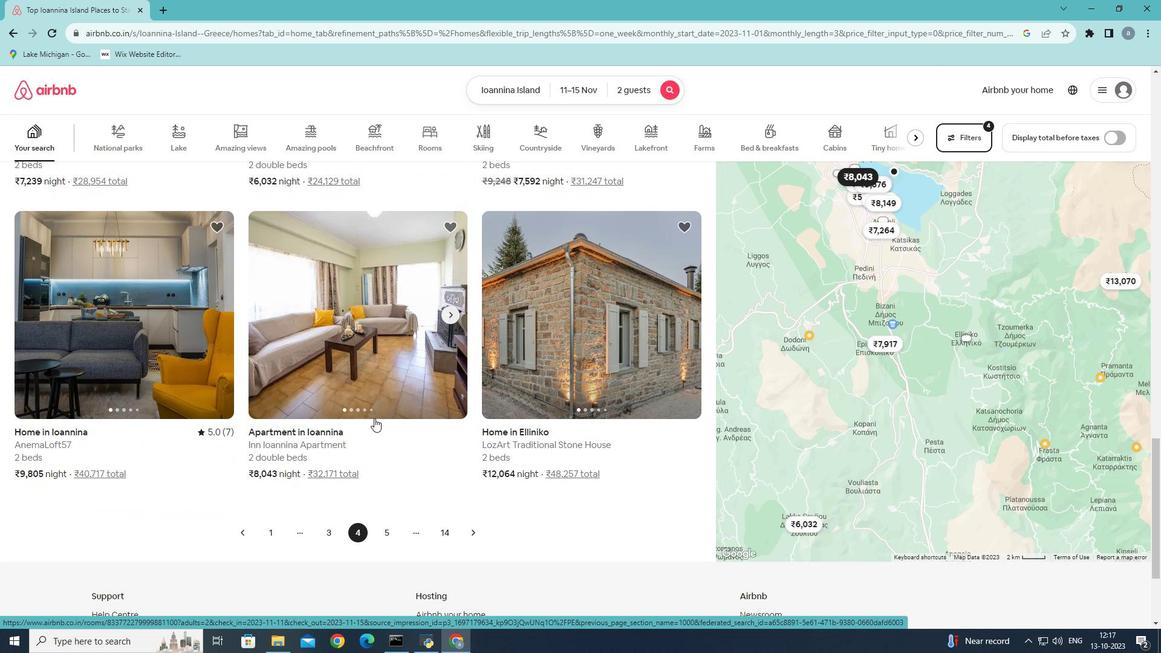 
Action: Mouse scrolled (374, 418) with delta (0, 0)
Screenshot: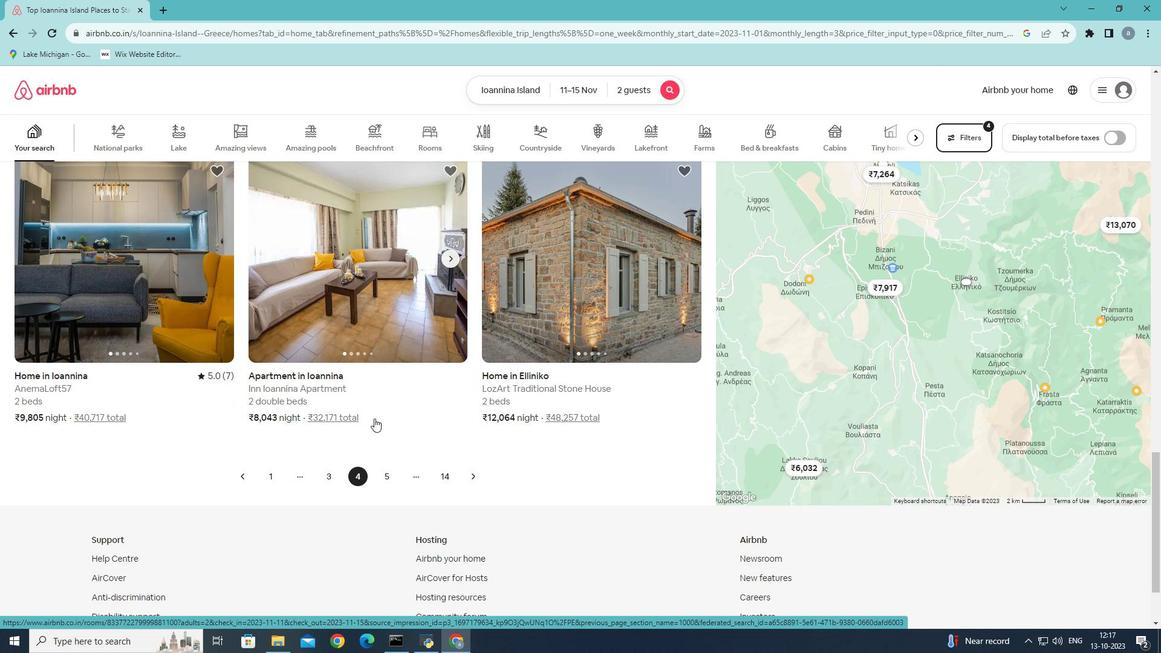 
Action: Mouse scrolled (374, 418) with delta (0, 0)
Screenshot: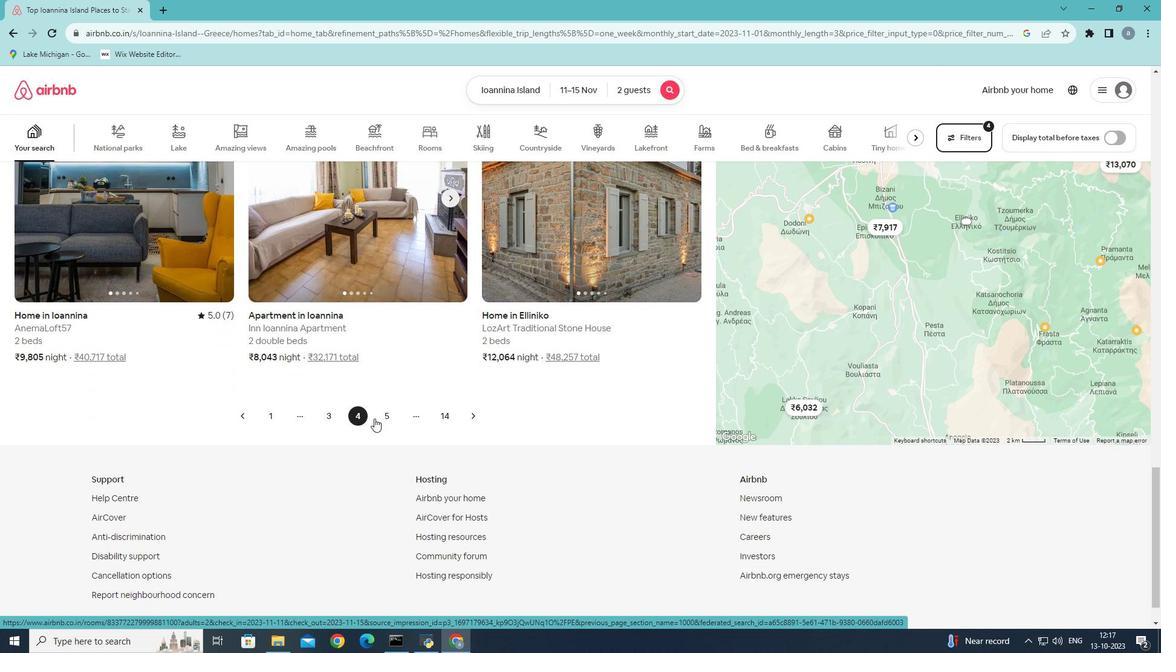 
Action: Mouse scrolled (374, 418) with delta (0, 0)
Screenshot: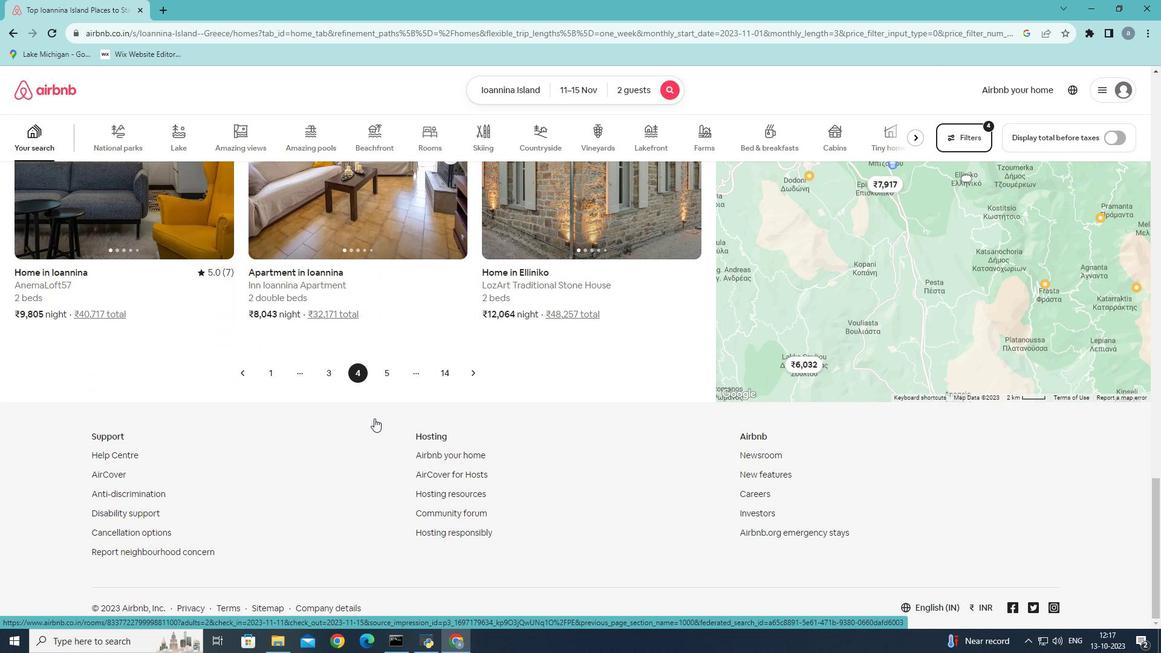
Action: Mouse moved to (393, 373)
Screenshot: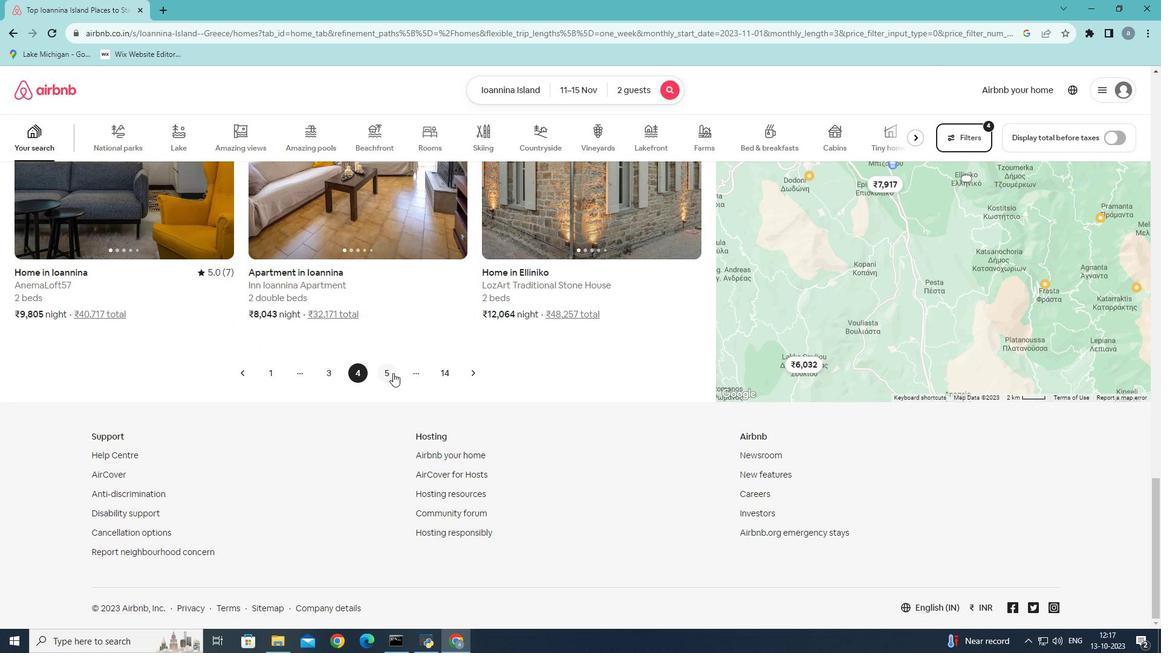 
Action: Mouse pressed left at (393, 373)
Screenshot: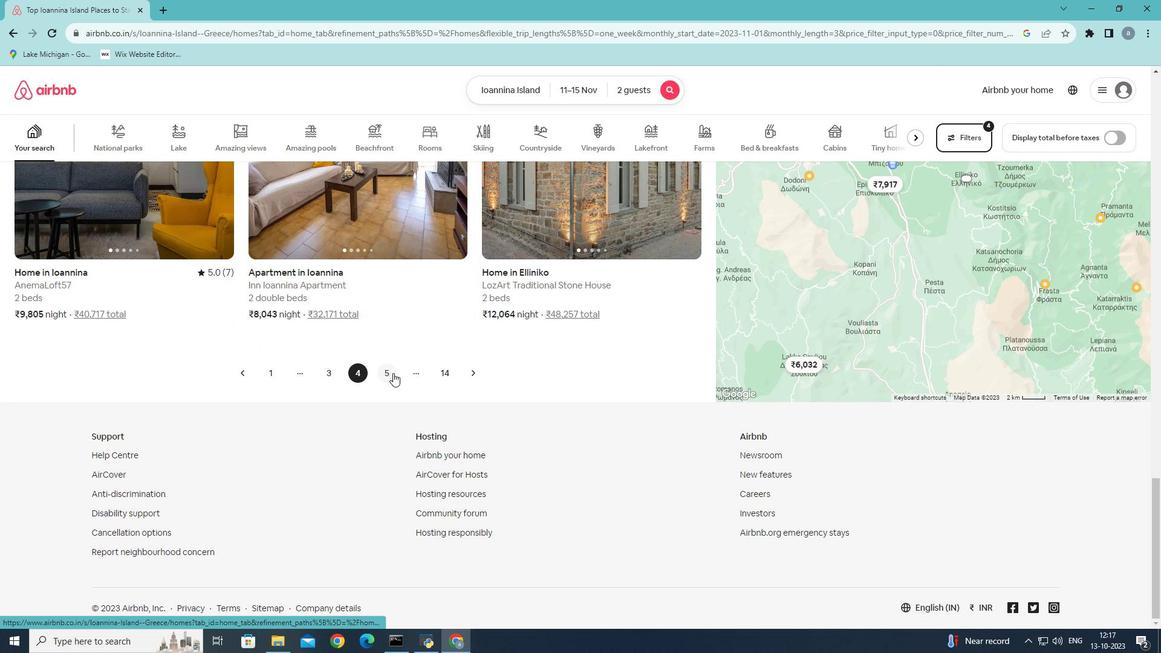 
Action: Mouse moved to (476, 350)
Screenshot: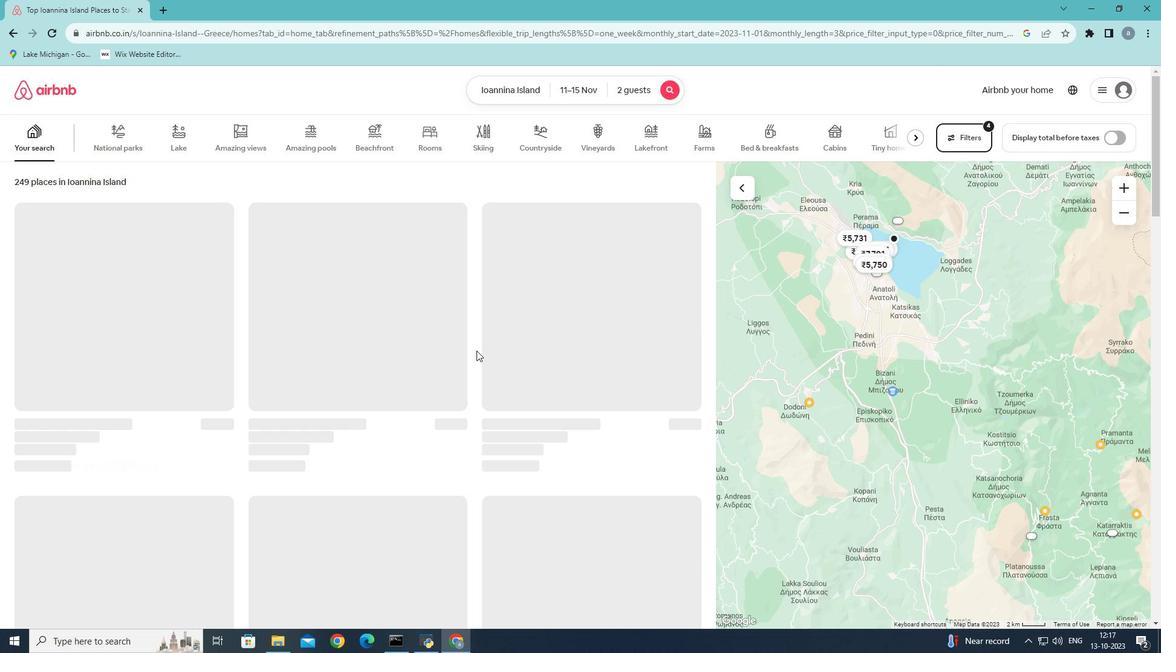 
Action: Mouse scrolled (476, 350) with delta (0, 0)
Screenshot: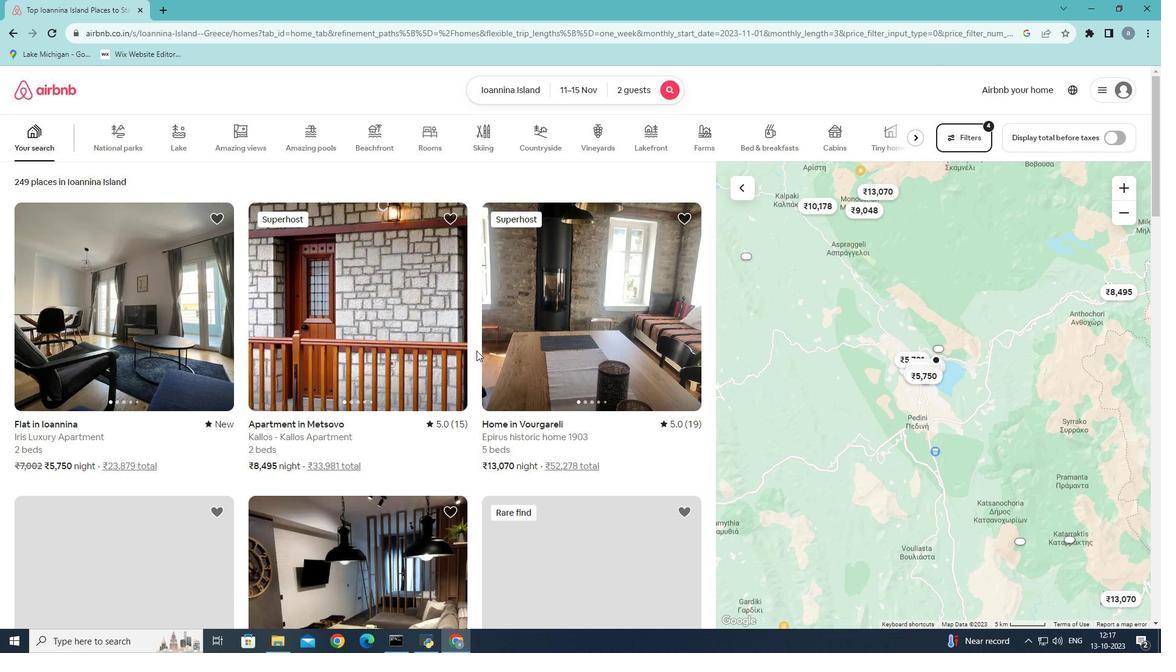 
Action: Mouse scrolled (476, 350) with delta (0, 0)
Screenshot: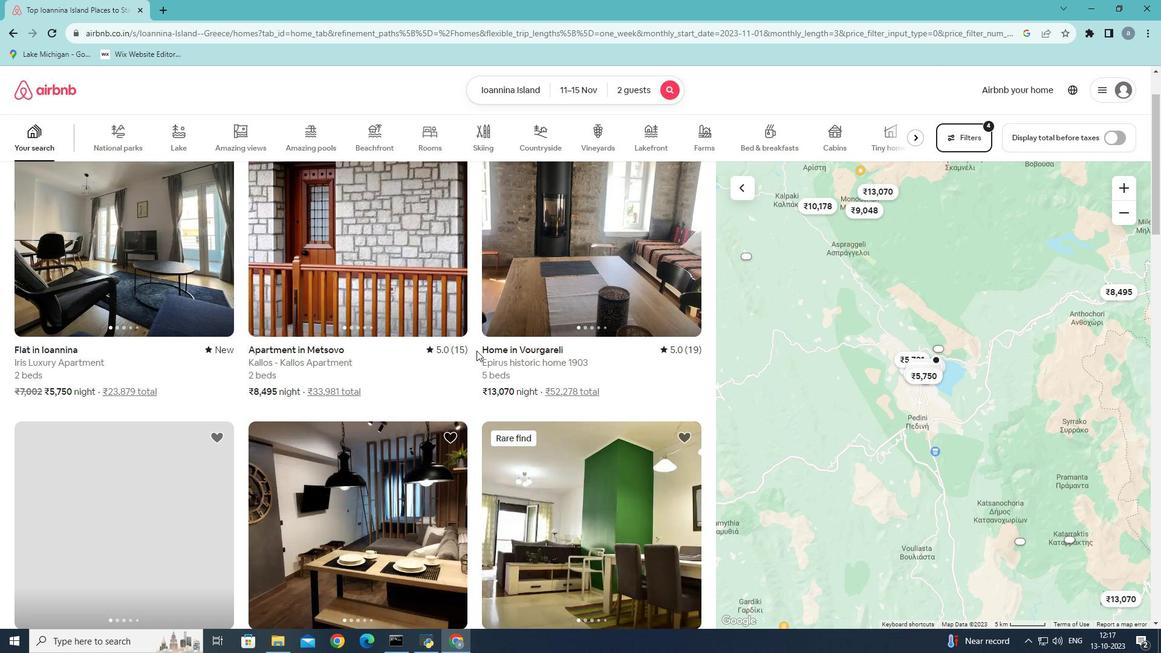 
Action: Mouse scrolled (476, 350) with delta (0, 0)
Screenshot: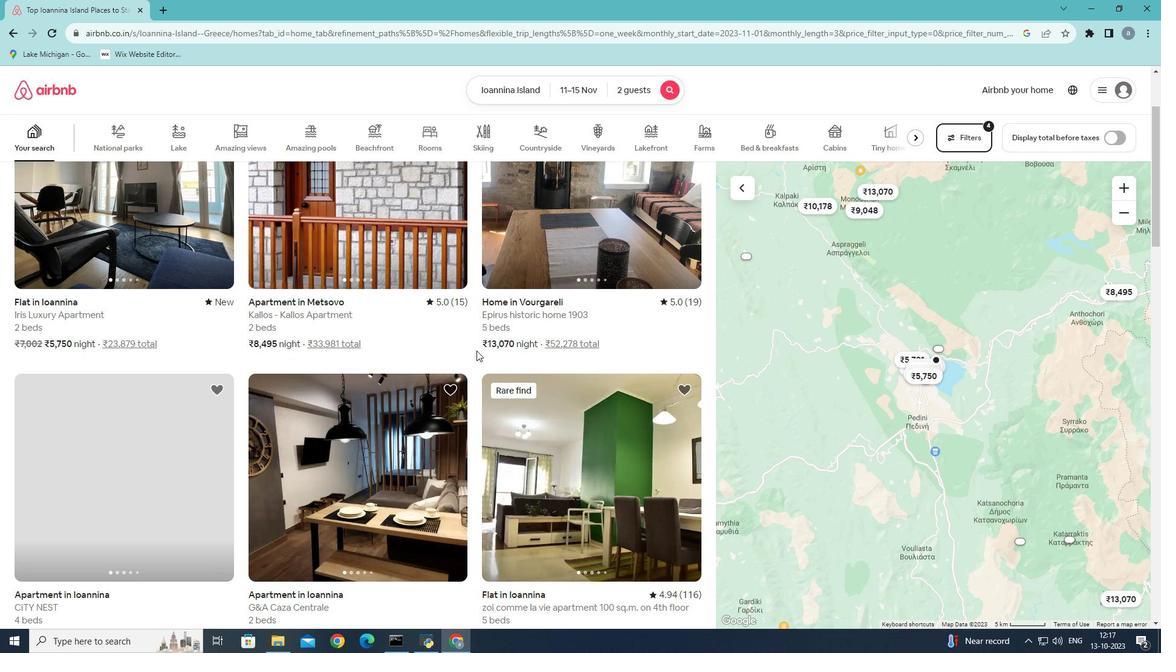 
Action: Mouse scrolled (476, 350) with delta (0, 0)
Screenshot: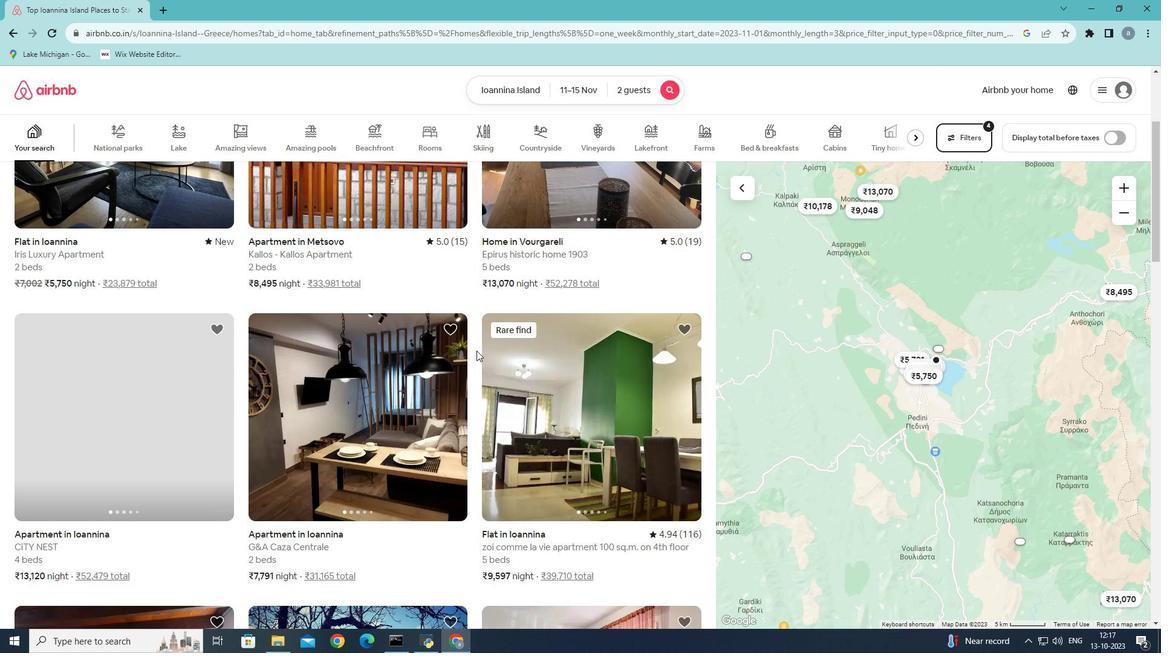 
Action: Mouse scrolled (476, 350) with delta (0, 0)
Screenshot: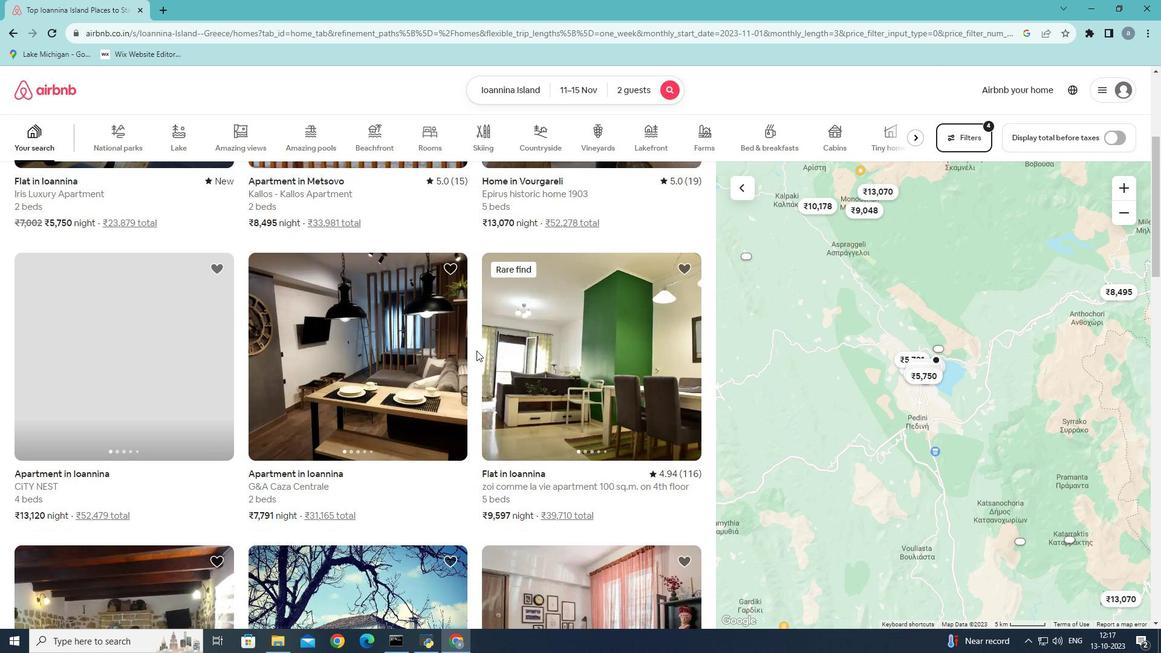 
Action: Mouse scrolled (476, 350) with delta (0, 0)
Screenshot: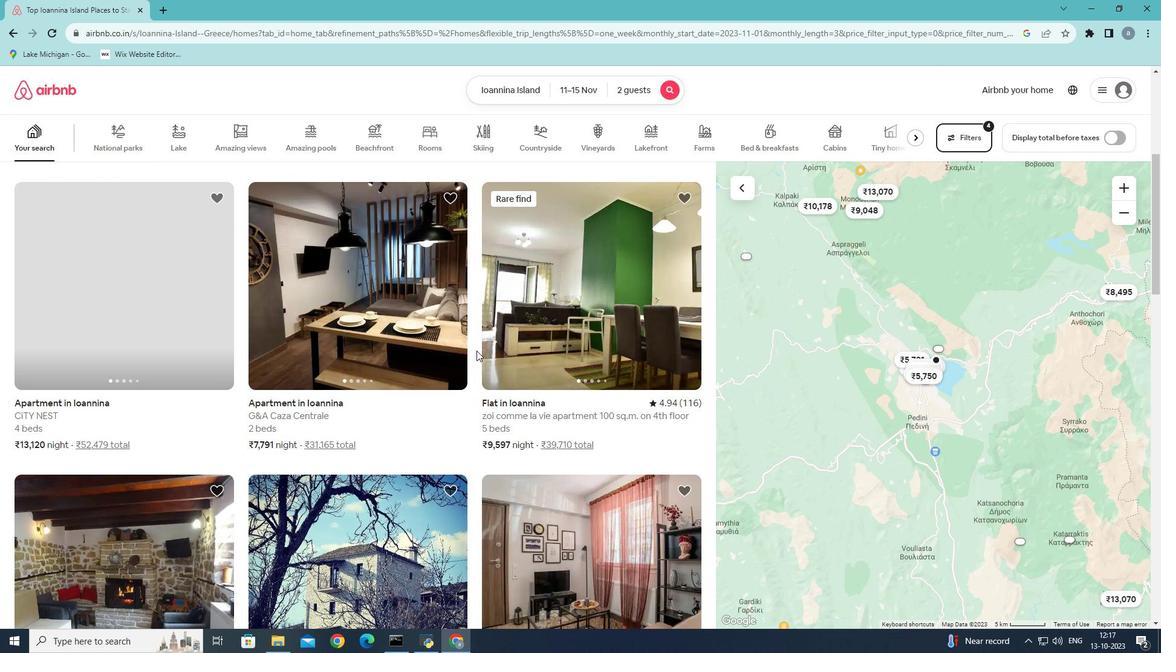 
Action: Mouse scrolled (476, 350) with delta (0, 0)
Screenshot: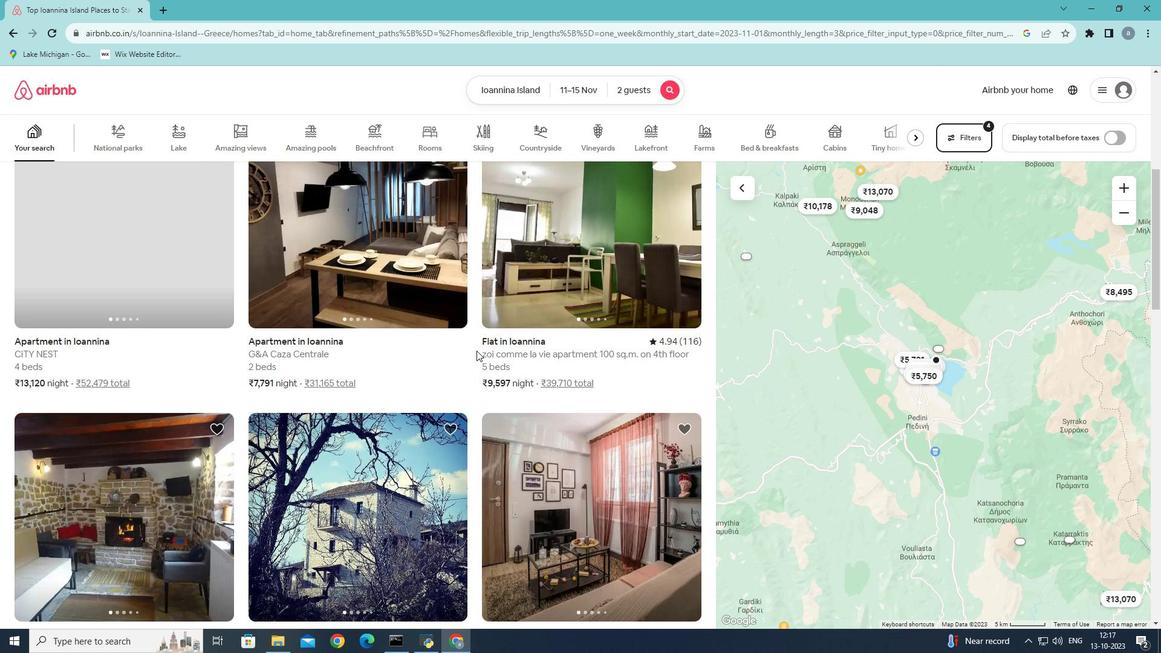 
Action: Mouse scrolled (476, 350) with delta (0, 0)
Screenshot: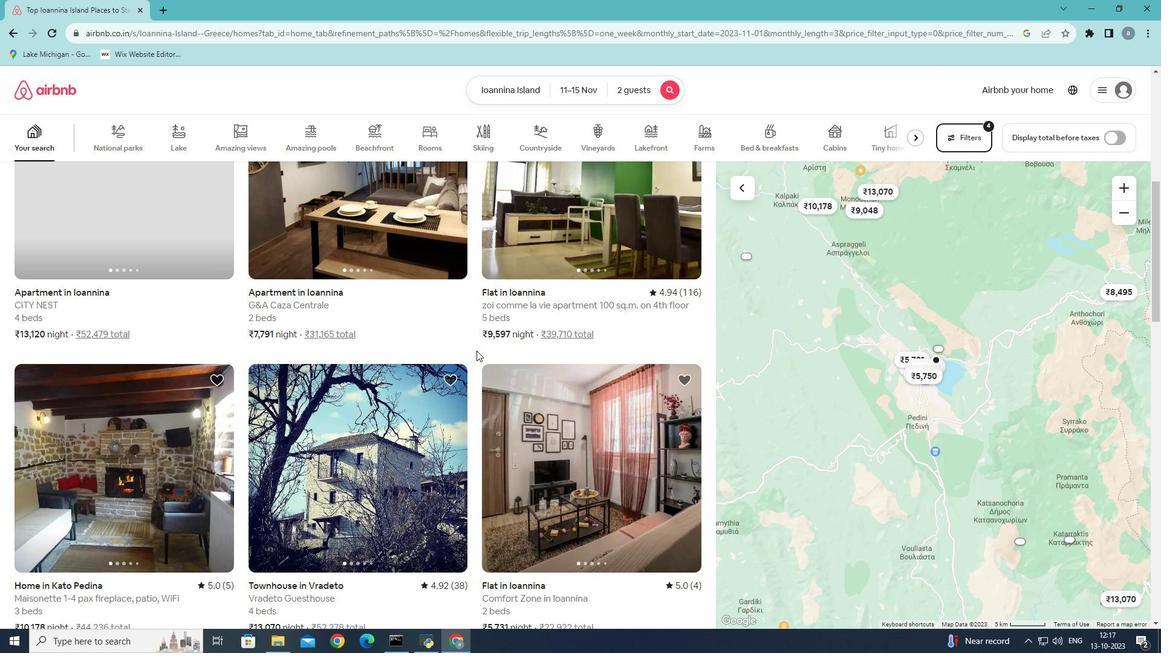 
Action: Mouse scrolled (476, 350) with delta (0, 0)
Screenshot: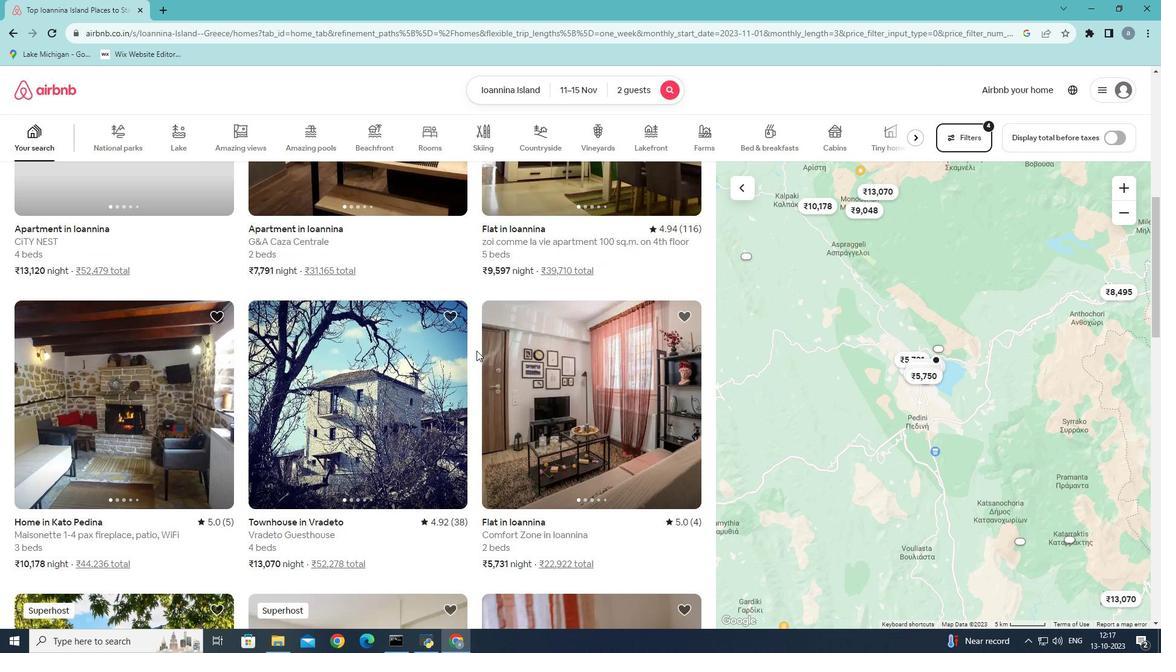 
Action: Mouse scrolled (476, 350) with delta (0, 0)
Screenshot: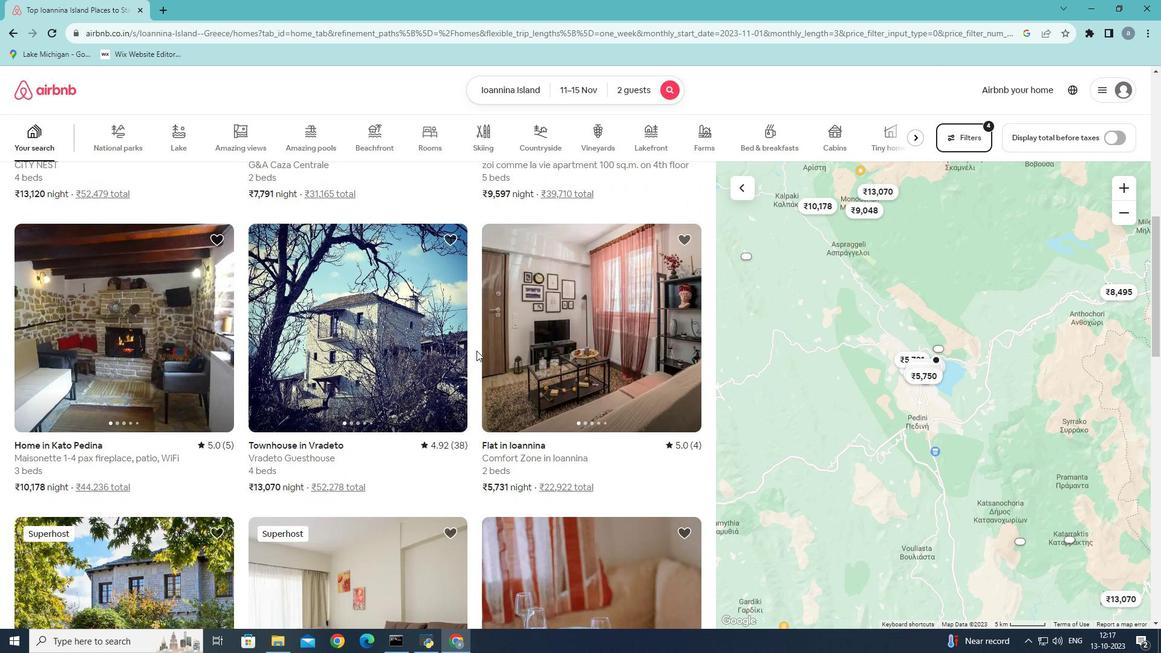 
Action: Mouse scrolled (476, 350) with delta (0, 0)
Screenshot: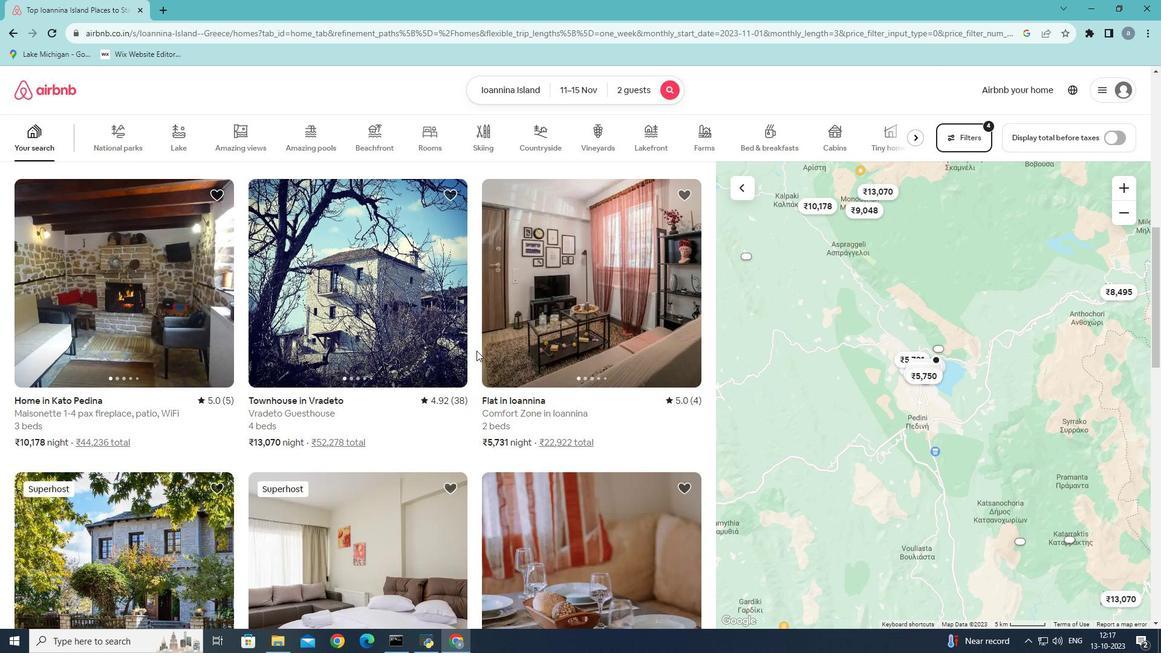 
Action: Mouse scrolled (476, 350) with delta (0, 0)
Screenshot: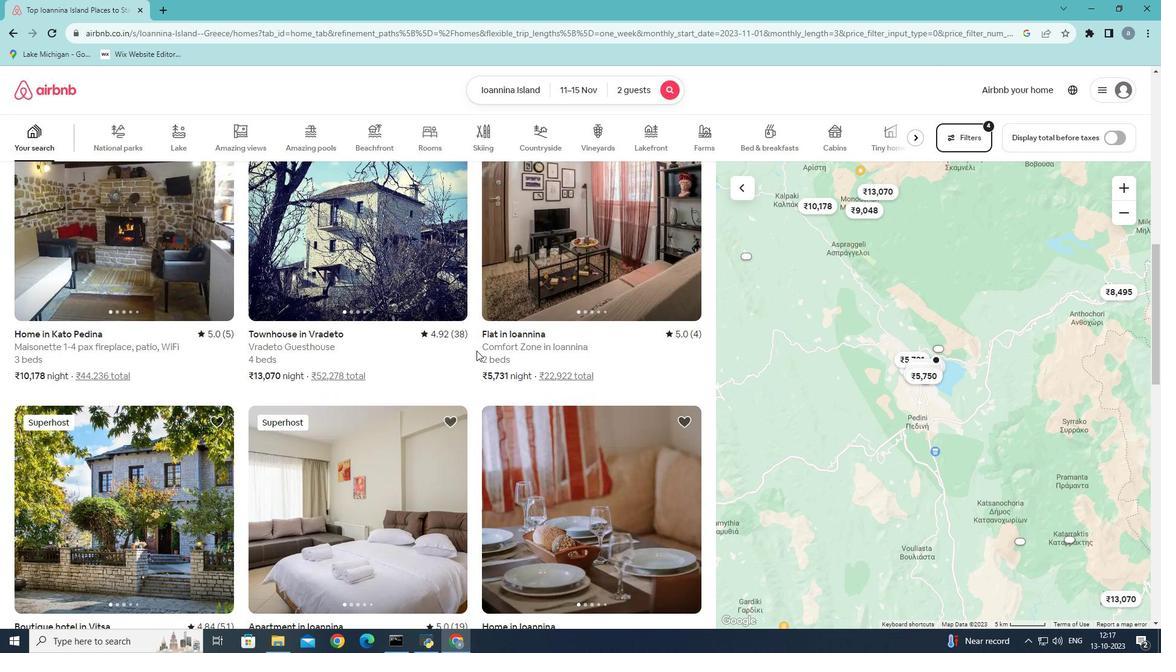 
Action: Mouse scrolled (476, 350) with delta (0, 0)
Screenshot: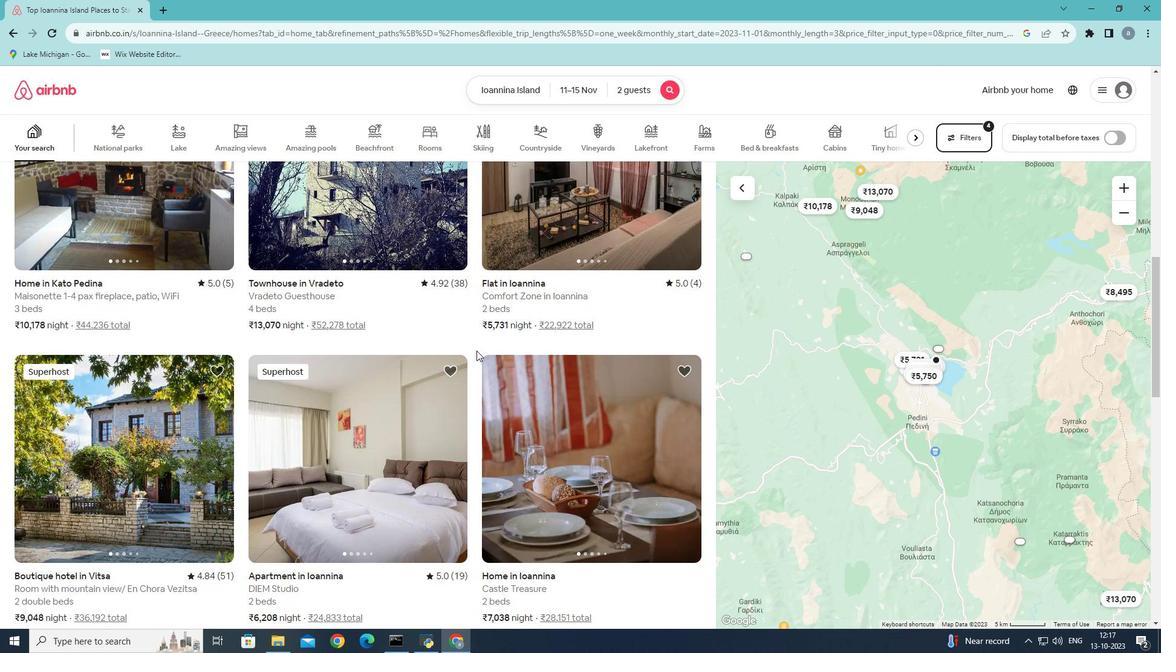 
Action: Mouse scrolled (476, 350) with delta (0, 0)
Screenshot: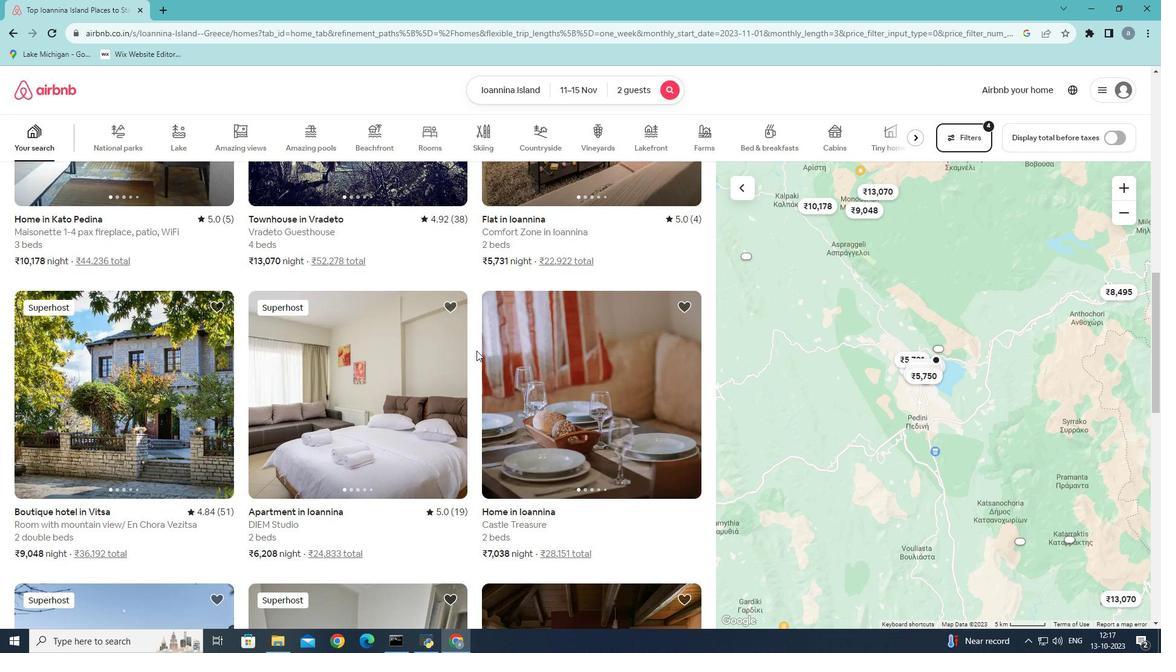 
Action: Mouse scrolled (476, 350) with delta (0, 0)
Screenshot: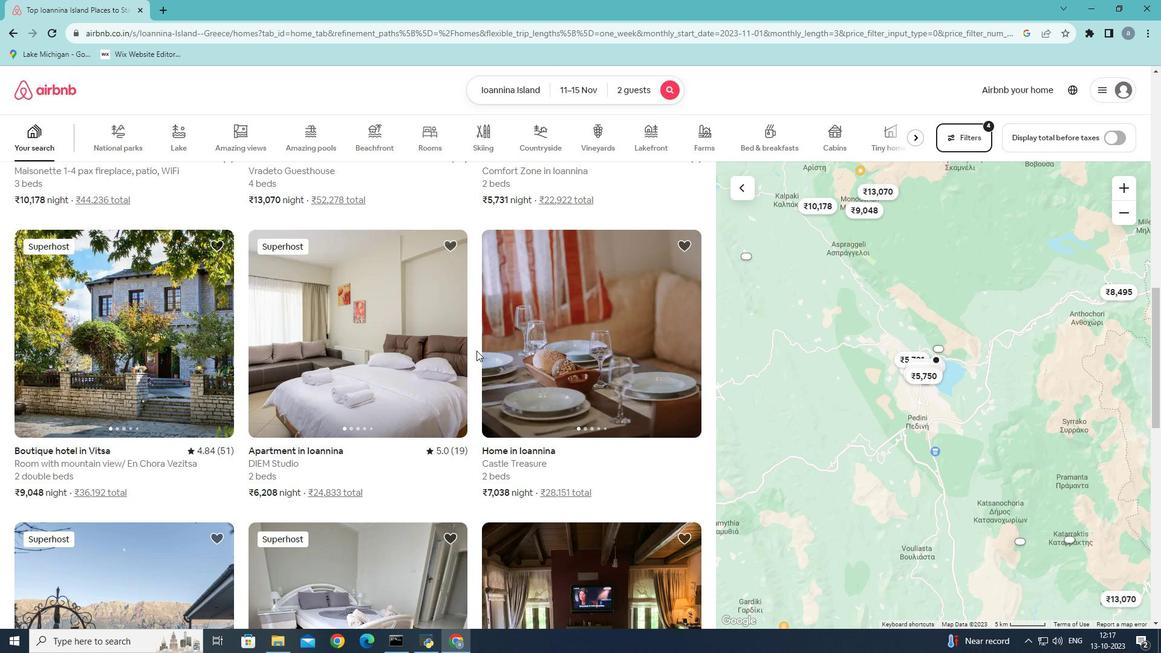 
Action: Mouse scrolled (476, 350) with delta (0, 0)
Screenshot: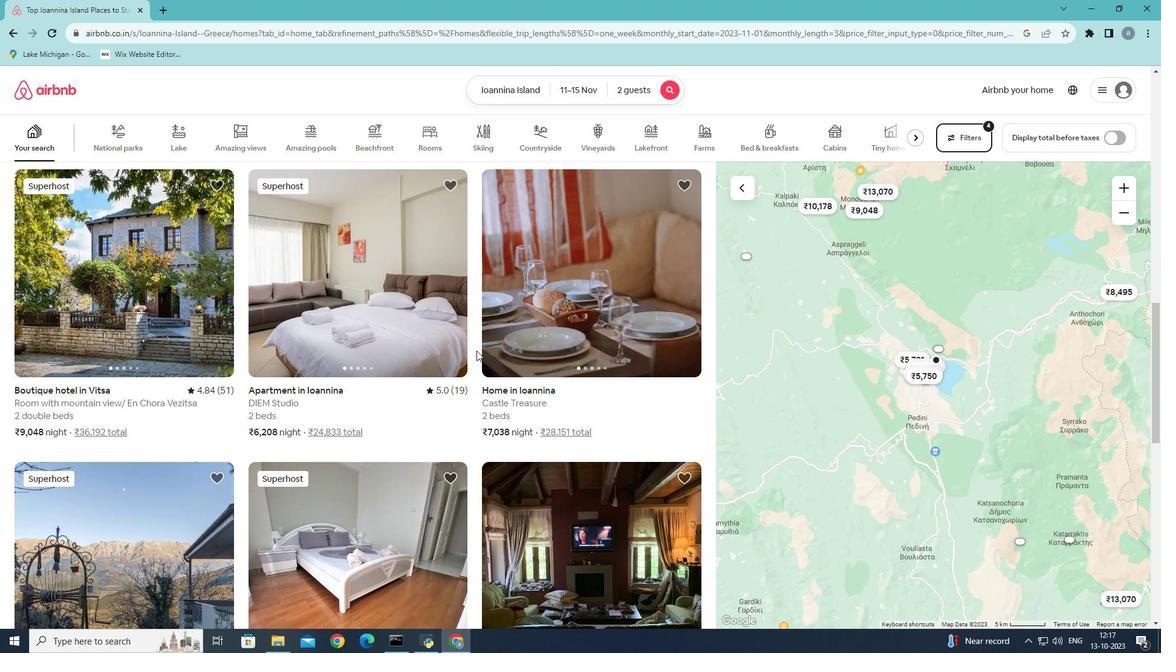 
Action: Mouse scrolled (476, 350) with delta (0, 0)
Screenshot: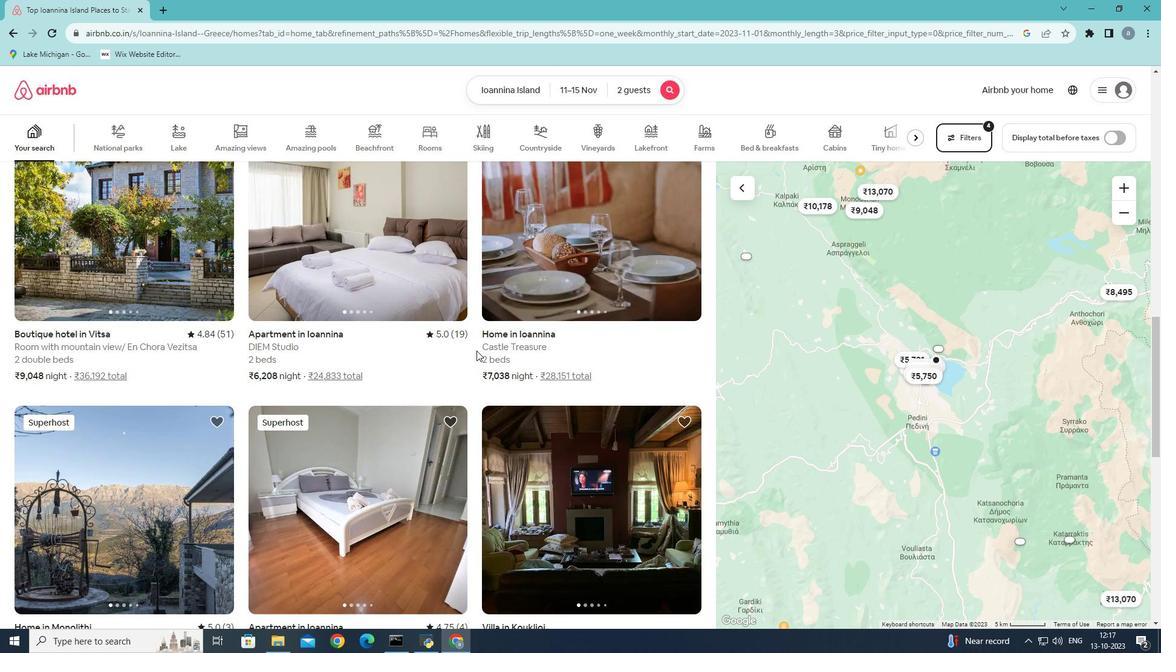 
Action: Mouse scrolled (476, 350) with delta (0, 0)
Screenshot: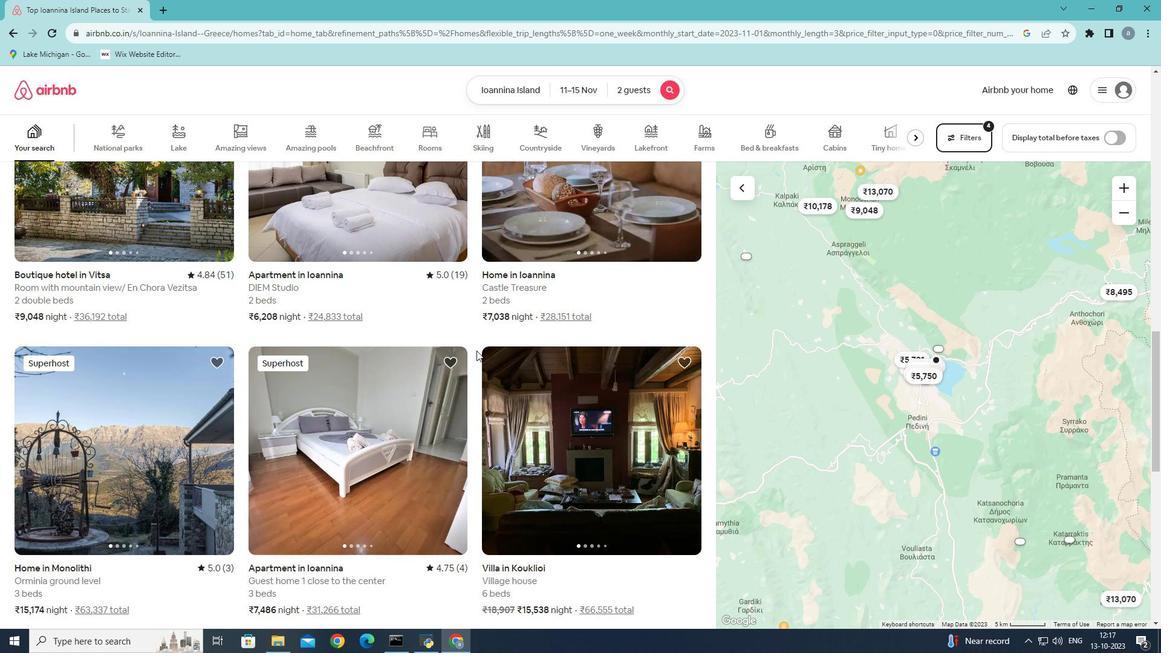 
Action: Mouse scrolled (476, 350) with delta (0, 0)
Screenshot: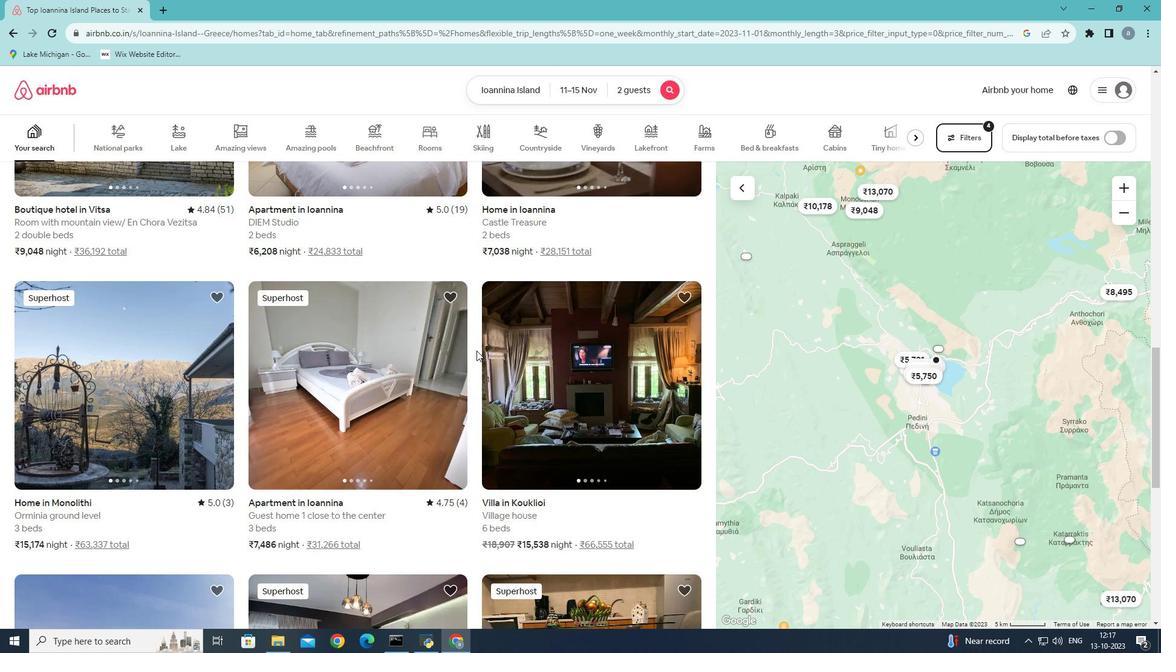 
Action: Mouse scrolled (476, 350) with delta (0, 0)
Screenshot: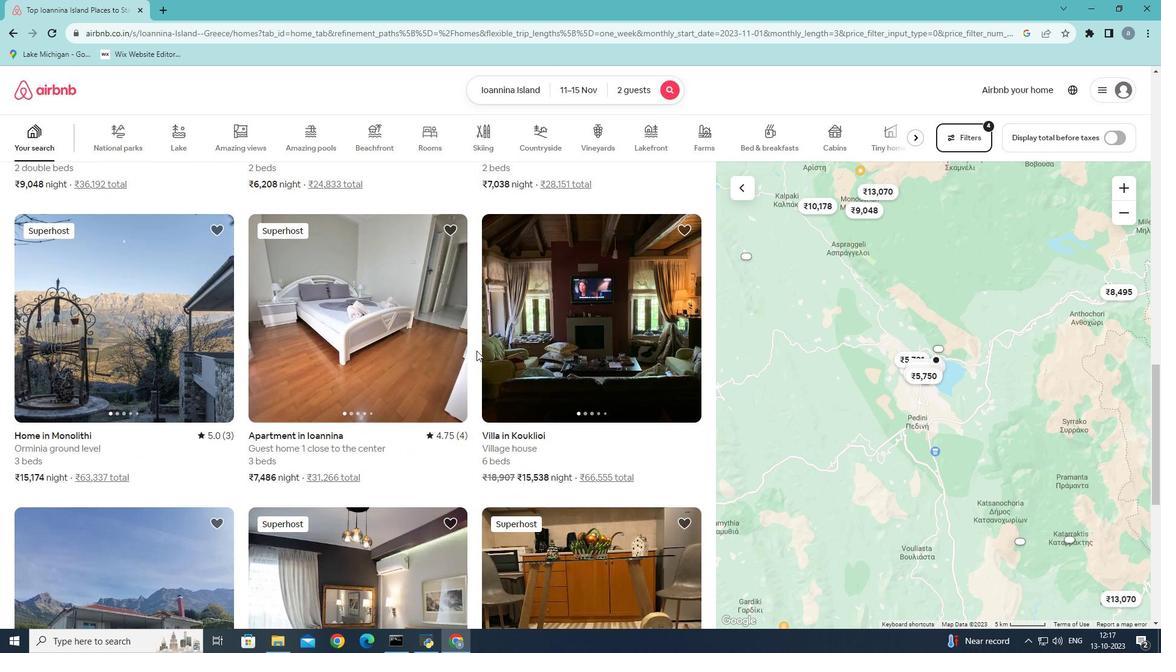 
Action: Mouse scrolled (476, 350) with delta (0, 0)
Screenshot: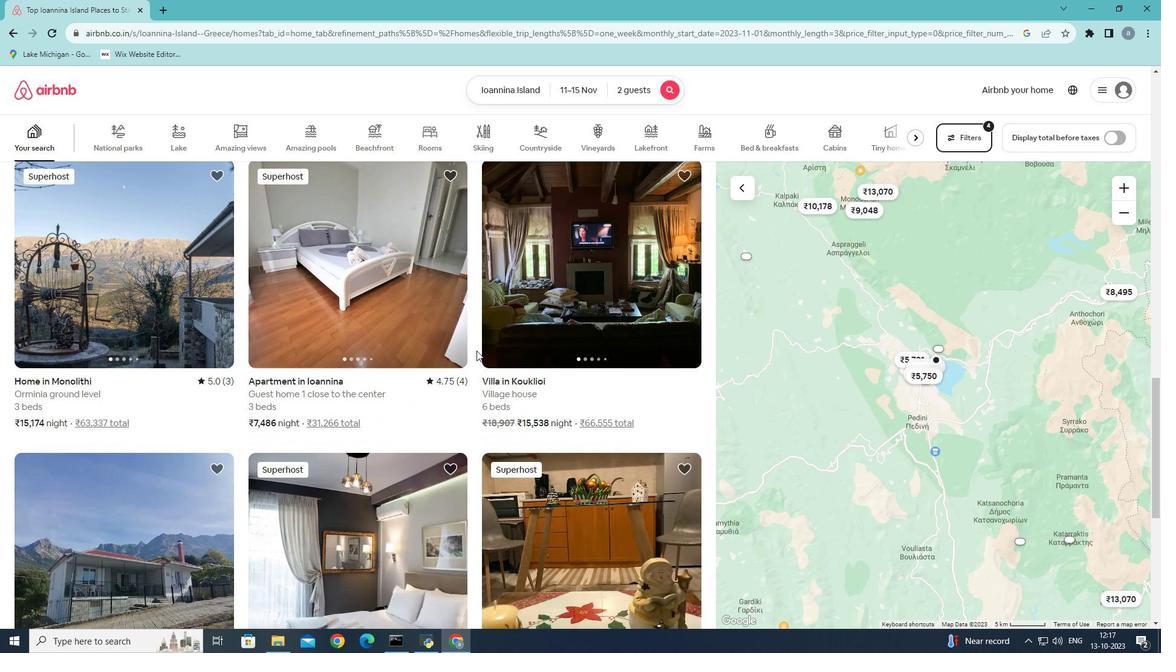 
Action: Mouse scrolled (476, 350) with delta (0, 0)
Screenshot: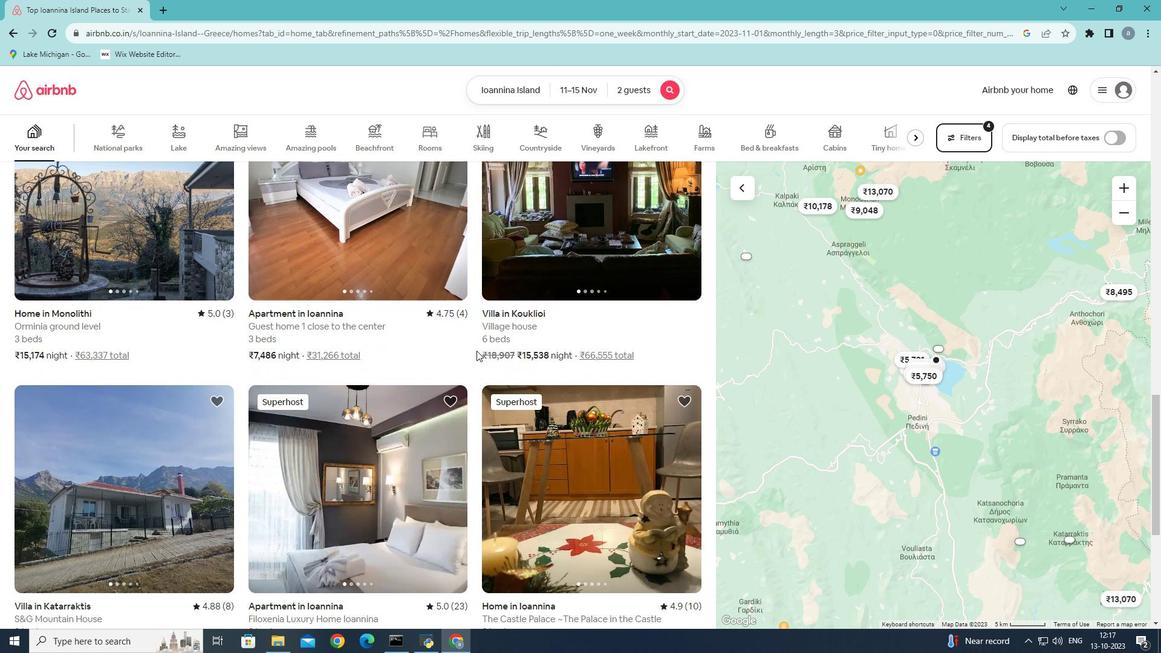 
Action: Mouse scrolled (476, 350) with delta (0, 0)
Screenshot: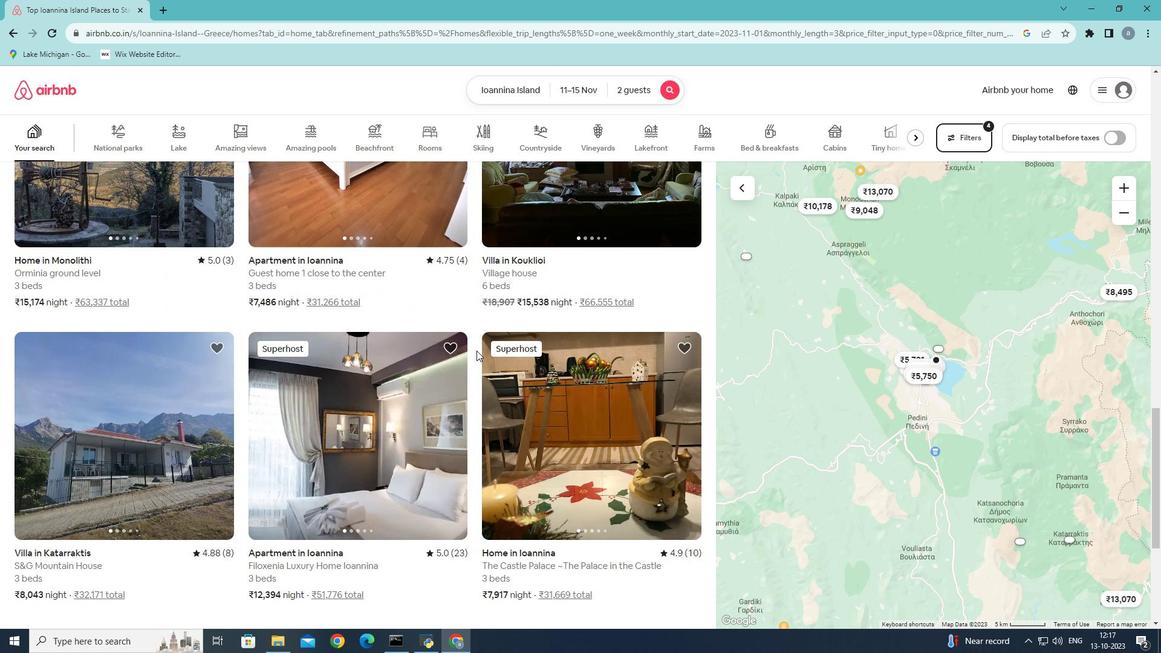 
Action: Mouse scrolled (476, 350) with delta (0, 0)
Screenshot: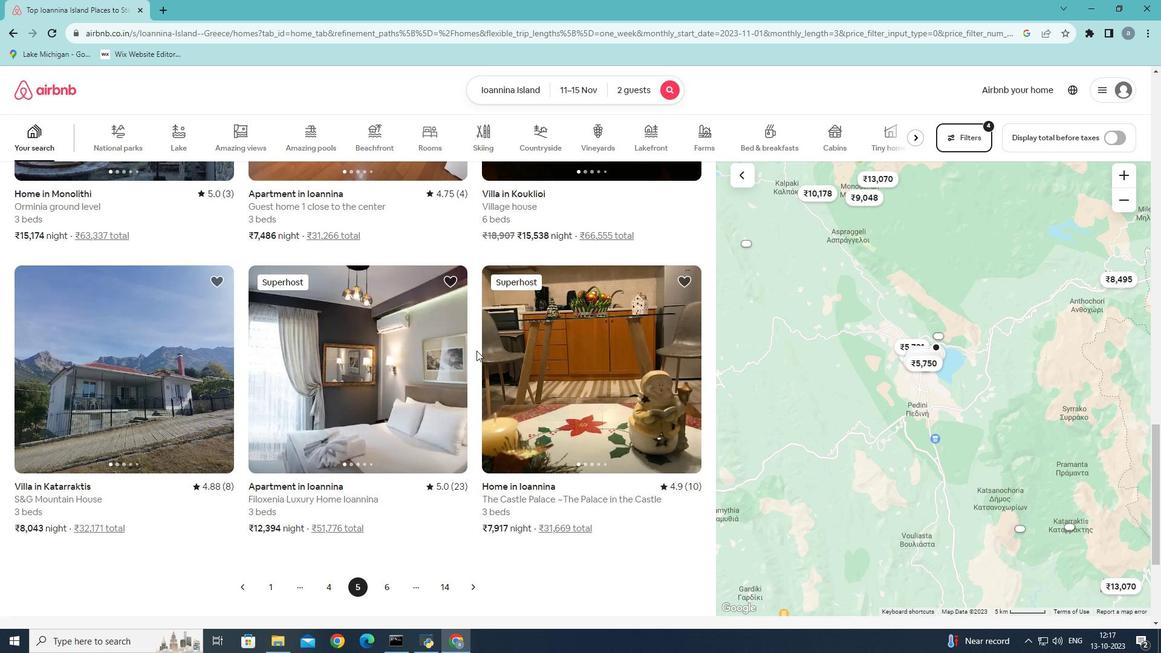 
Action: Mouse scrolled (476, 350) with delta (0, 0)
Screenshot: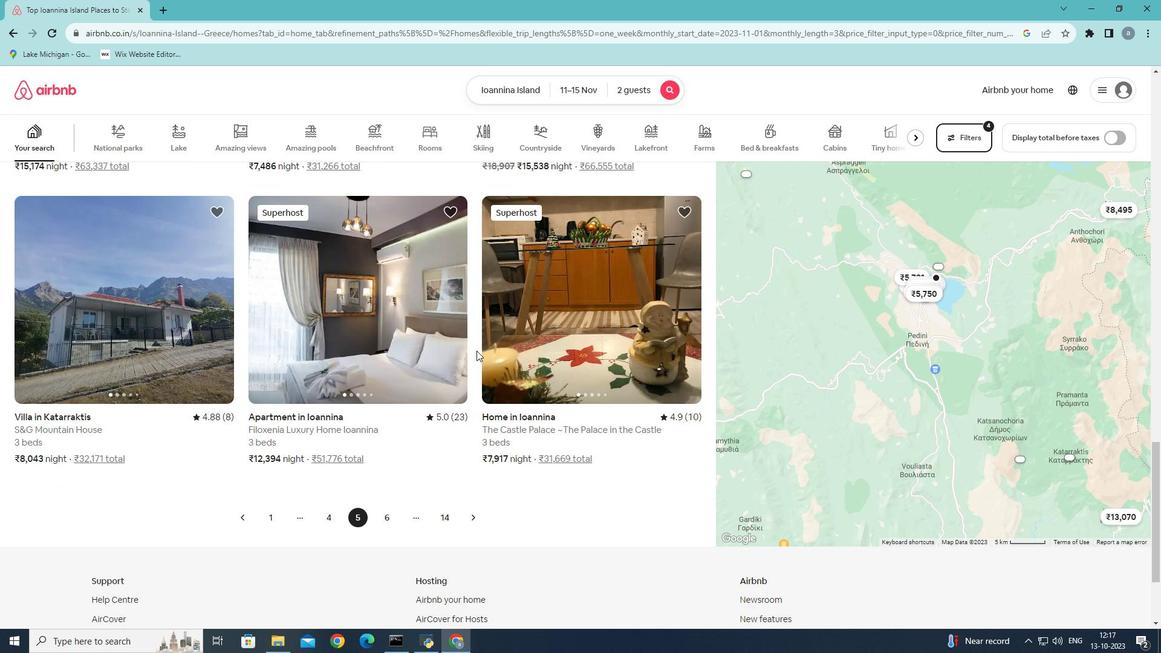 
Action: Mouse scrolled (476, 350) with delta (0, 0)
Screenshot: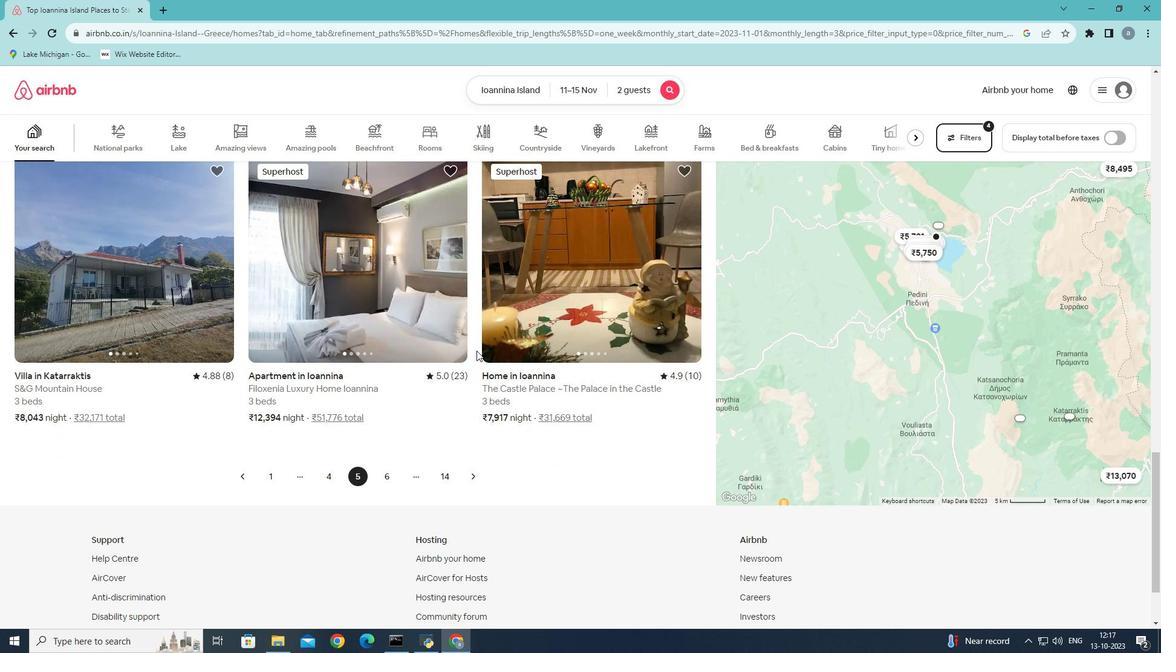 
Action: Mouse scrolled (476, 350) with delta (0, 0)
Screenshot: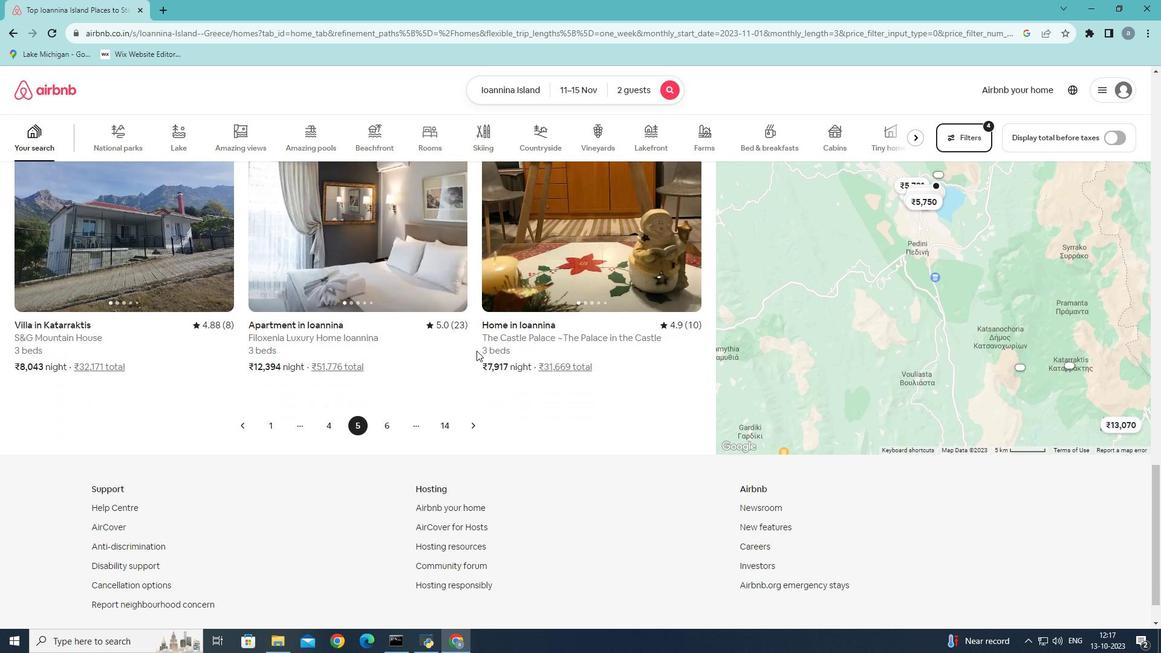 
Action: Mouse moved to (391, 382)
Screenshot: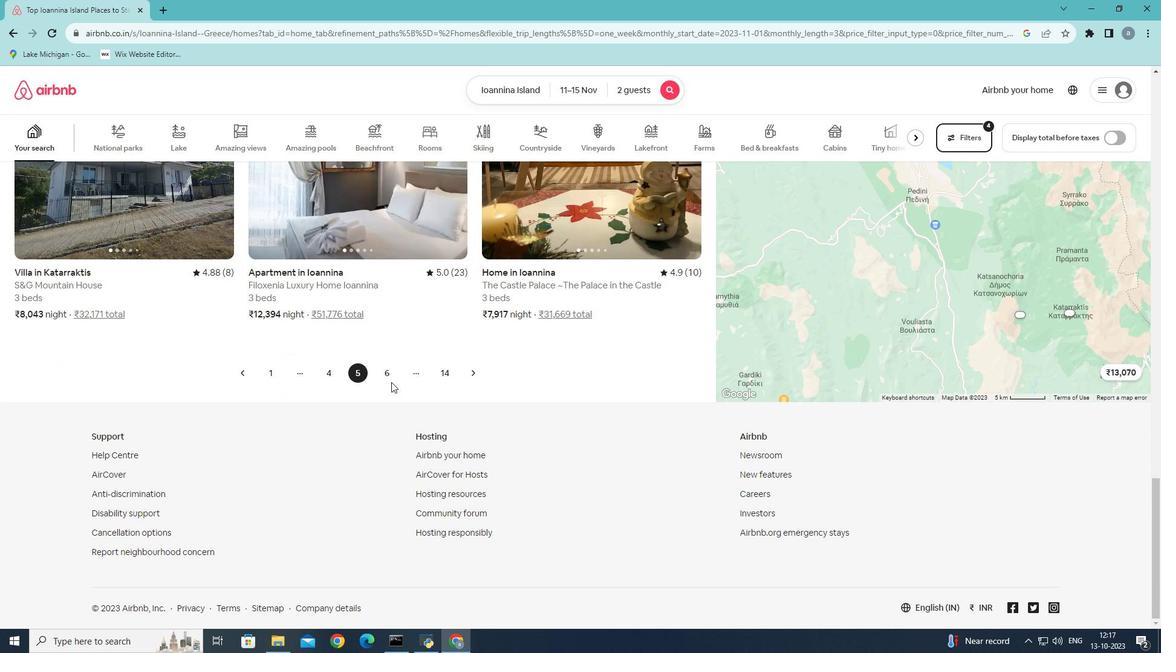
Action: Mouse pressed left at (391, 382)
Screenshot: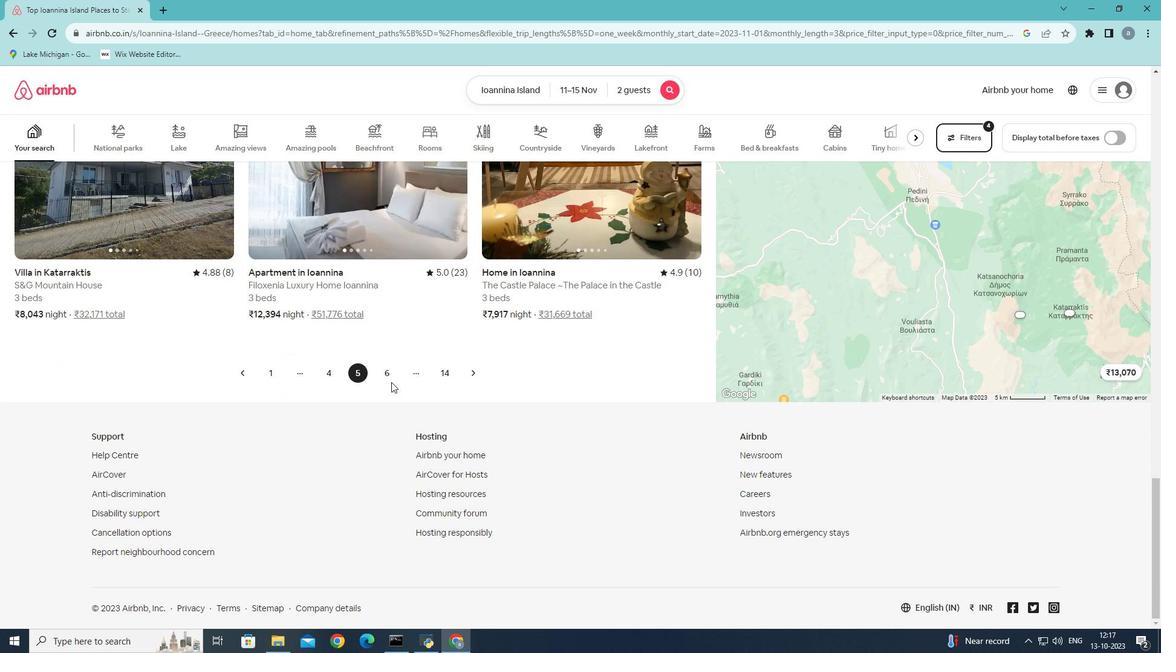 
Action: Mouse moved to (390, 375)
Screenshot: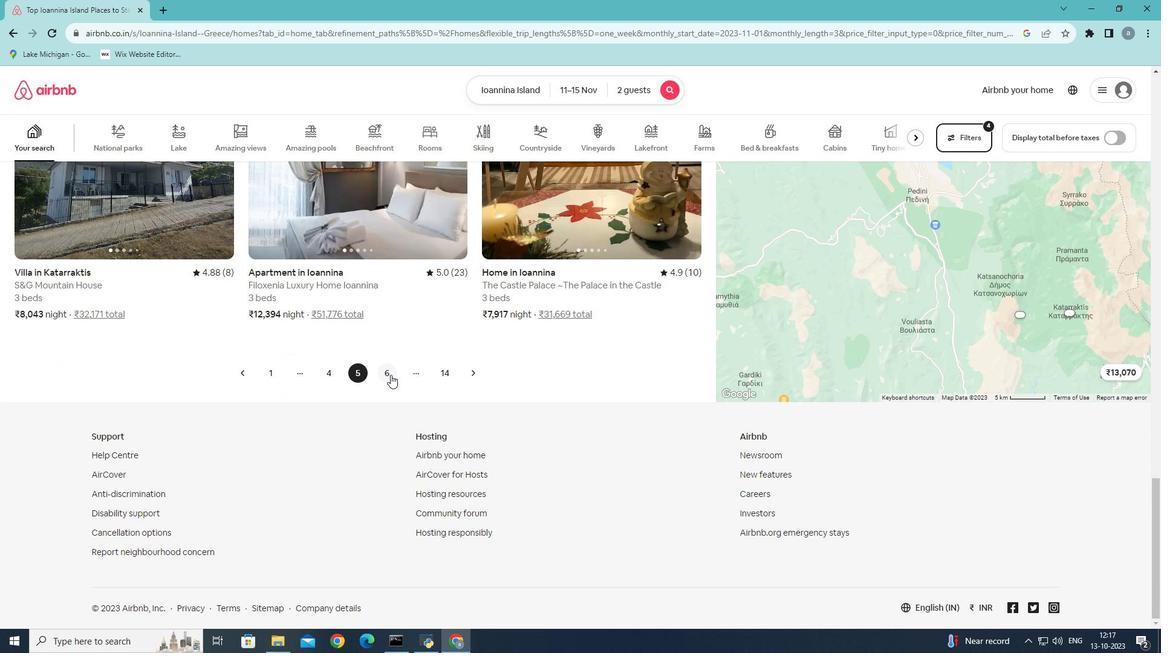 
Action: Mouse pressed left at (390, 375)
Screenshot: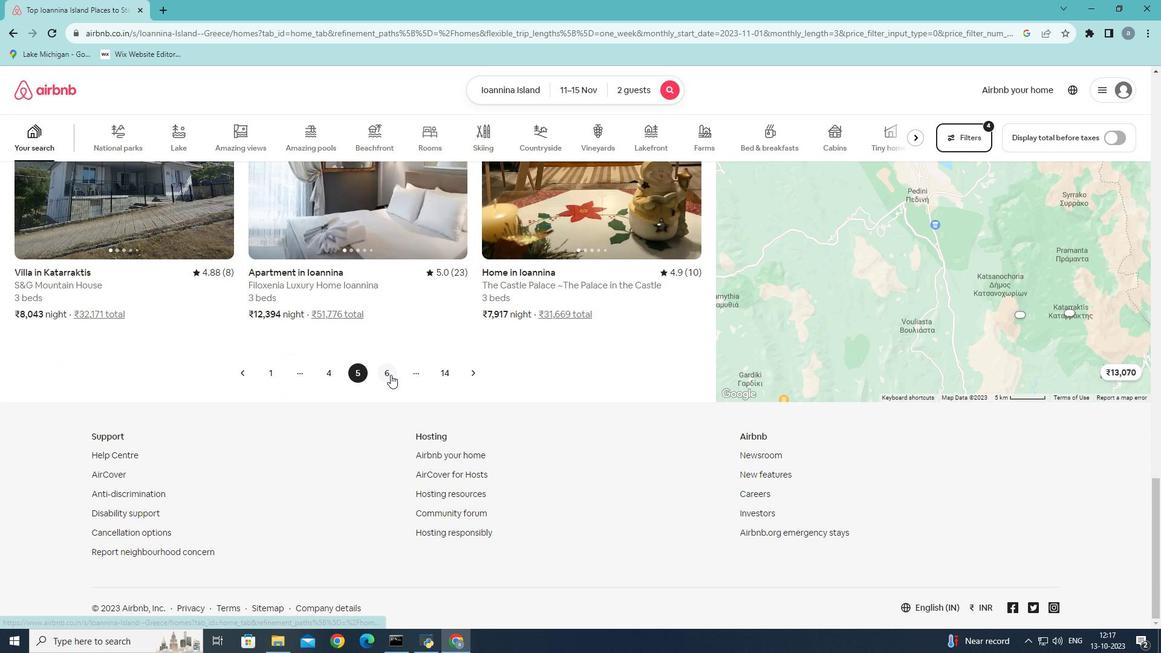 
Action: Mouse moved to (426, 418)
Screenshot: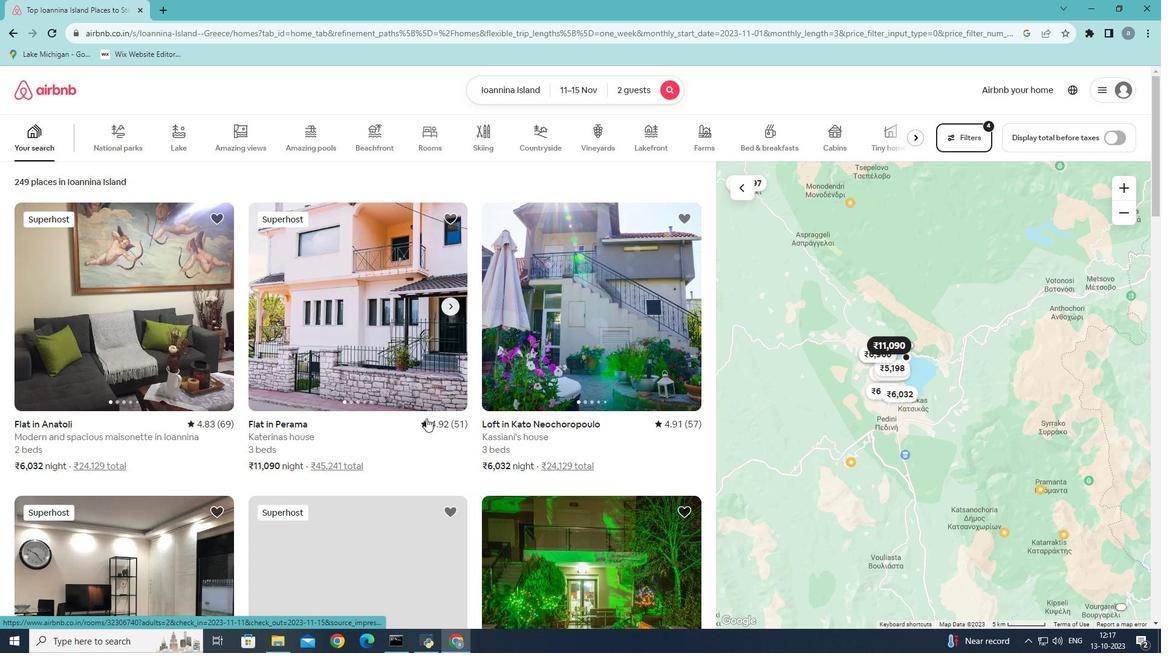 
Action: Mouse scrolled (426, 418) with delta (0, 0)
Screenshot: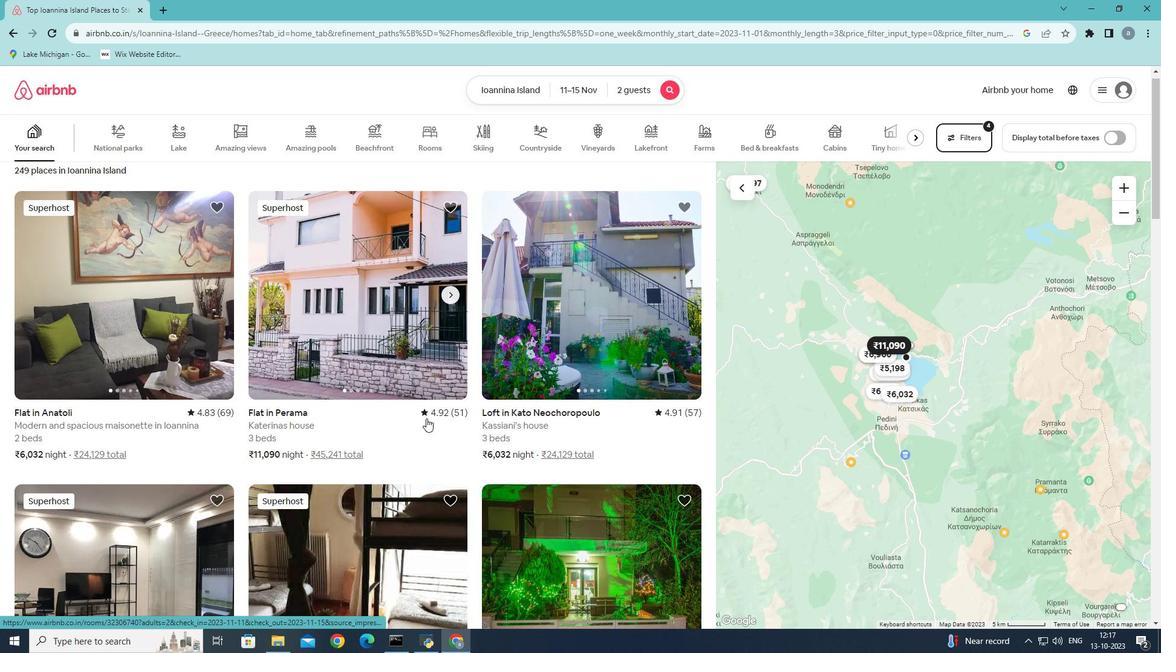 
Action: Mouse scrolled (426, 418) with delta (0, 0)
Screenshot: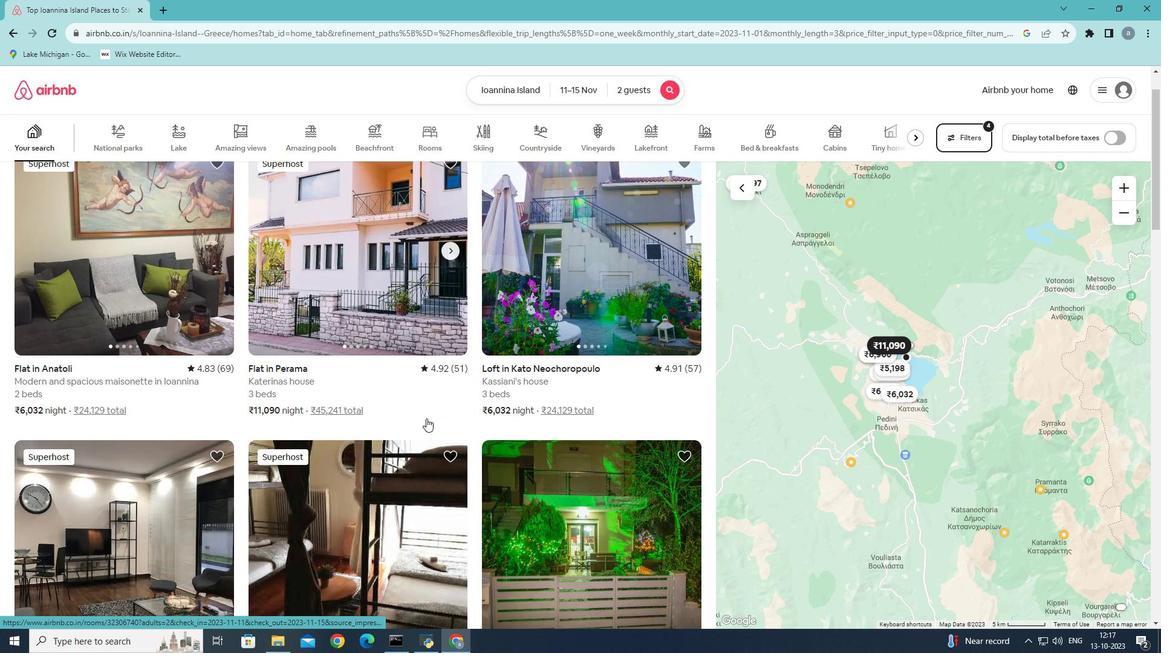 
Action: Mouse scrolled (426, 418) with delta (0, 0)
Screenshot: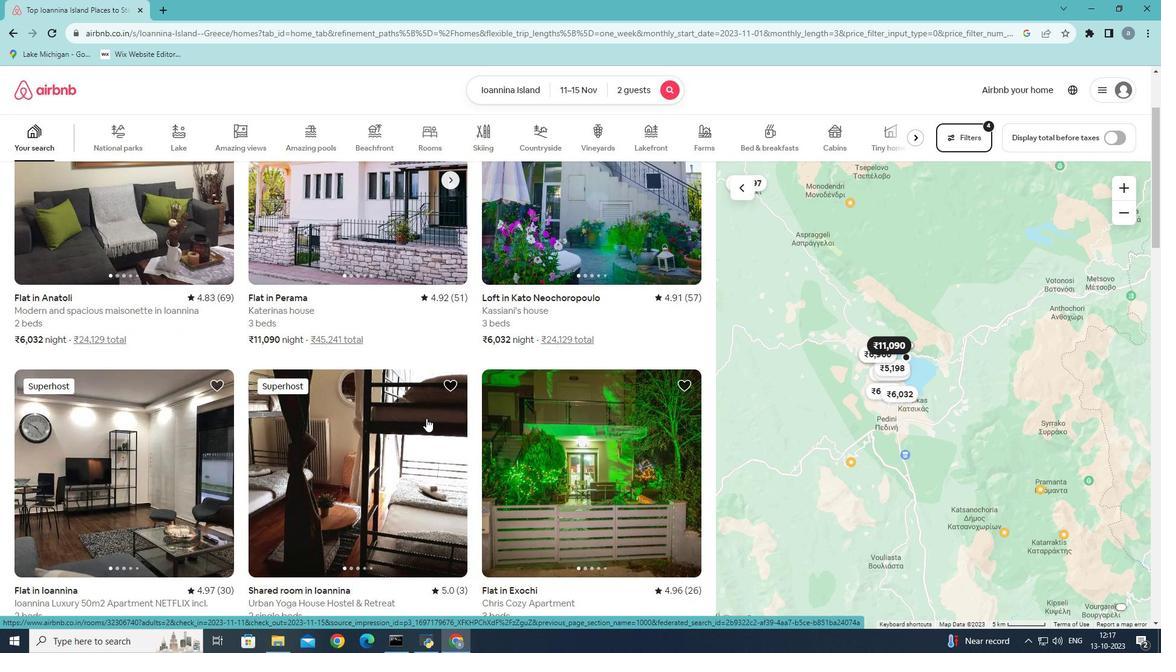 
Action: Mouse scrolled (426, 418) with delta (0, 0)
Screenshot: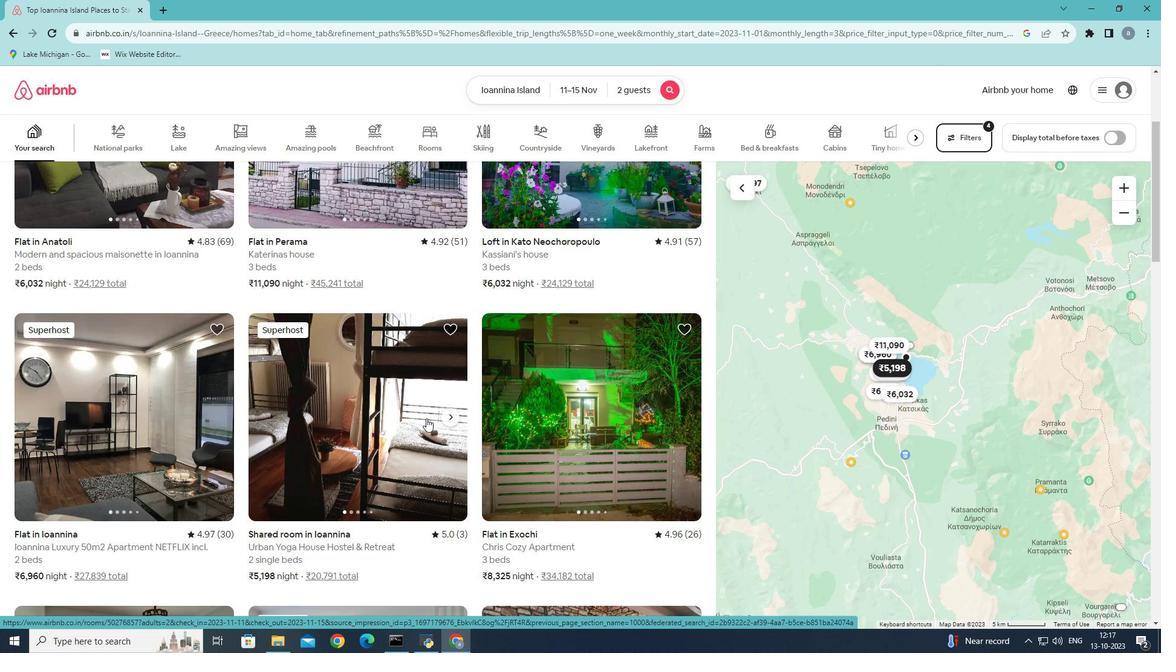 
Action: Mouse scrolled (426, 418) with delta (0, 0)
Screenshot: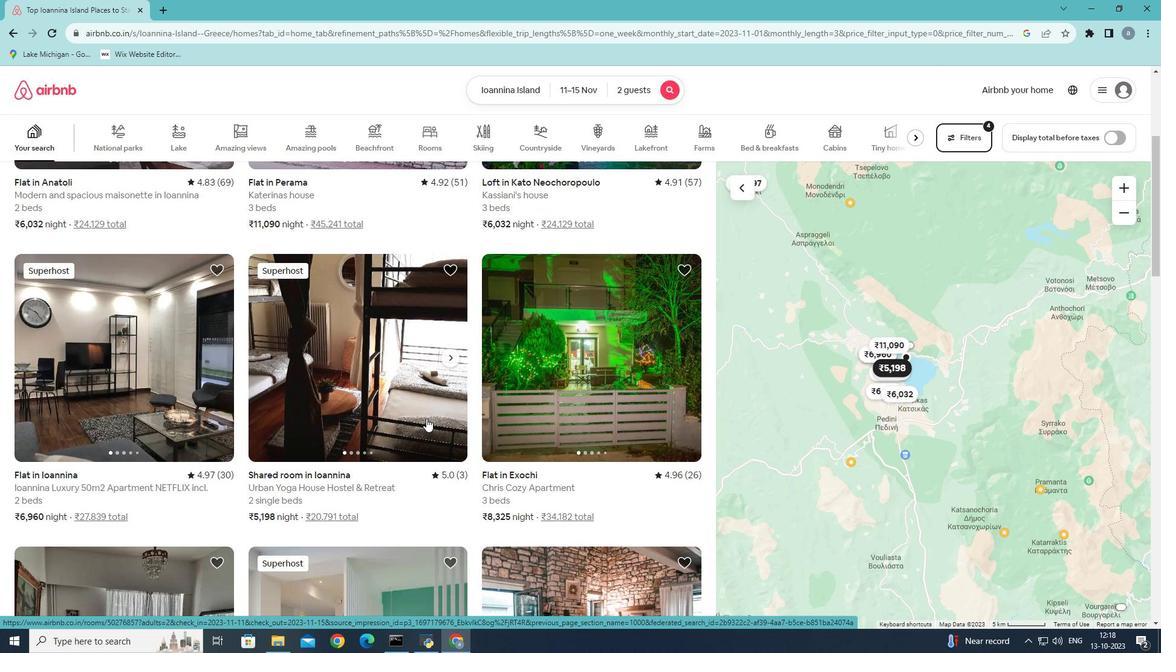 
Action: Mouse scrolled (426, 418) with delta (0, 0)
Screenshot: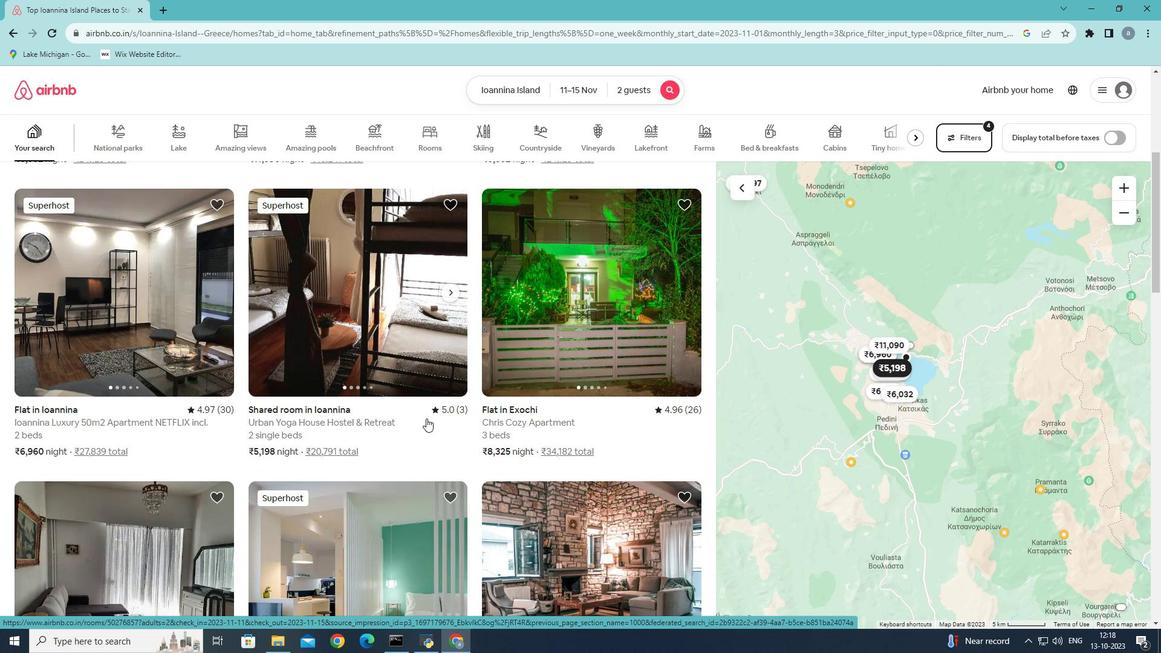 
Action: Mouse scrolled (426, 418) with delta (0, 0)
Screenshot: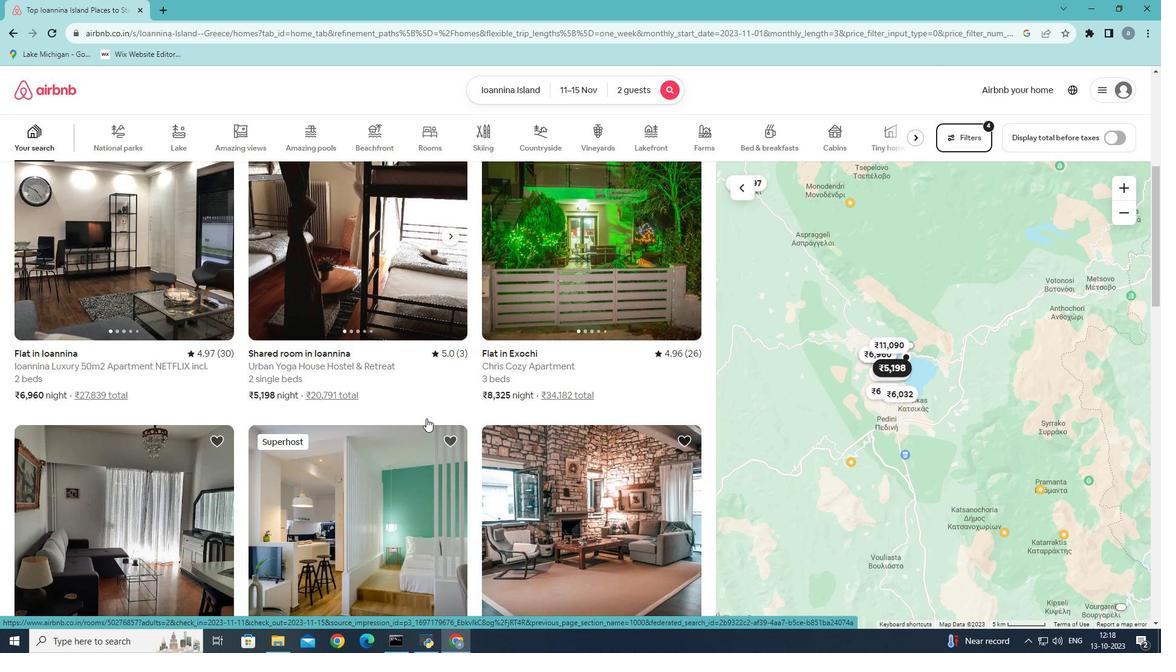 
Action: Mouse scrolled (426, 418) with delta (0, 0)
Screenshot: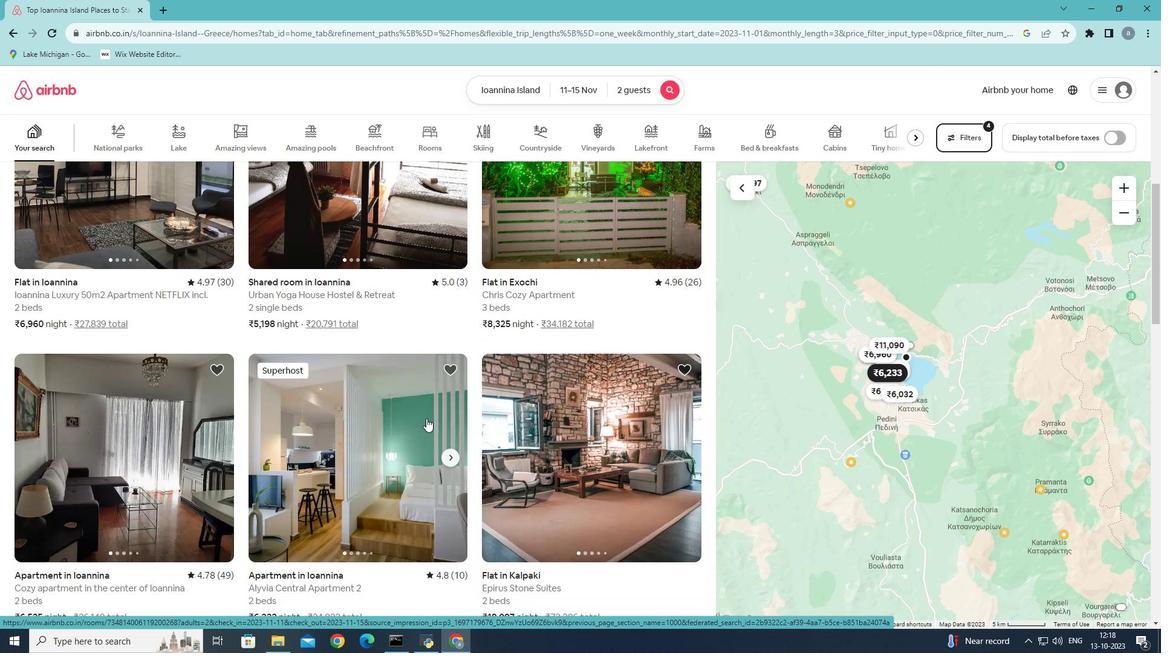 
Action: Mouse scrolled (426, 418) with delta (0, 0)
Screenshot: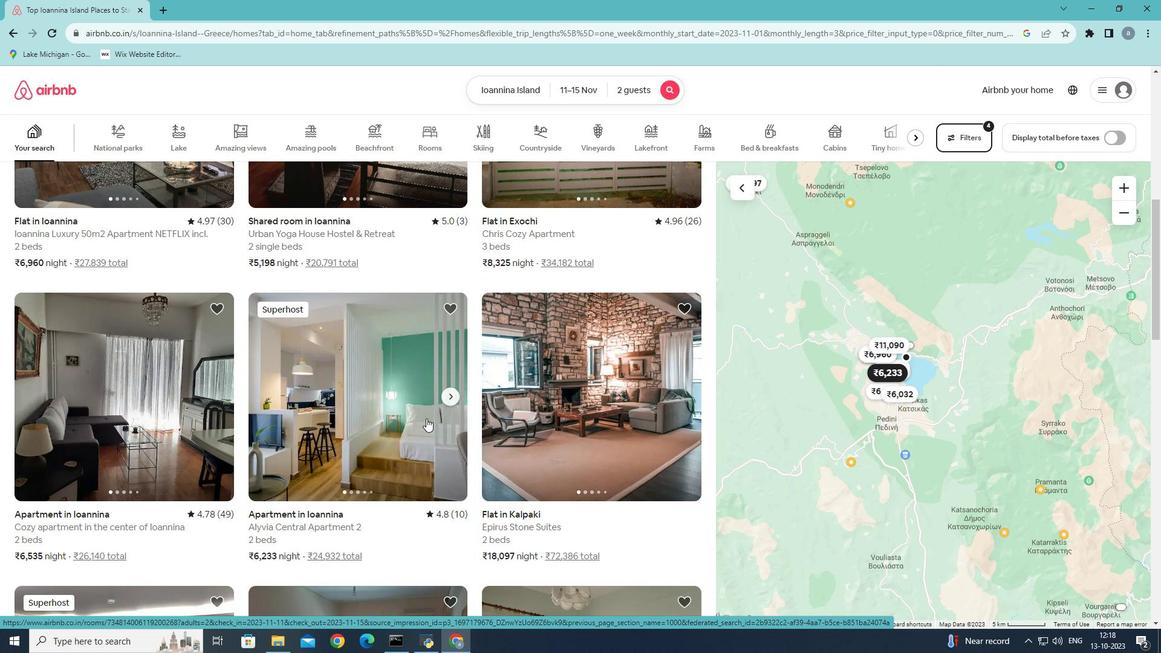 
Action: Mouse scrolled (426, 418) with delta (0, 0)
Screenshot: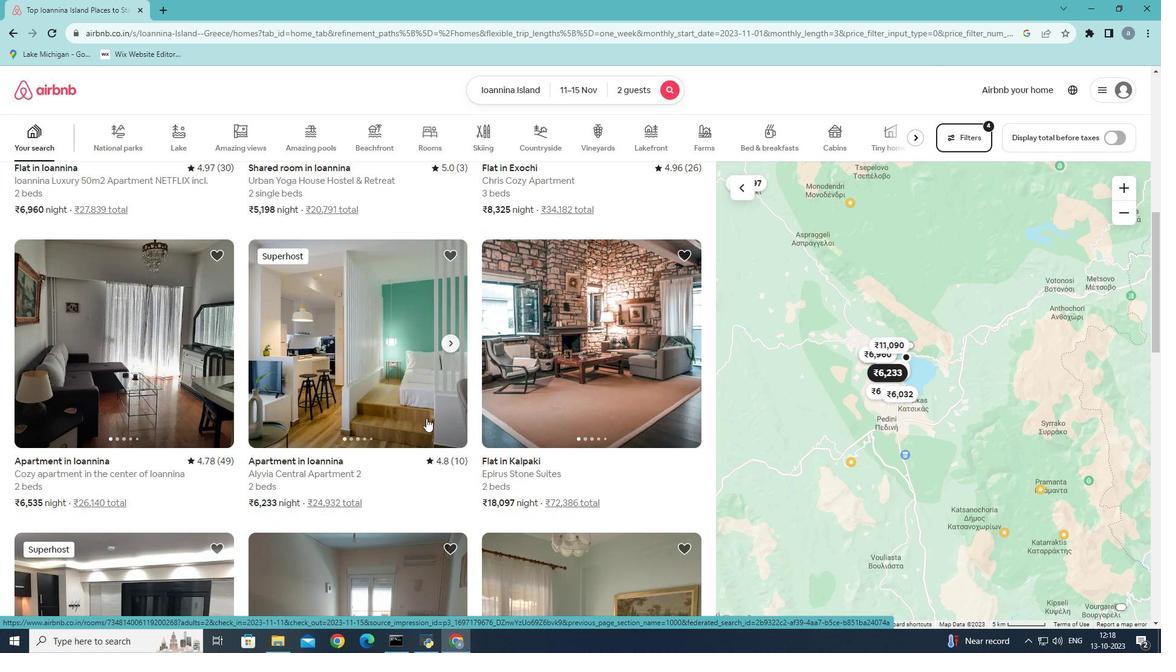 
Action: Mouse scrolled (426, 418) with delta (0, 0)
Screenshot: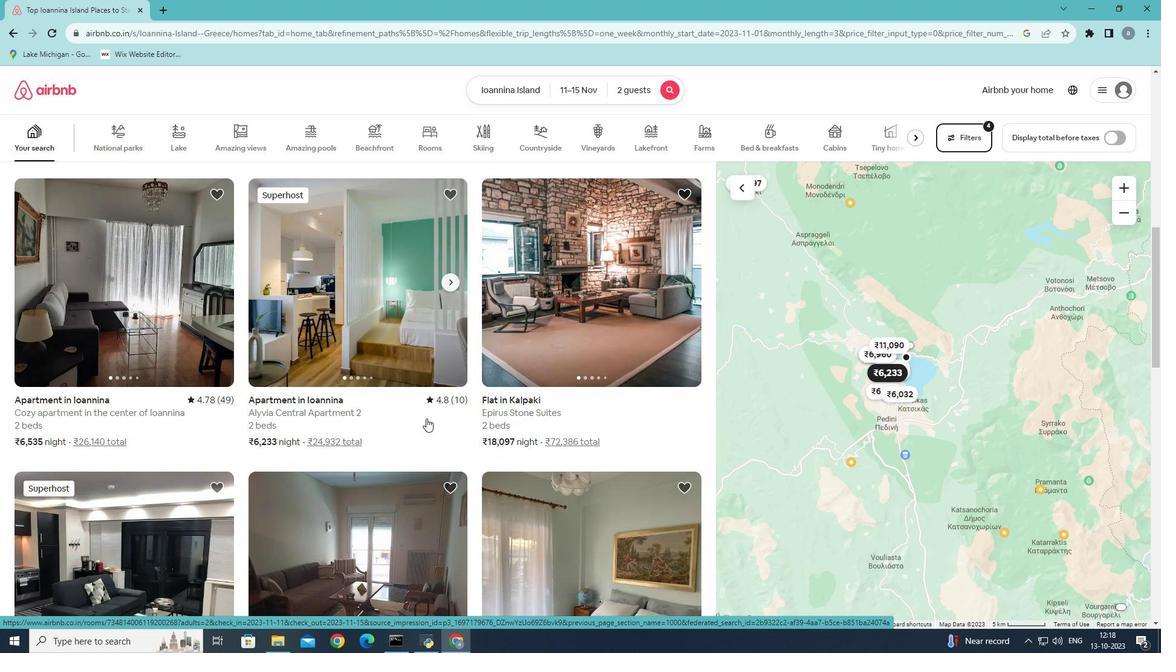 
Action: Mouse scrolled (426, 418) with delta (0, 0)
Screenshot: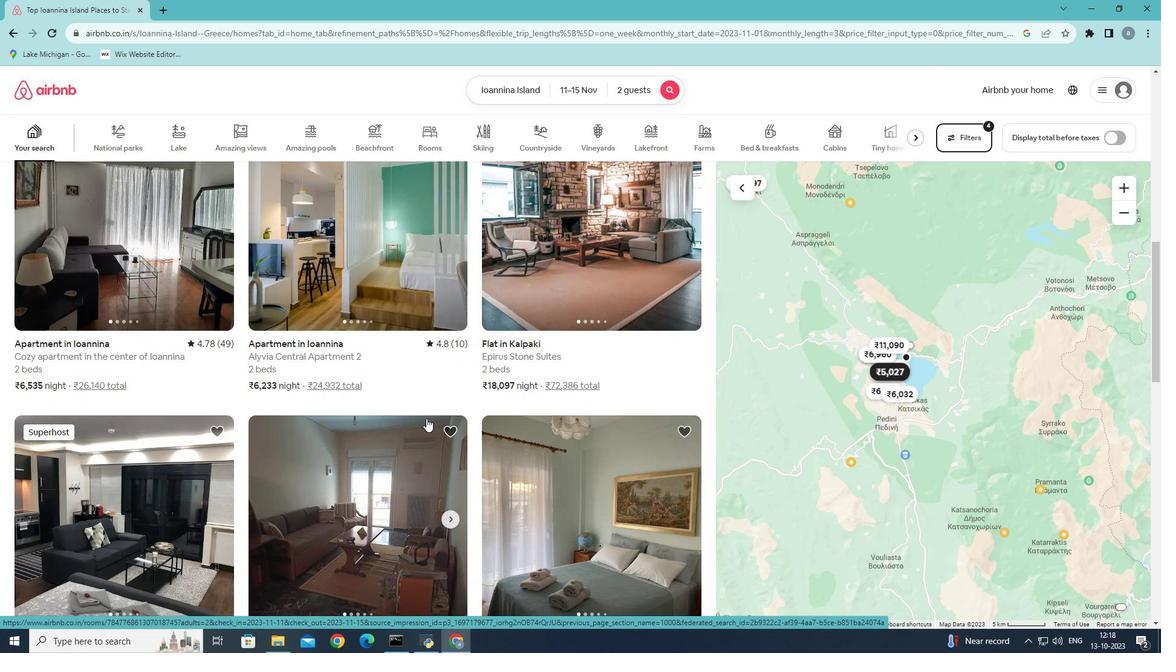 
Action: Mouse scrolled (426, 418) with delta (0, 0)
Screenshot: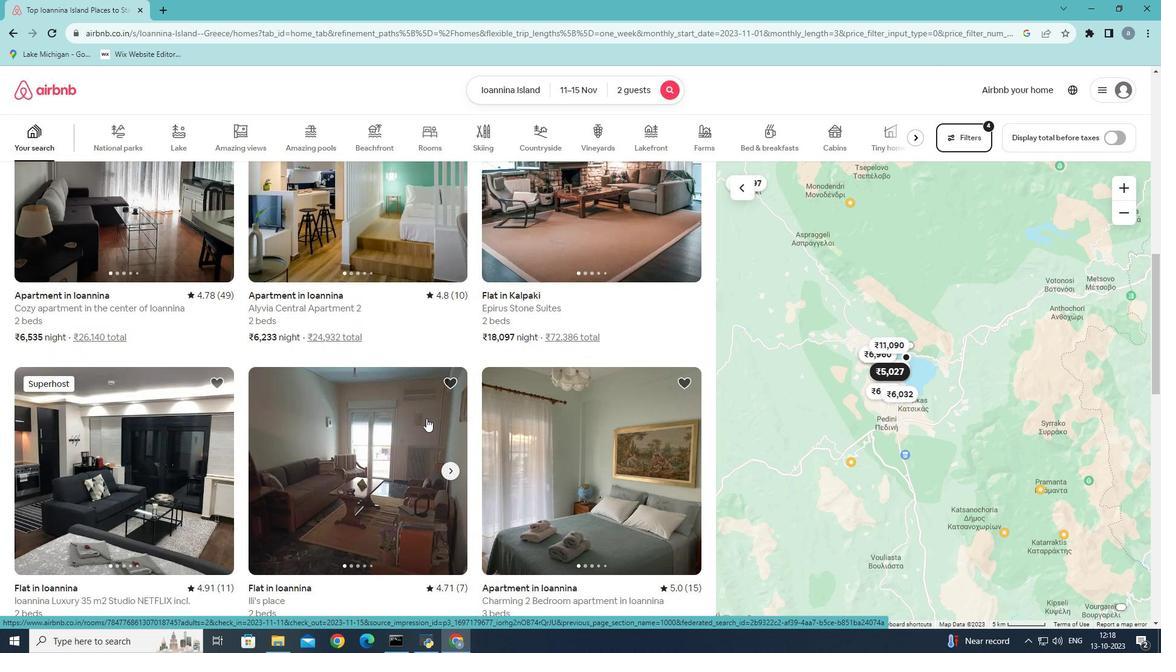 
Action: Mouse scrolled (426, 418) with delta (0, 0)
Screenshot: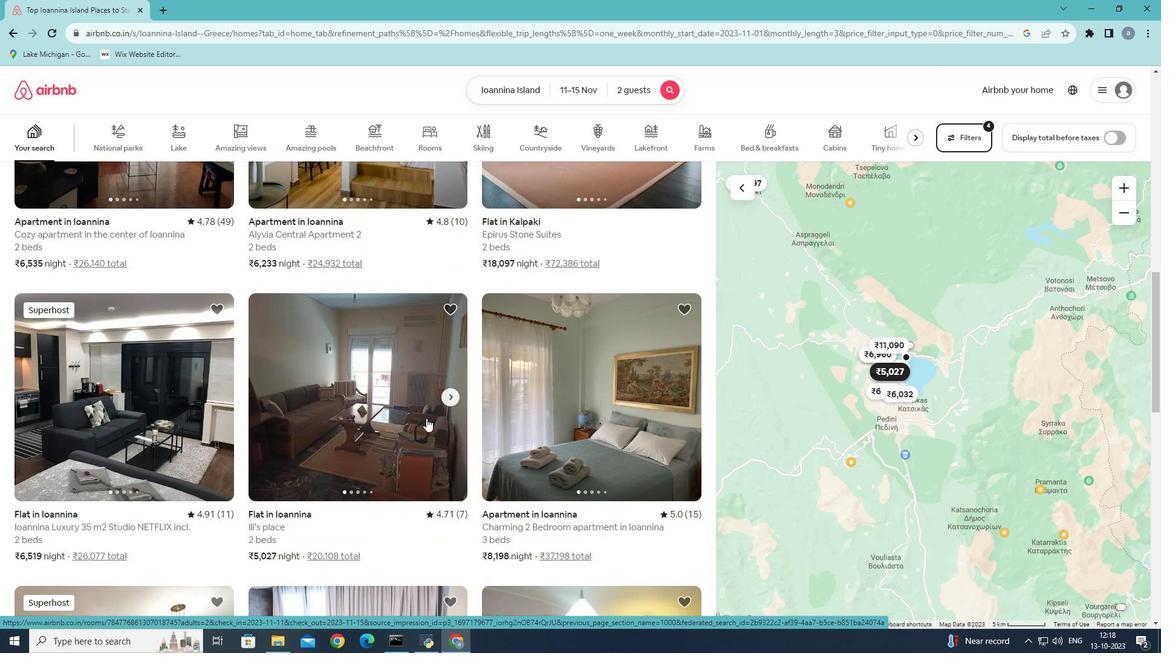
Action: Mouse scrolled (426, 418) with delta (0, 0)
Screenshot: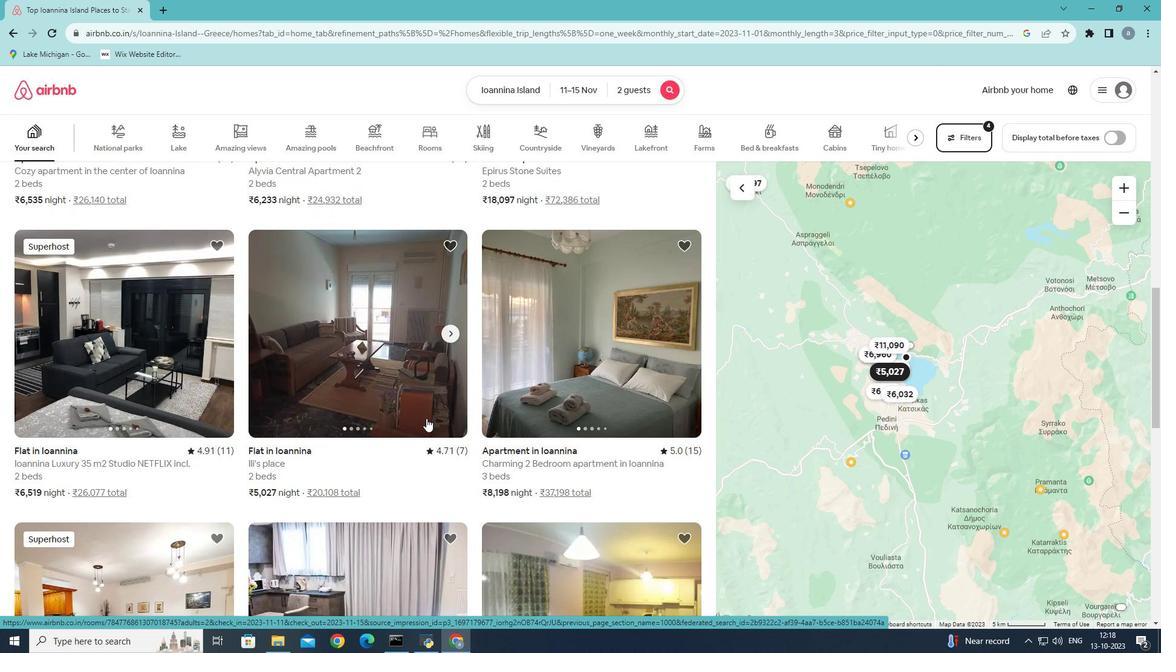 
Action: Mouse scrolled (426, 418) with delta (0, 0)
Screenshot: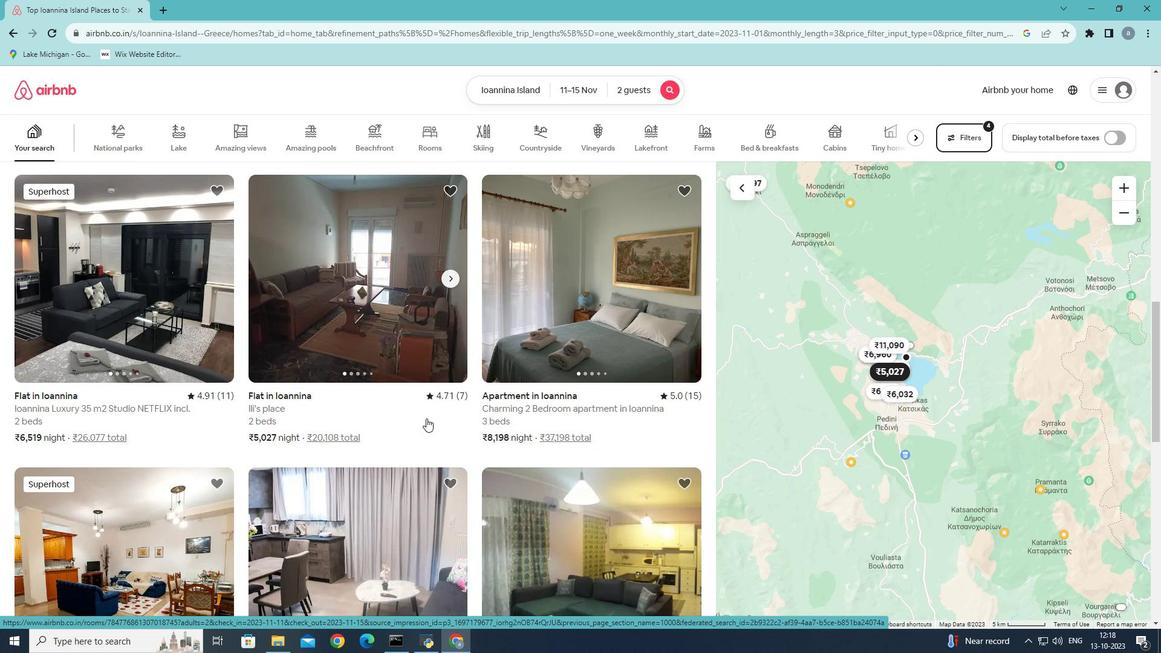 
Action: Mouse scrolled (426, 418) with delta (0, 0)
Screenshot: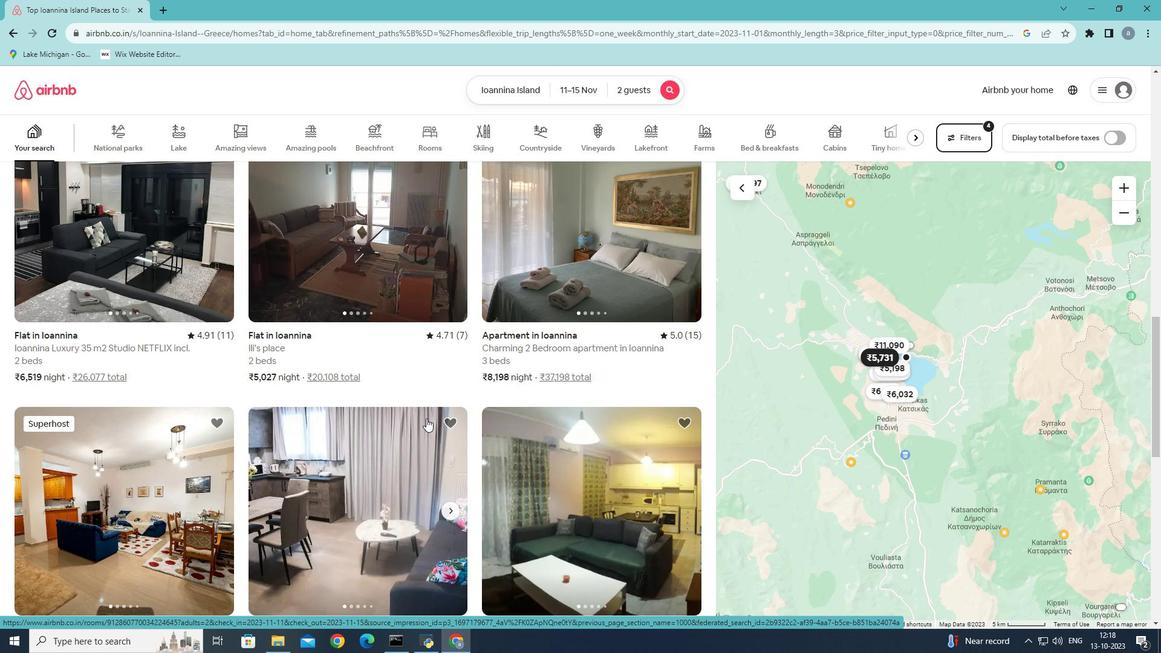 
Action: Mouse scrolled (426, 418) with delta (0, 0)
Screenshot: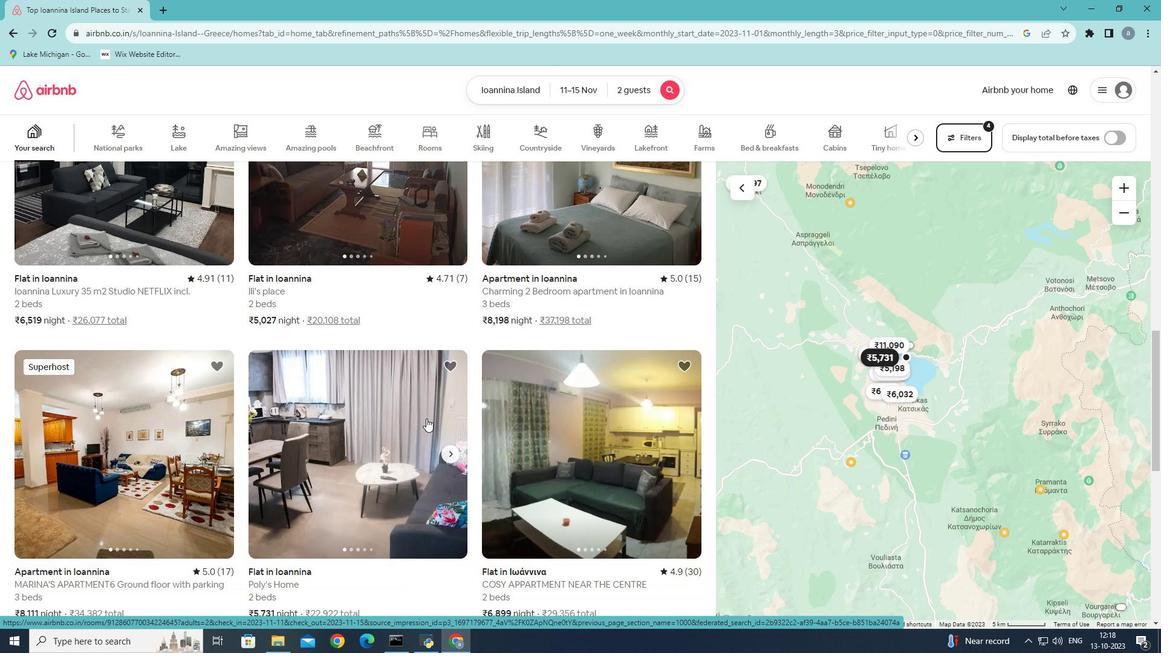 
Action: Mouse scrolled (426, 418) with delta (0, 0)
Screenshot: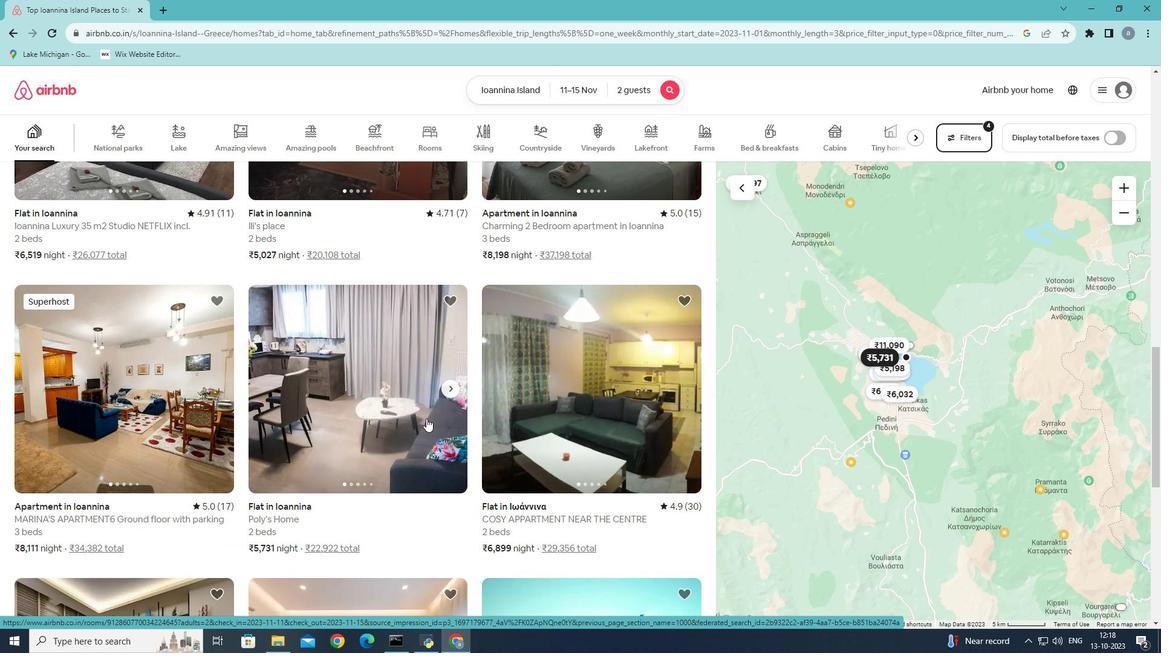 
Action: Mouse scrolled (426, 418) with delta (0, 0)
Screenshot: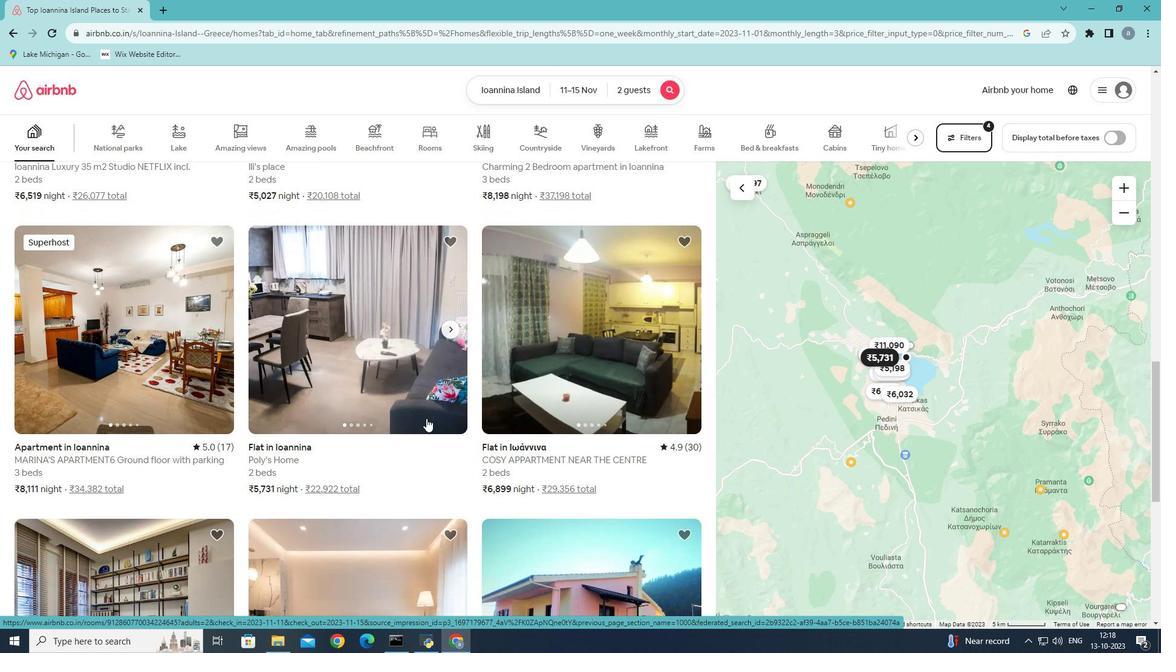 
Action: Mouse scrolled (426, 418) with delta (0, 0)
Screenshot: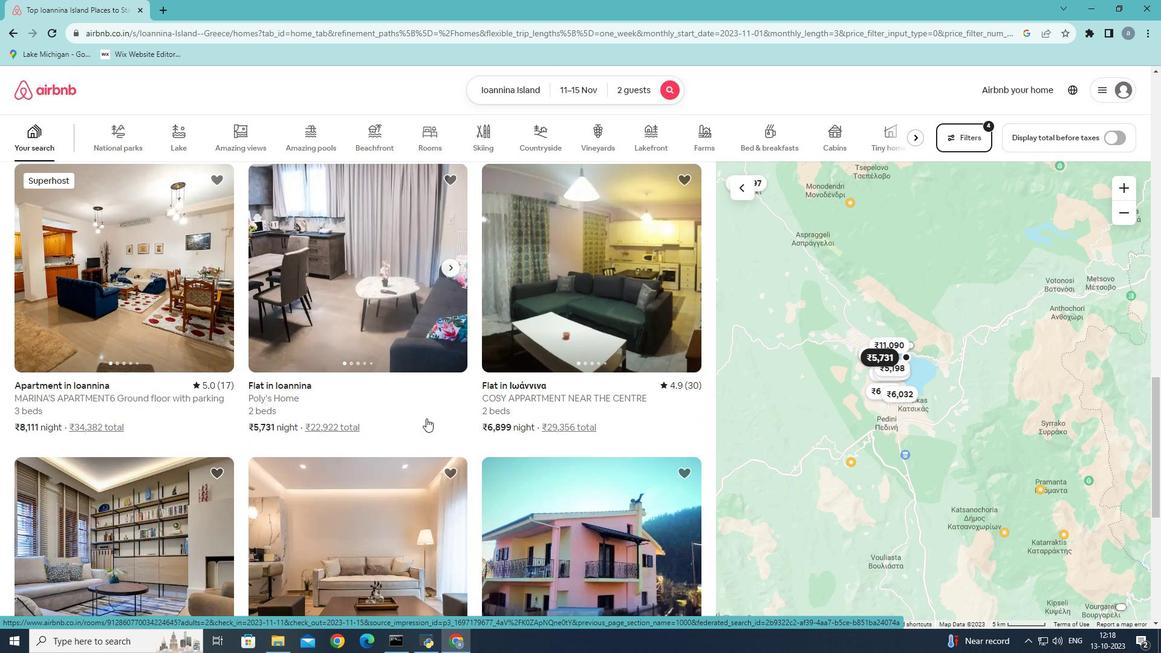 
Action: Mouse scrolled (426, 418) with delta (0, 0)
Screenshot: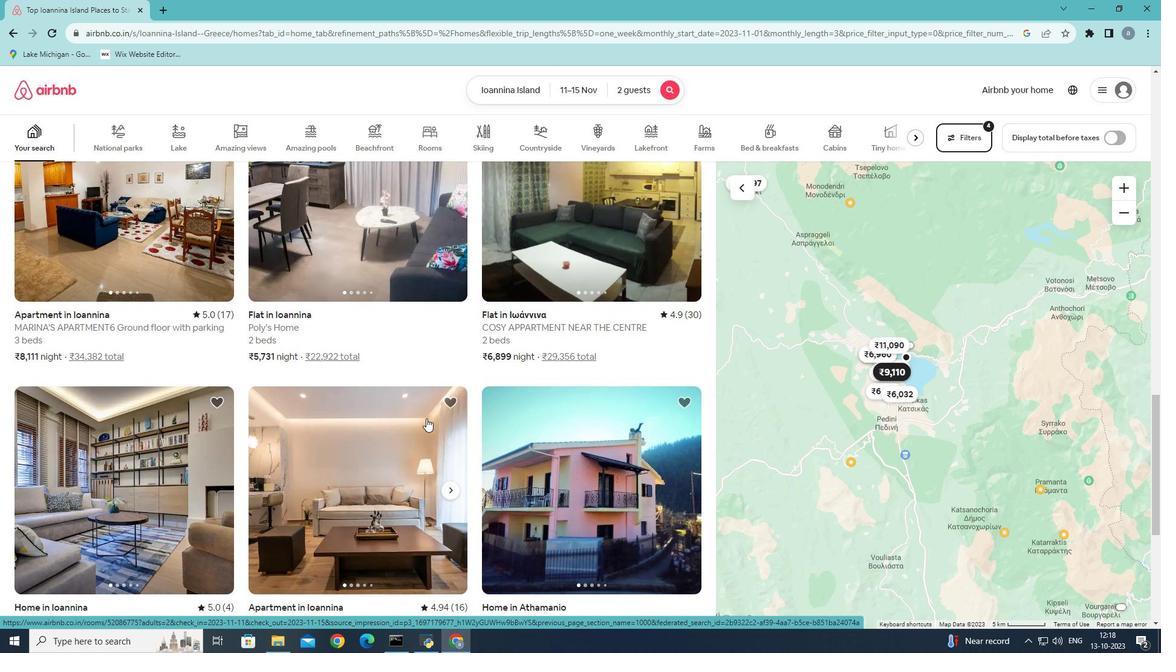
Action: Mouse scrolled (426, 418) with delta (0, 0)
Screenshot: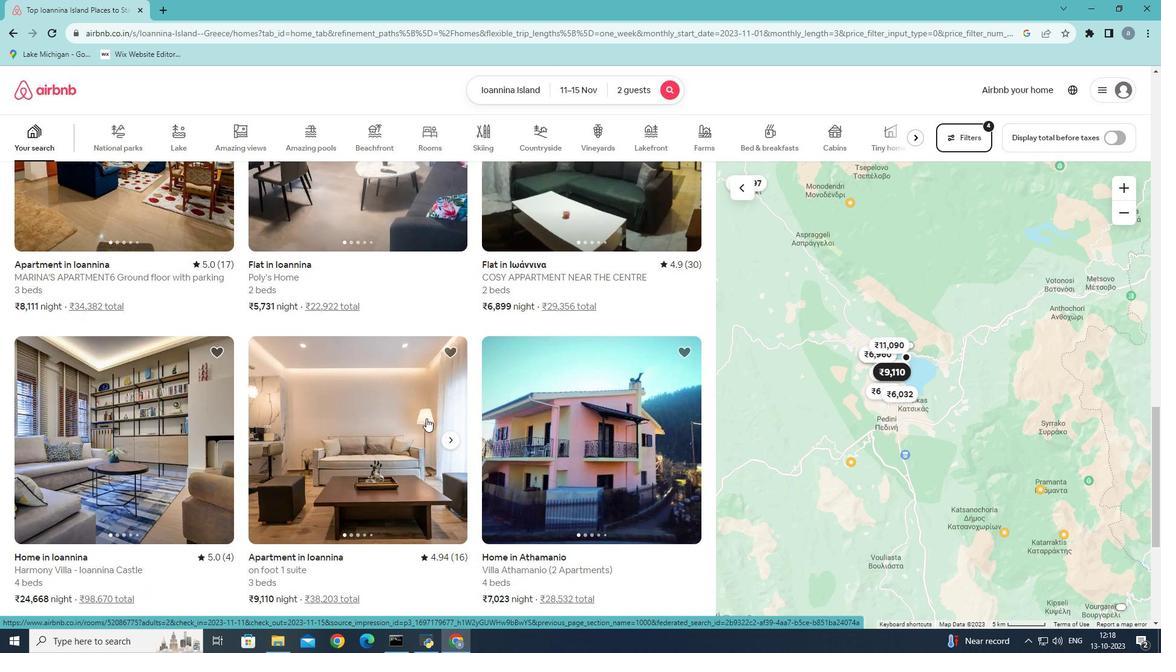 
Action: Mouse scrolled (426, 418) with delta (0, 0)
Screenshot: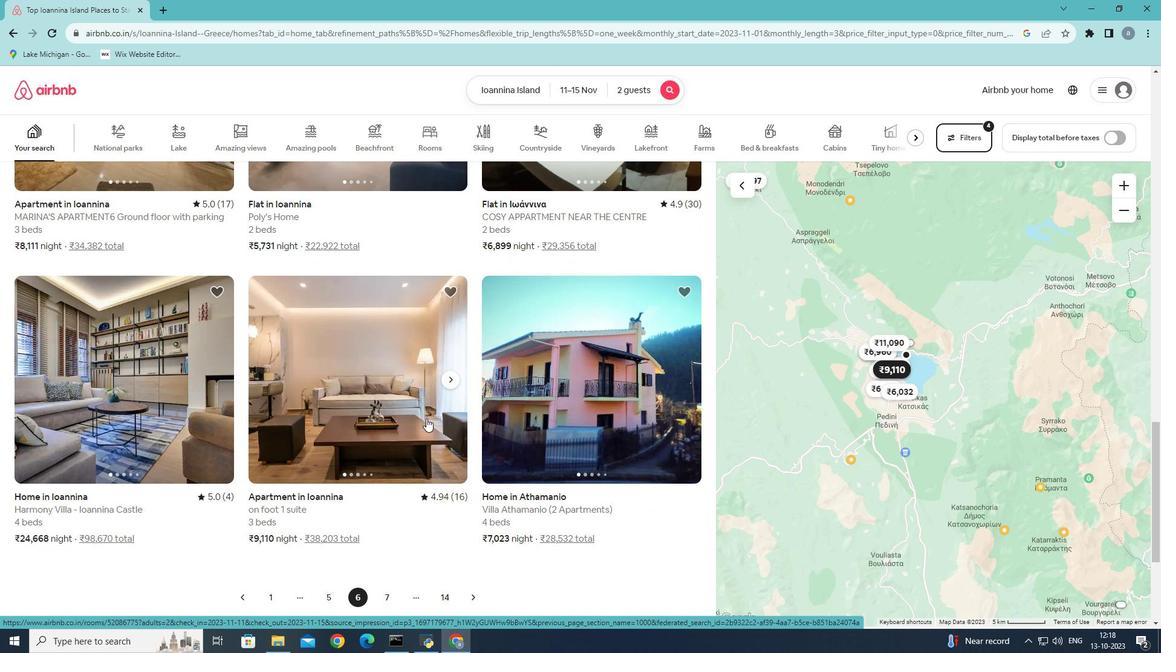 
Action: Mouse scrolled (426, 418) with delta (0, 0)
Screenshot: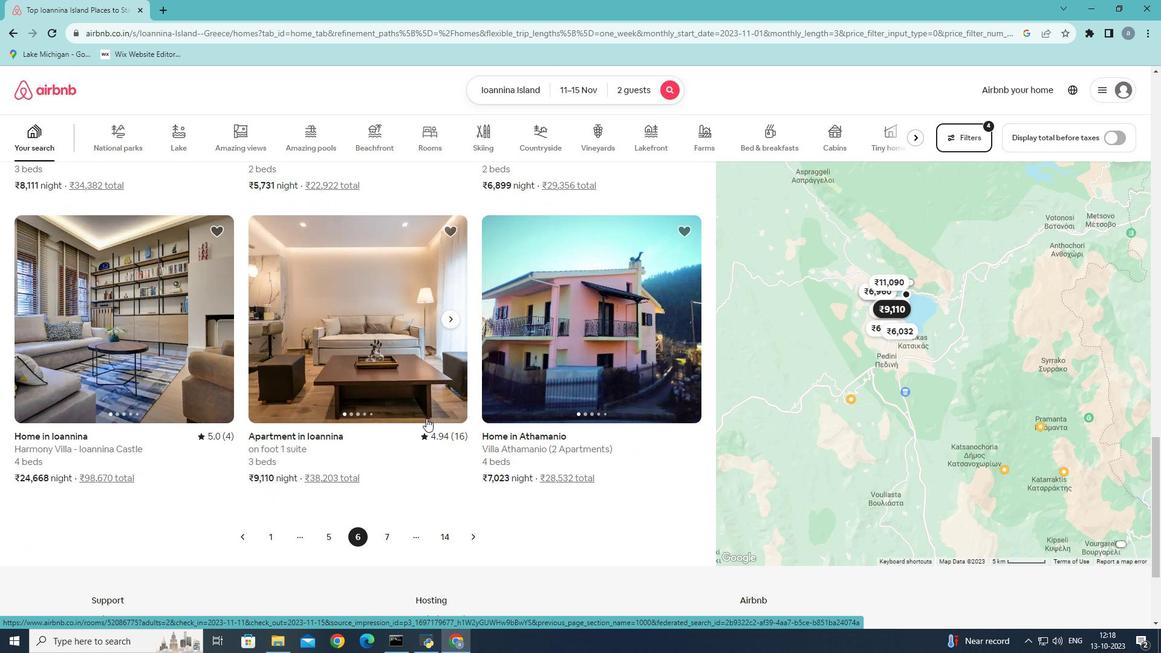 
Action: Mouse scrolled (426, 418) with delta (0, 0)
Screenshot: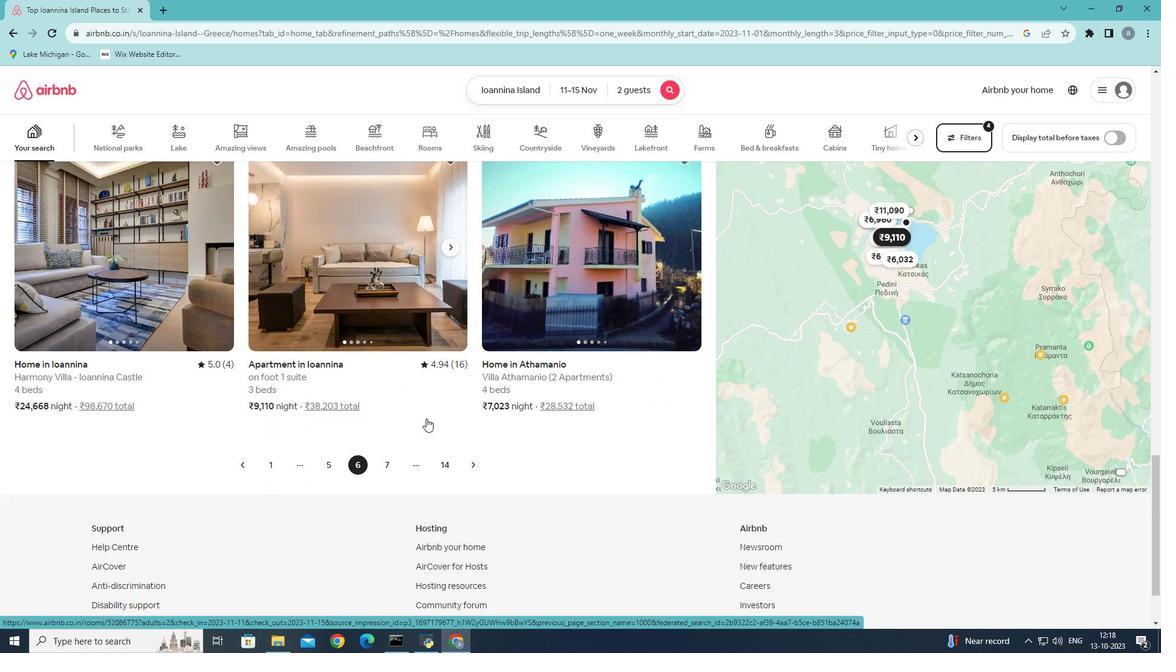 
Action: Mouse moved to (381, 419)
Screenshot: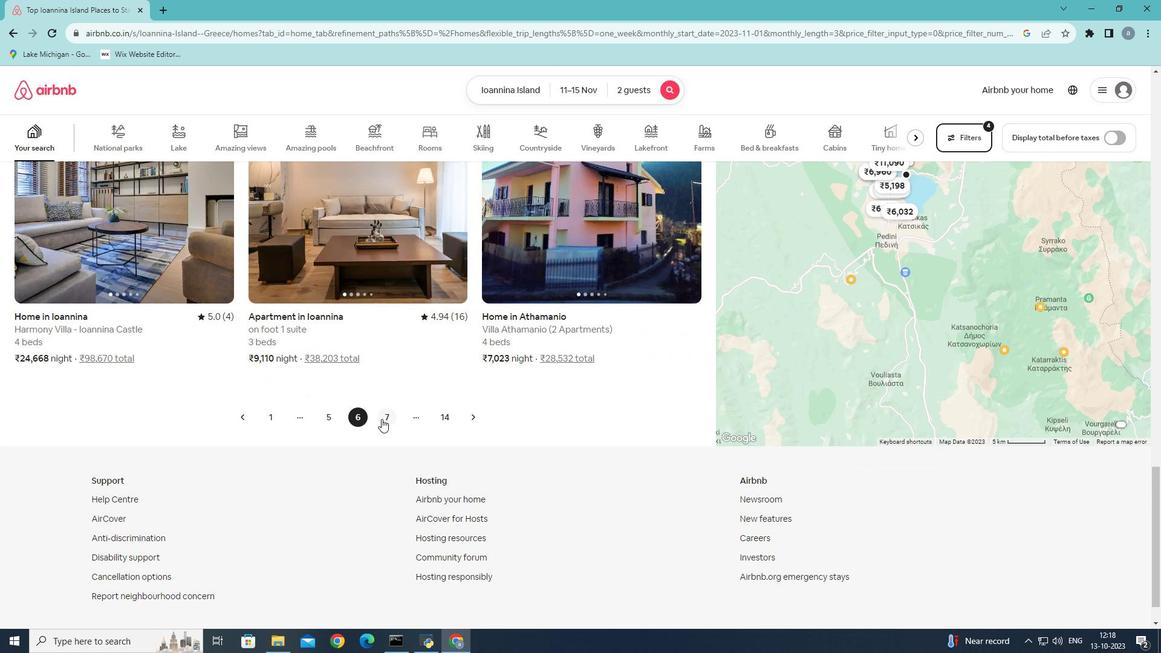 
Action: Mouse pressed left at (381, 419)
Screenshot: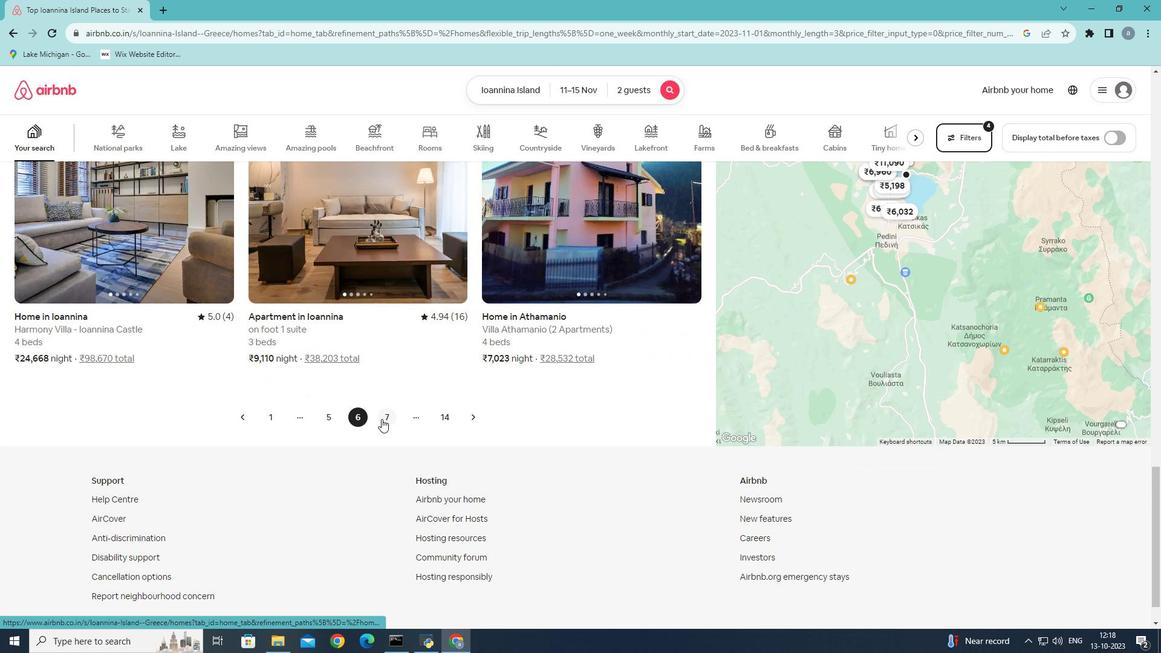 
Action: Mouse moved to (393, 395)
Screenshot: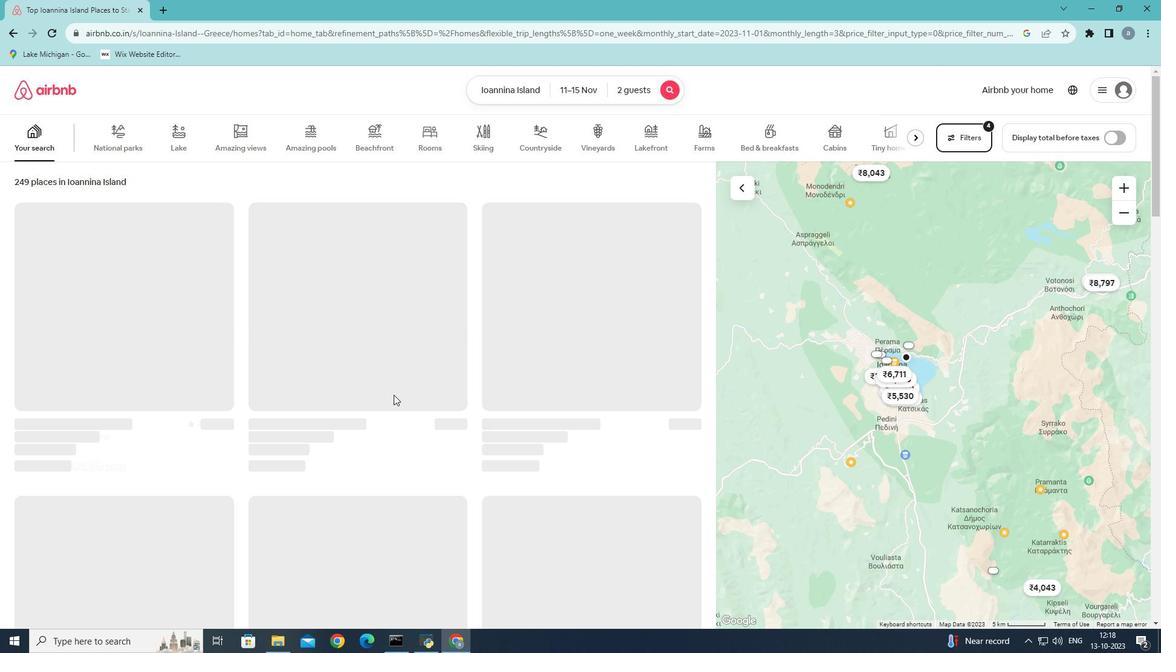 
Action: Mouse scrolled (393, 394) with delta (0, 0)
Screenshot: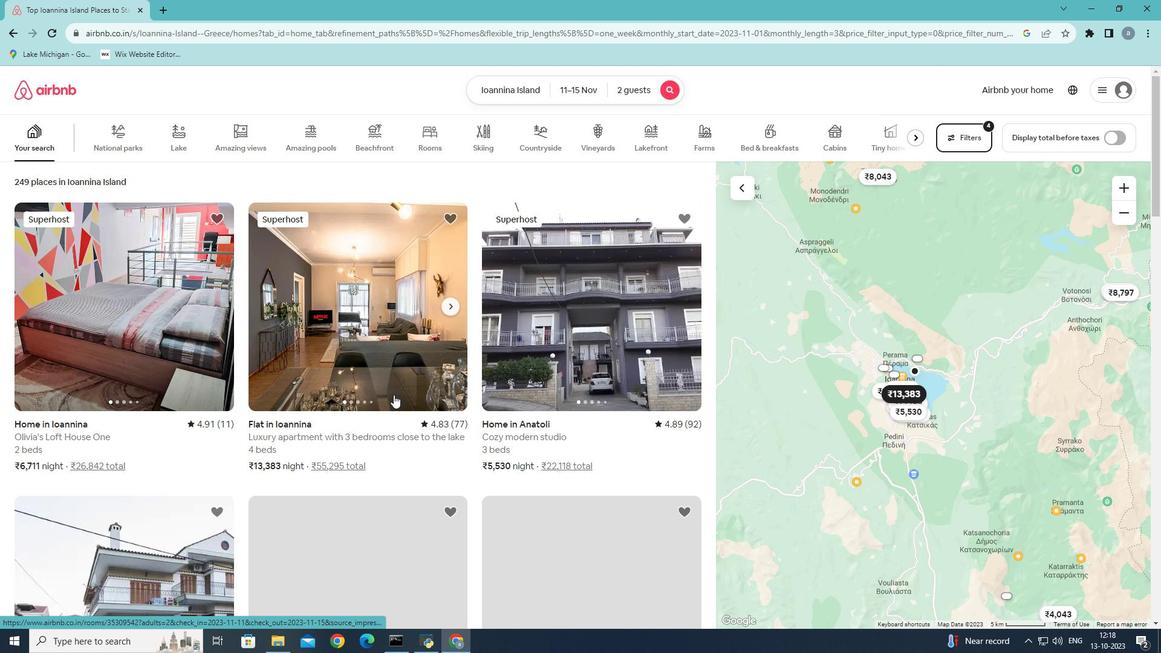 
Action: Mouse scrolled (393, 394) with delta (0, 0)
Screenshot: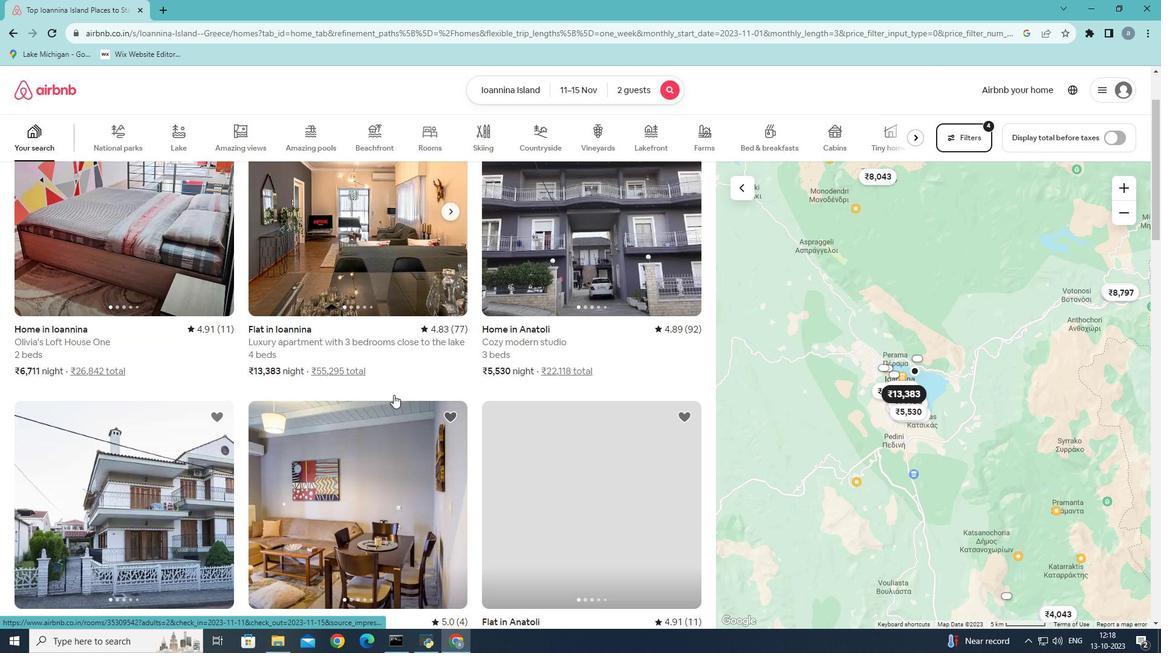 
Action: Mouse scrolled (393, 394) with delta (0, 0)
Screenshot: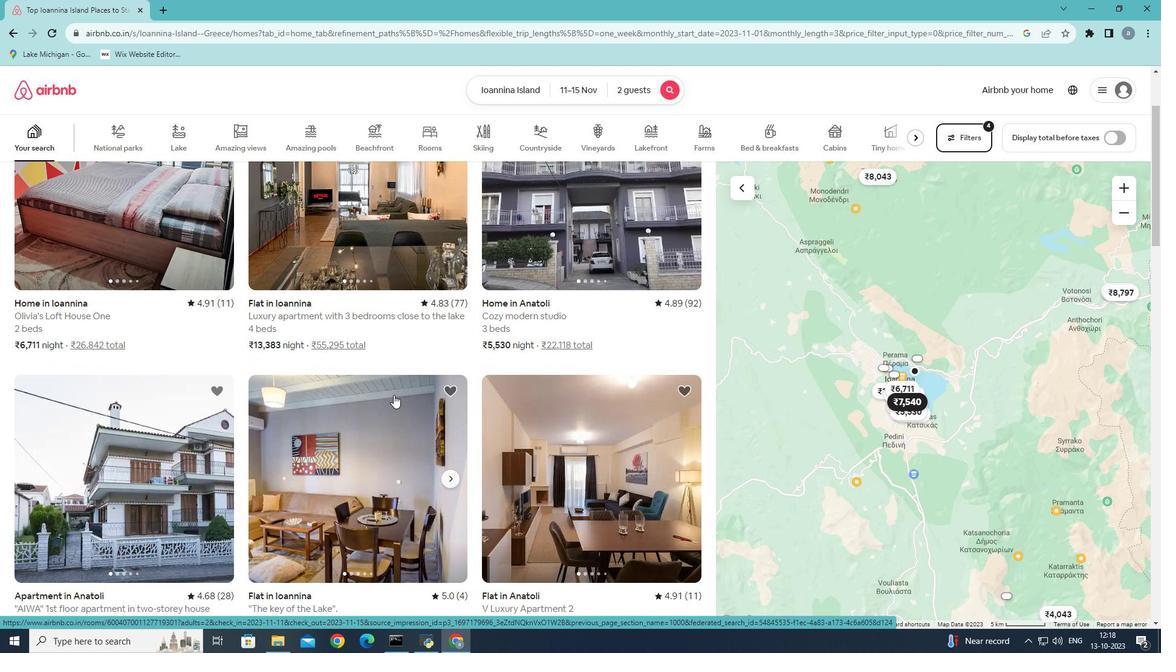 
Action: Mouse scrolled (393, 394) with delta (0, 0)
Screenshot: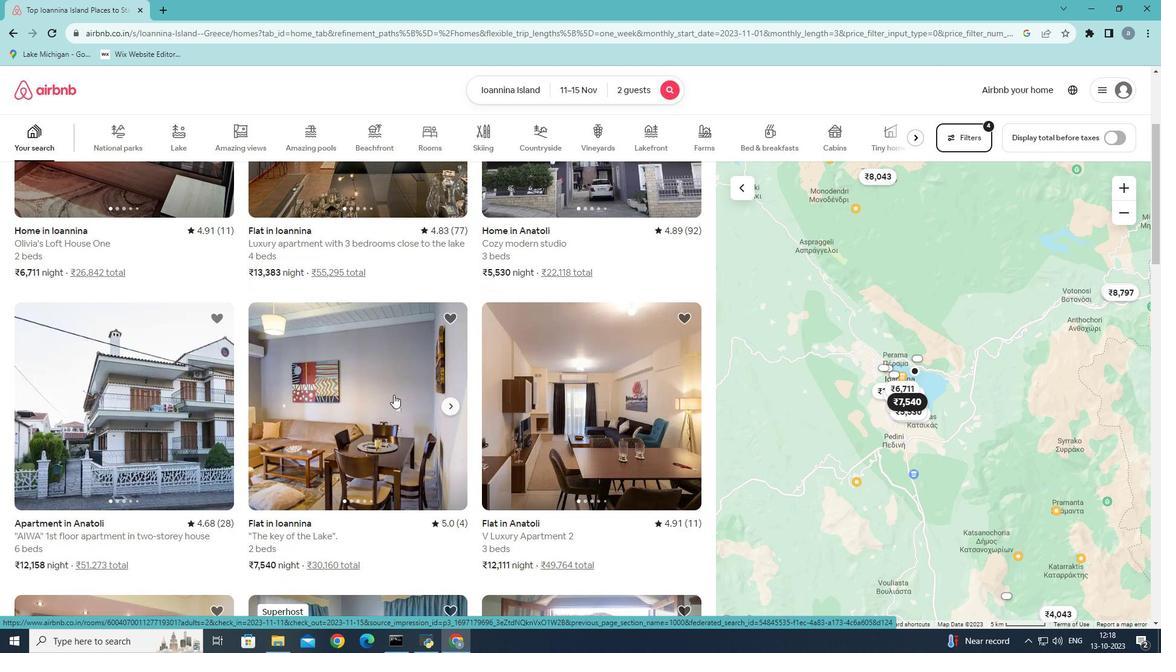 
Action: Mouse scrolled (393, 394) with delta (0, 0)
Screenshot: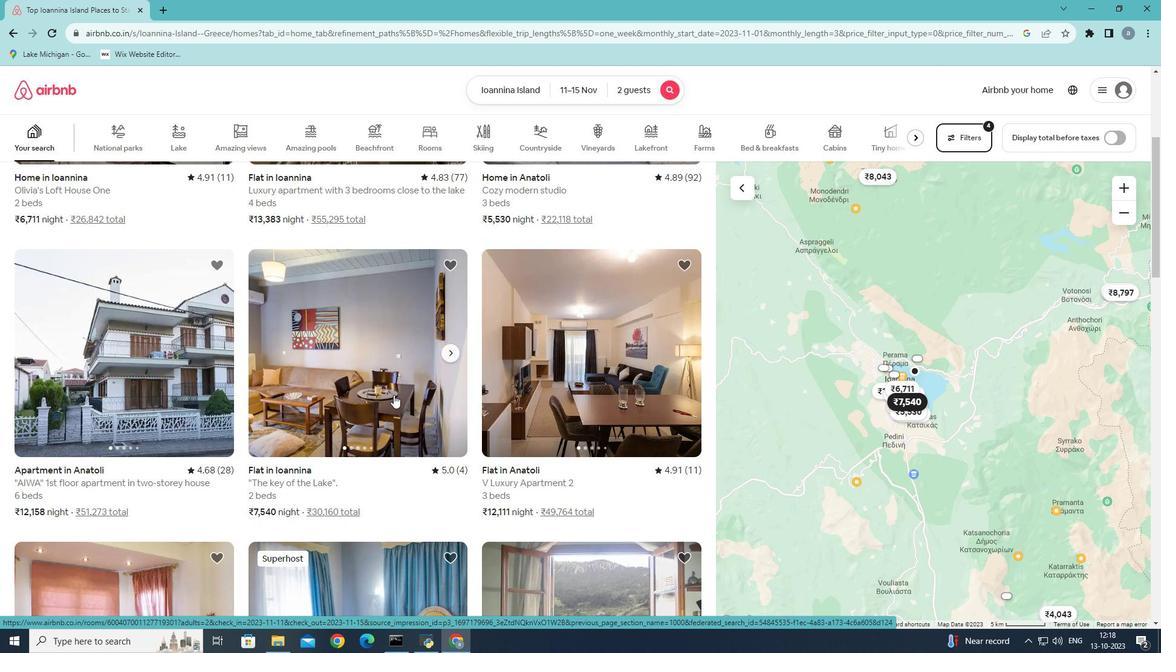 
Action: Mouse scrolled (393, 394) with delta (0, 0)
Screenshot: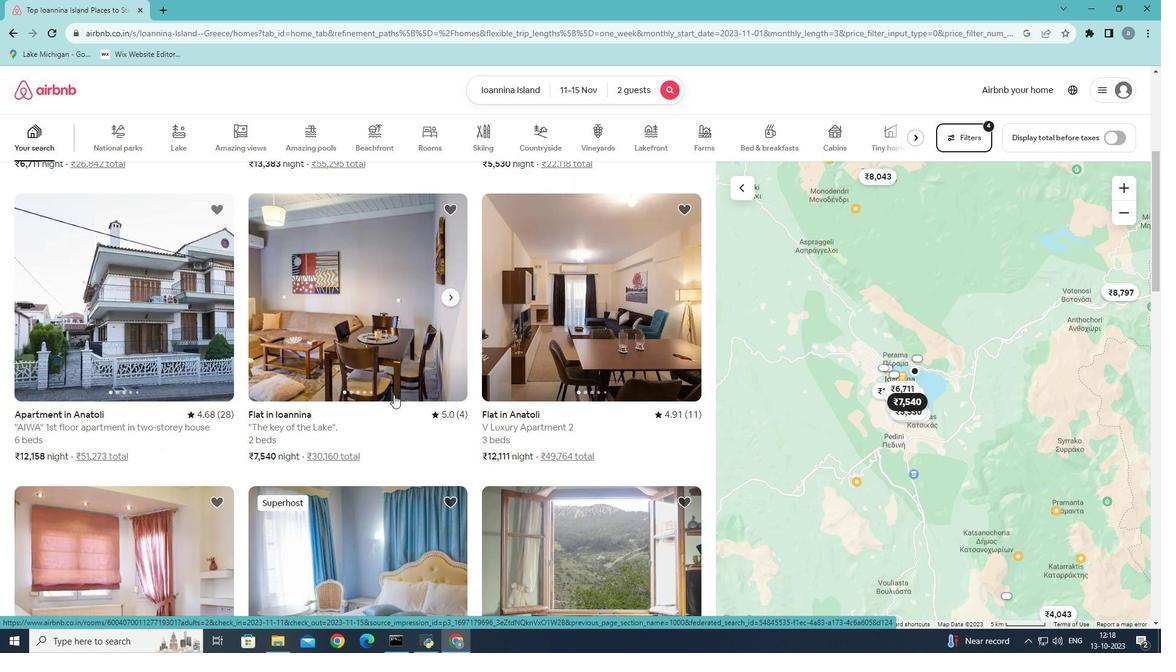 
Action: Mouse scrolled (393, 394) with delta (0, 0)
Screenshot: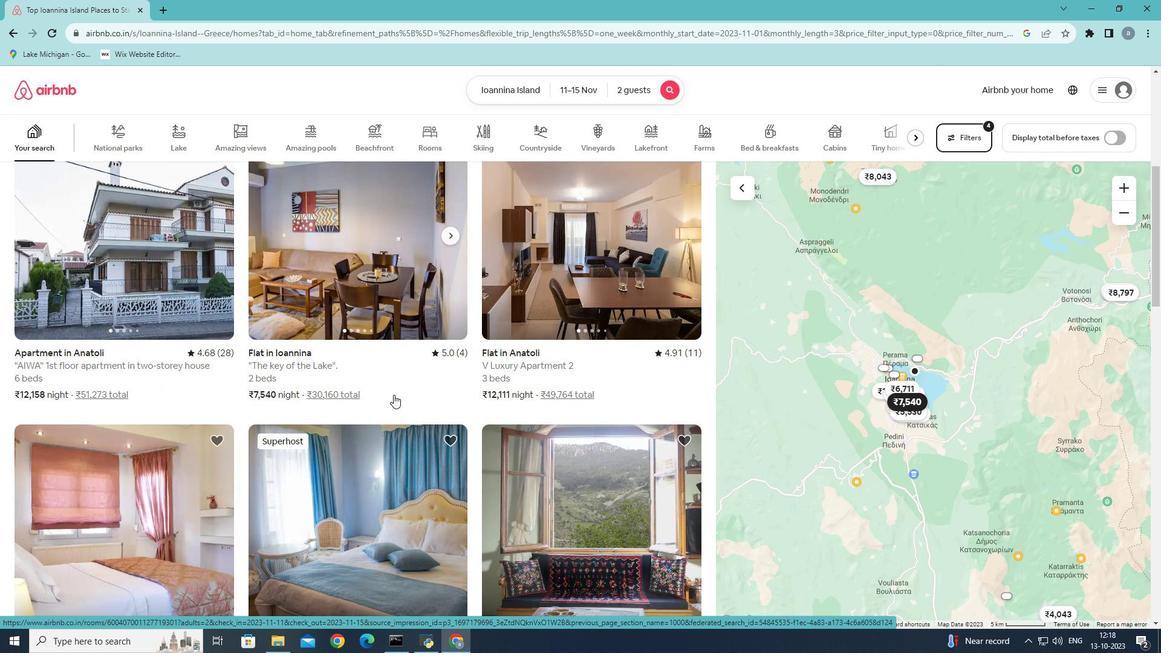 
Action: Mouse scrolled (393, 394) with delta (0, 0)
